 Task: Create a function for solving the fractional knapsack problem using greedy algorithms.
Action: Mouse moved to (59, 257)
Screenshot: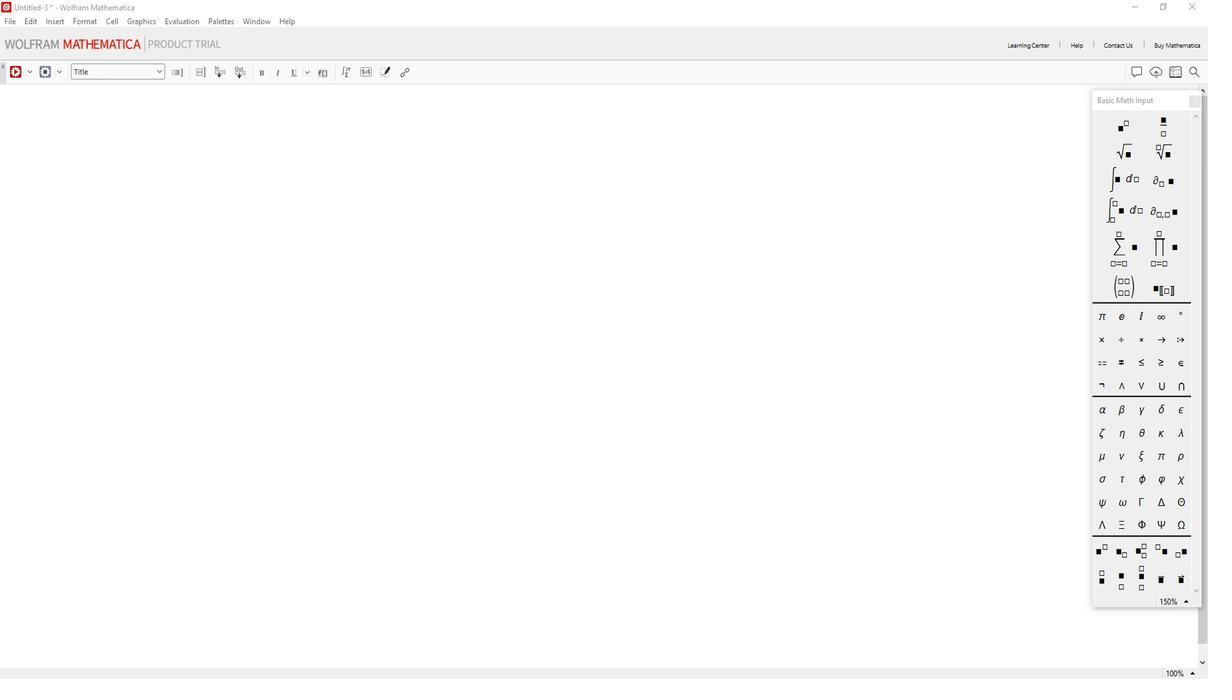 
Action: Mouse pressed left at (59, 257)
Screenshot: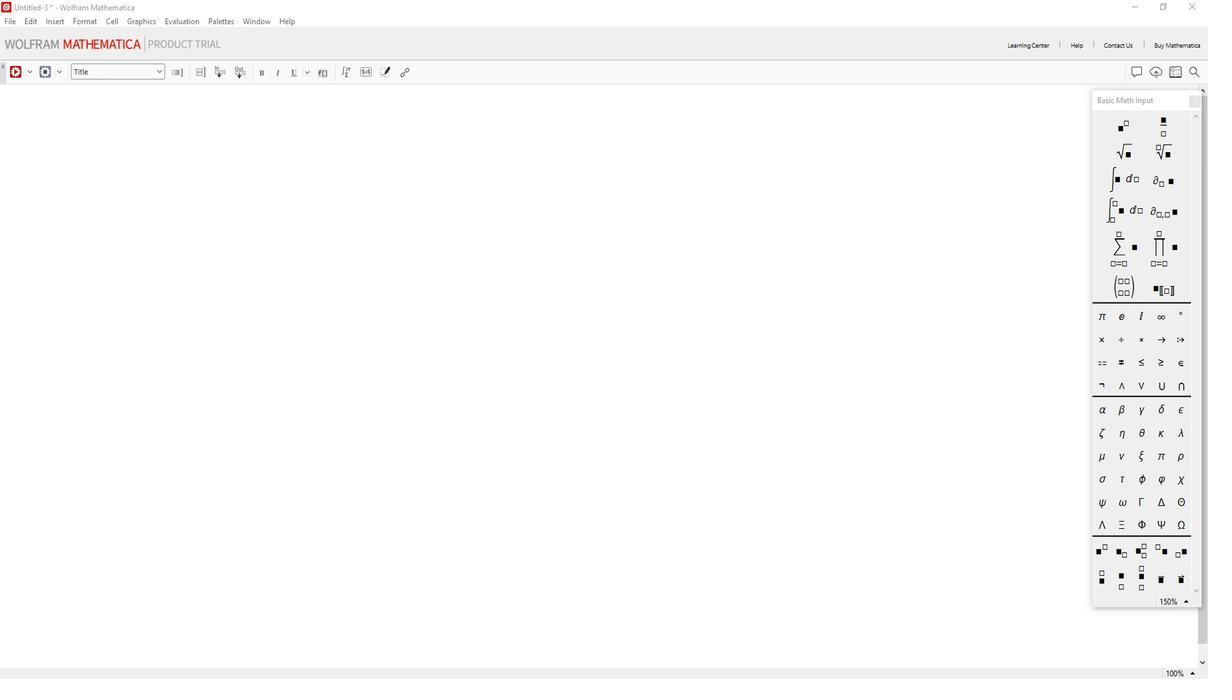 
Action: Mouse moved to (111, 108)
Screenshot: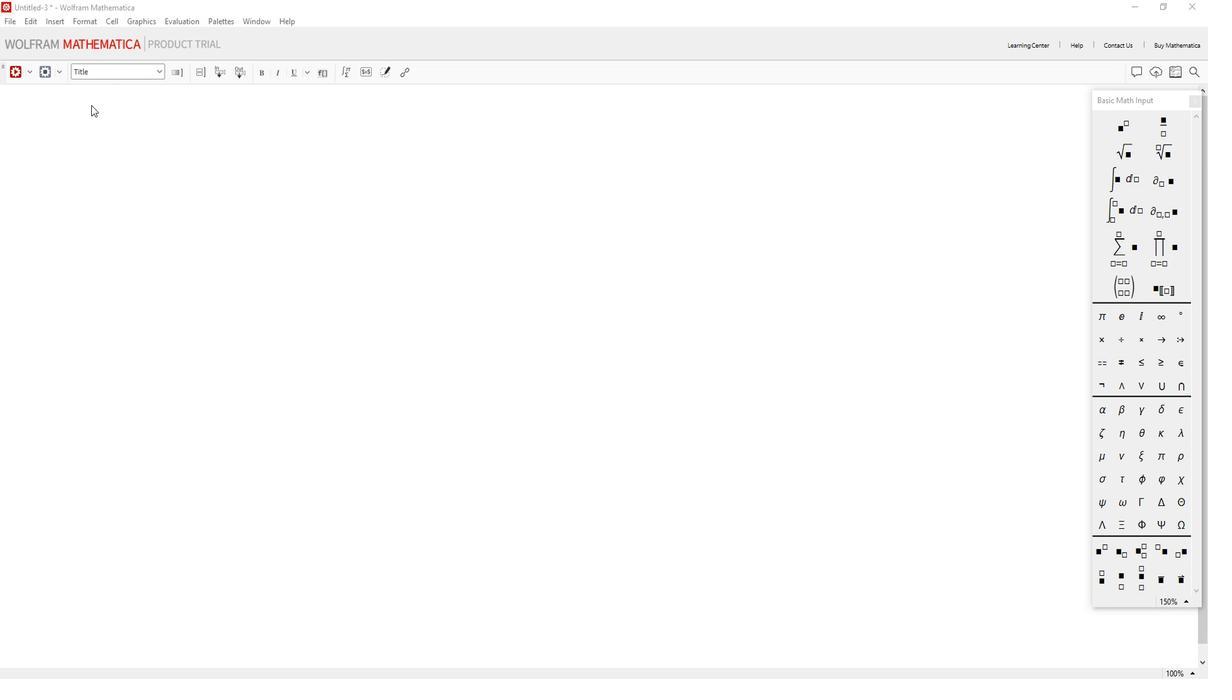 
Action: Mouse pressed left at (111, 108)
Screenshot: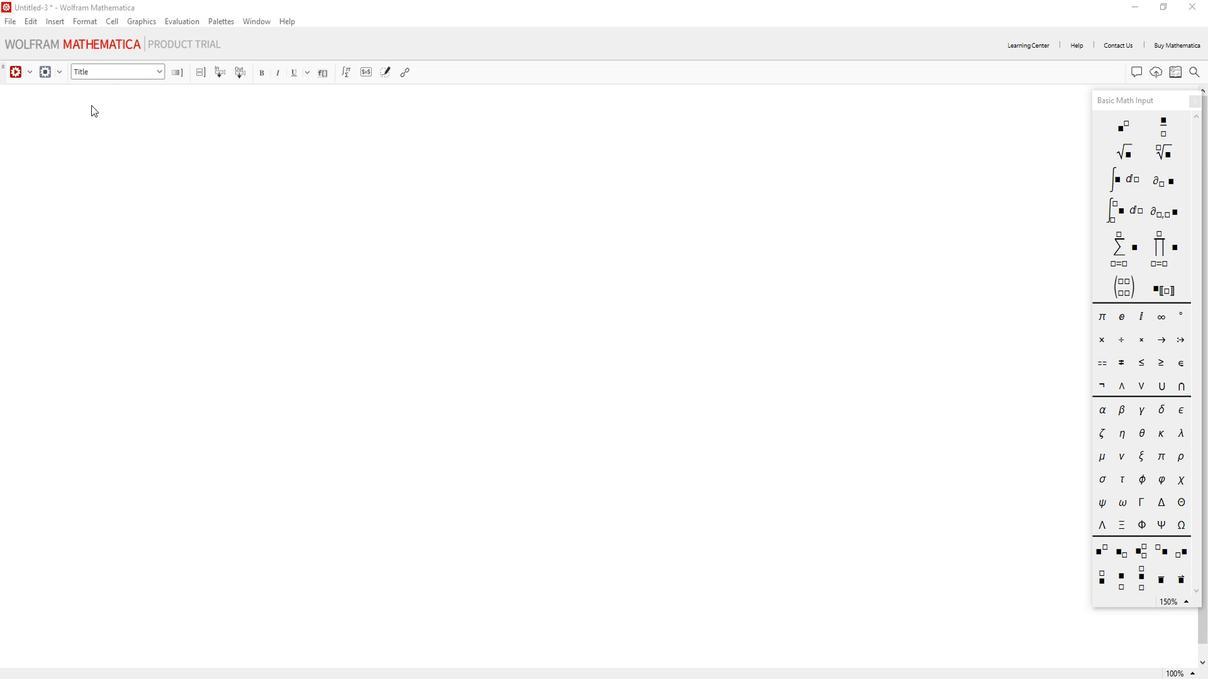 
Action: Mouse moved to (120, 71)
Screenshot: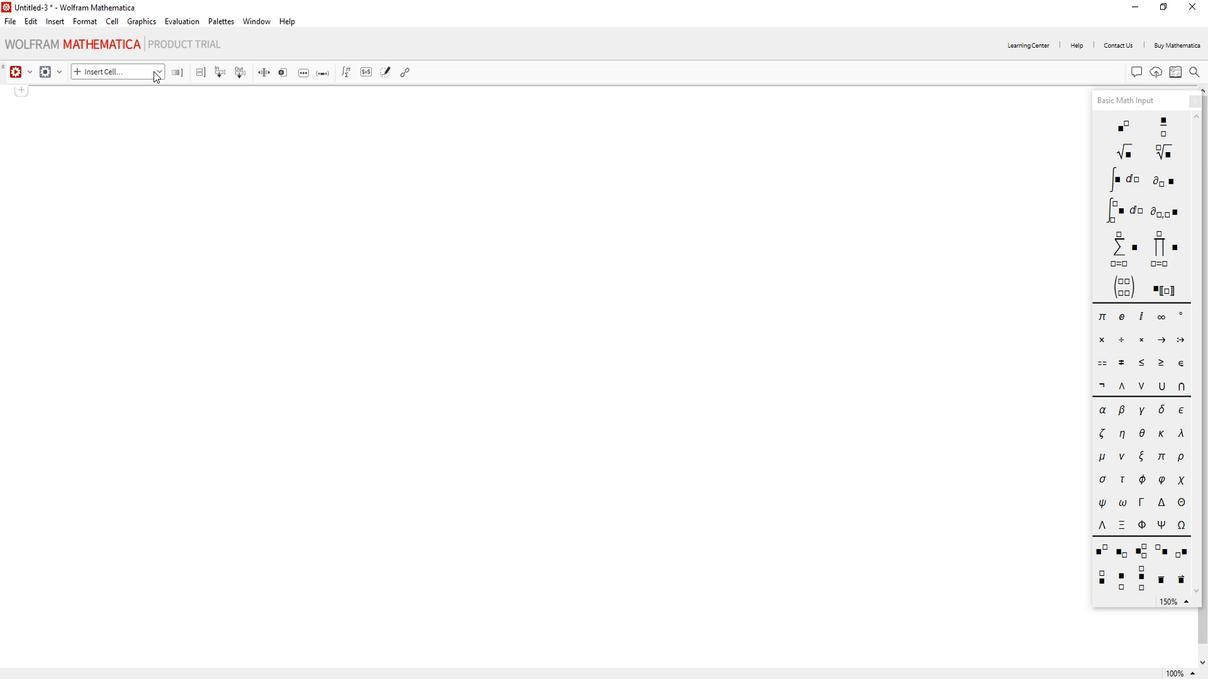 
Action: Mouse pressed left at (120, 71)
Screenshot: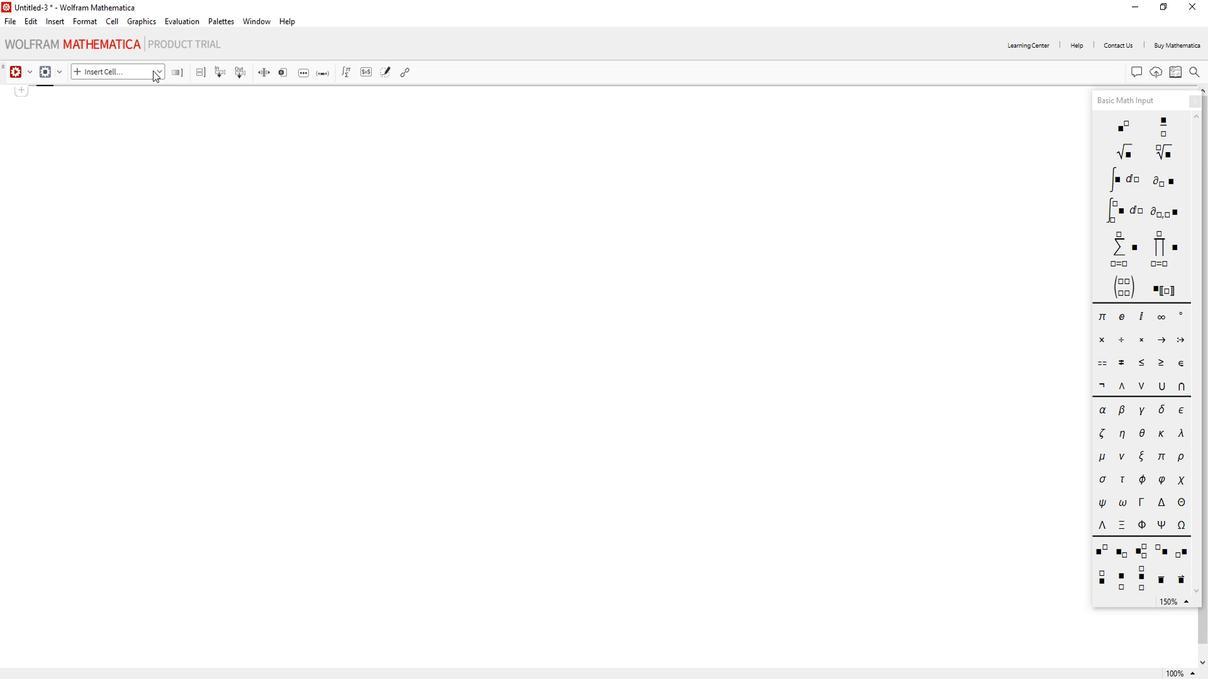 
Action: Mouse moved to (117, 99)
Screenshot: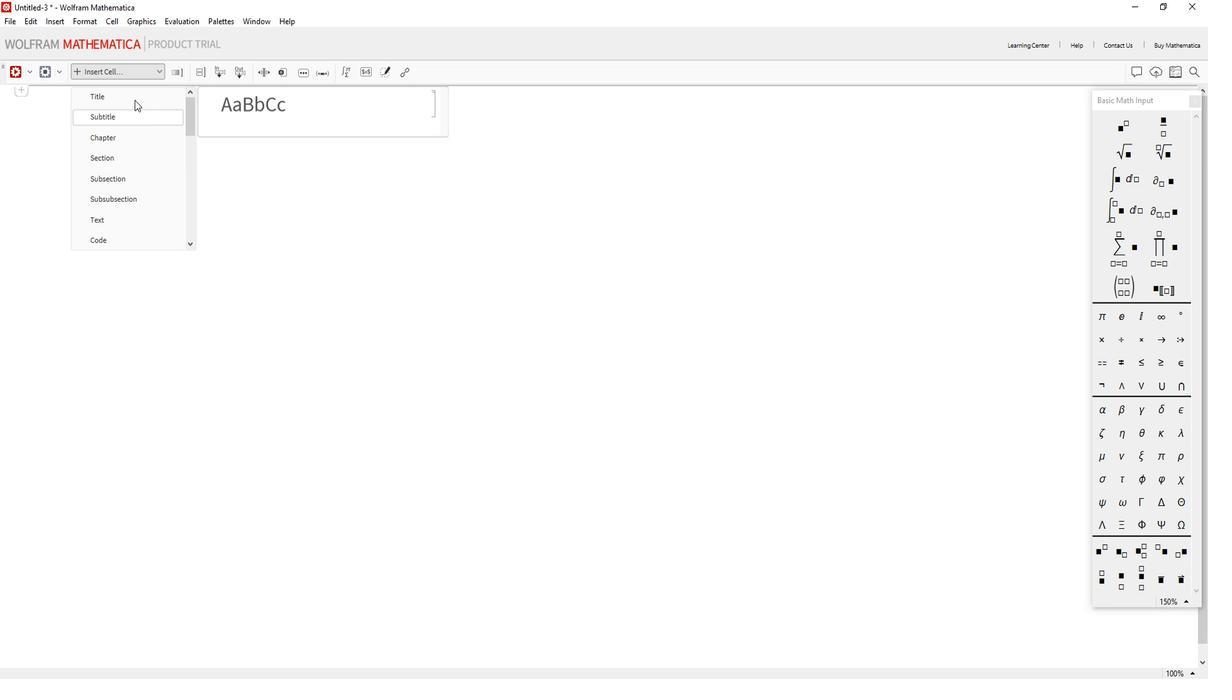 
Action: Mouse pressed left at (117, 99)
Screenshot: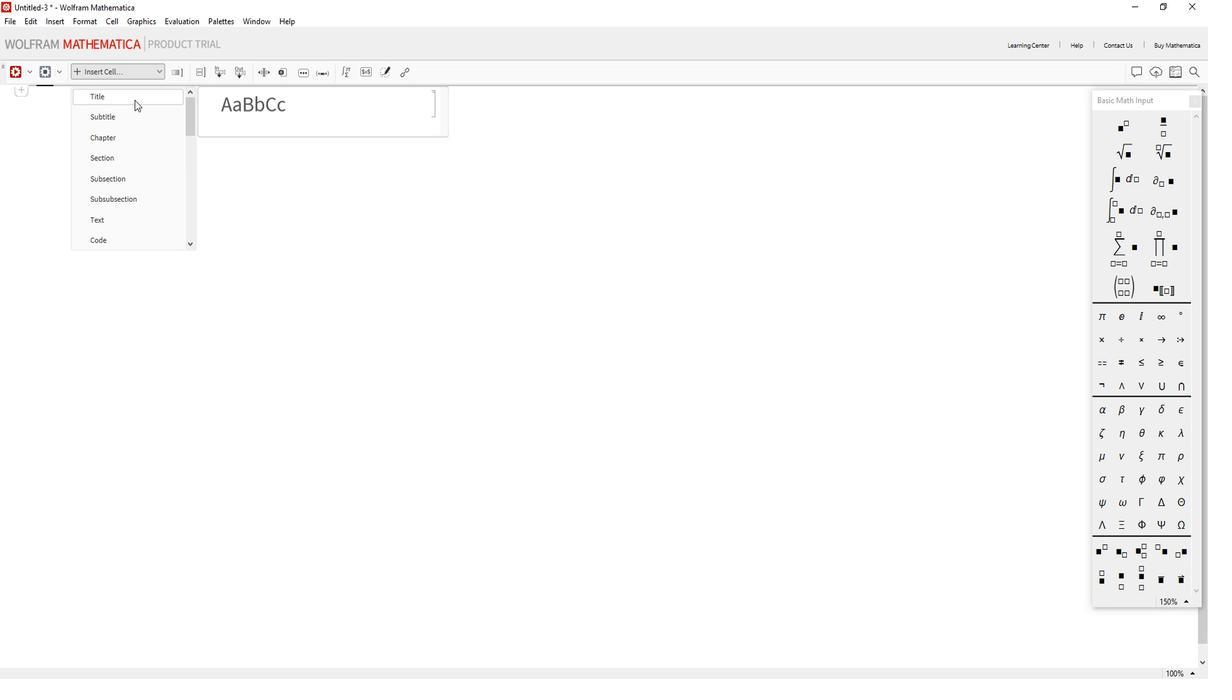 
Action: Mouse moved to (118, 142)
Screenshot: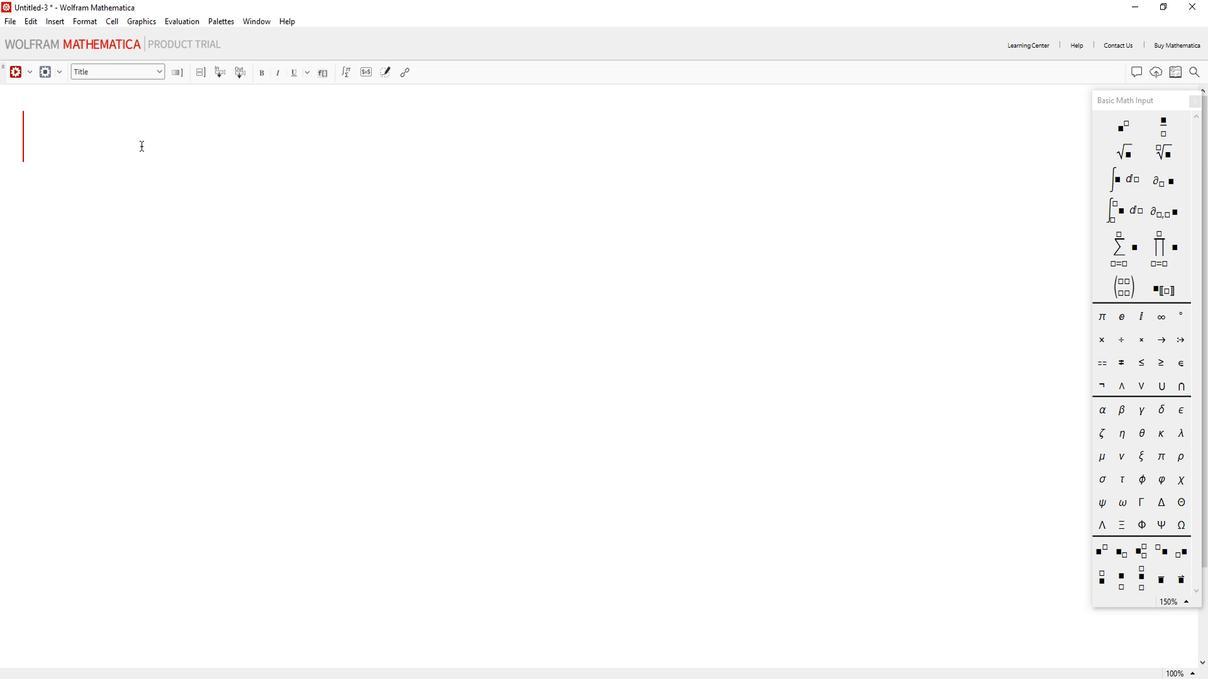 
Action: Key pressed <Key.shift>Solve<Key.space><Key.shift>The<Key.space><Key.shift>Fractional<Key.space>
Screenshot: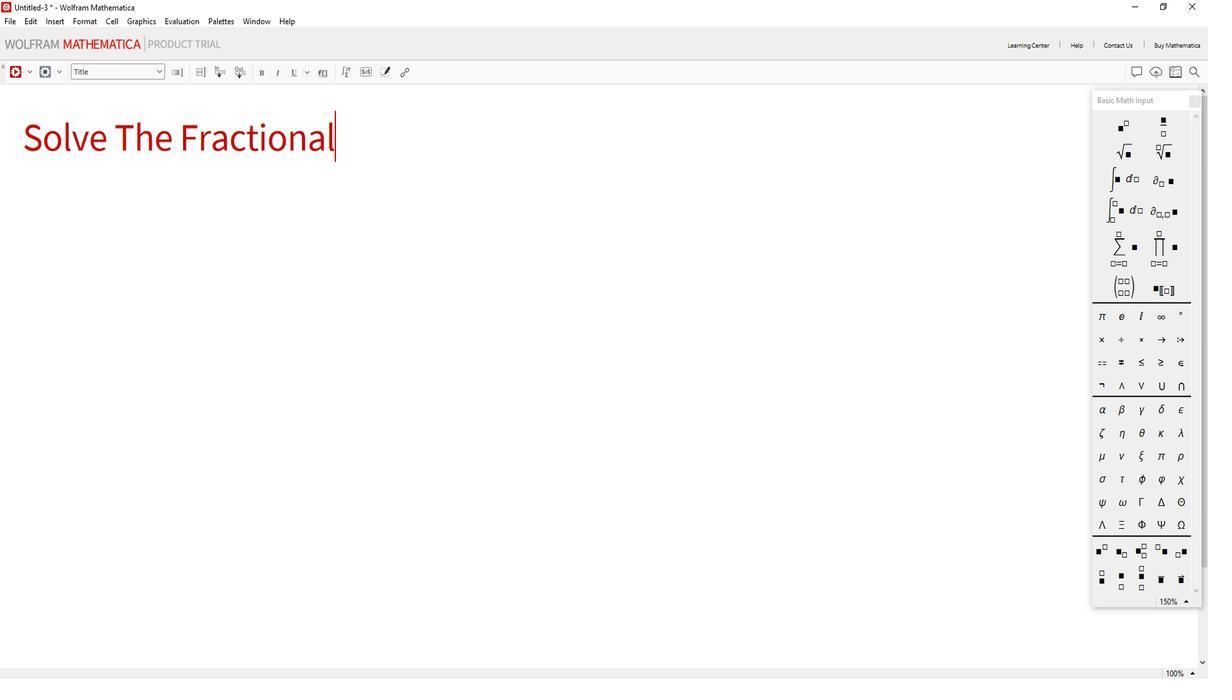 
Action: Mouse moved to (144, 144)
Screenshot: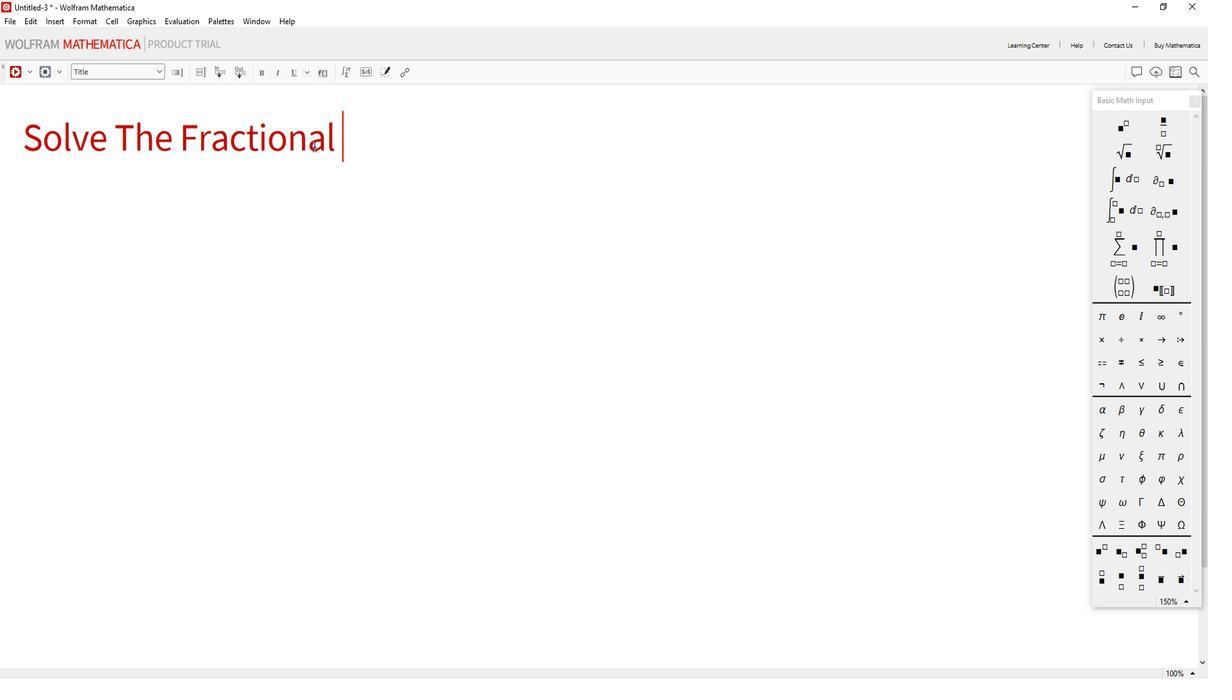 
Action: Key pressed <Key.shift>Knapsack<Key.space><Key.shift>Problem
Screenshot: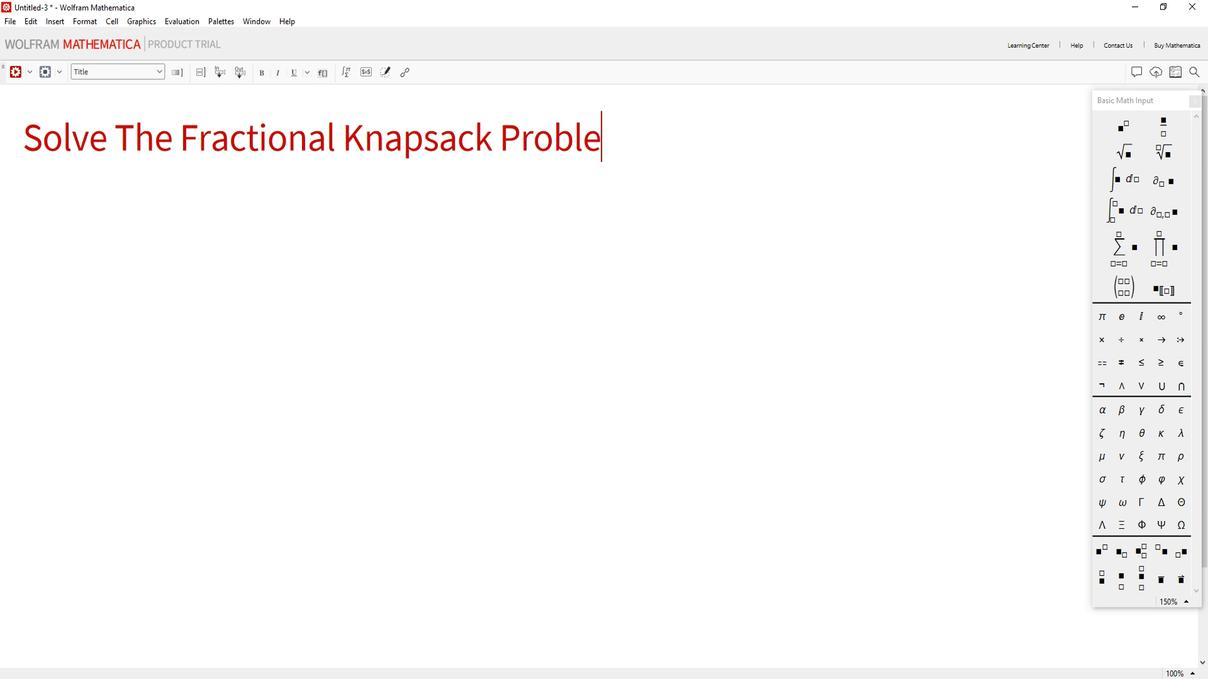 
Action: Mouse moved to (115, 214)
Screenshot: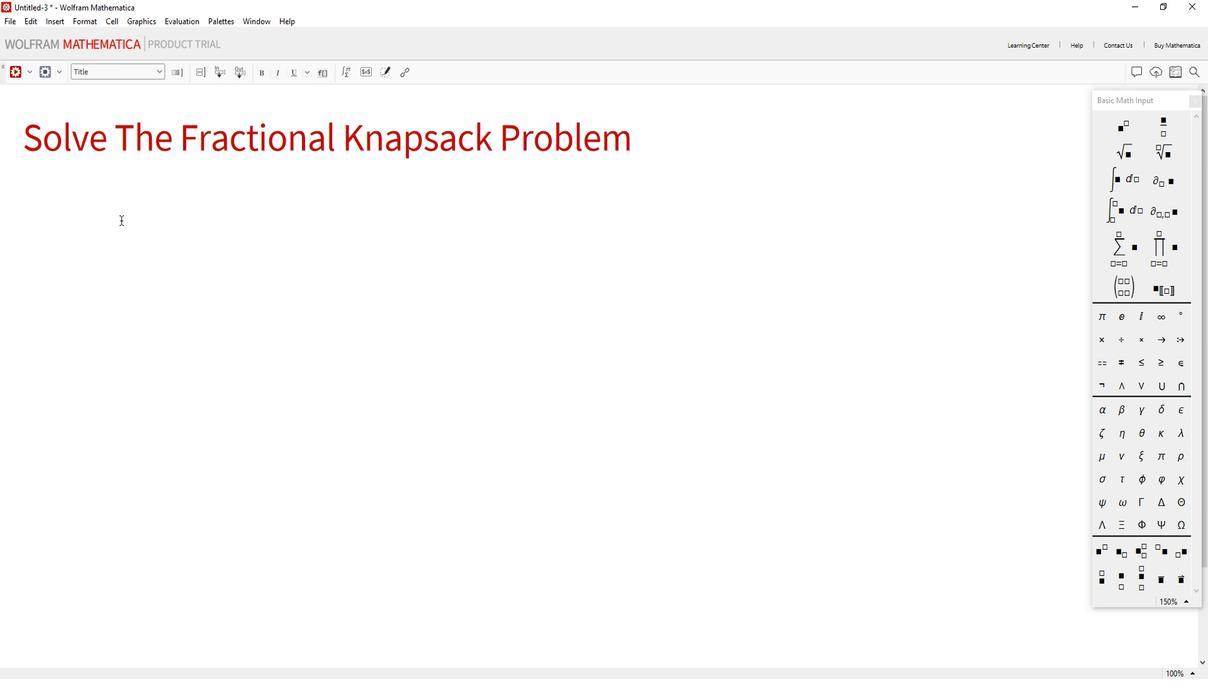 
Action: Mouse pressed left at (115, 214)
Screenshot: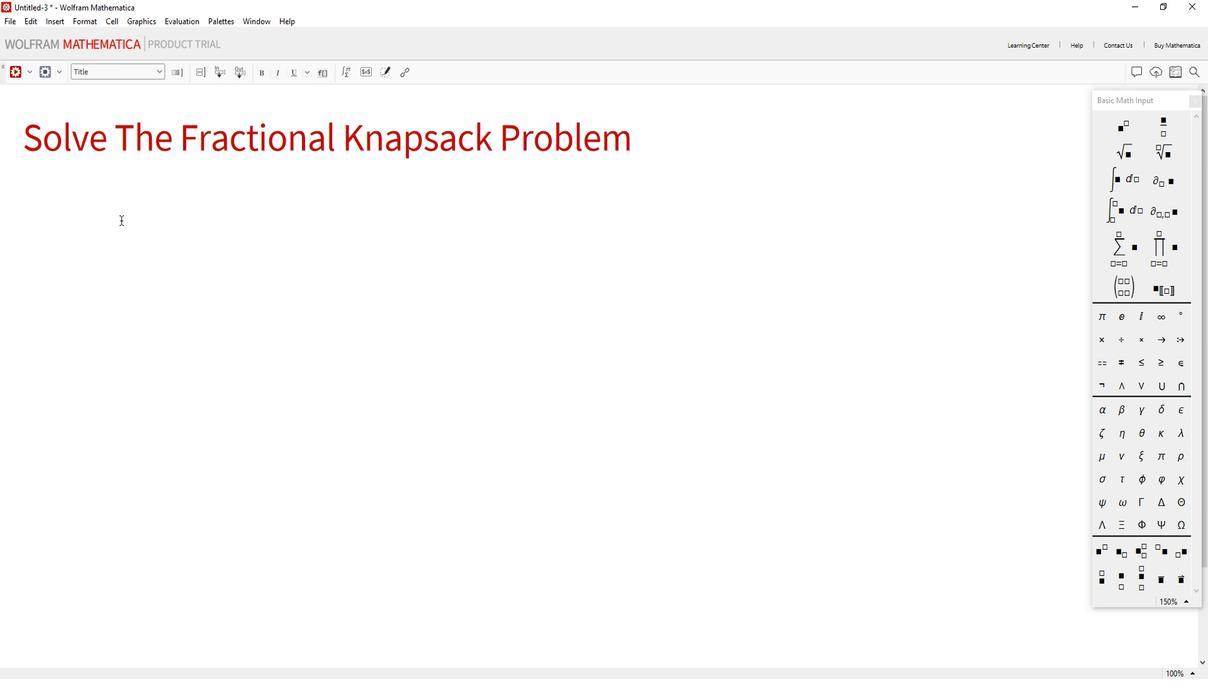 
Action: Mouse moved to (191, 144)
Screenshot: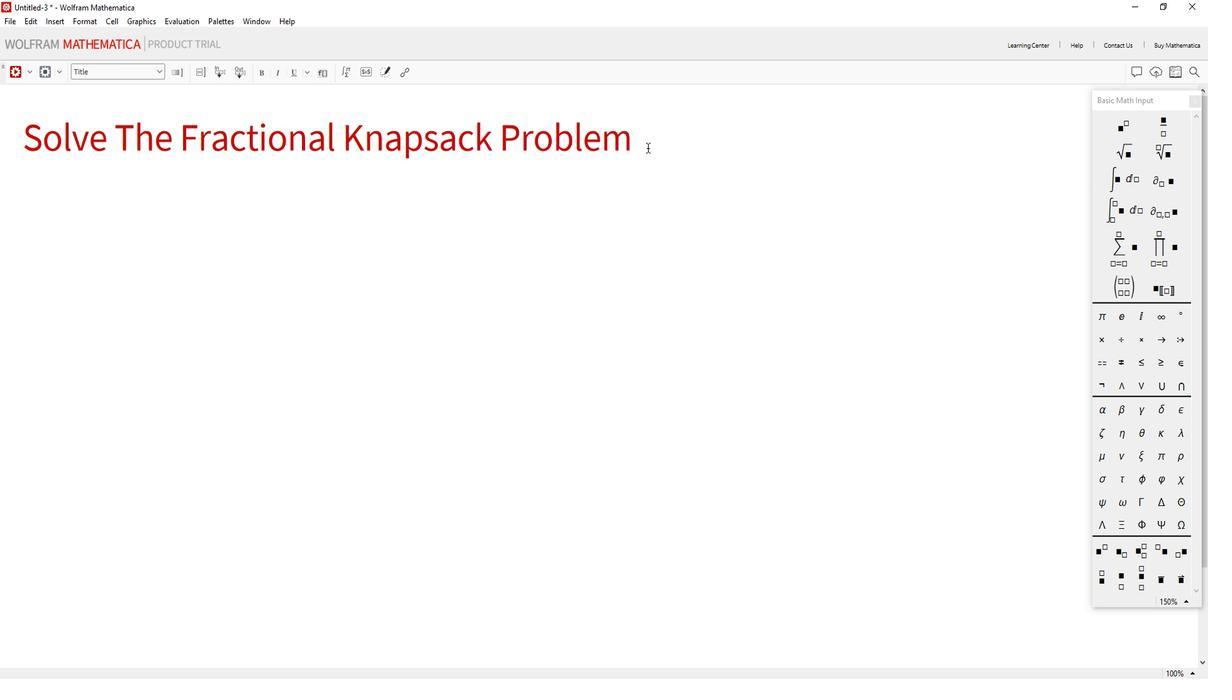 
Action: Mouse pressed left at (191, 144)
Screenshot: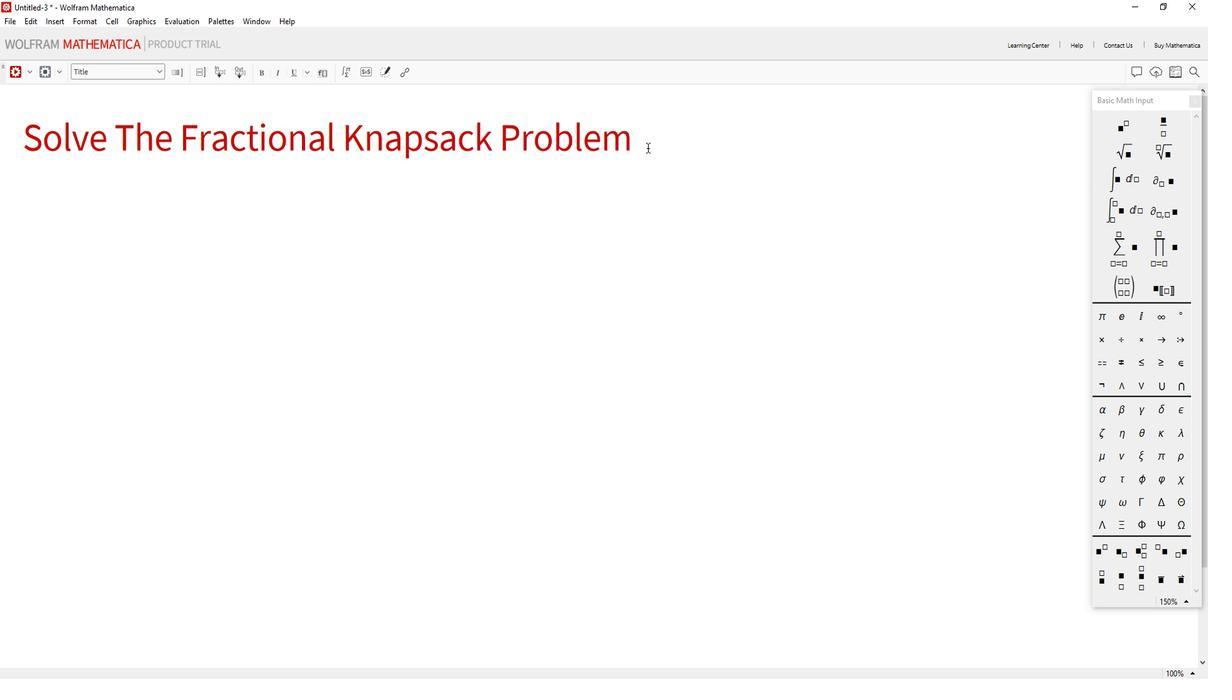 
Action: Mouse moved to (115, 190)
Screenshot: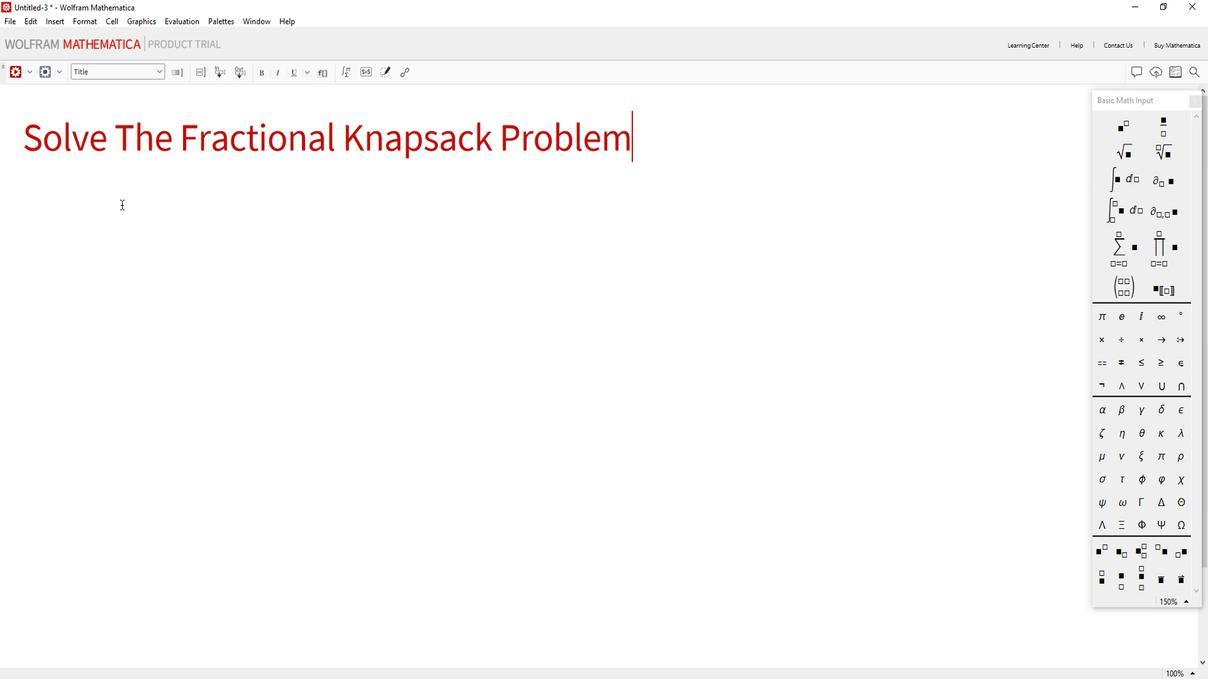 
Action: Mouse pressed left at (115, 190)
Screenshot: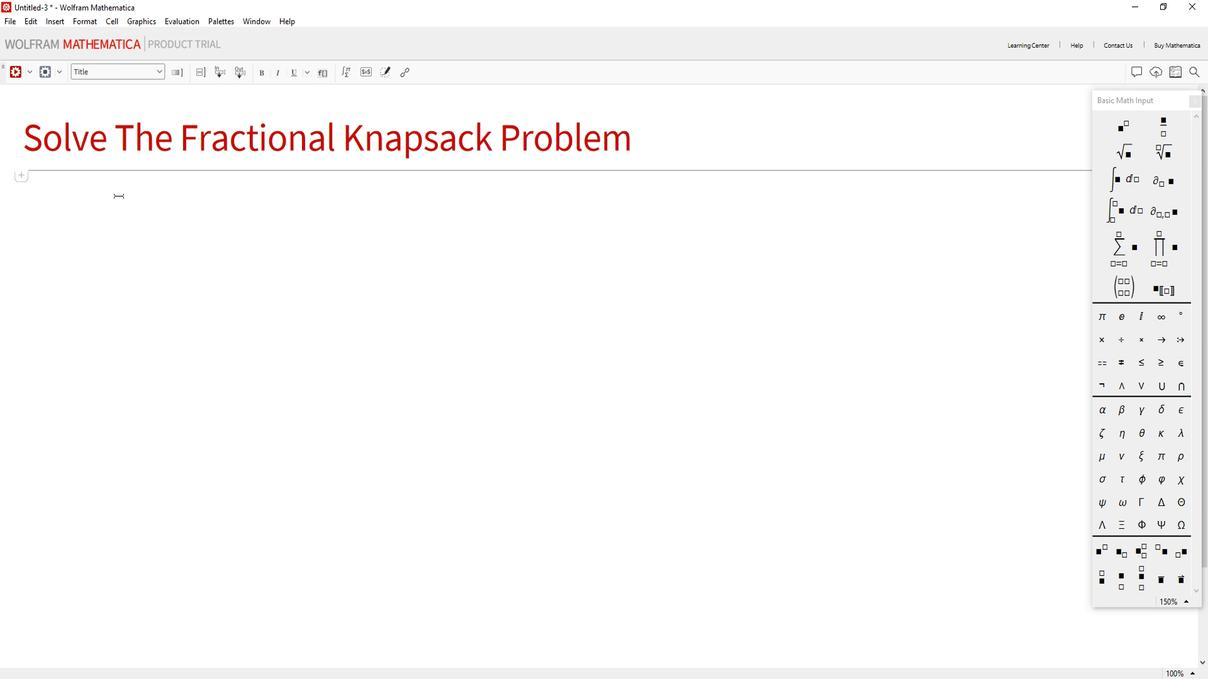 
Action: Mouse moved to (114, 70)
Screenshot: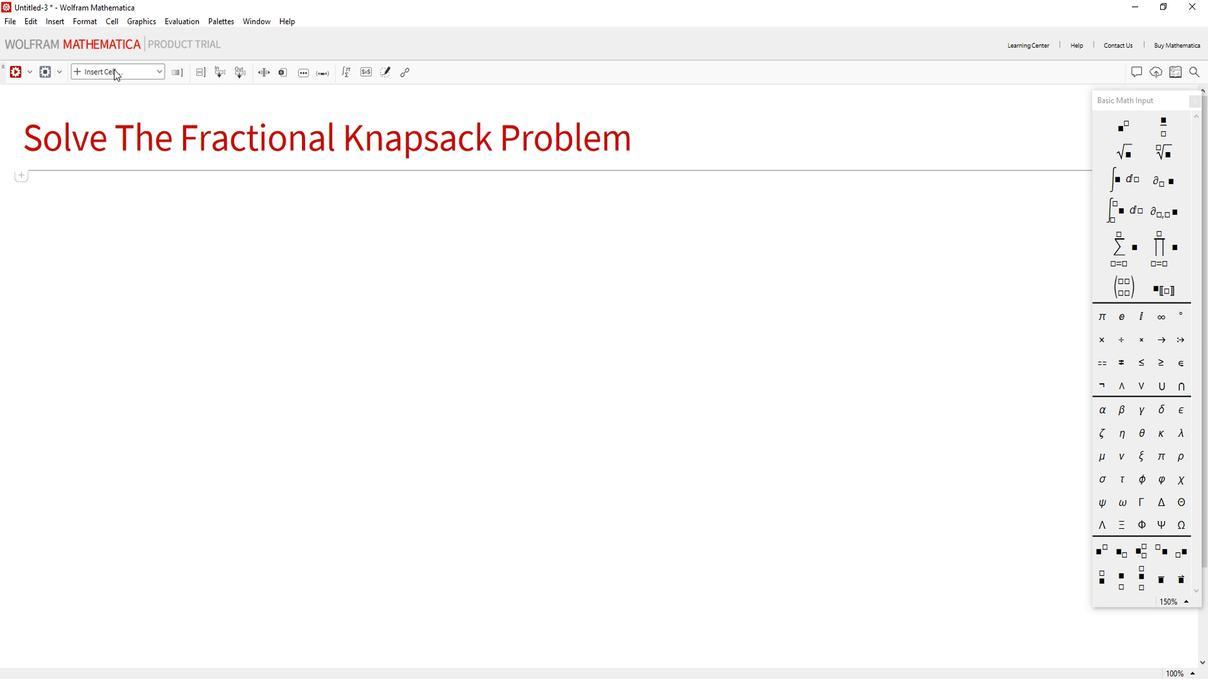 
Action: Mouse pressed left at (114, 70)
Screenshot: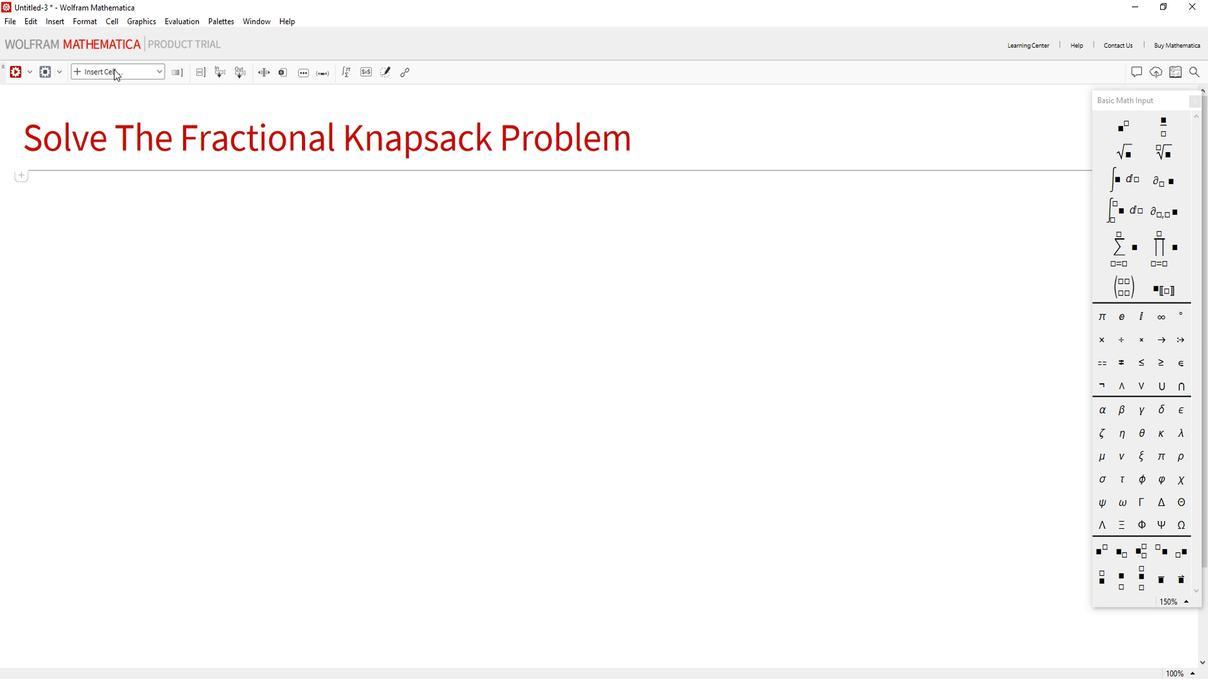 
Action: Mouse moved to (115, 230)
Screenshot: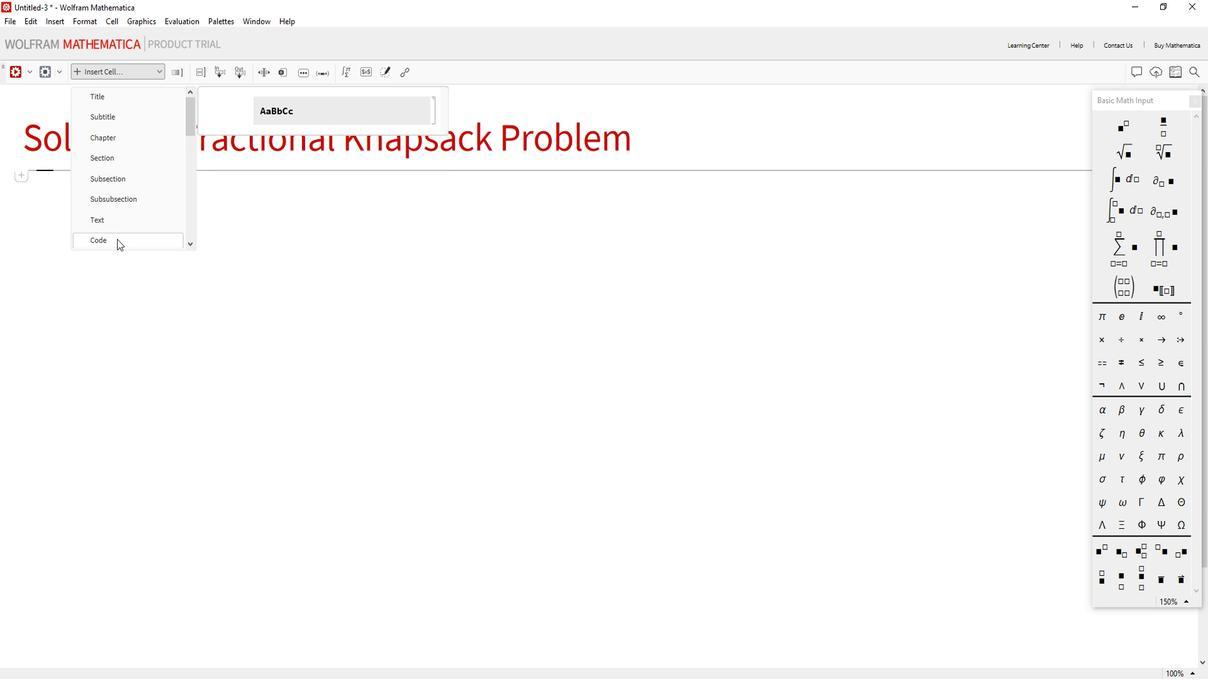
Action: Mouse pressed left at (115, 230)
Screenshot: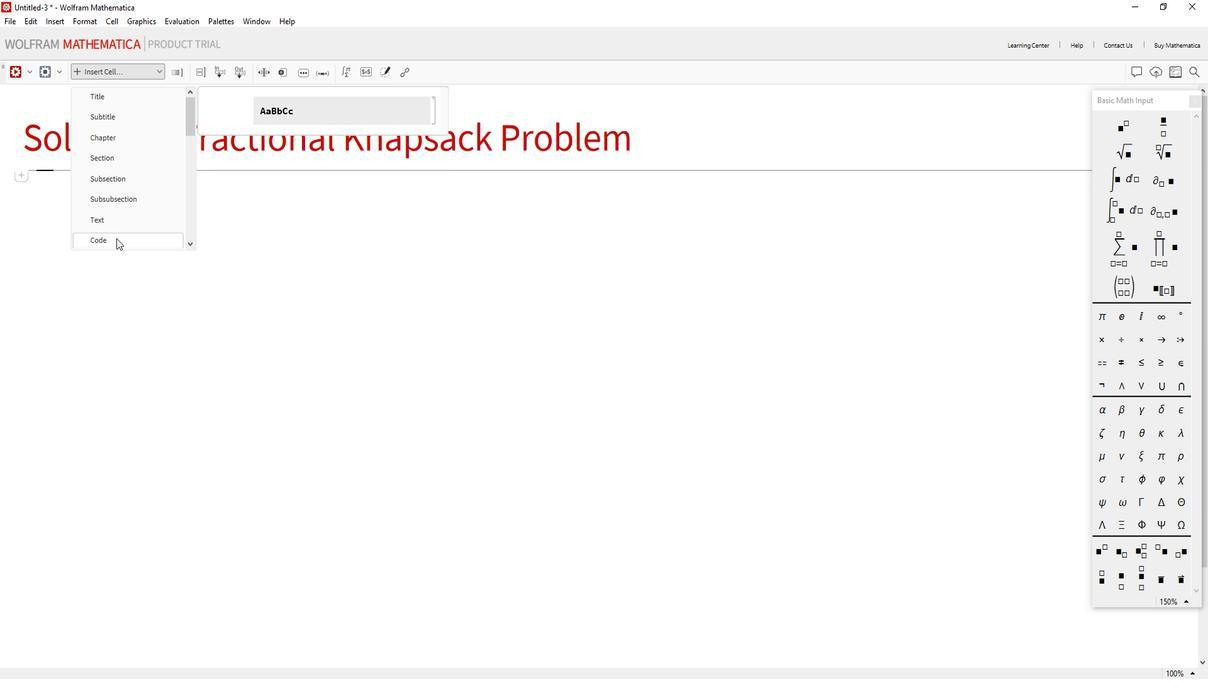 
Action: Mouse moved to (119, 186)
Screenshot: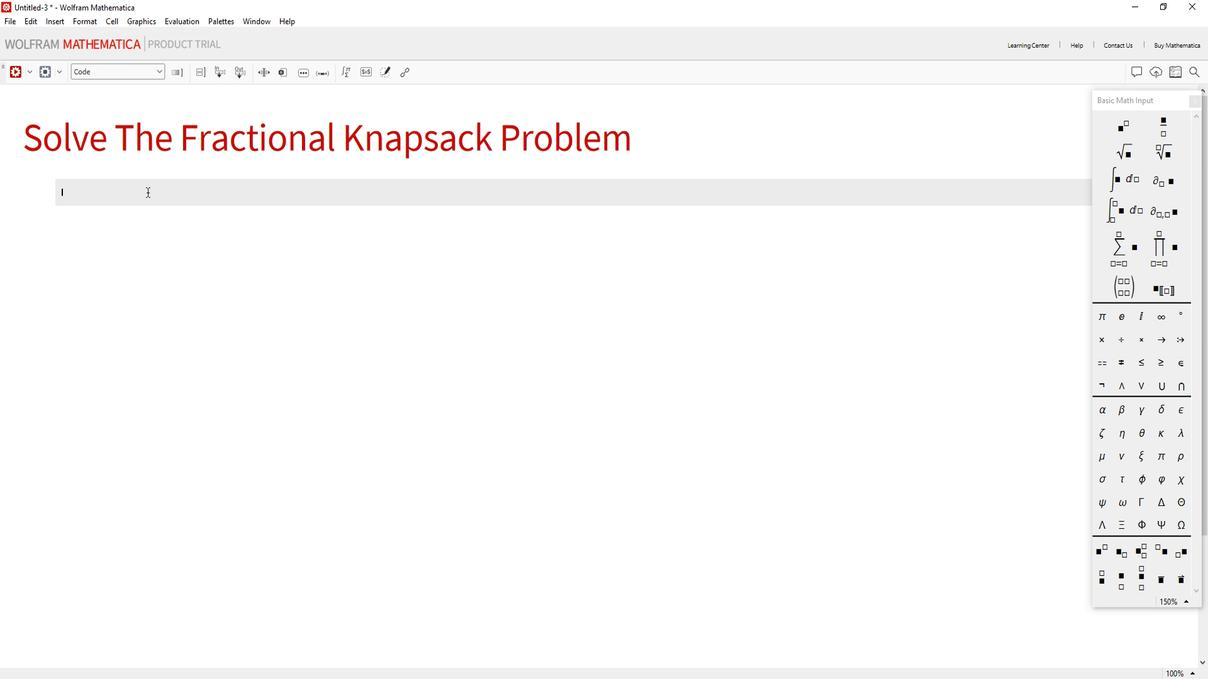 
Action: Mouse pressed left at (119, 186)
Screenshot: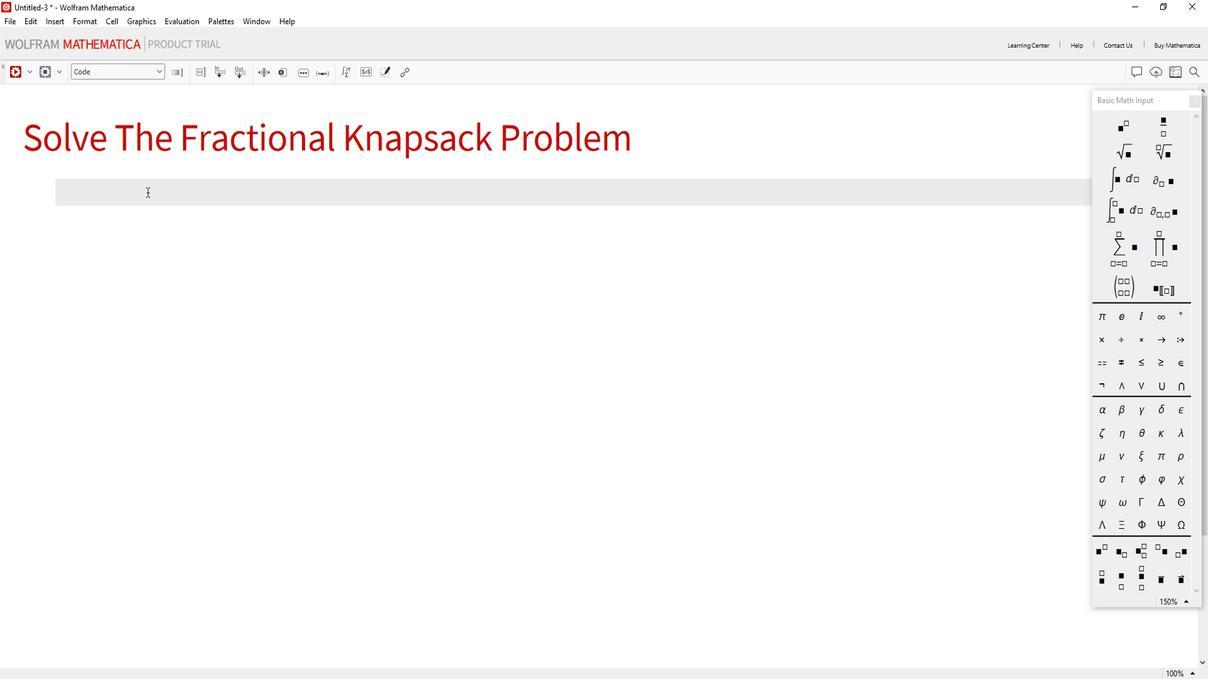 
Action: Key pressed fractional<Key.shift><Key.shift>K<Key.enter>[item<Key.enter><Key.shift>_,<Key.space>knap<Key.enter><Key.shift>_<Key.right><Key.space><Key.shift>:=<Key.space><Key.shift>Module<Key.enter><Key.shift><Key.shift>{<Key.backspace>[<Key.shift_r>{<Key.right><Key.right><Key.backspace><Key.backspace>sor<Key.enter>,<Key.space>kn<Key.down><Key.enter>,<Key.space>remaining<Key.shift>C<Key.enter>,<Key.space>total<Key.shift>V<Key.enter><Key.shift_r>},<Key.enter><Key.enter><Key.tab>sort<Key.enter>=<Key.backspace><Key.space>=<Key.space><Key.shift>Sort<Key.shift>By<Key.enter>[item<Key.enter>,<Key.space><Key.shift><Key.shift><Key.shift><Key.shift><Key.shift><Key.shift><Key.shift><Key.shift><Key.shift><Key.shift><Key.shift><Key.shift><Key.shift><Key.shift><Key.shift><Key.shift><Key.shift><Key.shift><Key.shift><Key.shift><Key.shift><Key.shift><Key.shift><Key.shift><Key.shift><Key.shift><Key.shift>#[[2]]/<Key.shift>#[[3]]<Key.space><Key.shift>&][[<Key.shift>Orderi<Key.enter>[<Key.shift><Key.shift><Key.shift><Key.shift><Key.shift><Key.shift><Key.shift><Key.shift><Key.shift><Key.shift><Key.shift><Key.shift><Key.shift><Key.shift><Key.shift><Key.shift><Key.shift><Key.shift><Key.shift><Key.shift><Key.shift><Key.shift><Key.shift><Key.shift><Key.shift><Key.shift><Key.shift>#[[2]]/<Key.shift><Key.shift><Key.shift><Key.shift><Key.shift><Key.shift><Key.shift><Key.shift><Key.shift><Key.shift><Key.shift><Key.shift><Key.shift><Key.shift>#[[3]]<Key.space><Key.shift><Key.shift><Key.shift><Key.shift><Key.shift><Key.shift><Key.shift><Key.shift><Key.shift><Key.shift><Key.shift><Key.shift><Key.shift><Key.shift><Key.shift><Key.shift><Key.shift>&<Key.space>/<Key.shift>@<Key.space>ite<Key.enter>,<Key.space><Key.shift>All]]]]<Key.backspace>;<Key.enter><Key.enter>knap<Key.down><Key.enter><Key.space>=<Key.space><Key.shift_r>{{<Key.backspace><Key.shift_r>};<Key.enter>tota<Key.enter><Key.space>=<Key.space>0;<Key.enter><Key.enter>remain<Key.enter><Key.space>=<Key.space>knap<Key.enter>;<Key.enter><Key.enter><Key.shift>Do[<Key.enter><Key.tab><Key.shift>If<Key.enter>[remai<Key.enter><Key.space>
Screenshot: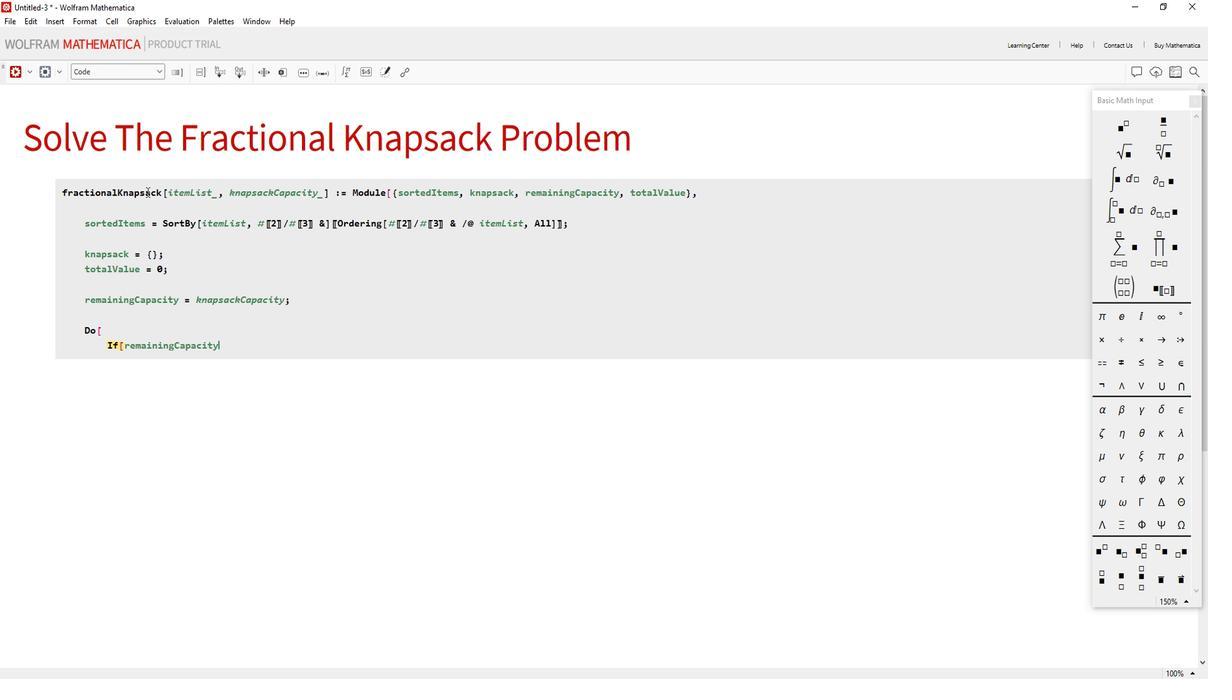 
Action: Mouse moved to (265, 342)
Screenshot: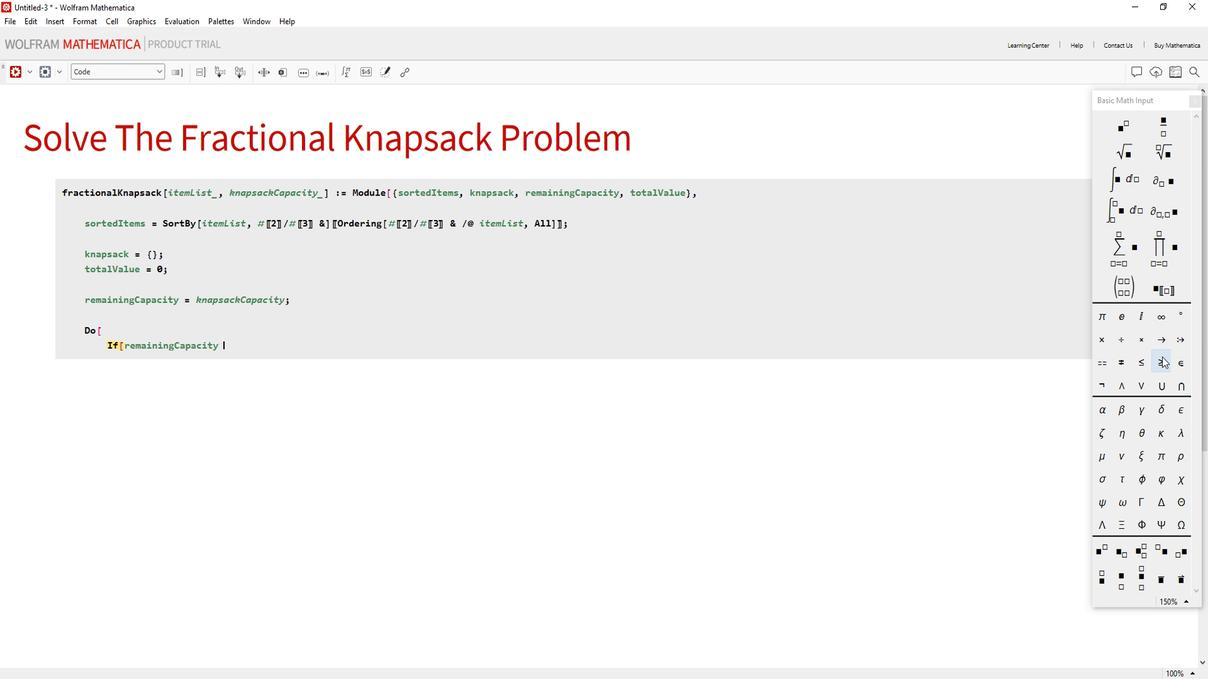 
Action: Mouse pressed left at (265, 342)
Screenshot: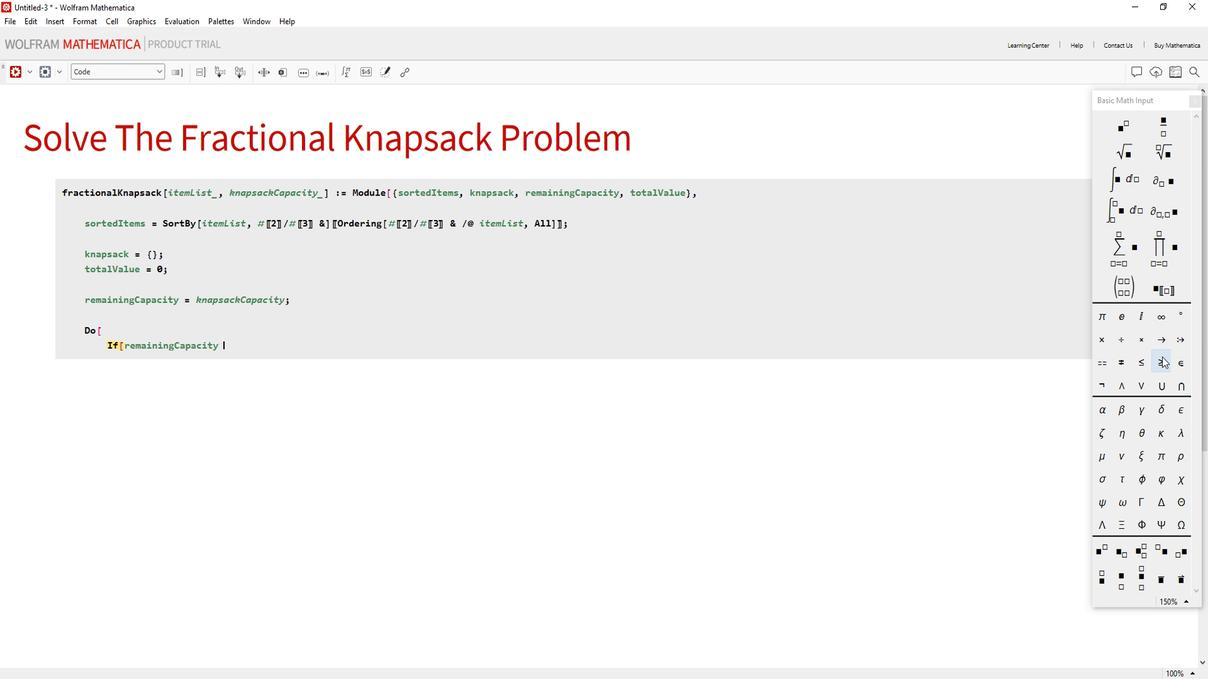 
Action: Mouse moved to (134, 334)
Screenshot: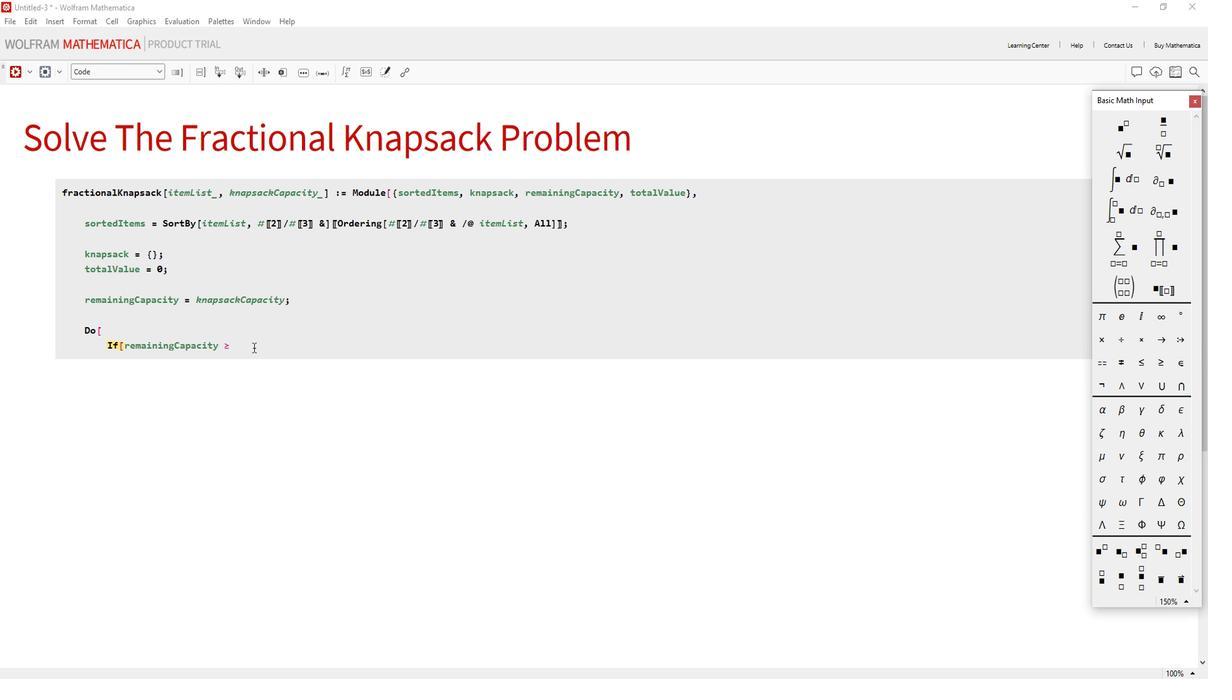 
Action: Mouse pressed left at (134, 334)
Screenshot: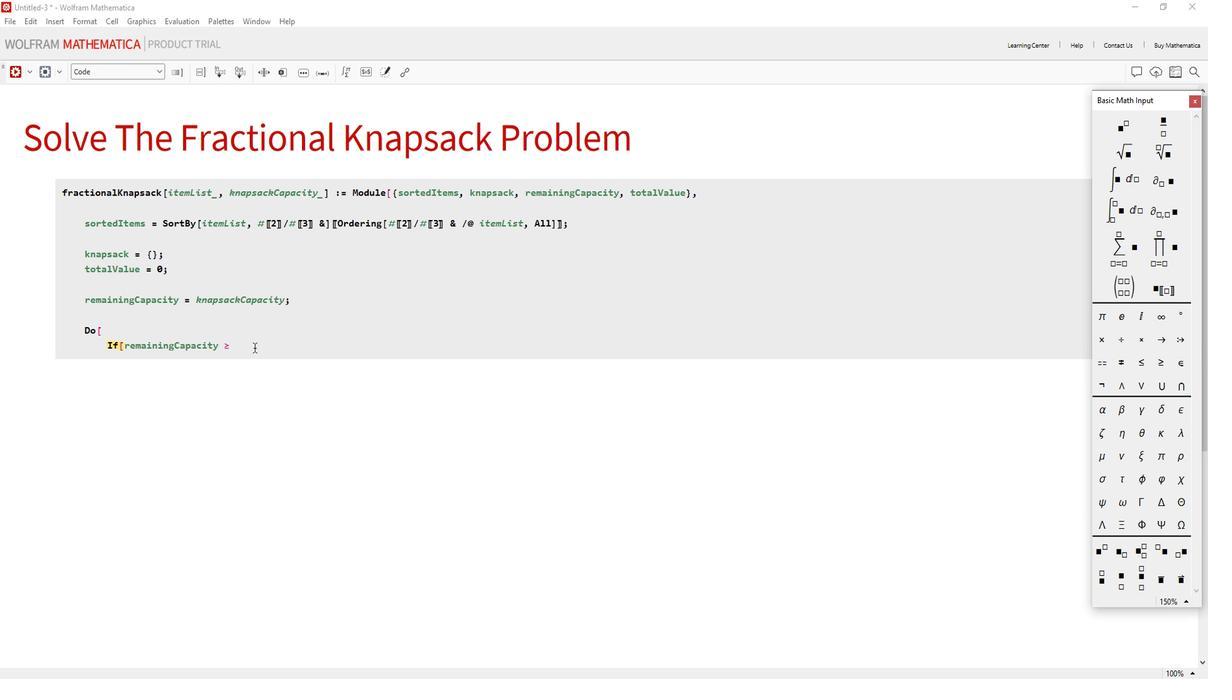 
Action: Key pressed <Key.space>item[[3]],<Key.enter><Key.enter><Key.shift>Appe<Key.enter>[knap<Key.down><Key.enter>,<Key.space>item];<Key.enter>tot<Key.enter><Key.space><Key.shift>+=<Key.space>item[[2]];<Key.enter>remaining<Key.enter><Key.space>-==<Key.backspace><Key.space>item[[3]],<Key.enter>
Screenshot: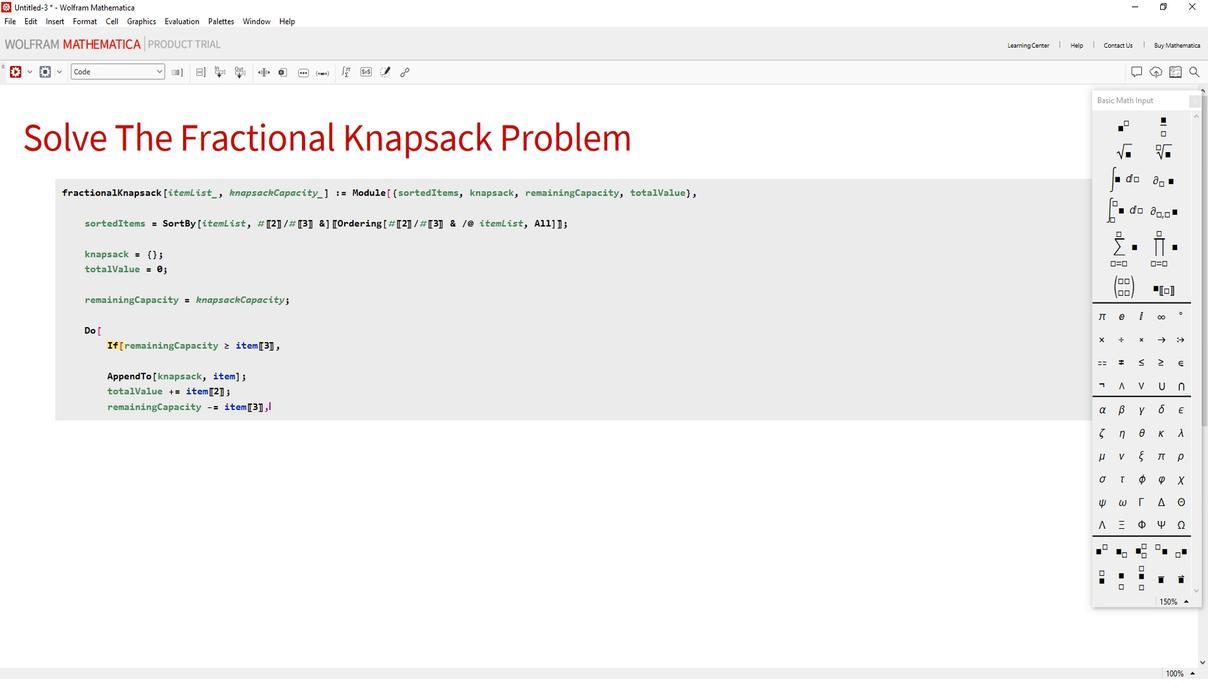 
Action: Mouse moved to (55, 455)
Screenshot: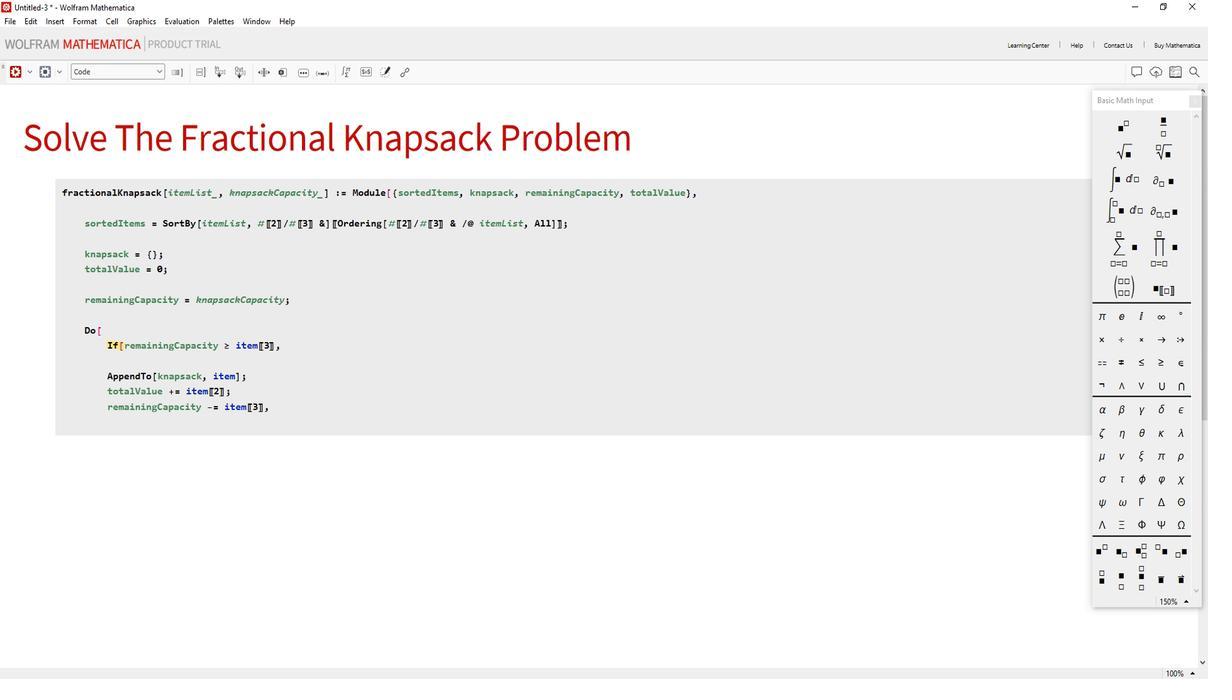 
Action: Mouse scrolled (55, 455) with delta (0, 0)
Screenshot: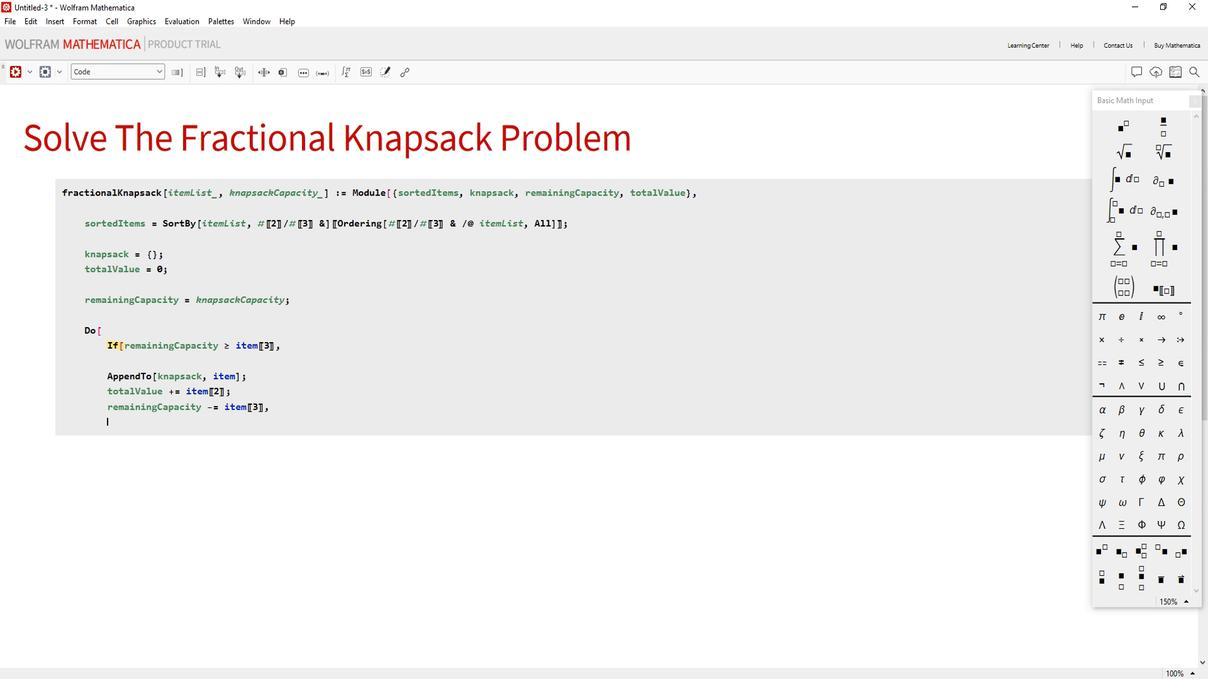 
Action: Mouse scrolled (55, 455) with delta (0, 0)
Screenshot: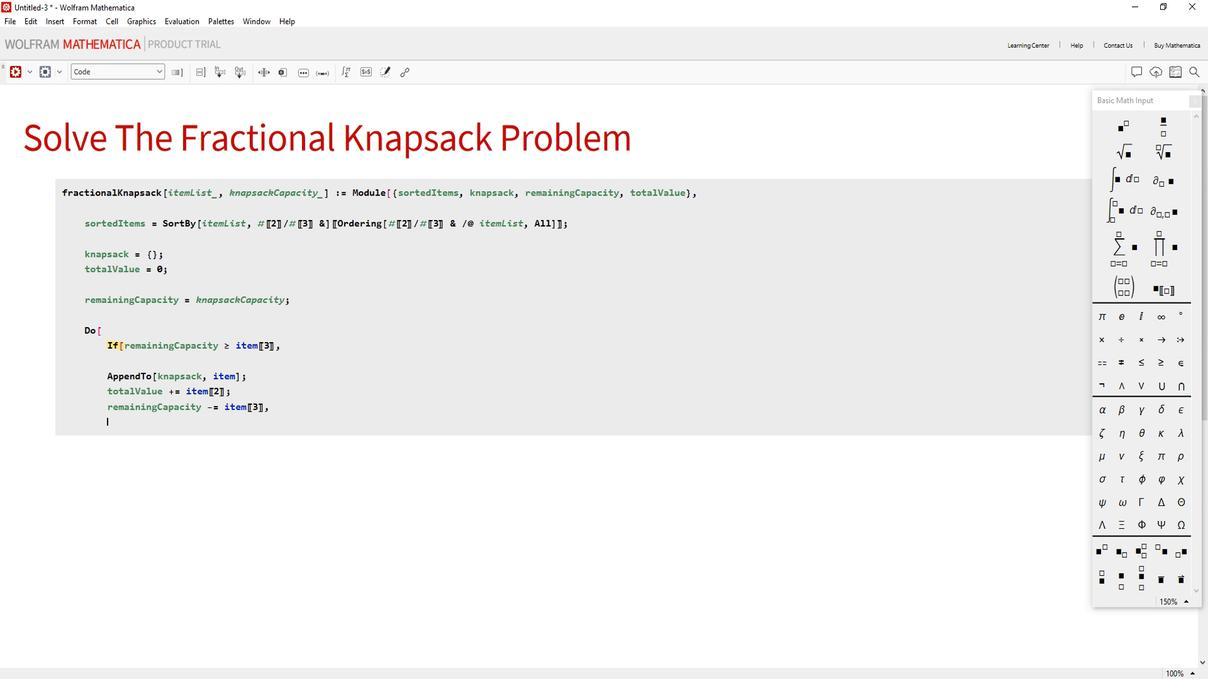 
Action: Mouse moved to (55, 444)
Screenshot: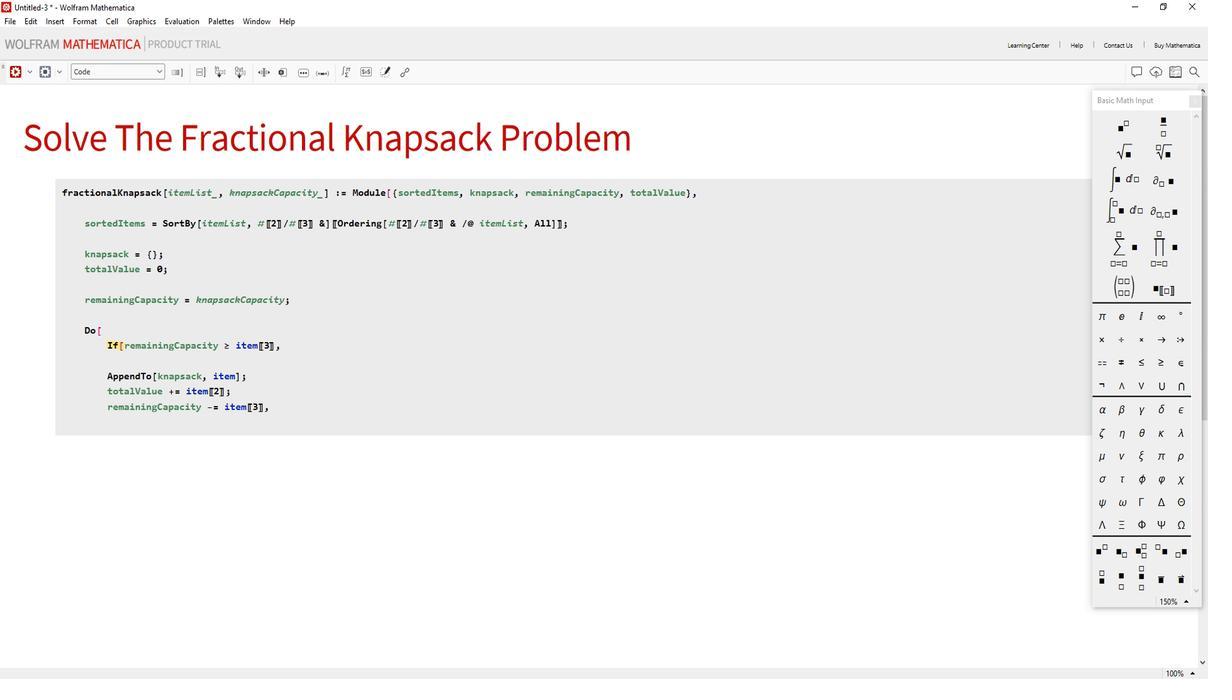 
Action: Mouse scrolled (55, 443) with delta (0, 0)
Screenshot: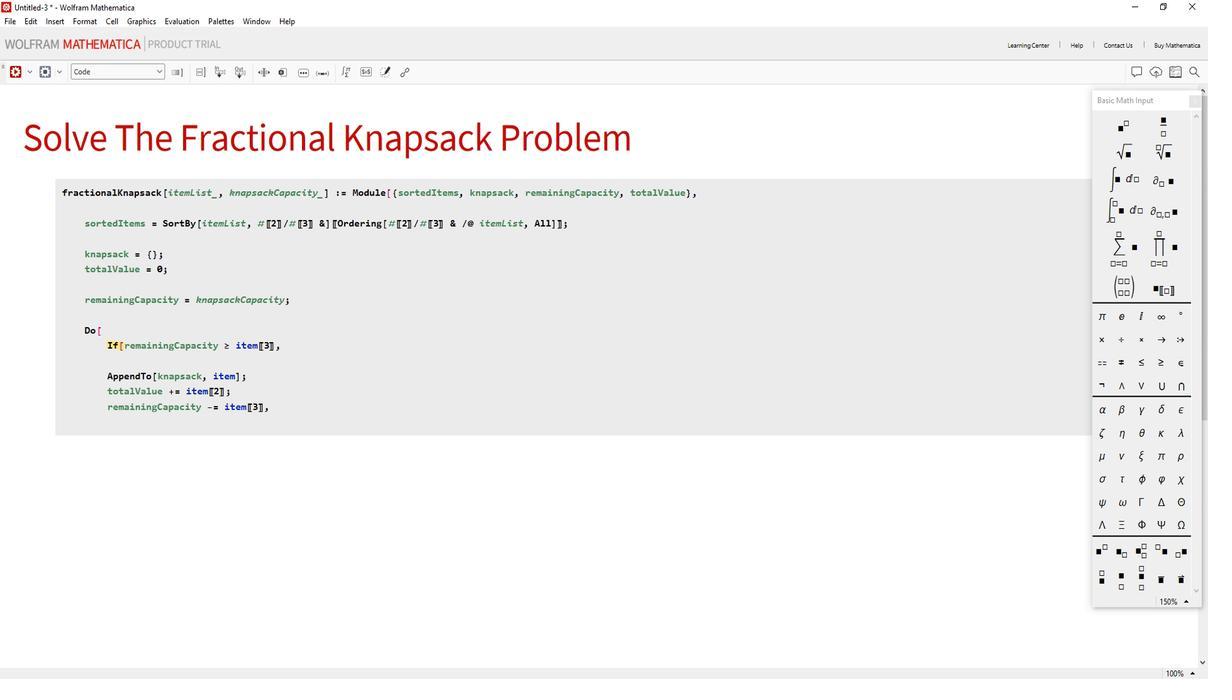 
Action: Mouse moved to (114, 404)
Screenshot: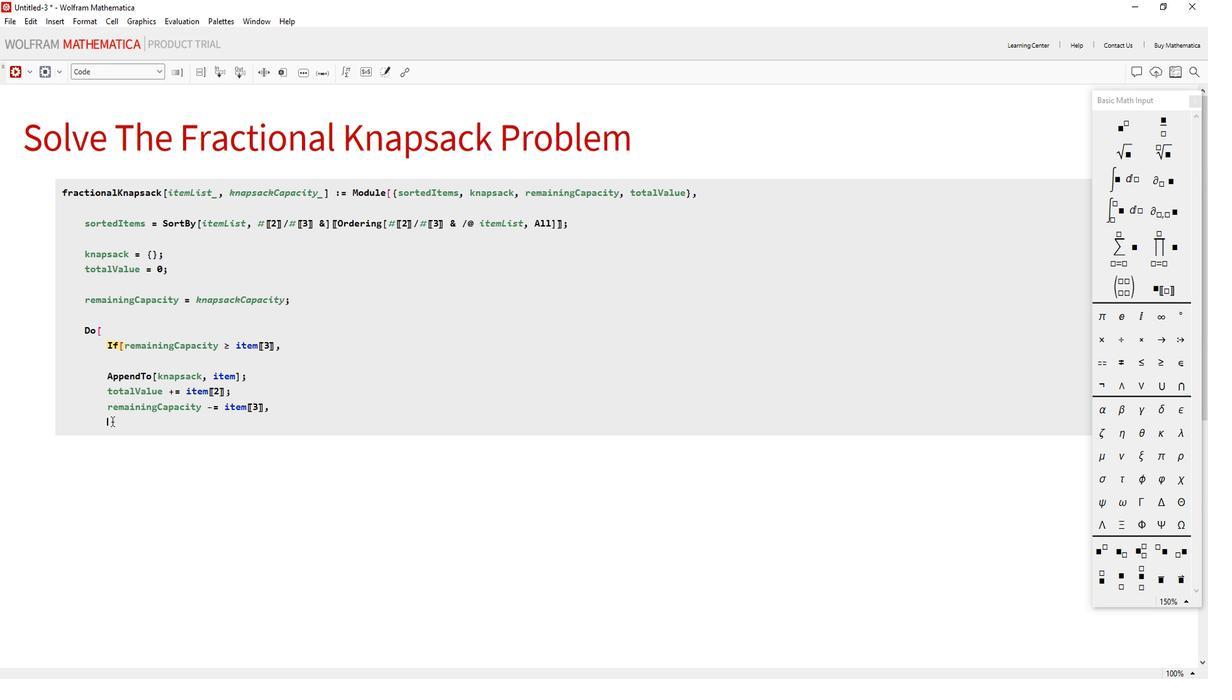 
Action: Key pressed <Key.backspace><Key.shift>tot<Key.enter><Key.space><Key.shift>+==<Key.backspace><Key.space><Key.shift_r><Key.shift_r><Key.shift_r>(remain<Key.enter>/item<Key.down><Key.enter>[[3]]<Key.shift_r><Key.shift_r><Key.shift_r><Key.shift_r><Key.shift_r><Key.shift_r><Key.shift_r><Key.shift_r><Key.shift_r><Key.shift_r>)<Key.space><Key.shift><Key.shift><Key.shift><Key.shift><Key.shift><Key.shift><Key.shift><Key.shift><Key.shift><Key.shift>*<Key.space>ite<Key.down><Key.enter>[[2]];<Key.enter><Key.shift>Break[]<Key.shift_r>:<Key.backspace>;<Key.enter>],<Key.enter><Key.shift_r>{item,<Key.space>sort<Key.enter><Key.shift_r>}<Key.enter>];<Key.enter><Key.enter><Key.shift_r>{knap<Key.down><Key.enter>,<Key.space>tota<Key.enter><Key.shift_r>}<Key.enter><Key.backspace>]<Key.enter>
Screenshot: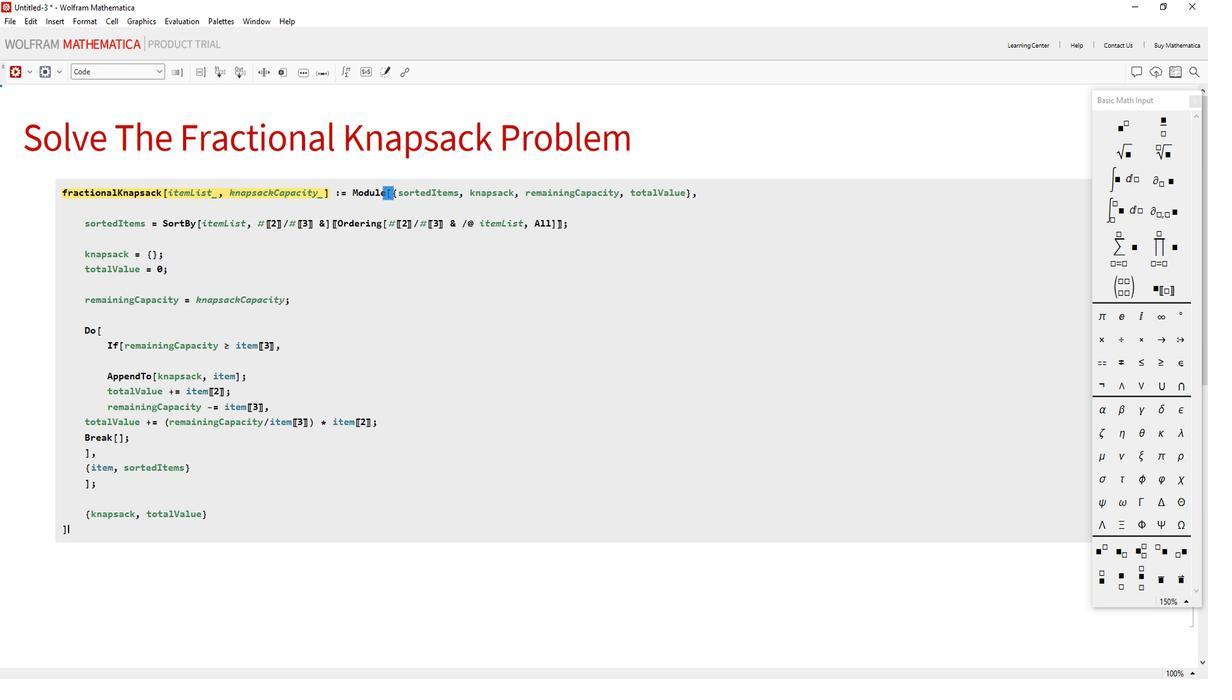
Action: Mouse moved to (28, 508)
Screenshot: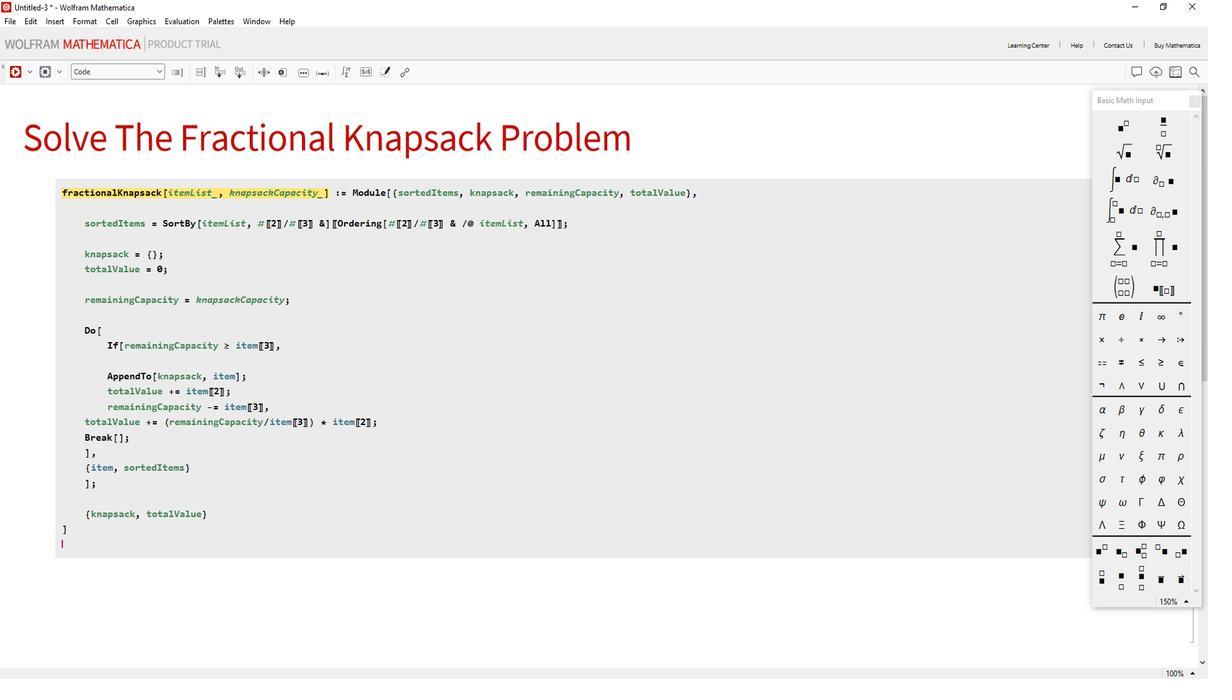
Action: Mouse scrolled (28, 508) with delta (0, 0)
Screenshot: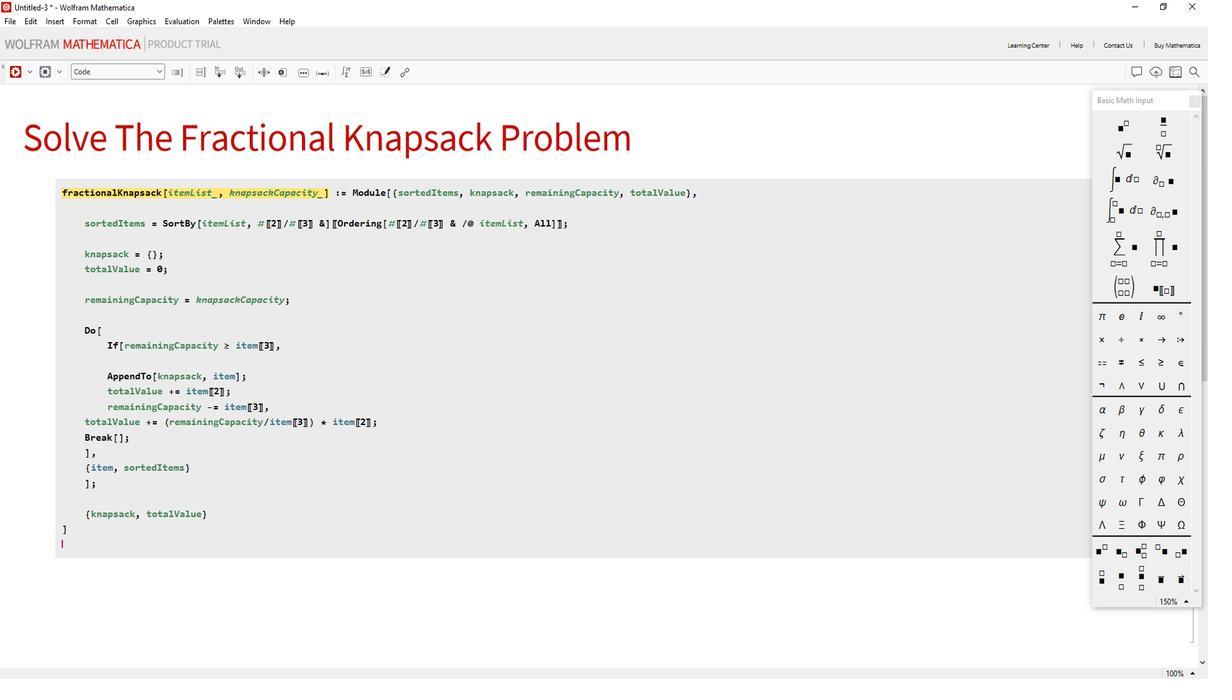 
Action: Mouse moved to (28, 505)
Screenshot: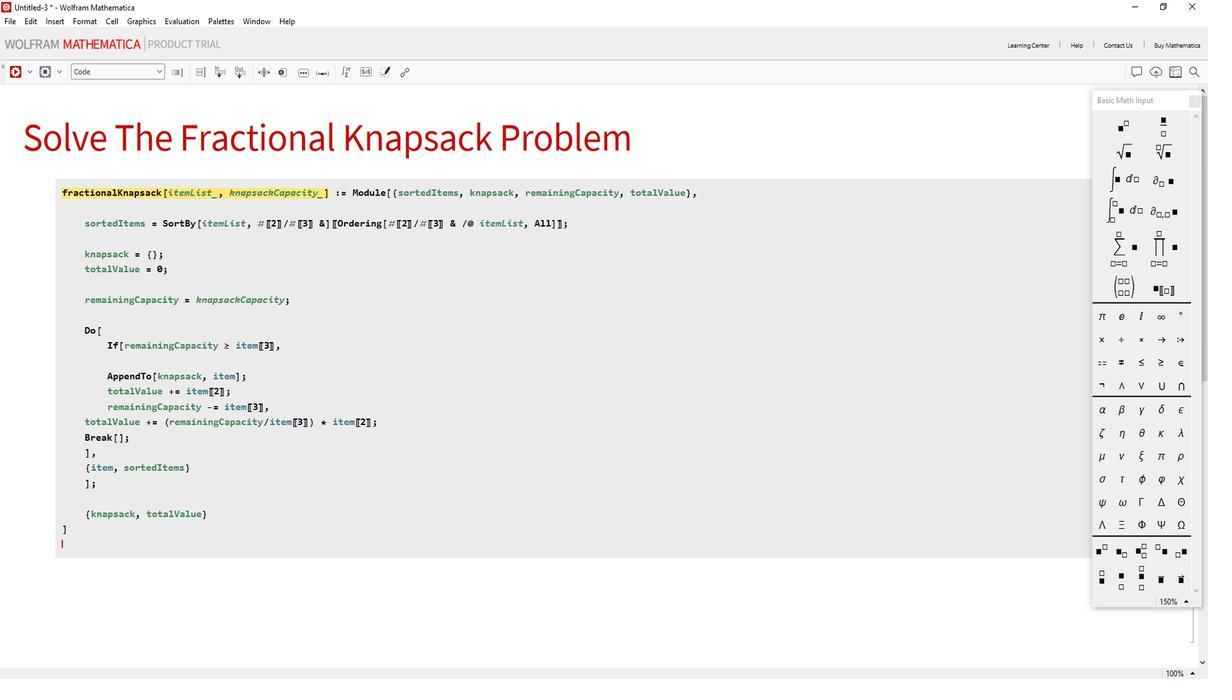 
Action: Mouse scrolled (28, 504) with delta (0, 0)
Screenshot: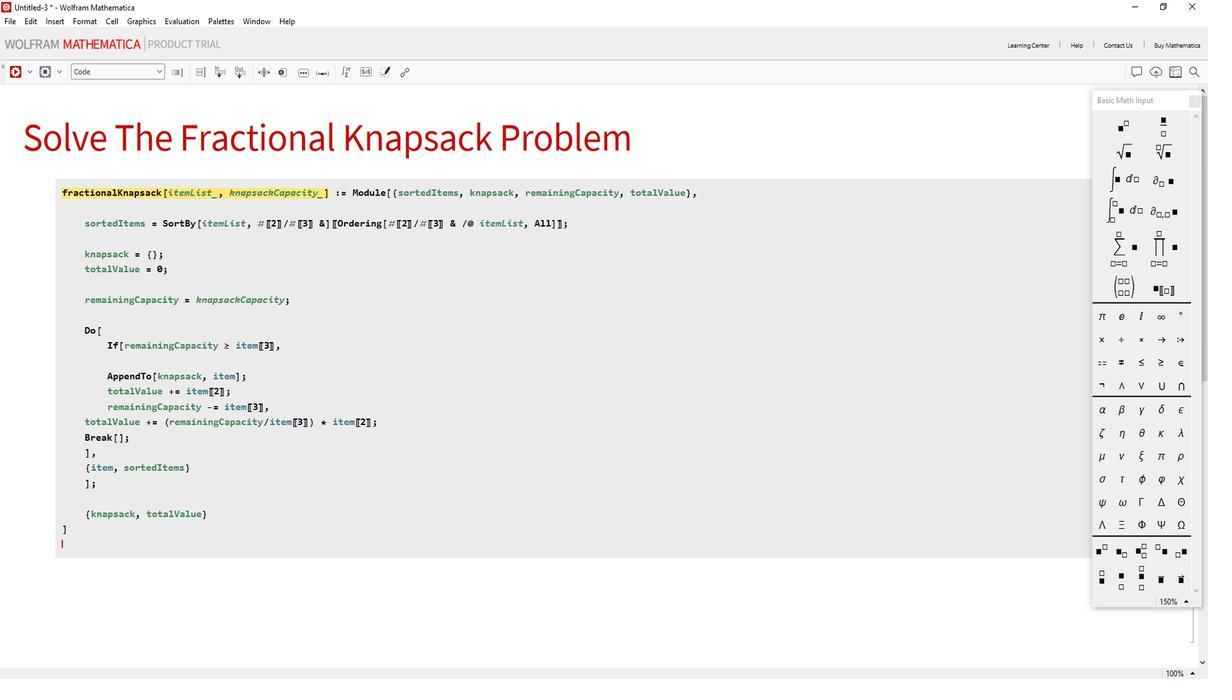 
Action: Mouse moved to (27, 487)
Screenshot: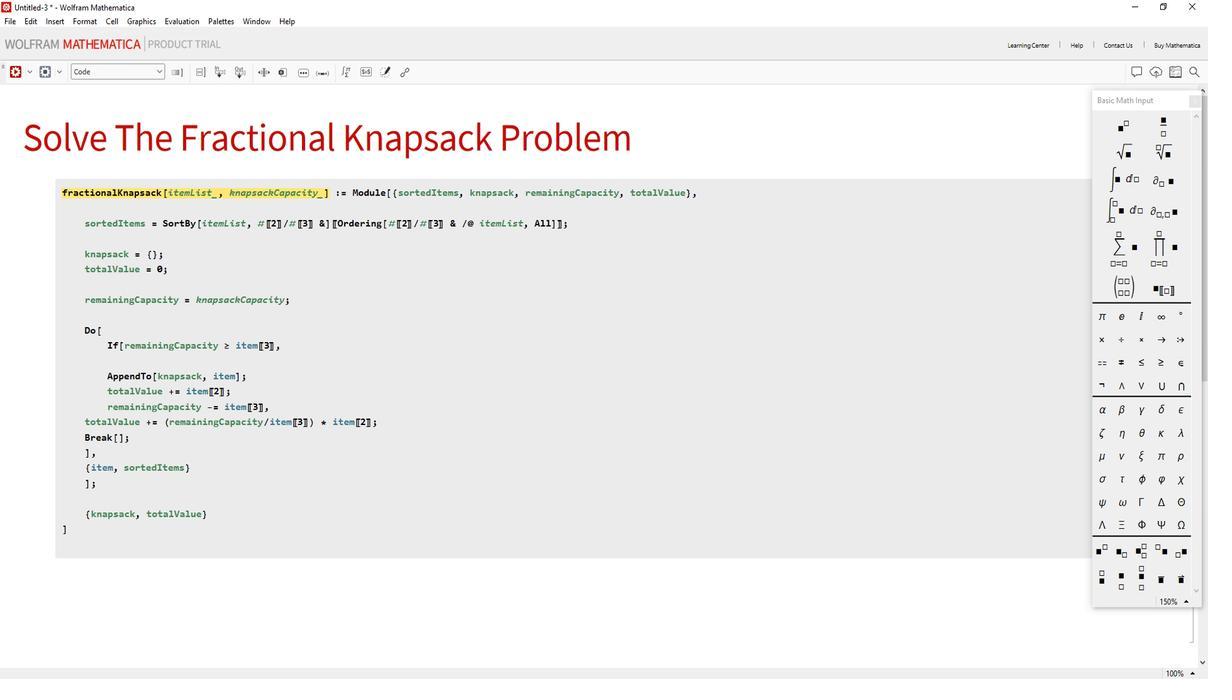 
Action: Mouse scrolled (27, 486) with delta (0, 0)
Screenshot: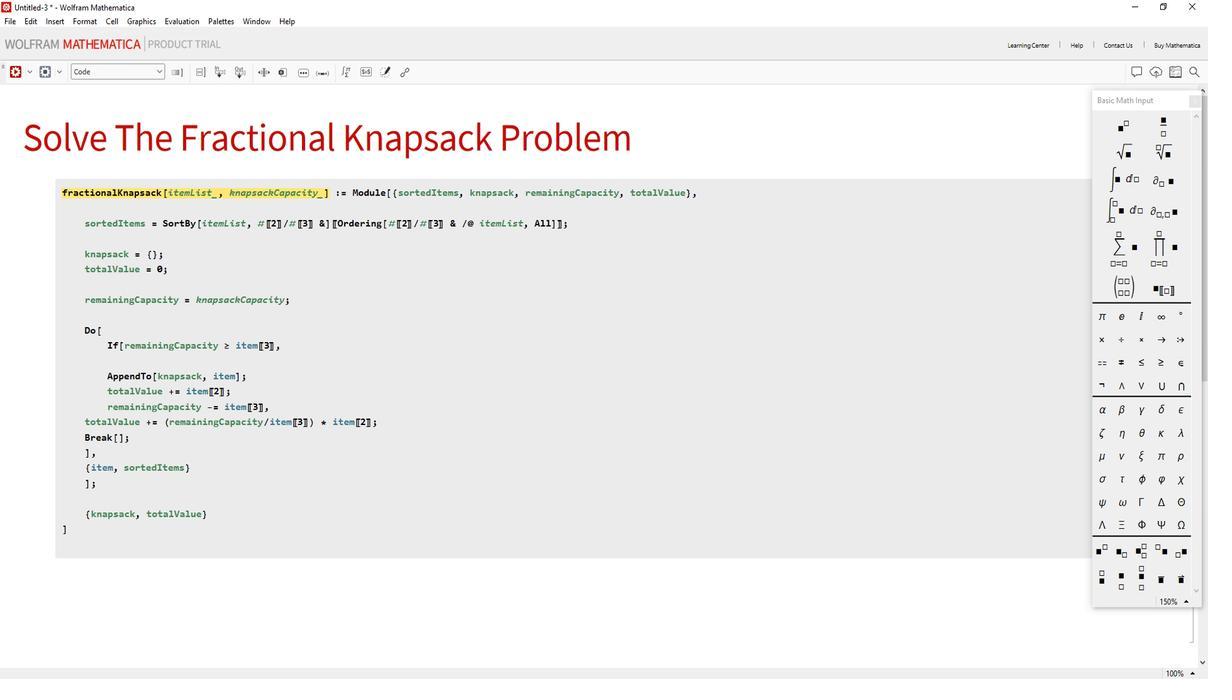 
Action: Mouse scrolled (27, 486) with delta (0, 0)
Screenshot: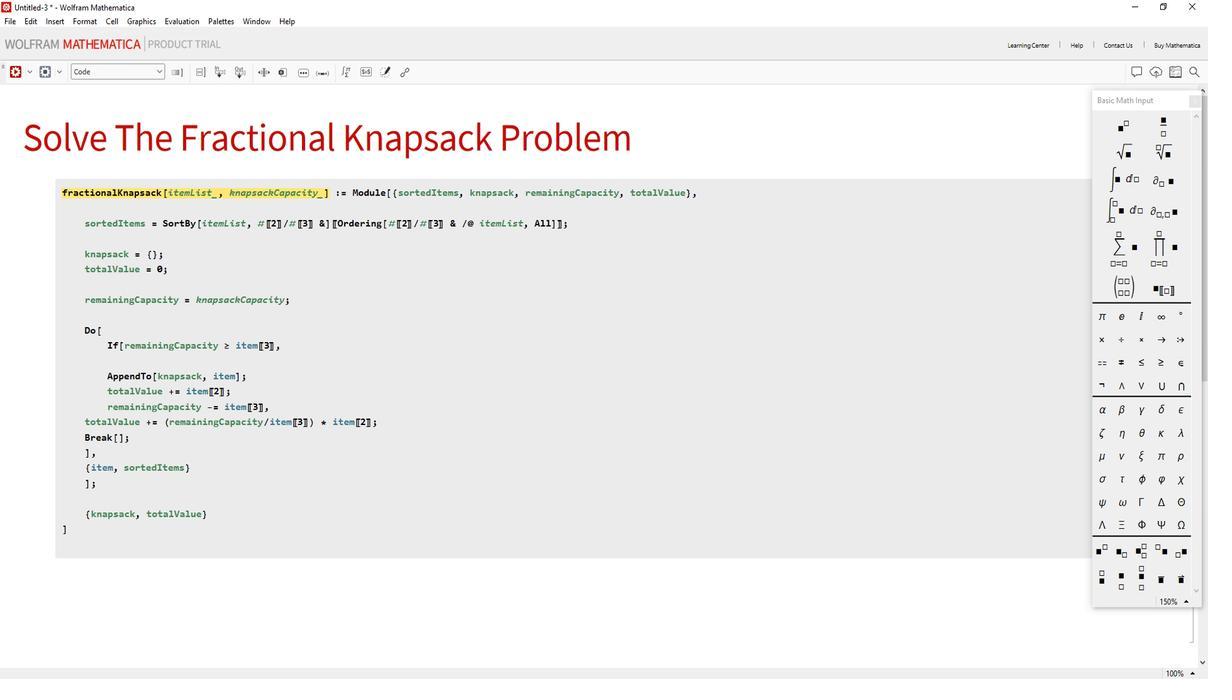 
Action: Mouse moved to (111, 535)
Screenshot: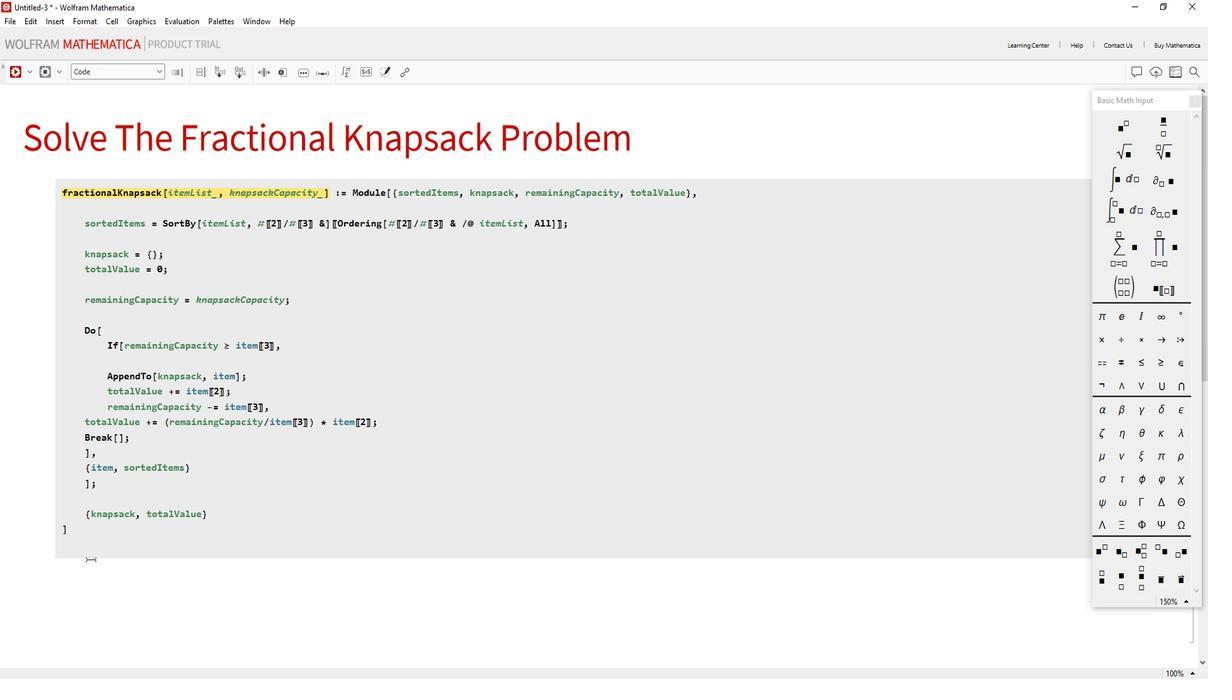 
Action: Key pressed <Key.enter>item<Key.enter><Key.space>=<Key.space><Key.shift_r>{{<Key.right><Key.backspace><Key.right><Key.backspace>1,<Key.space>60,<Key.space>10<Key.shift_r>},<Key.space><Key.shift_r>{2,<Key.space>100,<Key.space>
Screenshot: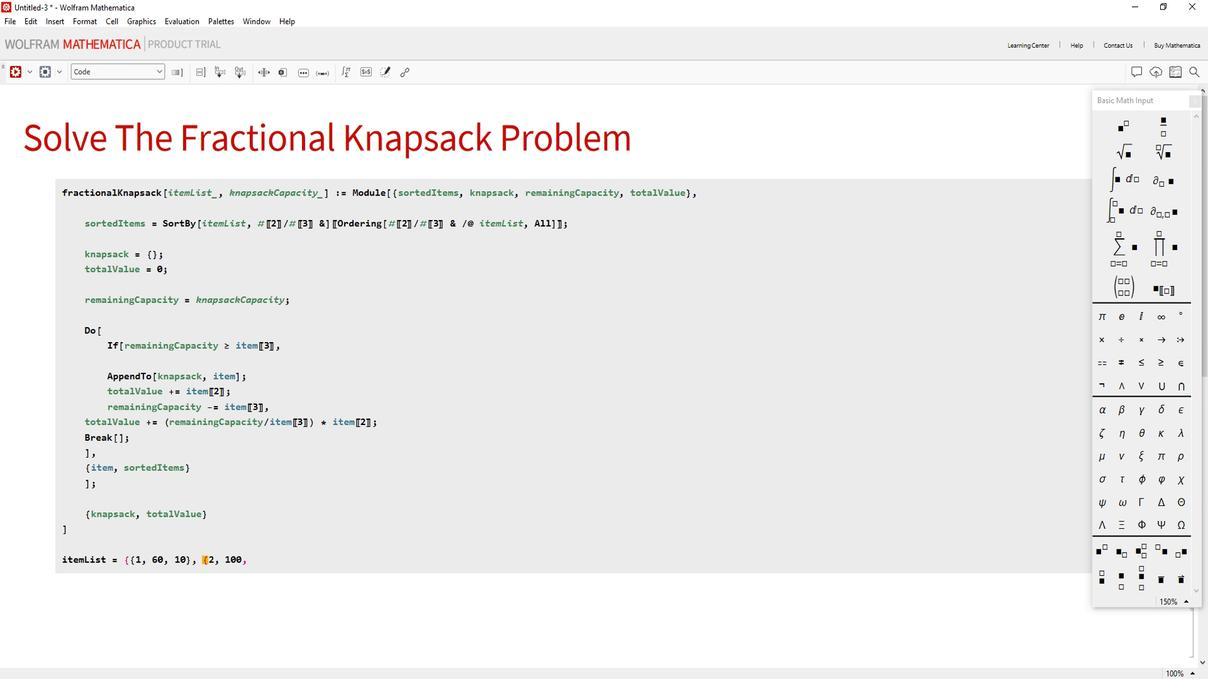 
Action: Mouse moved to (31, 611)
Screenshot: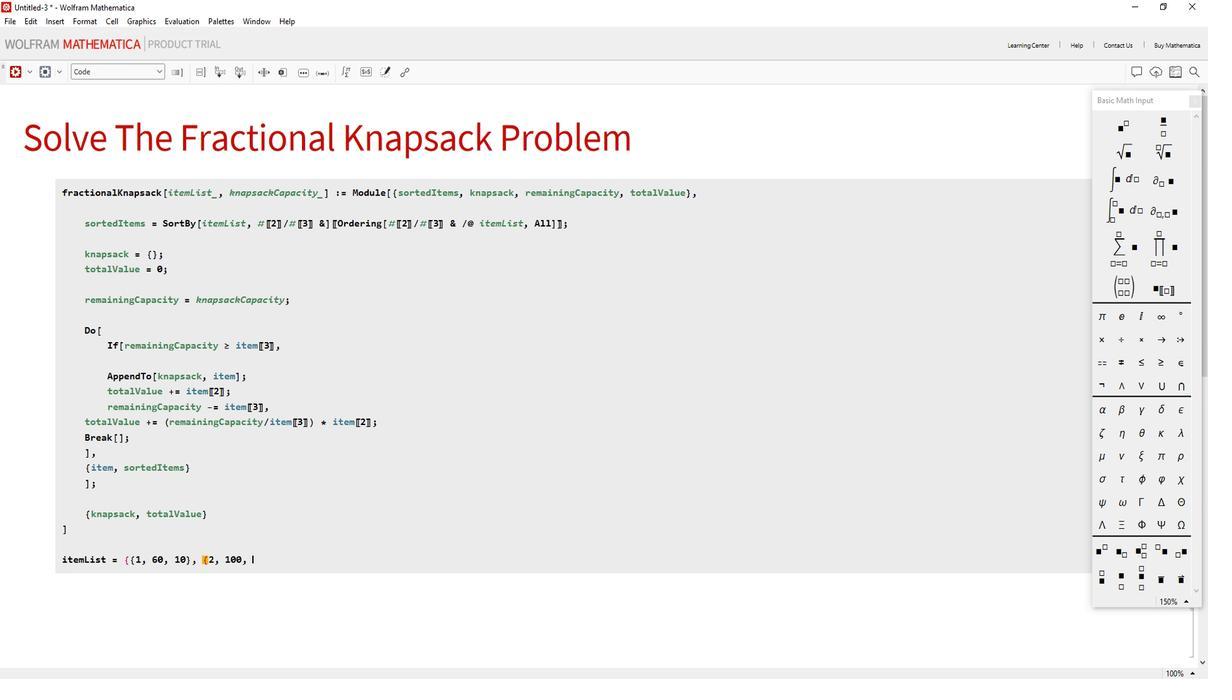 
Action: Key pressed 20<Key.shift_r>},<Key.space><Key.shift_r>{3,<Key.space>120,<Key.space>30<Key.shift_r>}};<Key.enter>knap<Key.enter><Key.space>=<Key.space>50;<Key.enter><Key.enter>resu<Key.enter><Key.space>=<Key.space>fract<Key.enter>[it<Key.enter>,<Key.space>kn<Key.enter><Key.right>;<Key.enter><Key.shift_r>Prin<Key.enter>[<Key.shift_r><Key.shift_r><Key.shift_r><Key.shift_r><Key.shift_r><Key.shift_r><Key.shift_r><Key.shift_r><Key.shift_r><Key.shift_r><Key.shift_r>"<Key.shift>Selected<Key.space>items<Key.shift_r>:<Key.right>,<Key.space>result<Key.shift_r><Key.shift_r><Key.shift_r><Key.shift_r>{<Key.backspace>[[2<Key.right><Key.right><Key.right>;<Key.enter><Key.shift_r>Print<Key.enter>[<Key.shift_r>"<Key.shift>Total<Key.space>vlu<Key.backspace><Key.backspace>alue<Key.shift_r>:<Key.space><Key.right>,<Key.space>result[[2<Key.right><Key.right><Key.right>;<Key.enter>
Screenshot: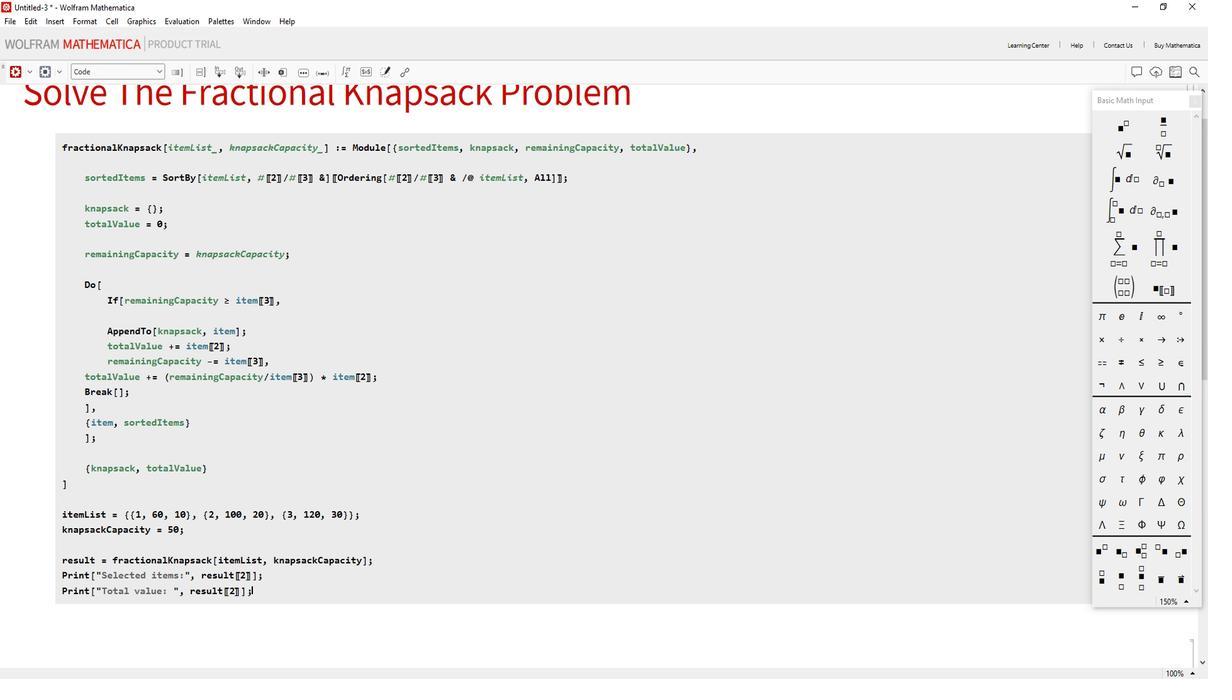 
Action: Mouse moved to (100, 71)
Screenshot: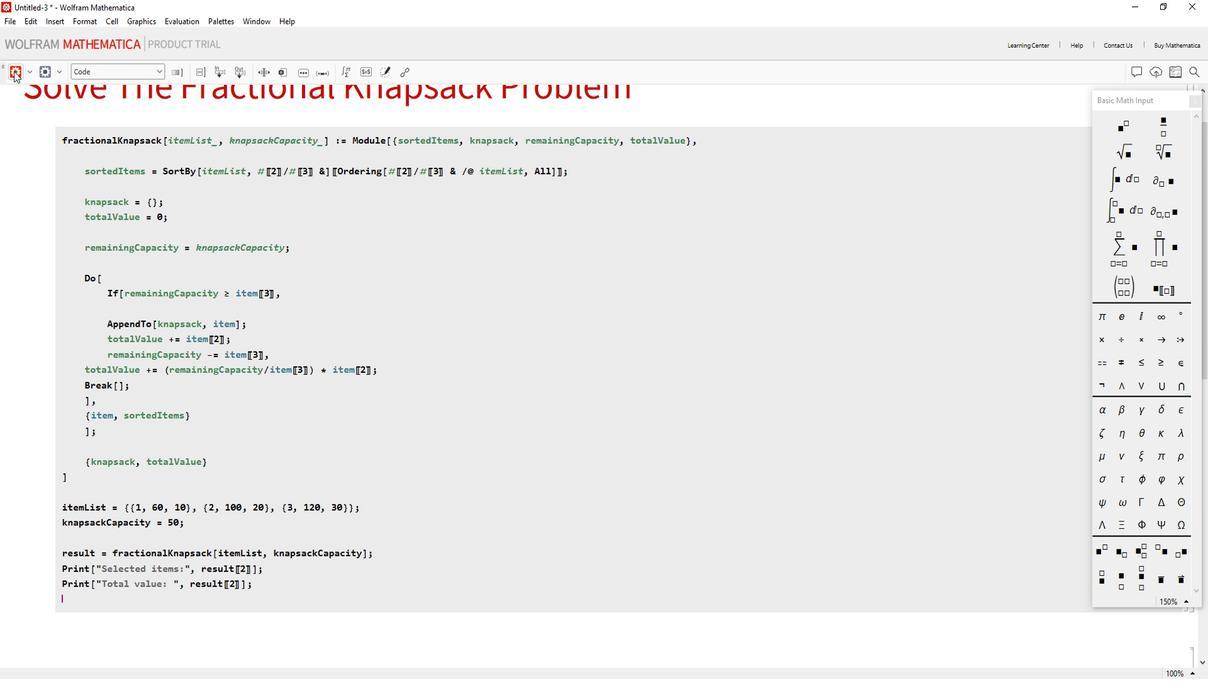 
Action: Mouse pressed left at (100, 71)
Screenshot: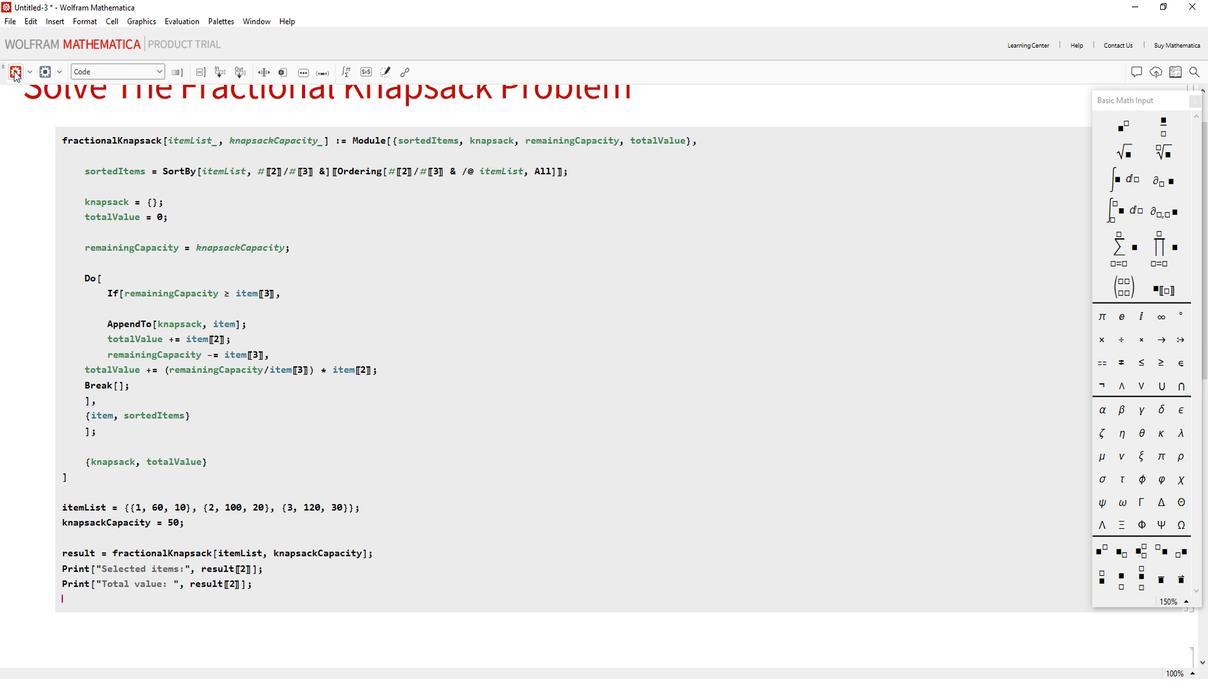 
Action: Mouse moved to (180, 344)
Screenshot: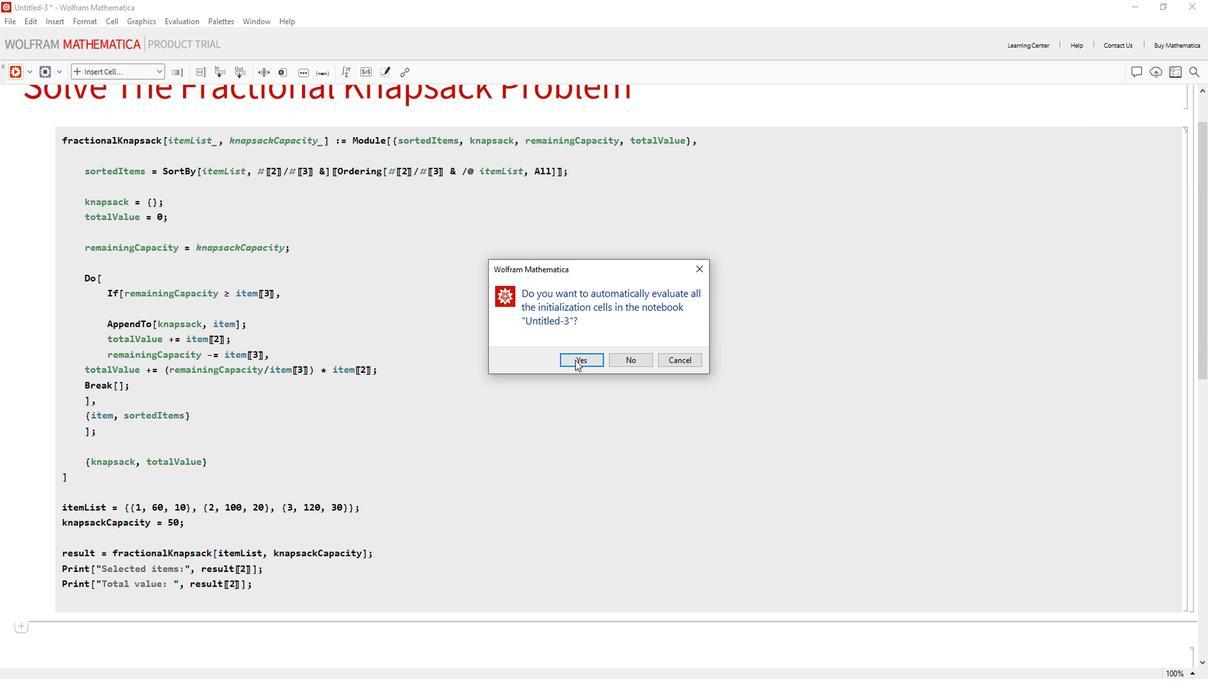 
Action: Mouse pressed left at (180, 344)
Screenshot: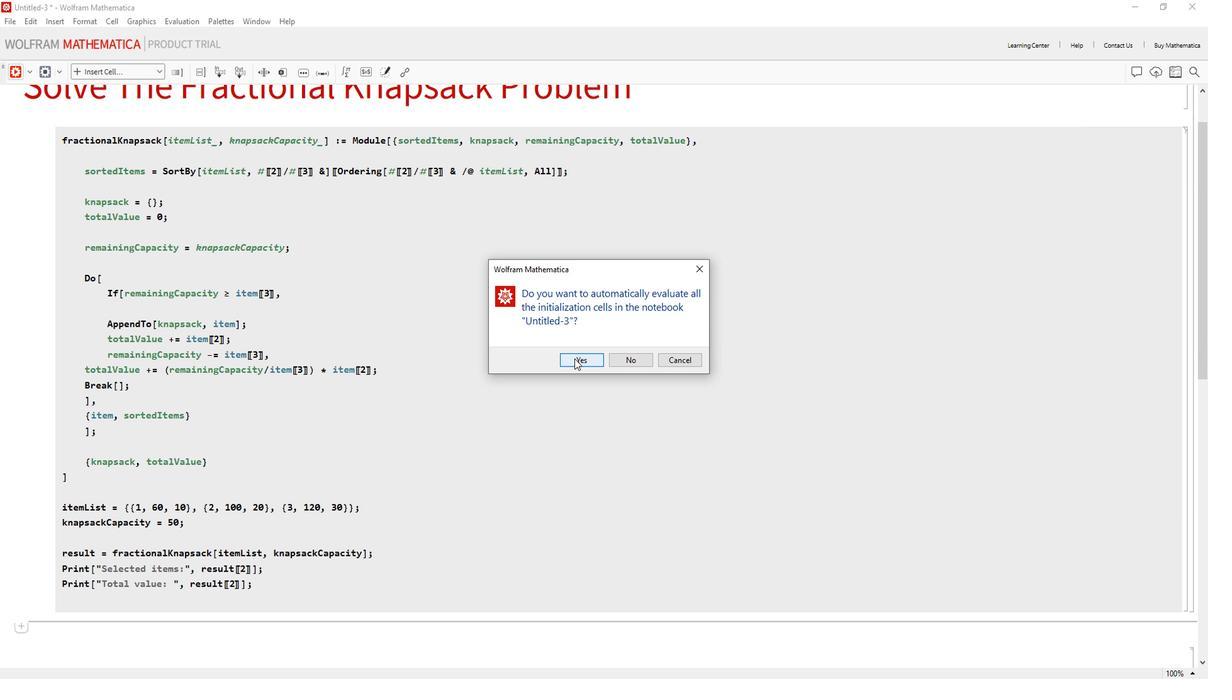 
Action: Mouse moved to (179, 439)
Screenshot: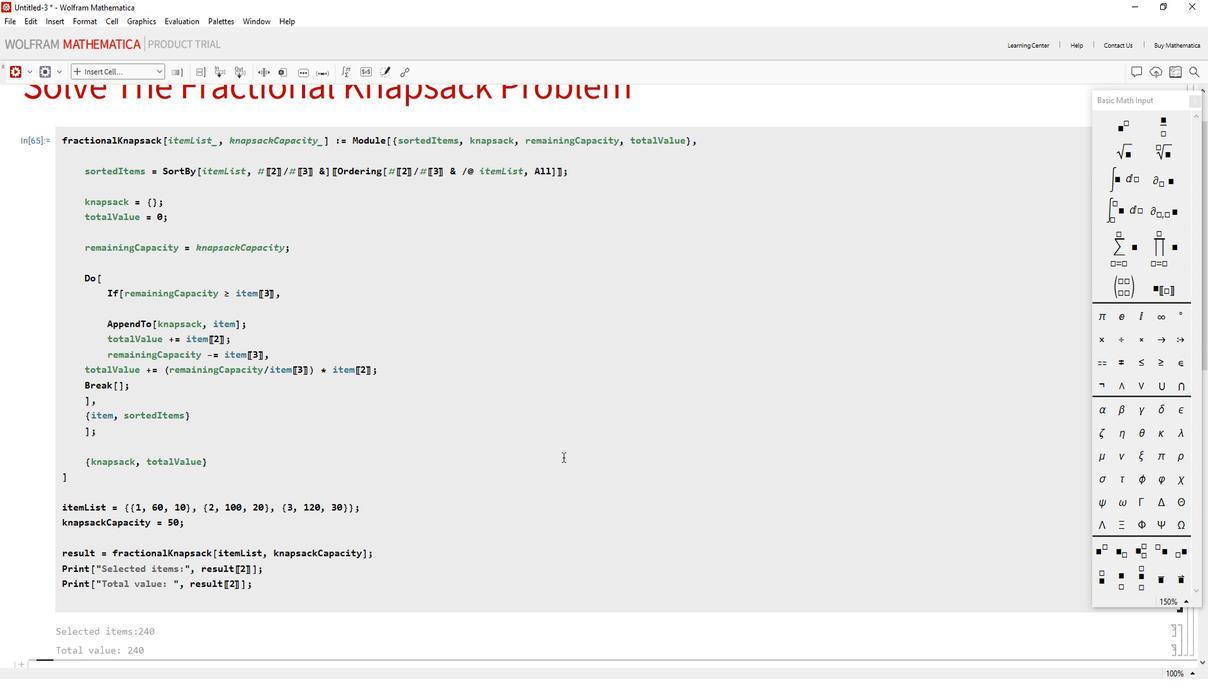 
Action: Mouse scrolled (179, 438) with delta (0, 0)
Screenshot: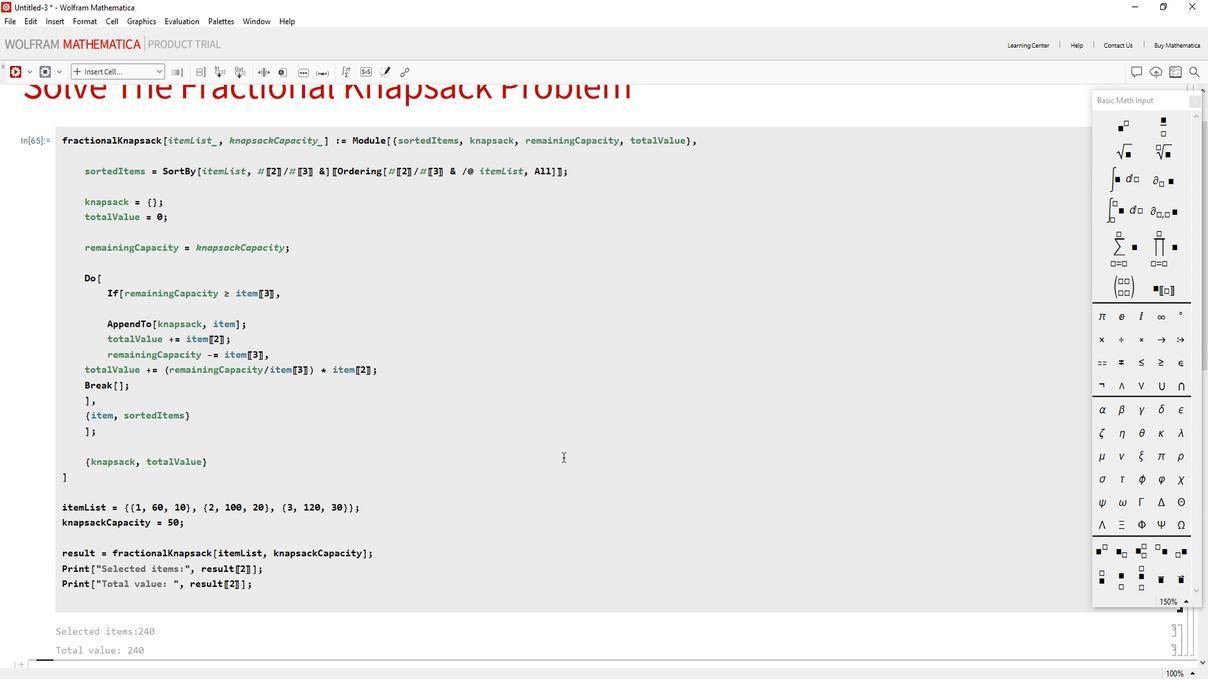 
Action: Mouse scrolled (179, 438) with delta (0, 0)
Screenshot: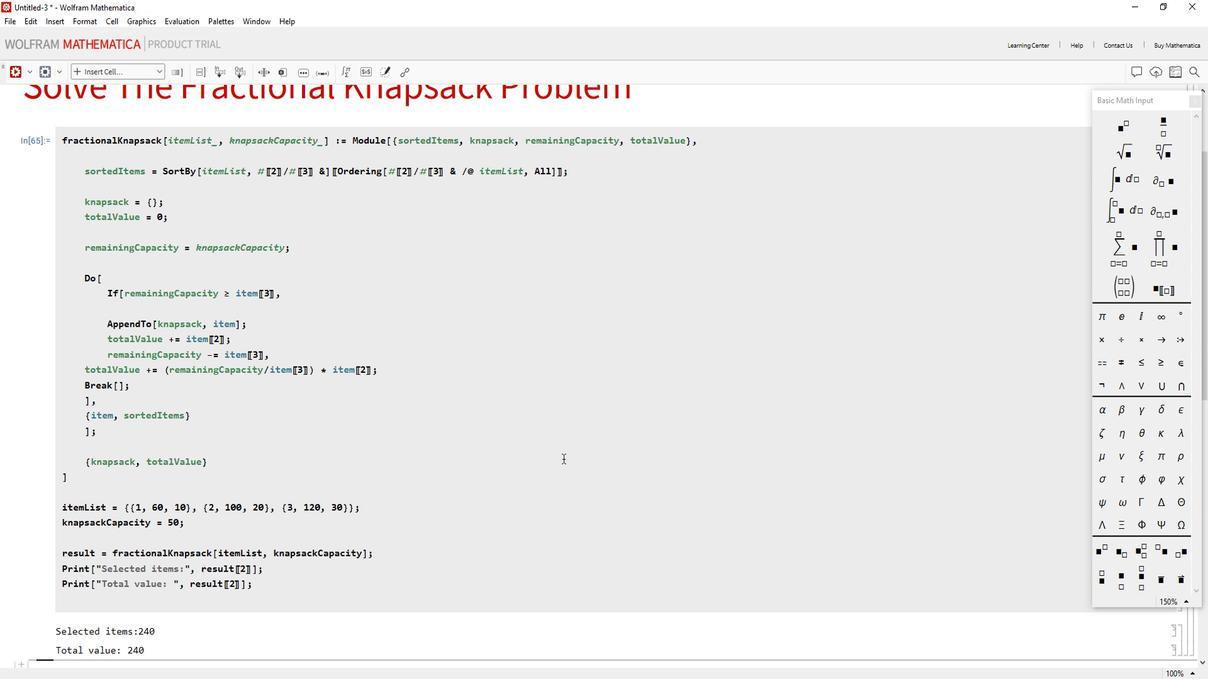 
Action: Mouse scrolled (179, 440) with delta (0, 0)
Screenshot: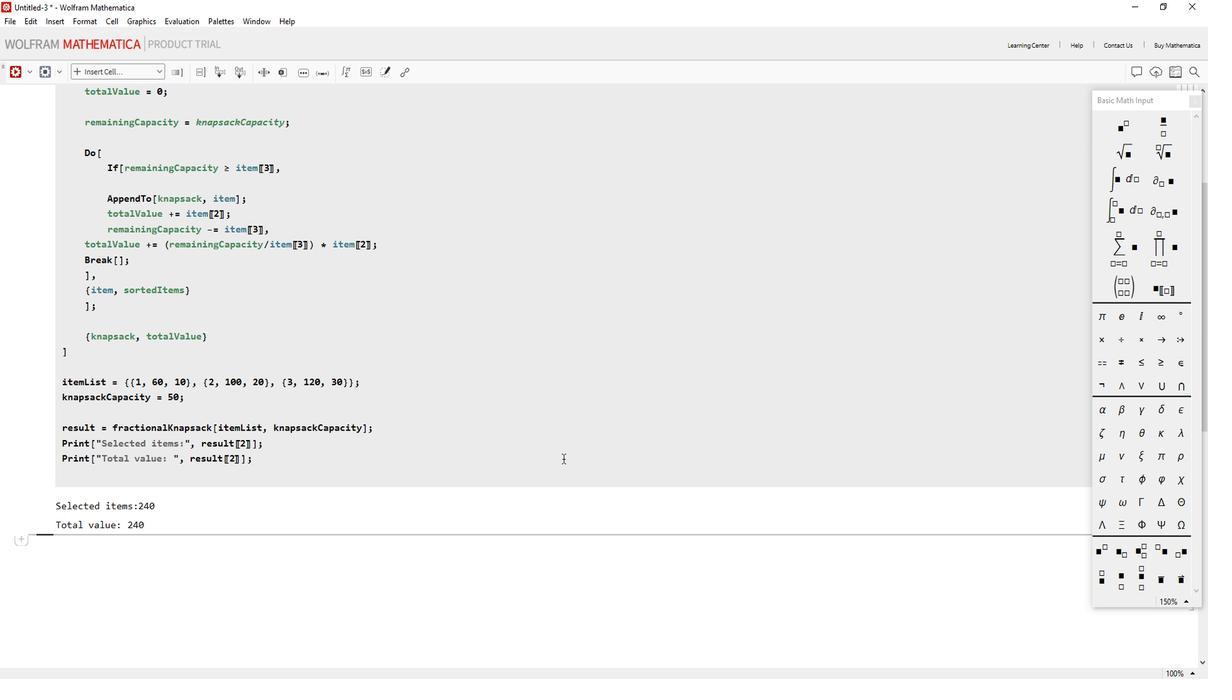 
Action: Mouse moved to (179, 441)
Screenshot: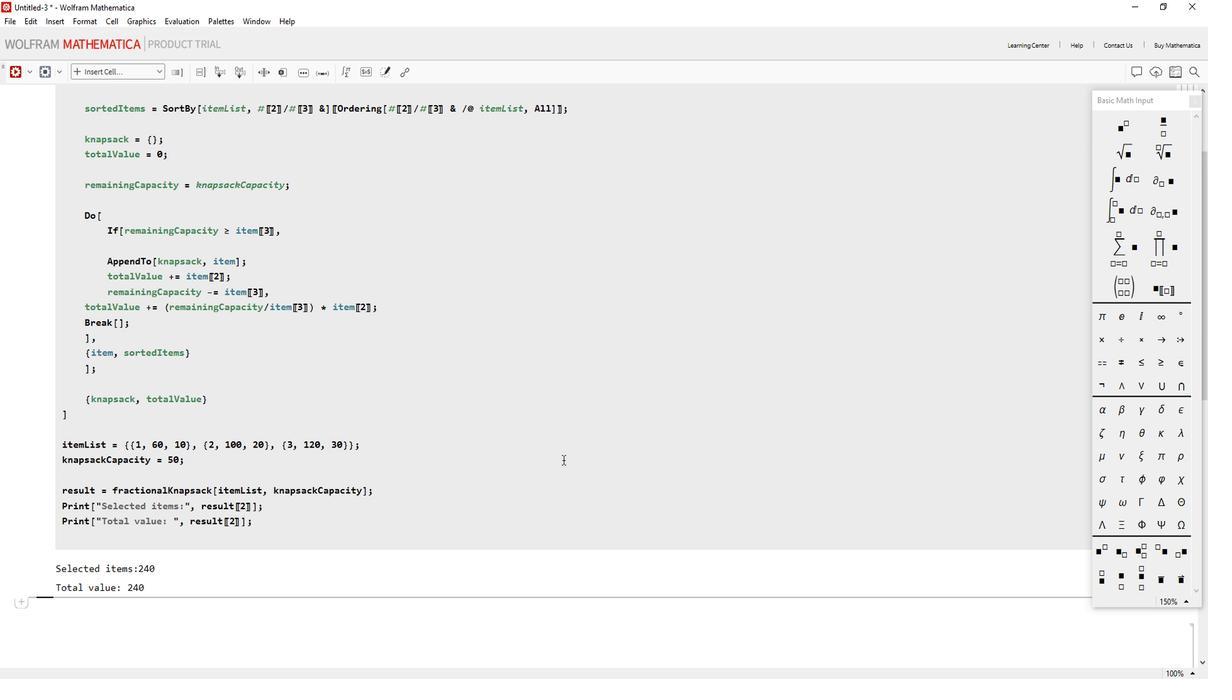 
Action: Mouse scrolled (179, 441) with delta (0, 0)
Screenshot: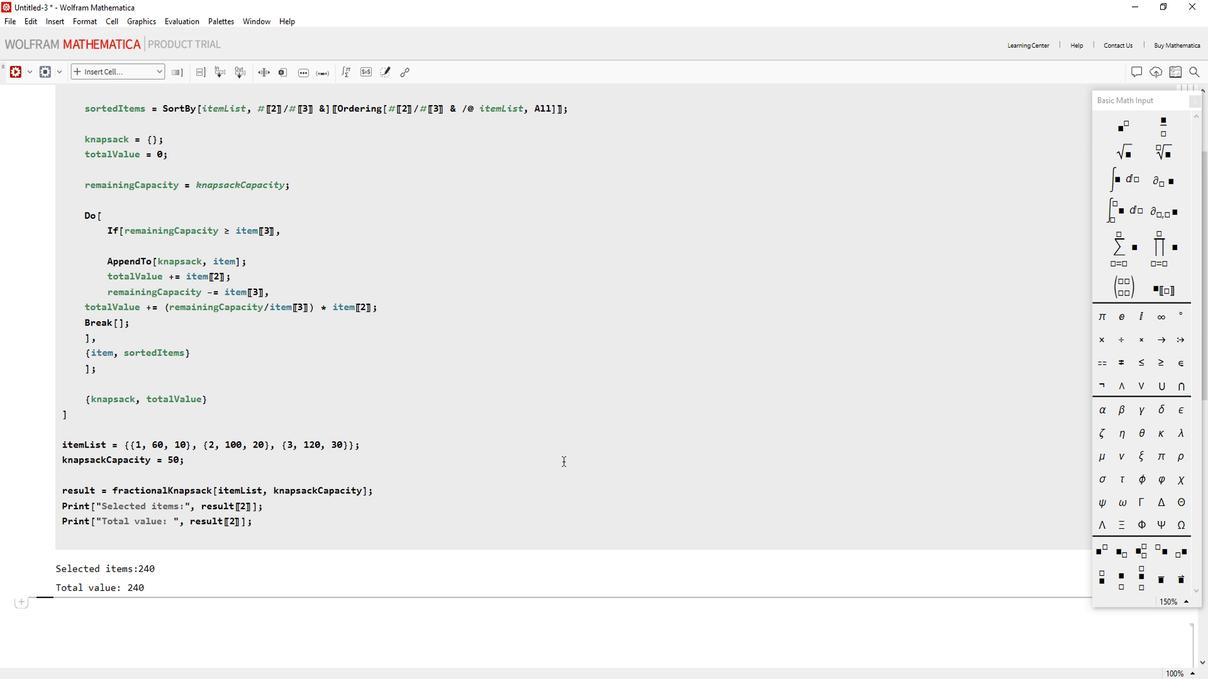 
Action: Mouse moved to (179, 443)
Screenshot: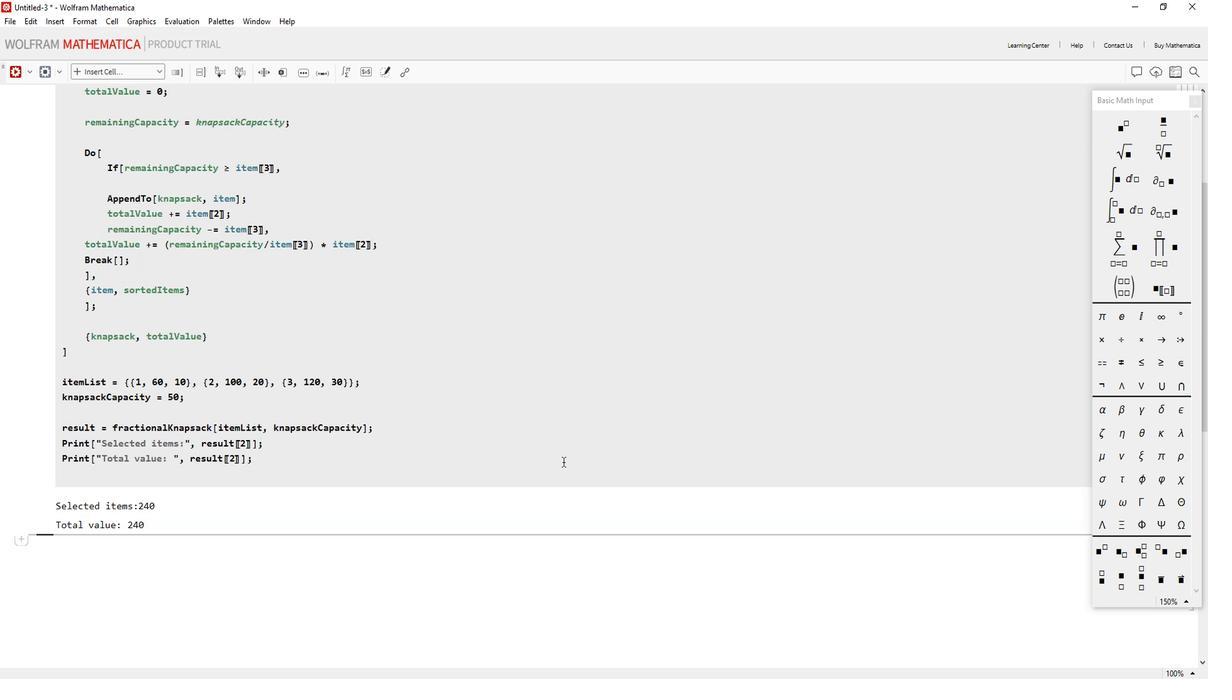 
Action: Mouse scrolled (179, 442) with delta (0, 0)
Screenshot: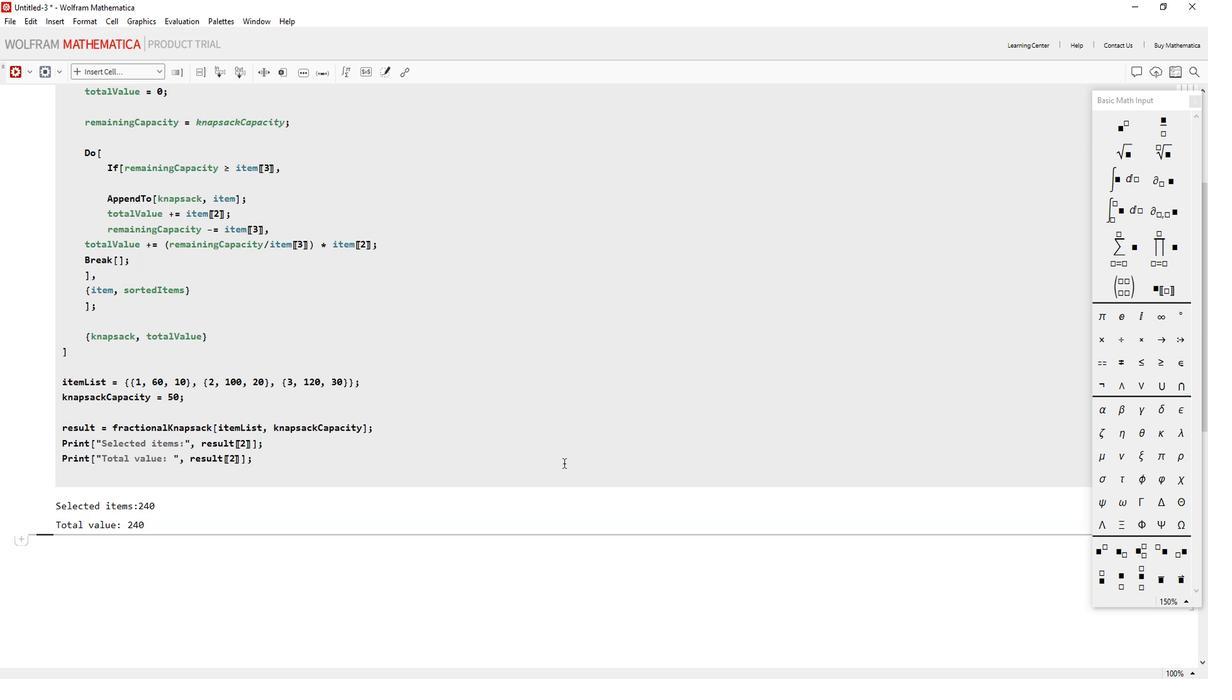 
Action: Mouse moved to (179, 444)
Screenshot: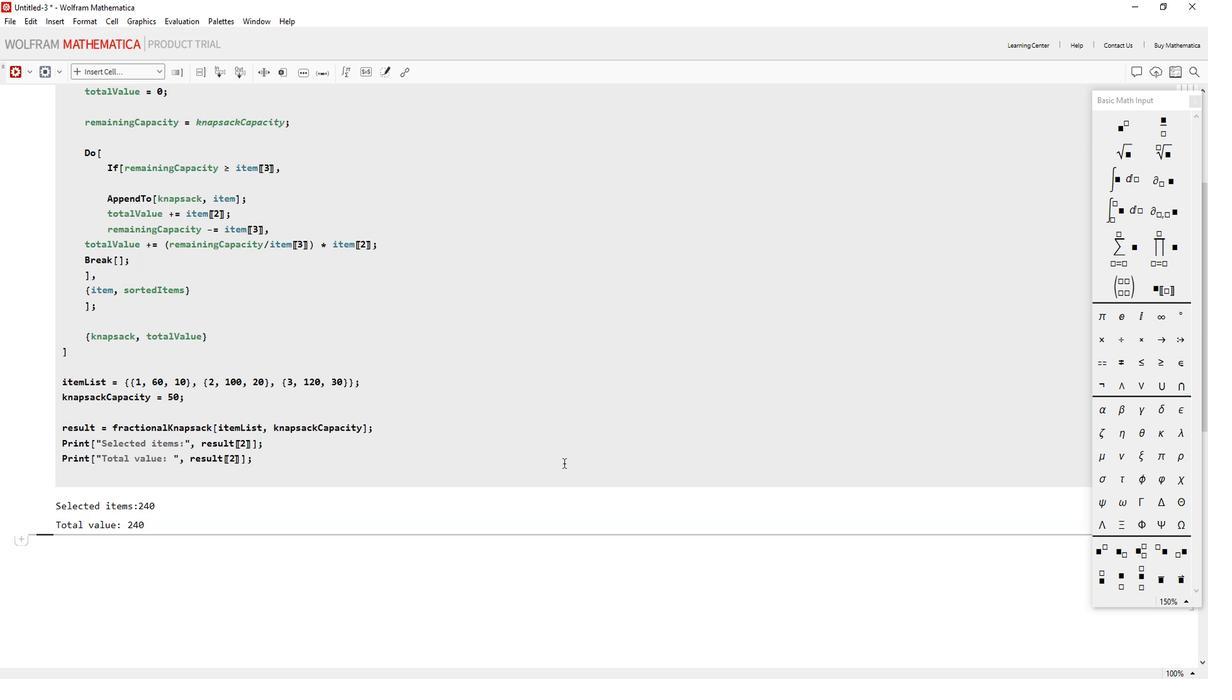 
Action: Mouse scrolled (179, 443) with delta (0, 0)
Screenshot: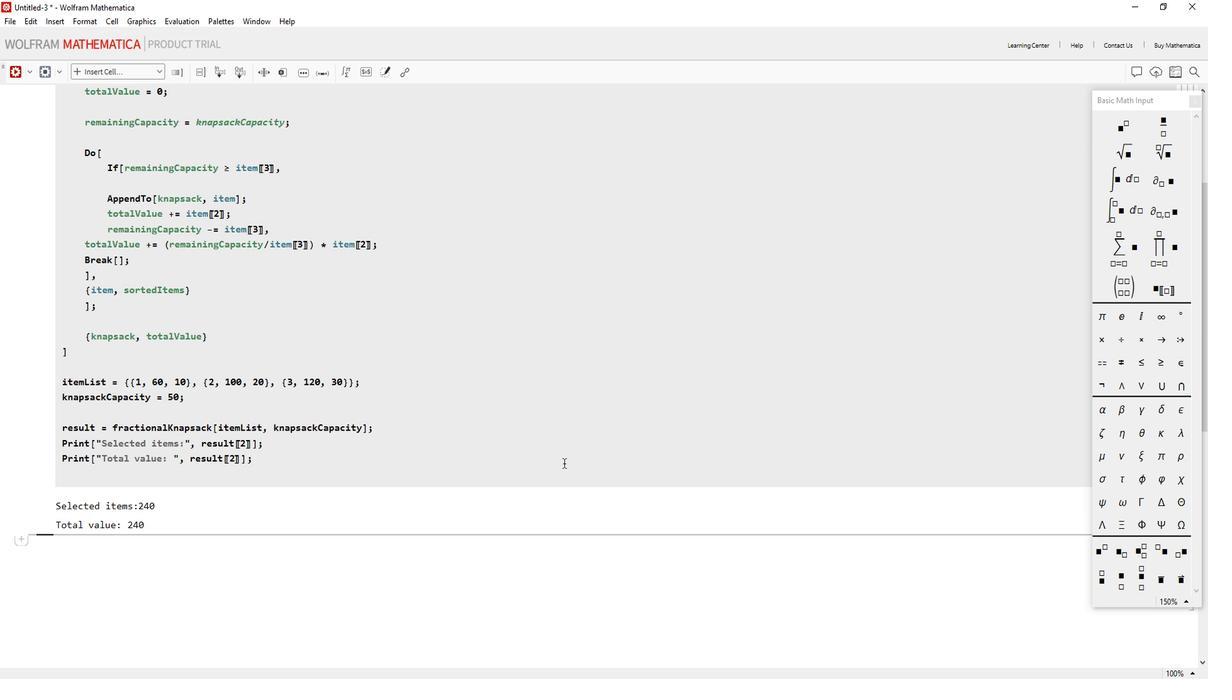 
Action: Mouse moved to (179, 445)
Screenshot: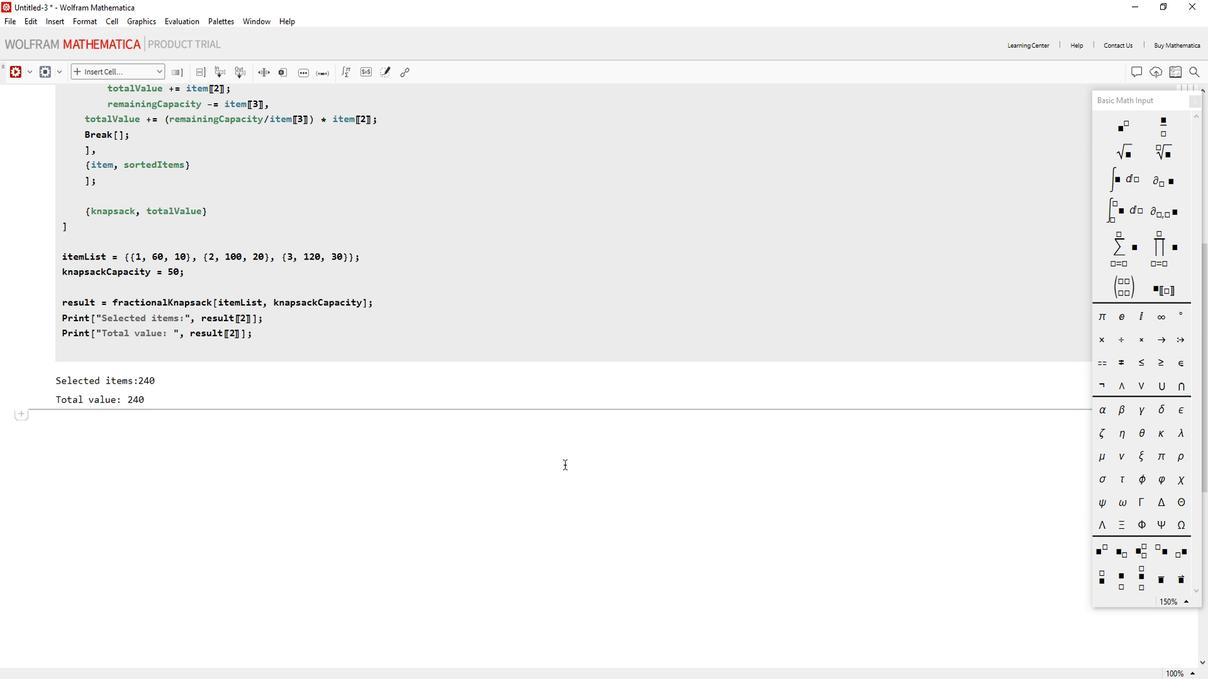 
Action: Mouse scrolled (179, 445) with delta (0, 0)
Screenshot: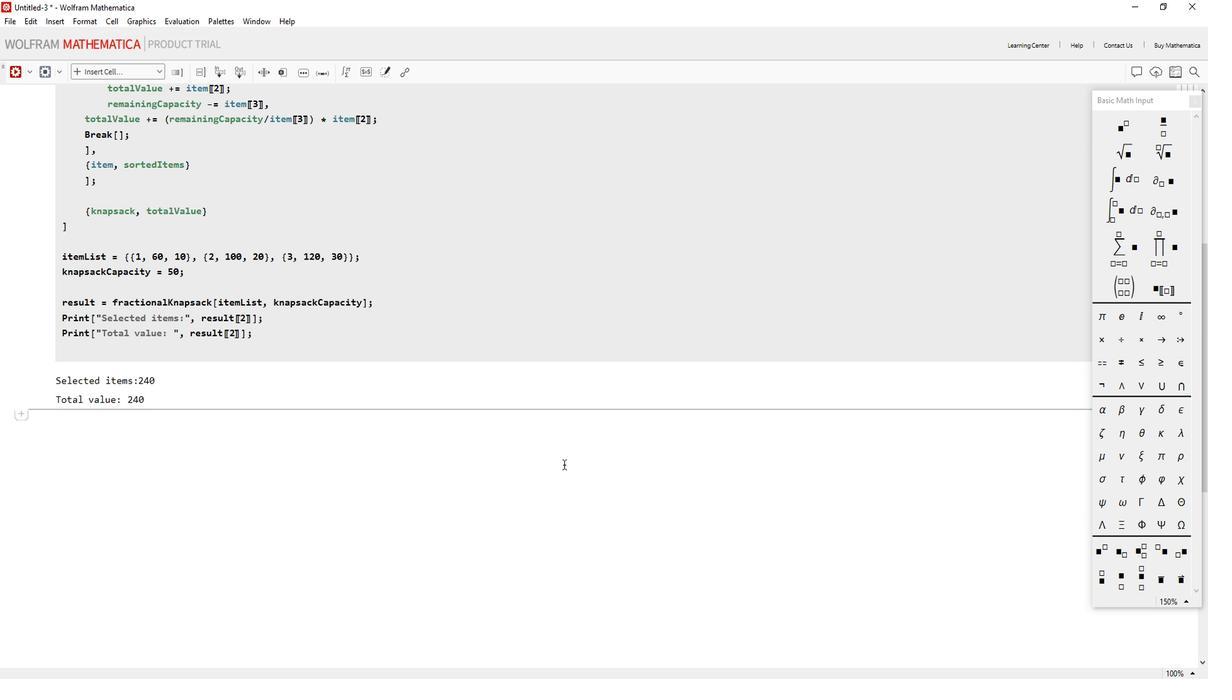 
Action: Mouse scrolled (179, 445) with delta (0, 0)
Screenshot: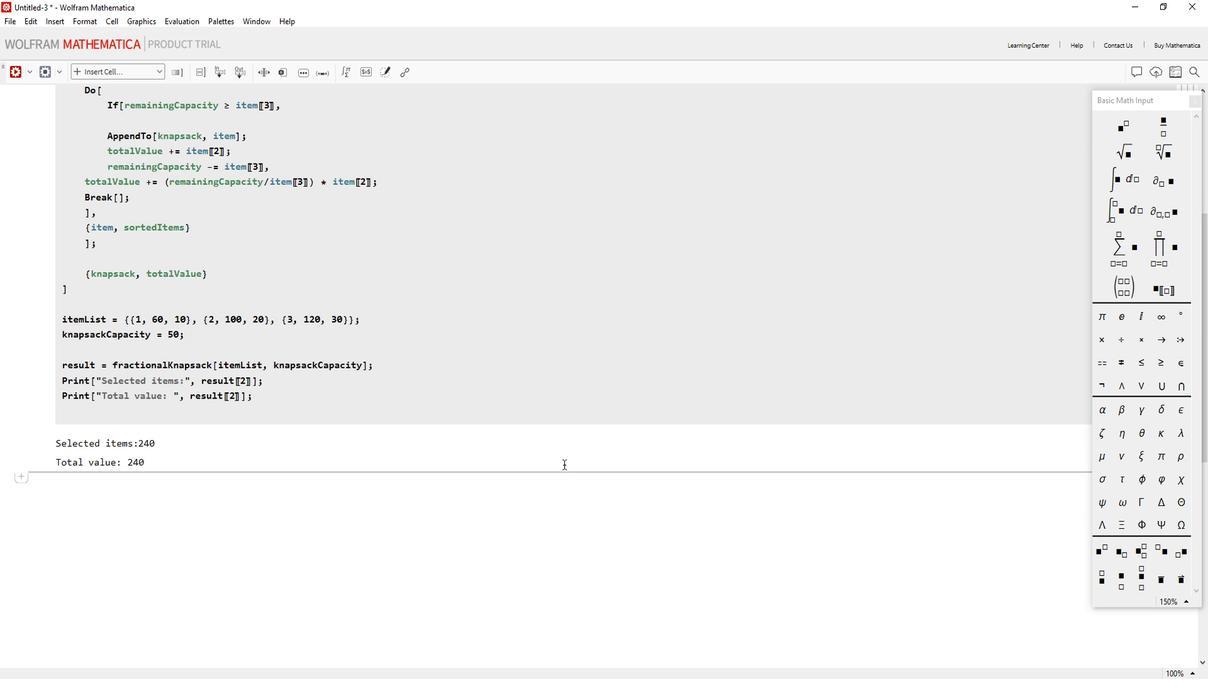 
Action: Mouse scrolled (179, 445) with delta (0, 0)
Screenshot: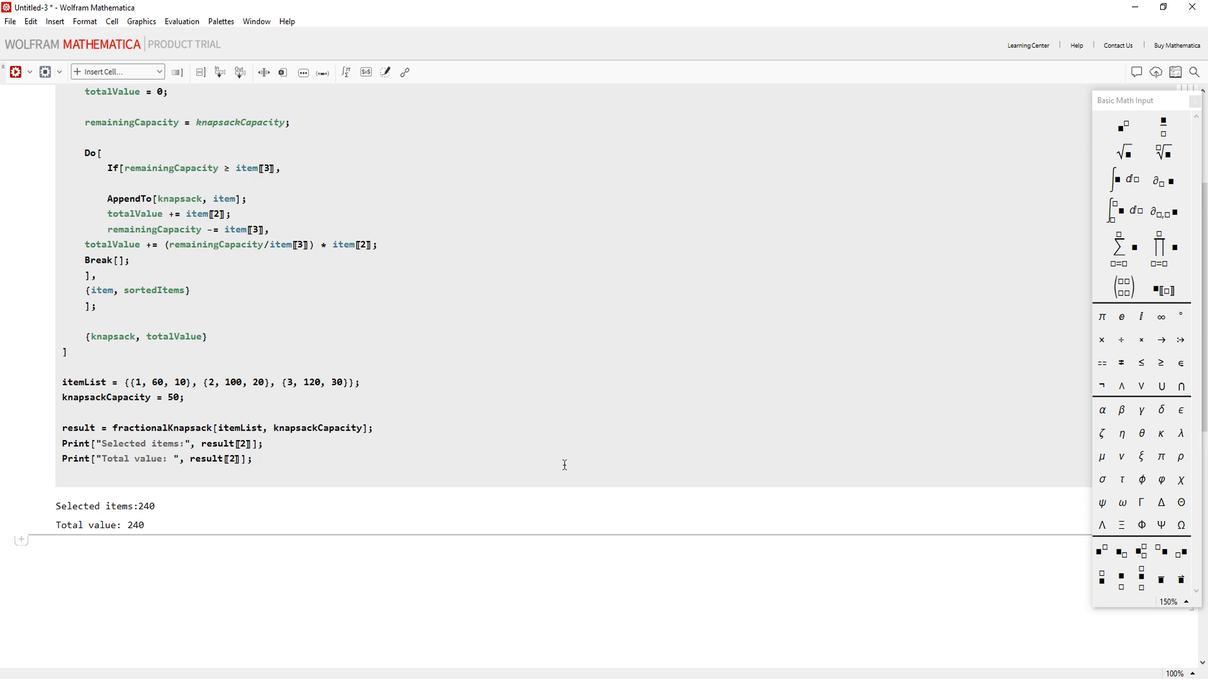 
Action: Mouse scrolled (179, 445) with delta (0, 0)
Screenshot: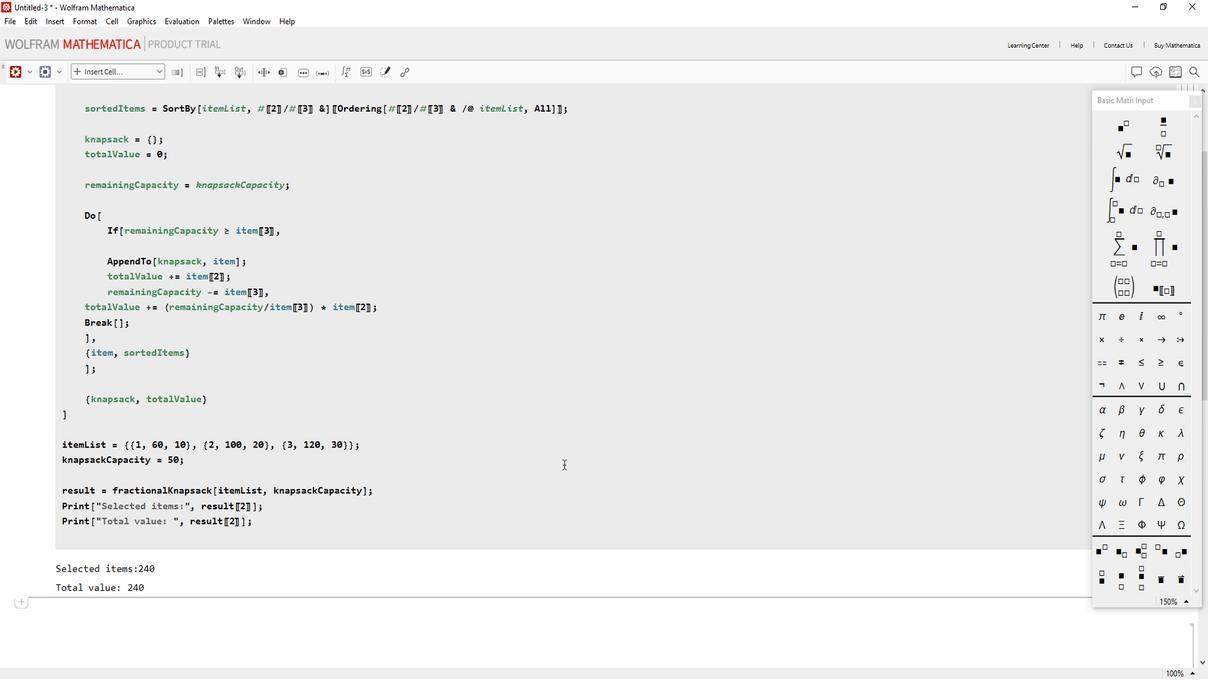 
Action: Mouse scrolled (179, 445) with delta (0, 0)
Screenshot: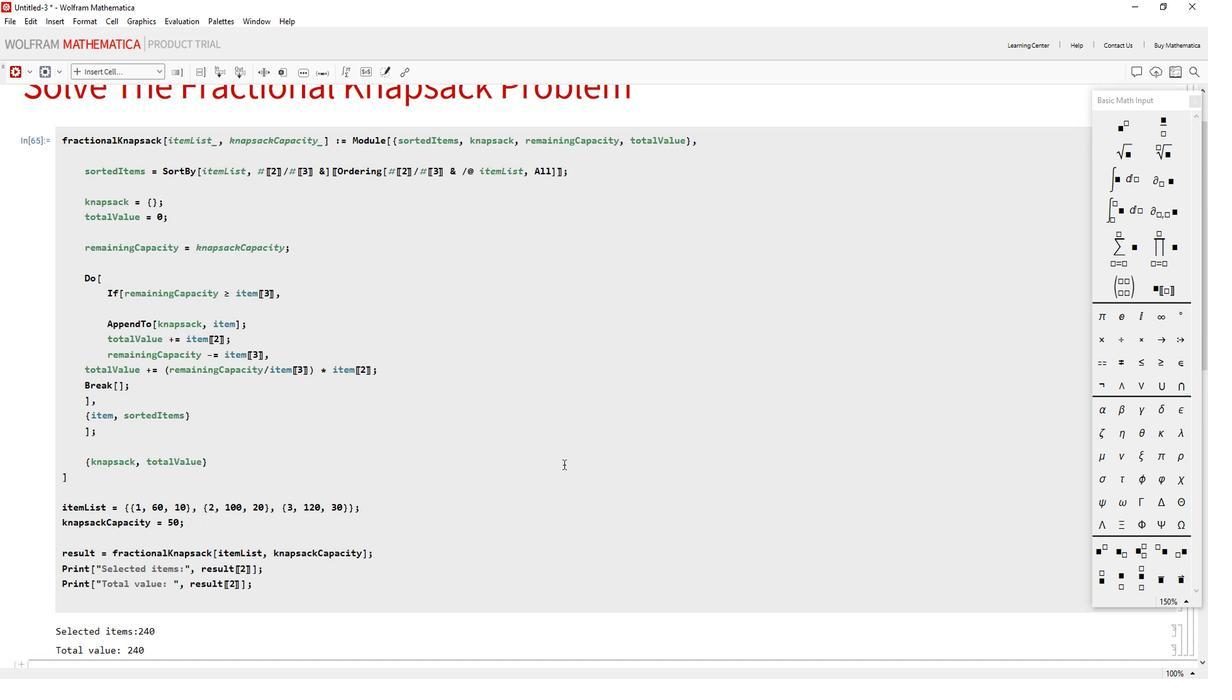 
Action: Mouse scrolled (179, 445) with delta (0, 0)
Screenshot: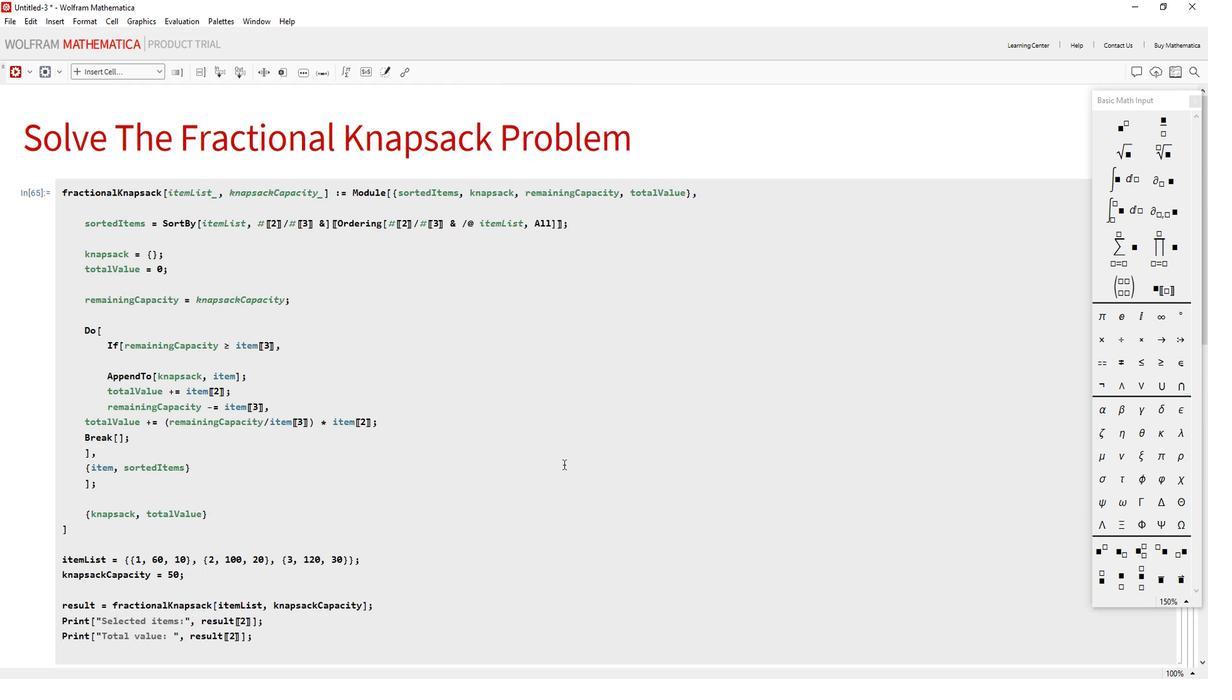 
Action: Mouse moved to (37, 404)
Screenshot: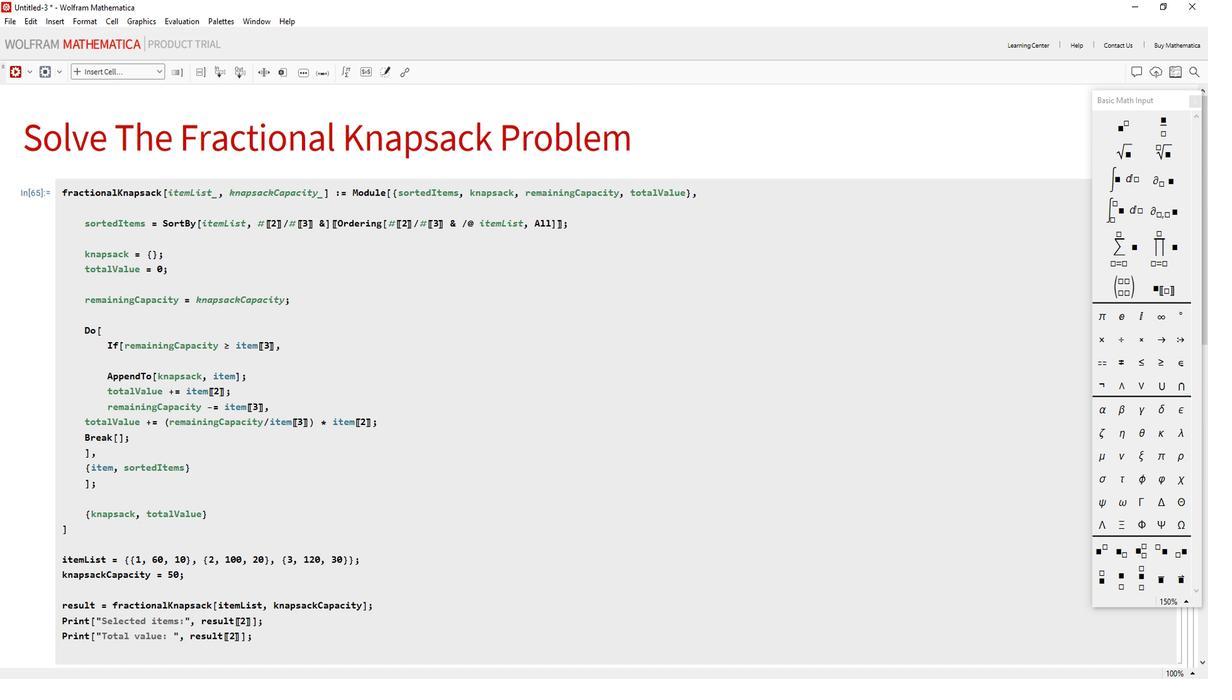 
Action: Mouse scrolled (37, 404) with delta (0, 0)
Screenshot: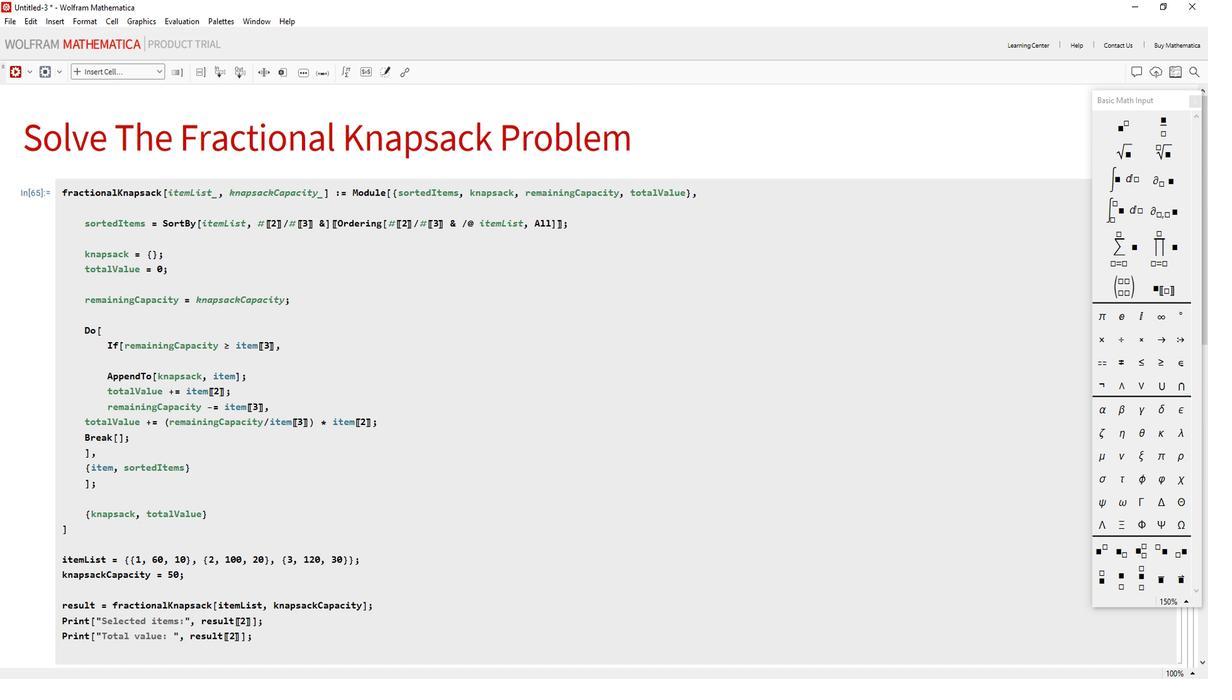 
Action: Mouse moved to (37, 401)
Screenshot: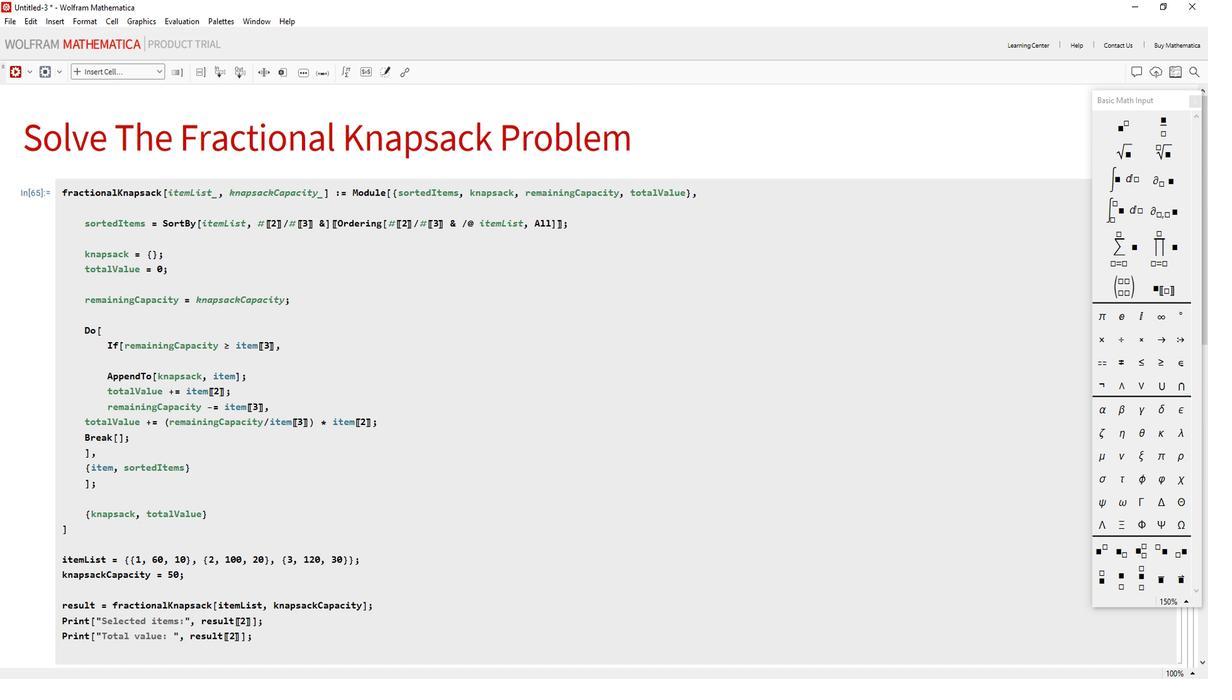 
Action: Mouse scrolled (37, 402) with delta (0, 0)
Screenshot: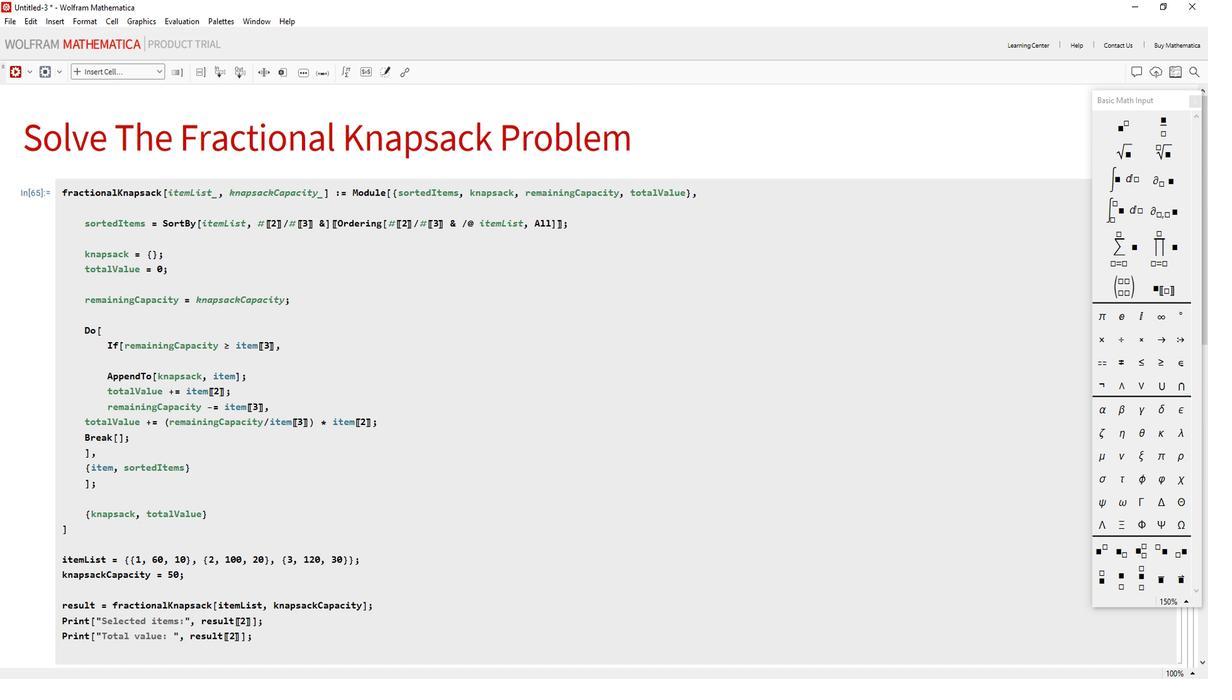 
Action: Mouse moved to (37, 399)
Screenshot: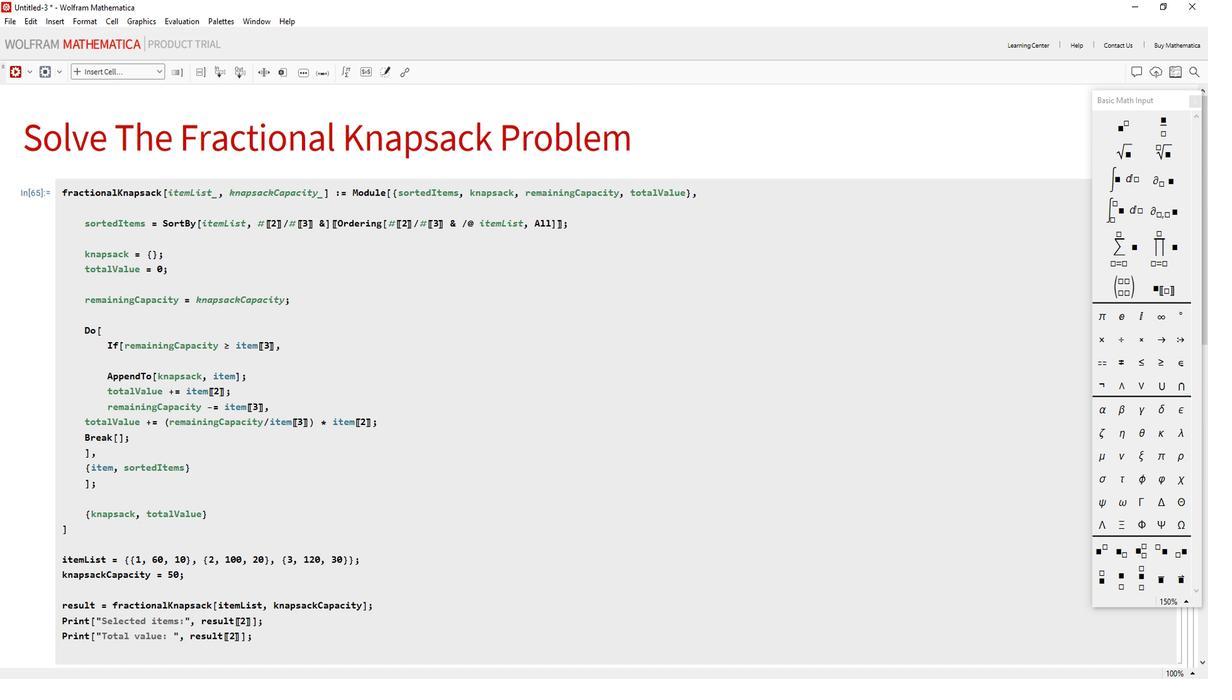 
Action: Mouse scrolled (37, 400) with delta (0, 0)
Screenshot: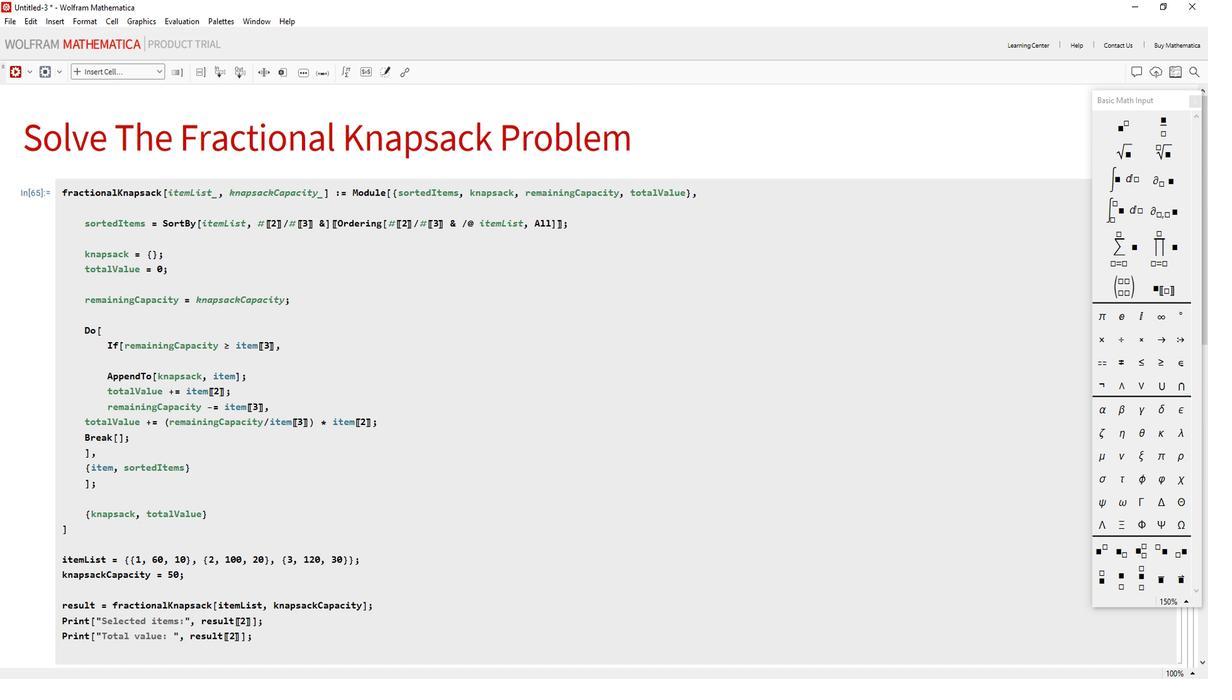 
Action: Mouse moved to (37, 398)
Screenshot: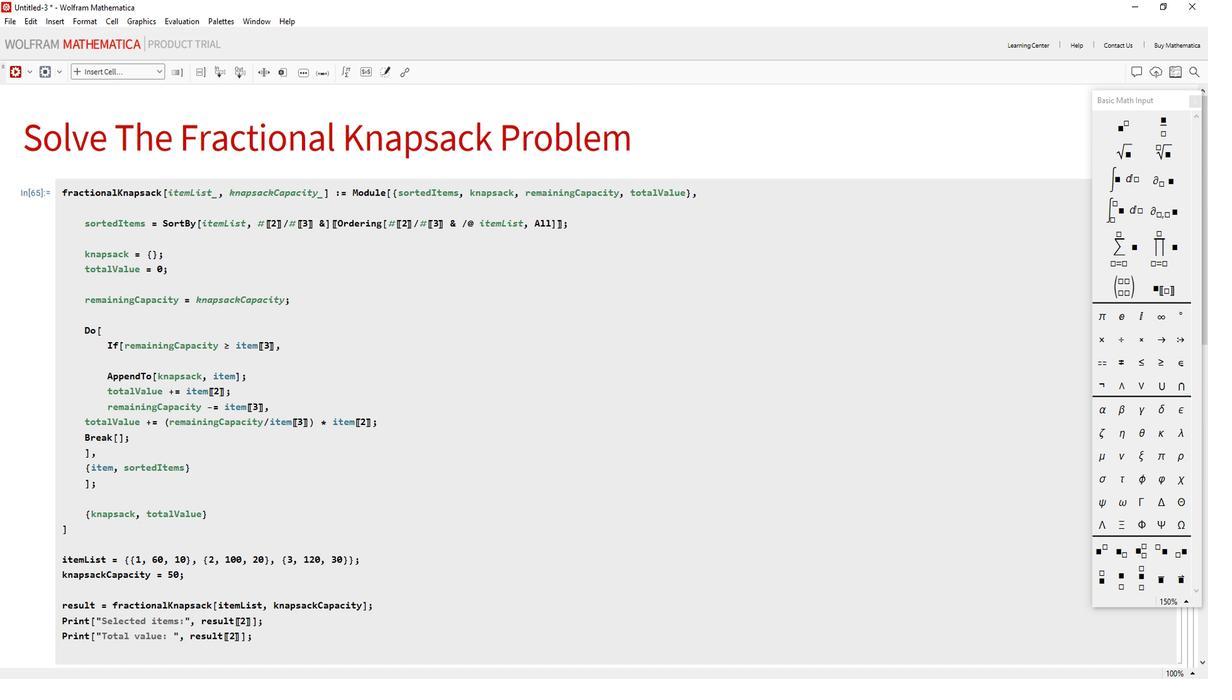 
Action: Mouse scrolled (37, 399) with delta (0, 0)
Screenshot: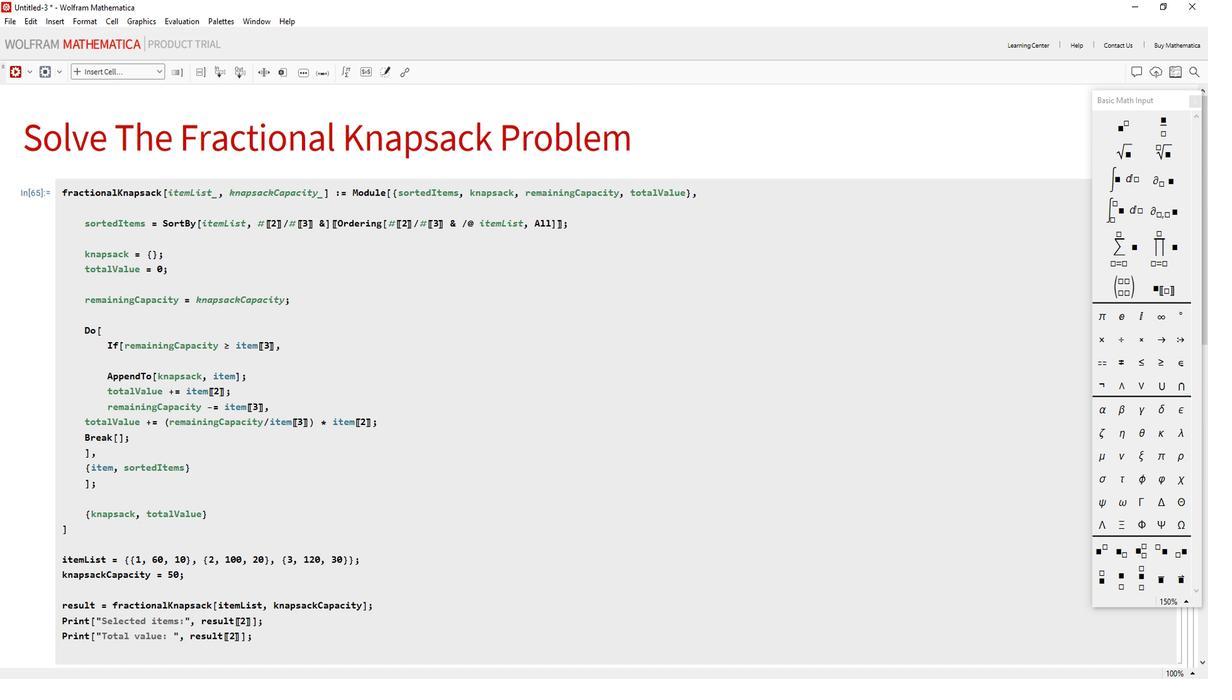 
Action: Mouse moved to (37, 396)
Screenshot: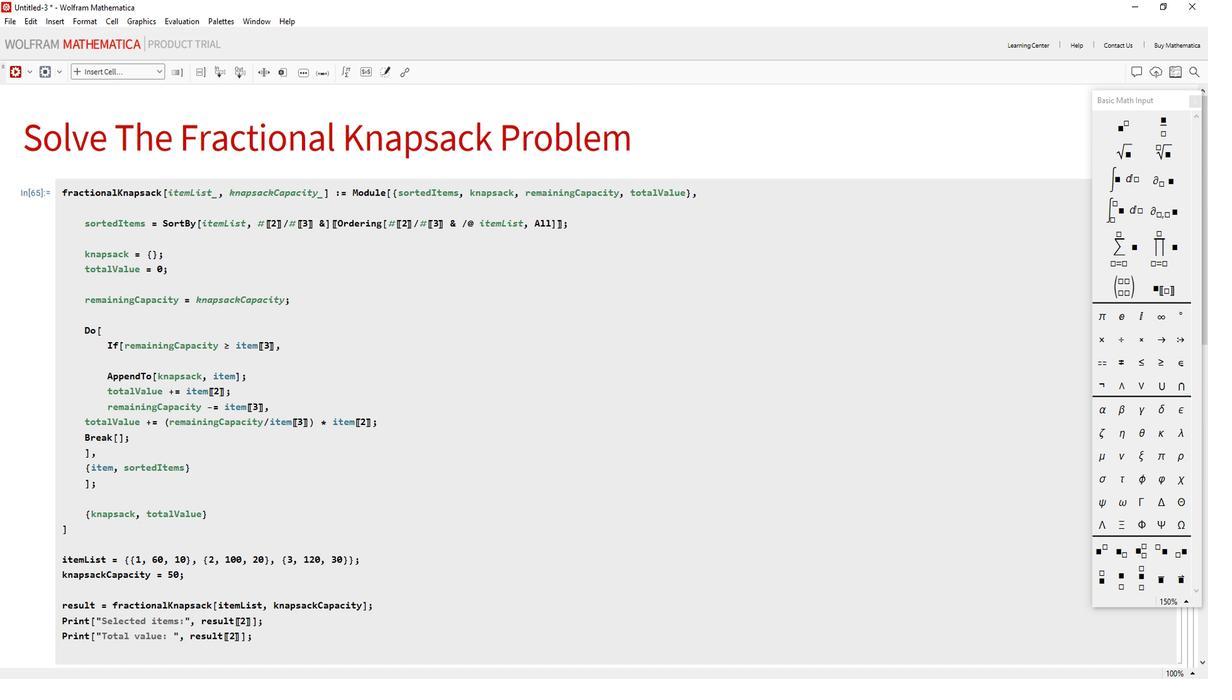 
Action: Mouse scrolled (37, 397) with delta (0, 0)
Screenshot: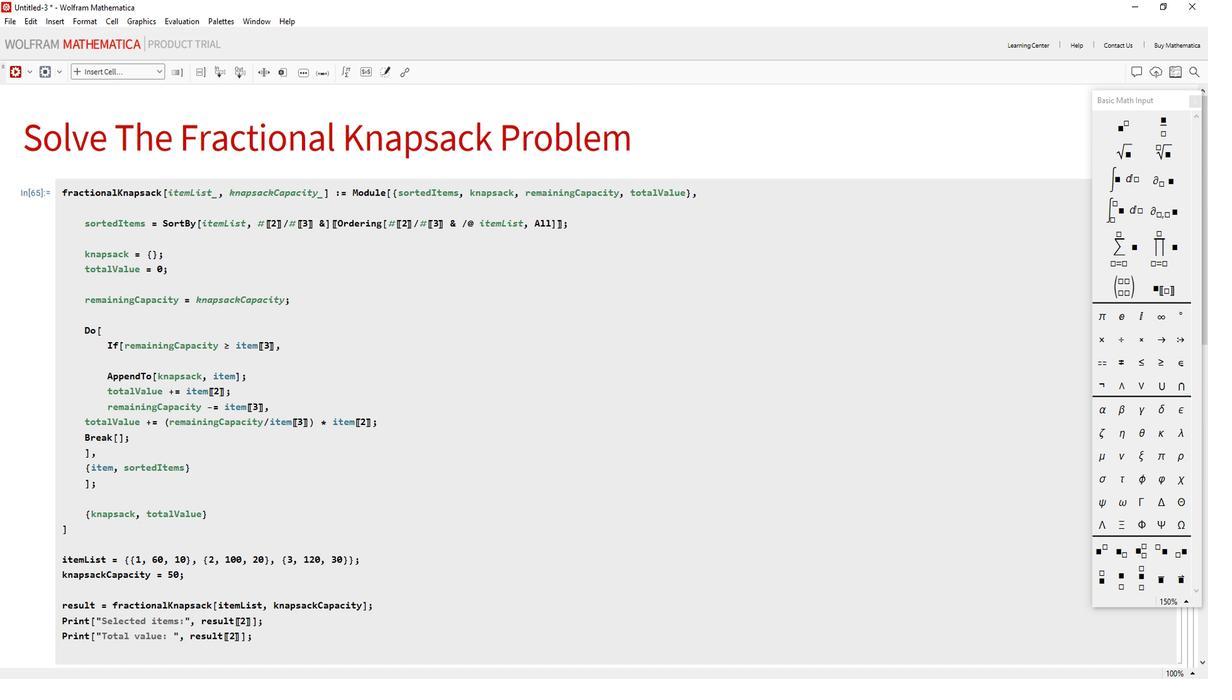 
Action: Mouse moved to (37, 394)
Screenshot: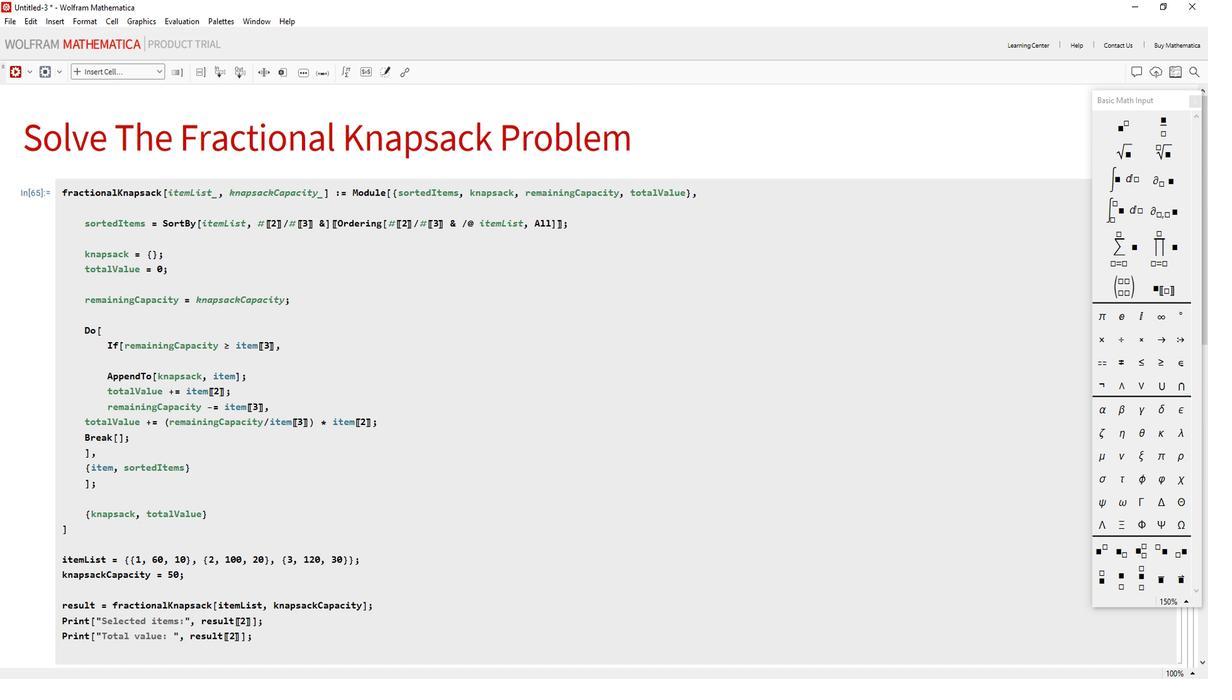 
Action: Mouse scrolled (37, 394) with delta (0, 0)
Screenshot: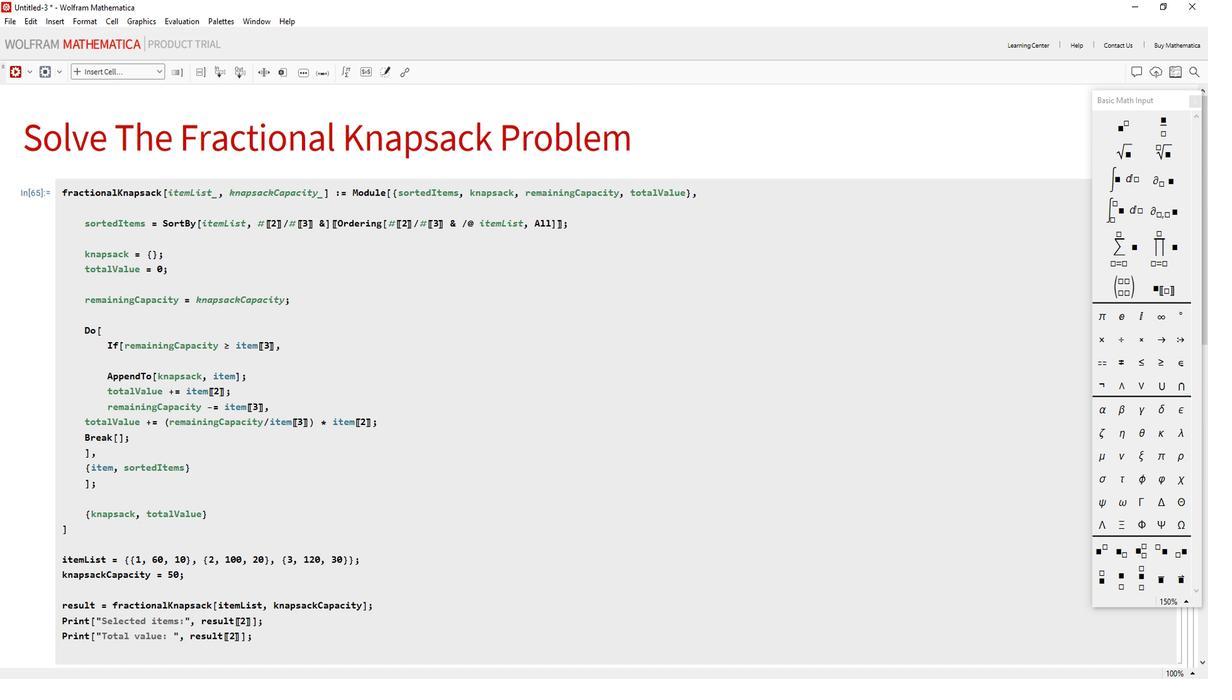 
Action: Mouse scrolled (37, 394) with delta (0, 0)
Screenshot: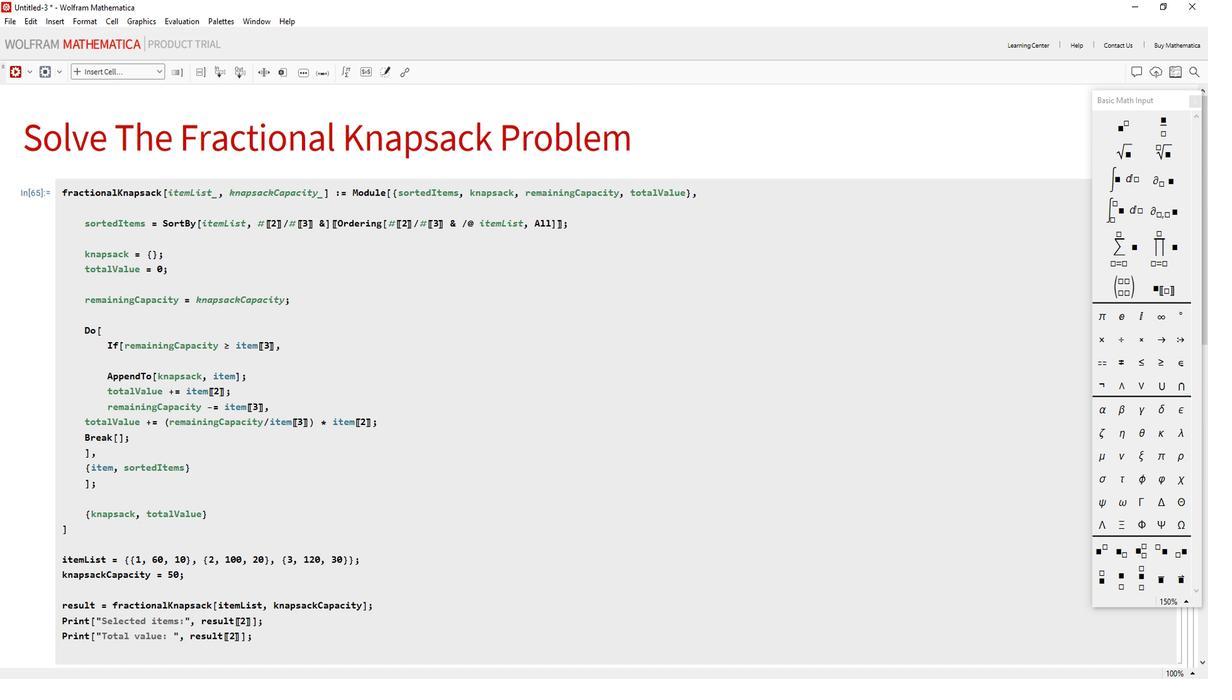 
Action: Mouse scrolled (37, 394) with delta (0, 0)
Screenshot: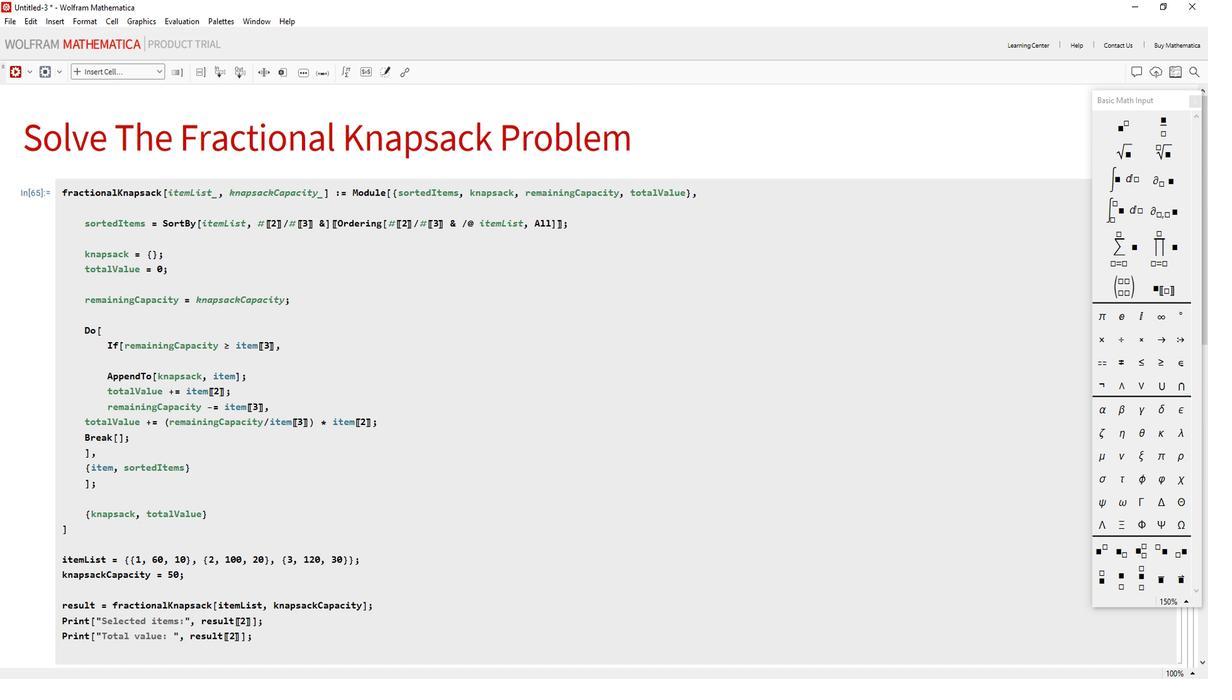 
Action: Mouse scrolled (37, 394) with delta (0, 0)
Screenshot: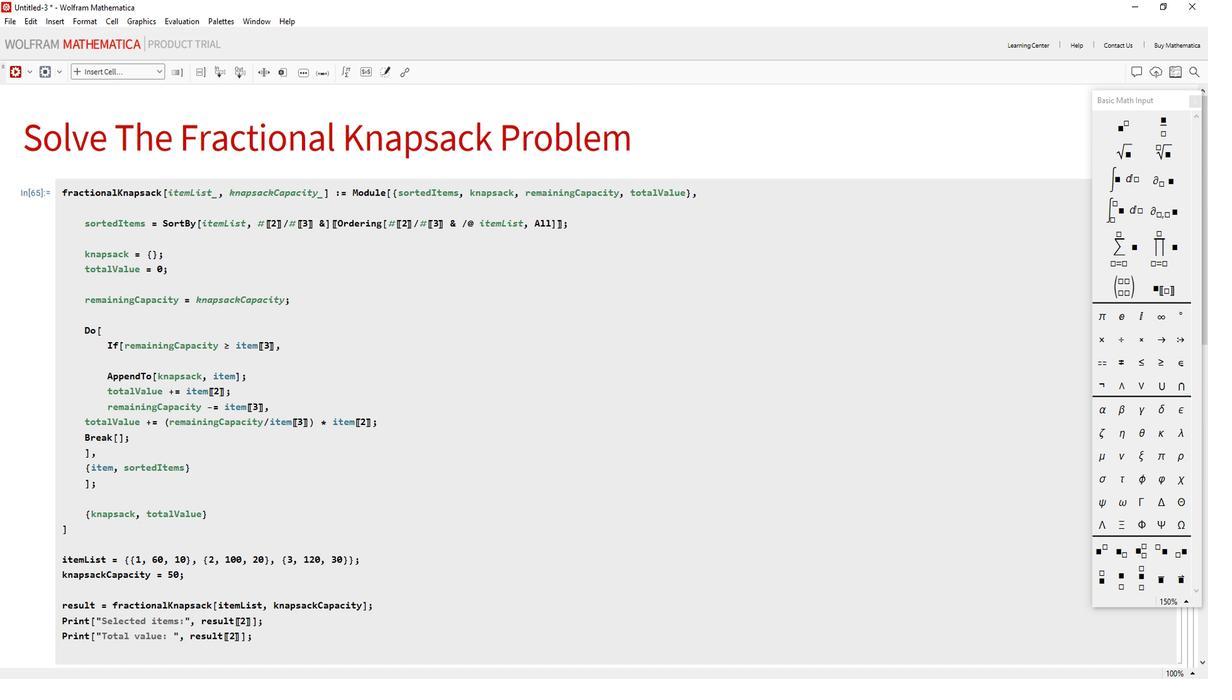 
Action: Mouse moved to (37, 394)
Screenshot: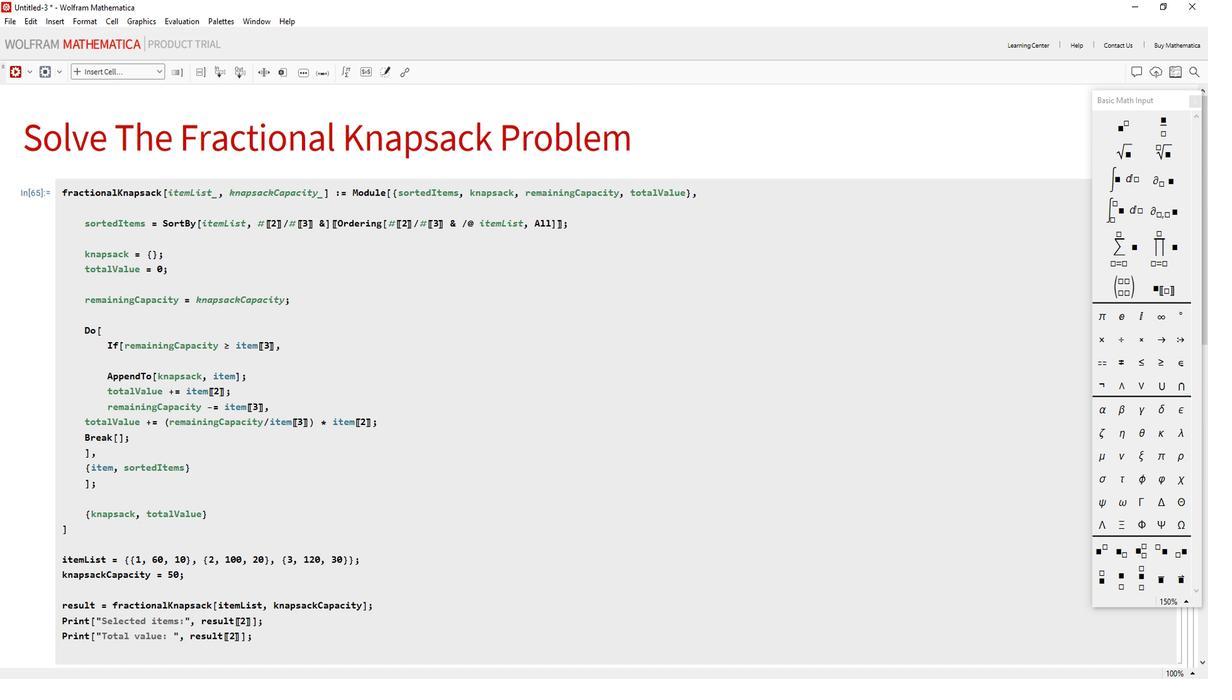 
Action: Mouse scrolled (37, 394) with delta (0, 0)
Screenshot: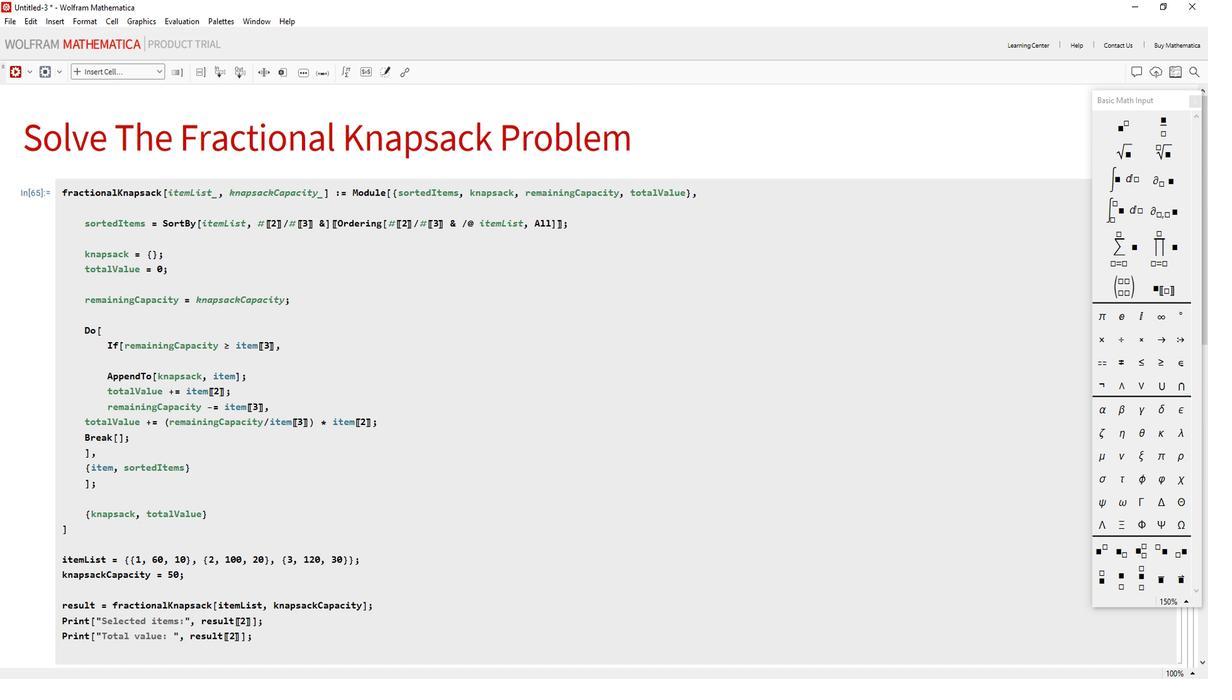 
Action: Mouse moved to (156, 382)
Screenshot: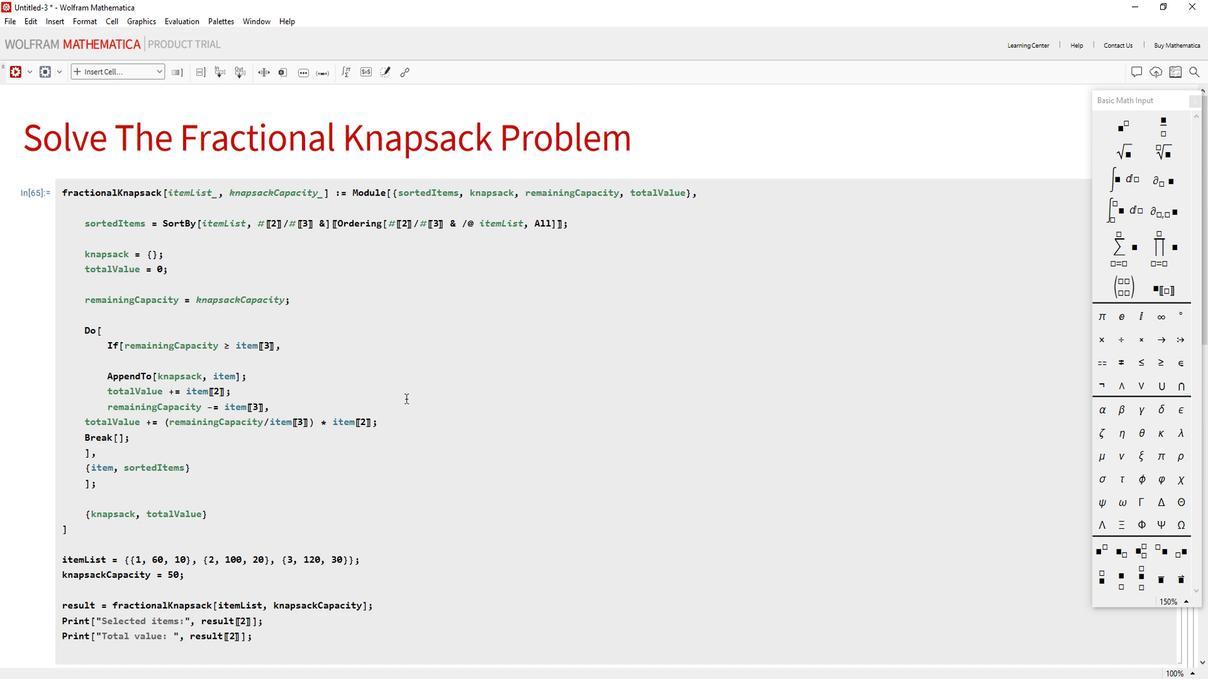 
Action: Mouse pressed left at (156, 382)
Screenshot: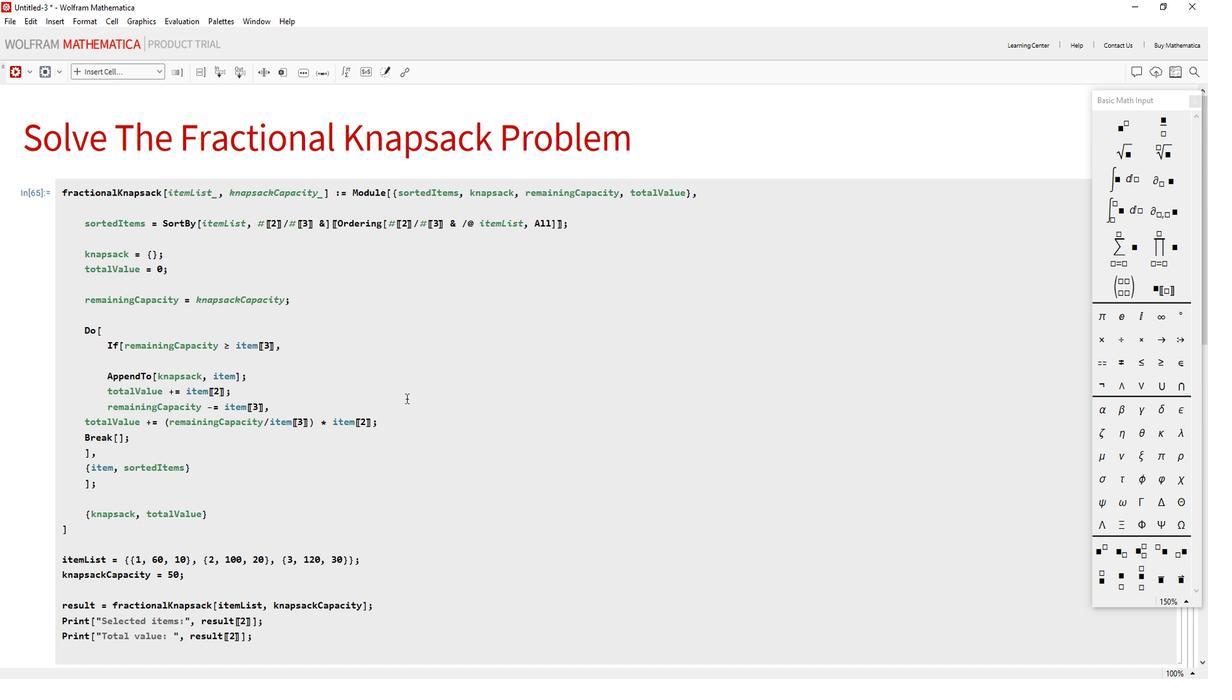 
Action: Mouse moved to (157, 382)
Screenshot: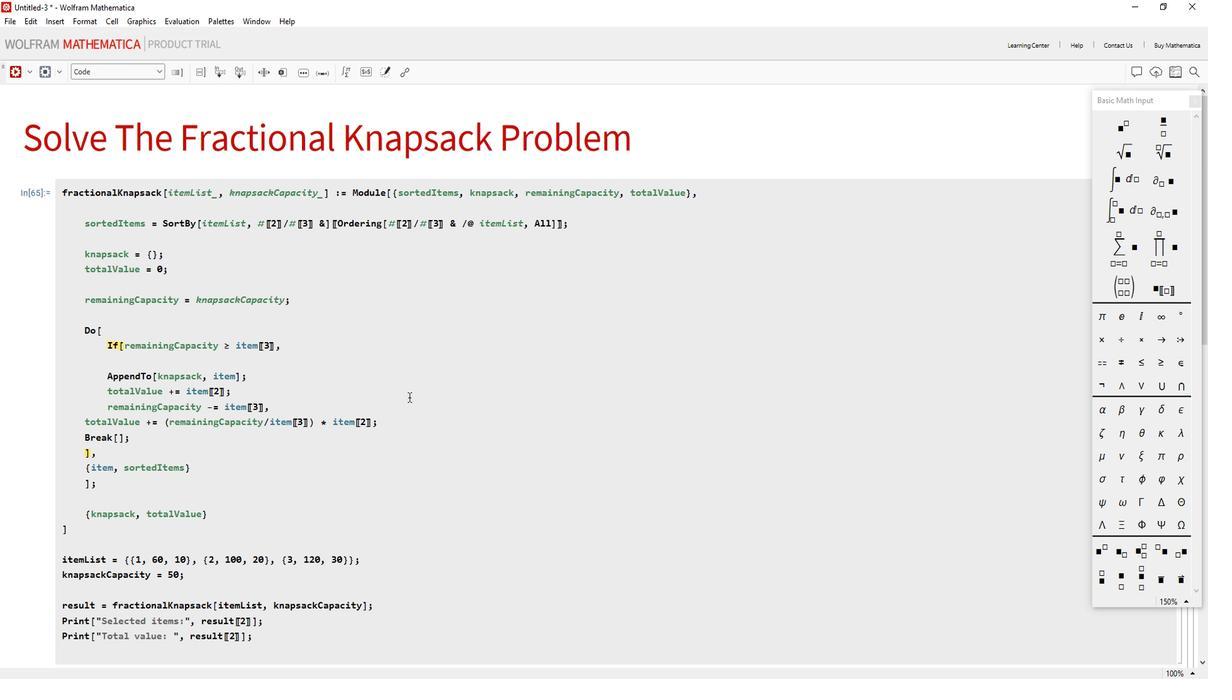 
Action: Mouse scrolled (157, 381) with delta (0, 0)
Screenshot: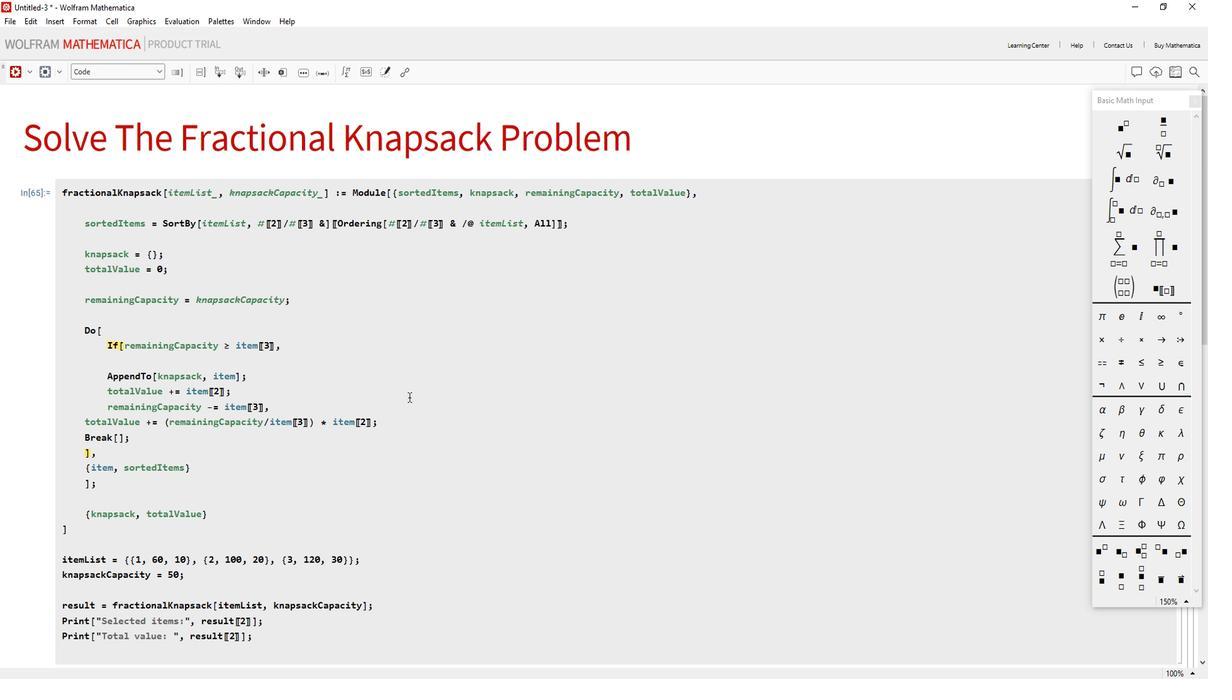 
Action: Mouse scrolled (157, 381) with delta (0, 0)
Screenshot: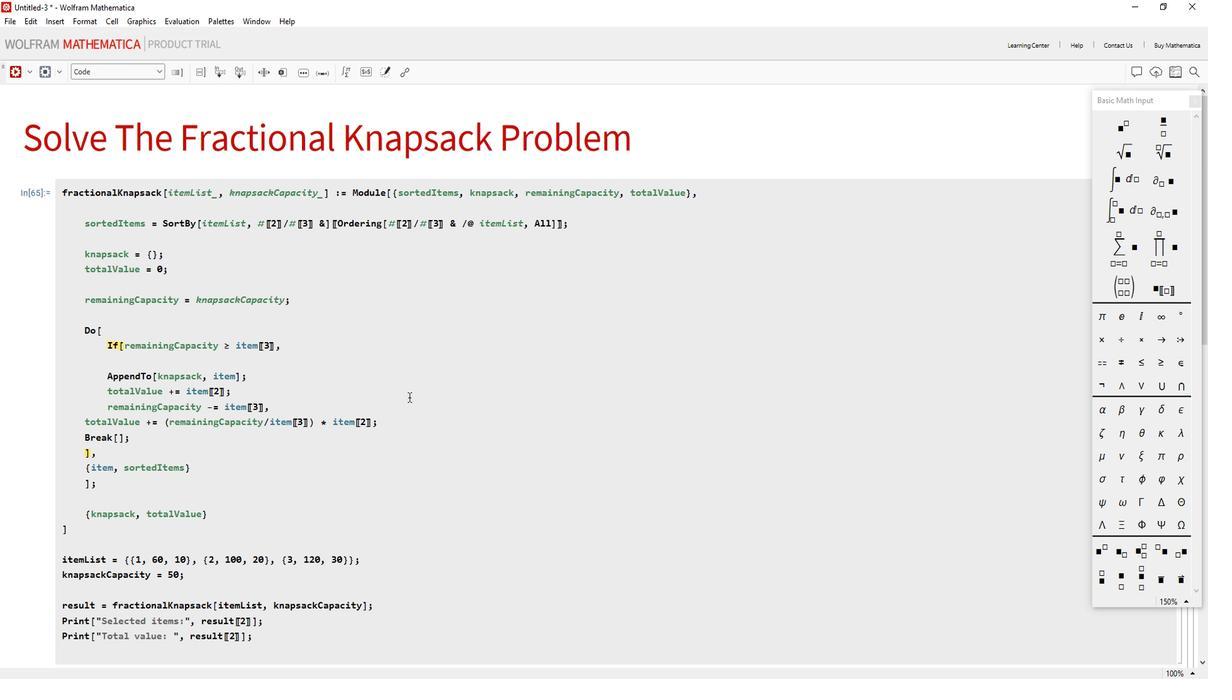 
Action: Mouse scrolled (157, 381) with delta (0, 0)
Screenshot: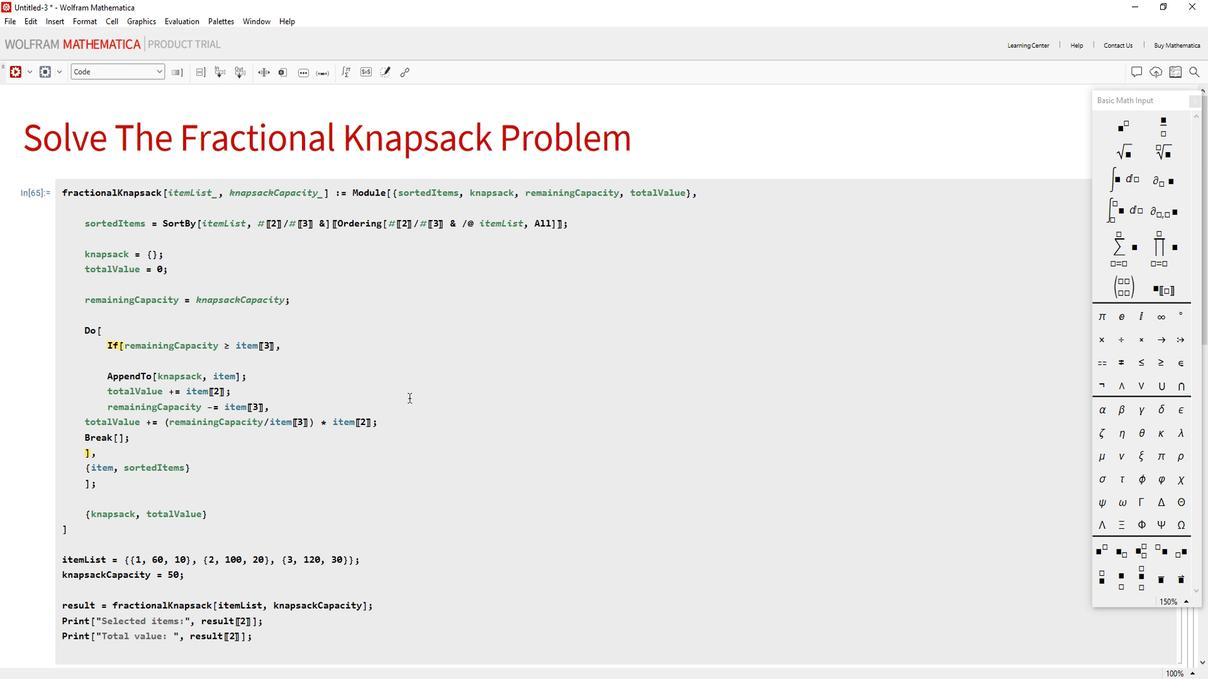 
Action: Mouse scrolled (157, 381) with delta (0, 0)
Screenshot: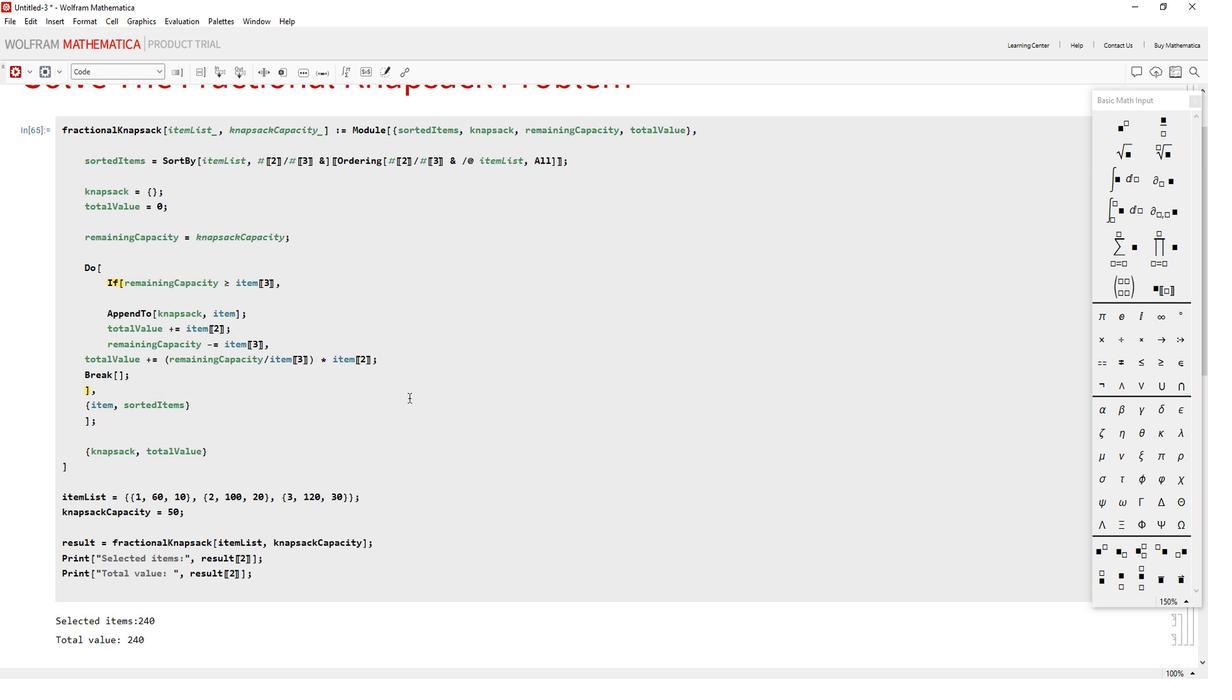 
Action: Mouse moved to (157, 382)
Screenshot: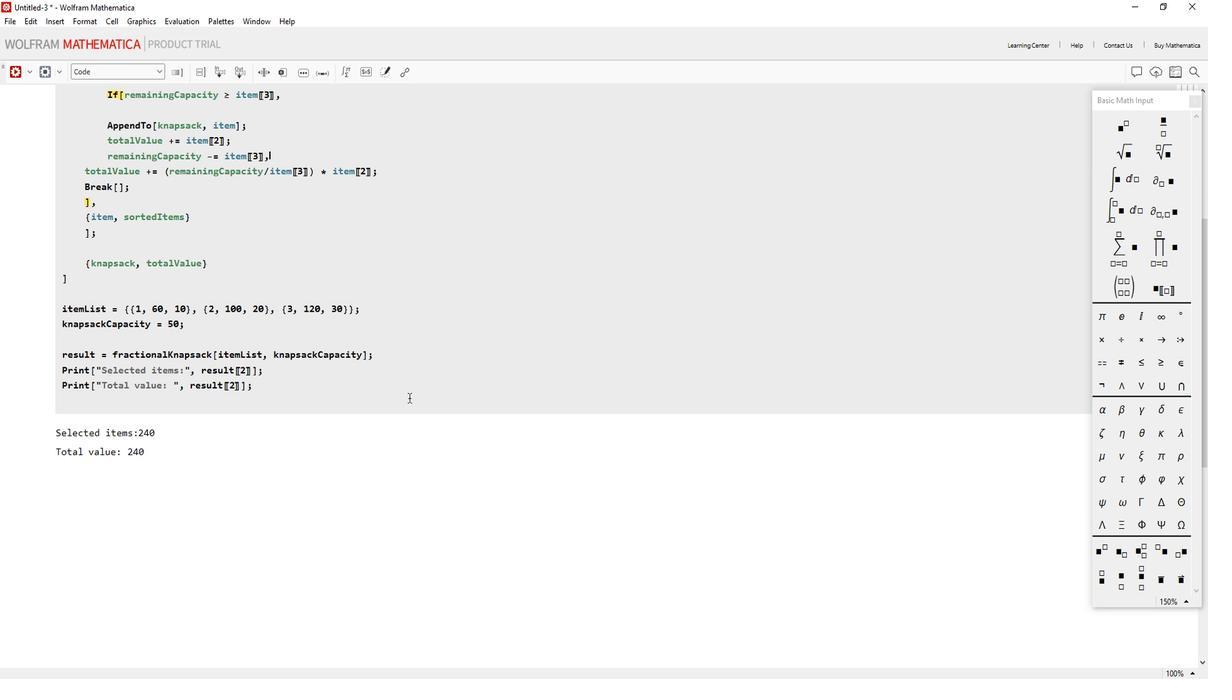 
Action: Mouse scrolled (157, 381) with delta (0, 0)
Screenshot: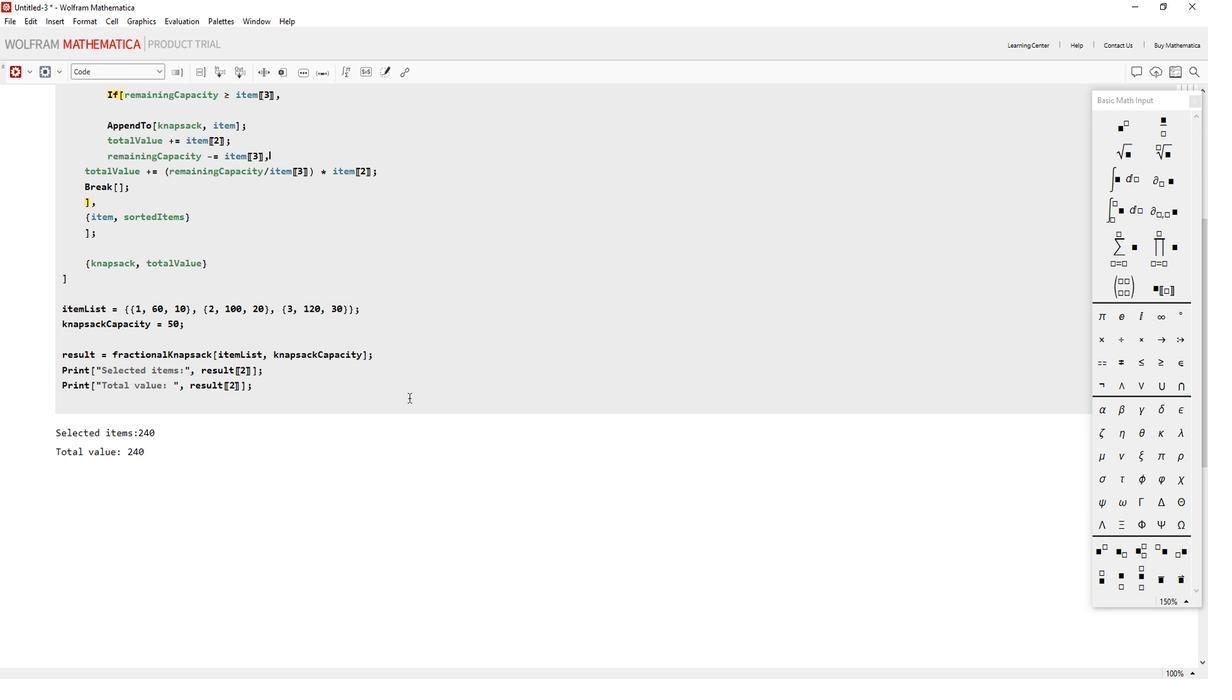 
Action: Mouse scrolled (157, 382) with delta (0, 0)
Screenshot: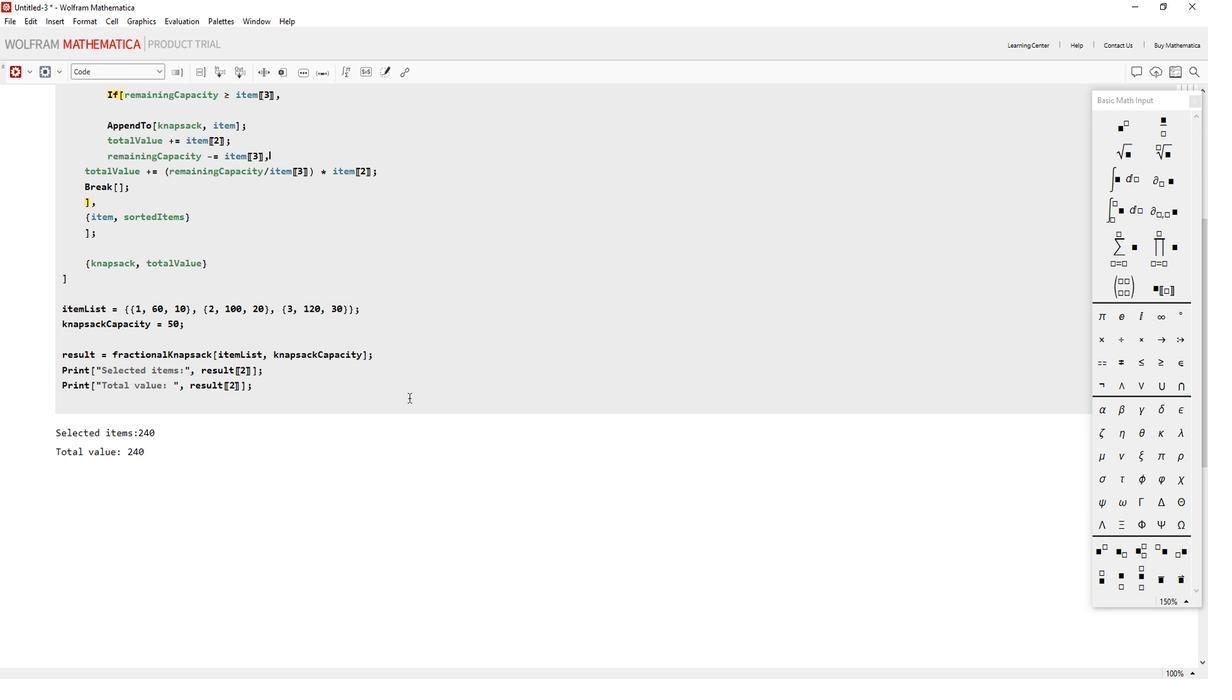 
Action: Mouse scrolled (157, 382) with delta (0, 0)
Screenshot: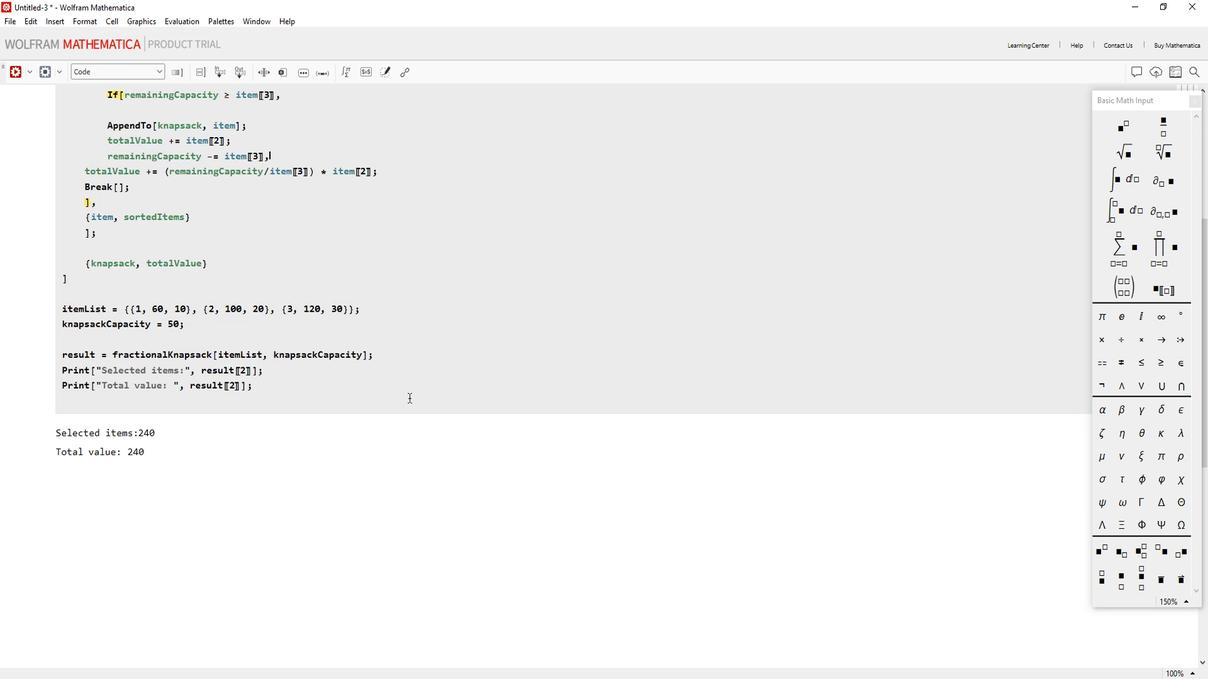 
Action: Mouse scrolled (157, 382) with delta (0, 0)
Screenshot: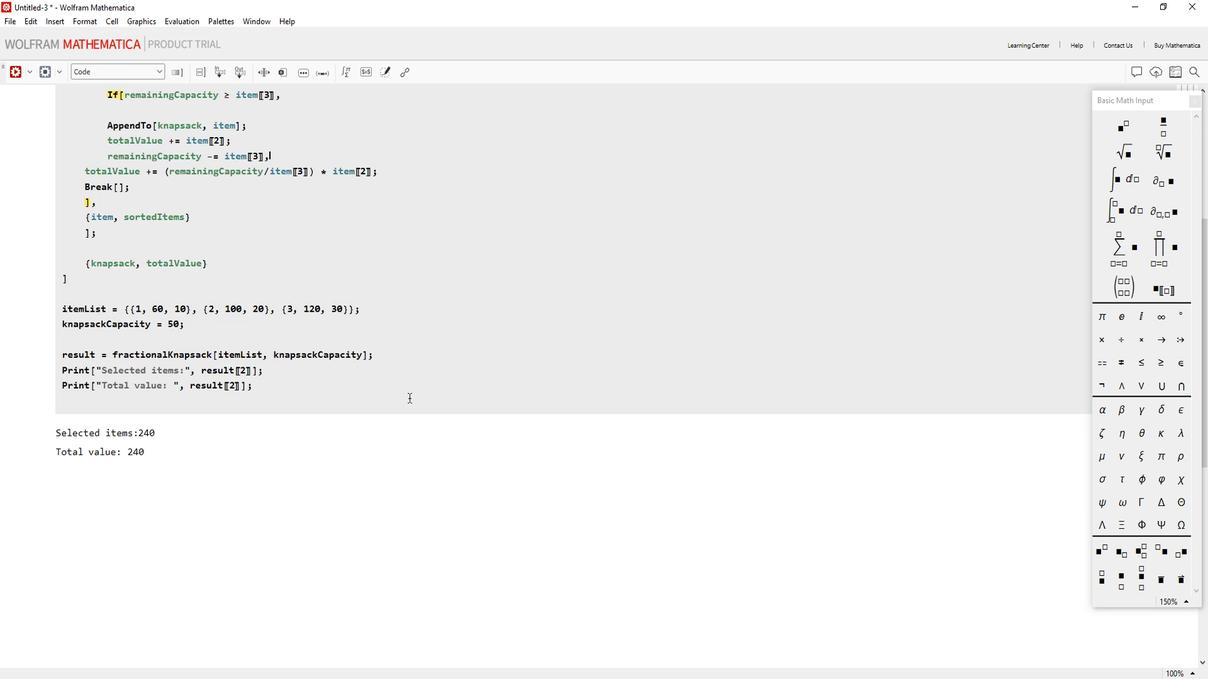 
Action: Mouse scrolled (157, 382) with delta (0, 0)
Screenshot: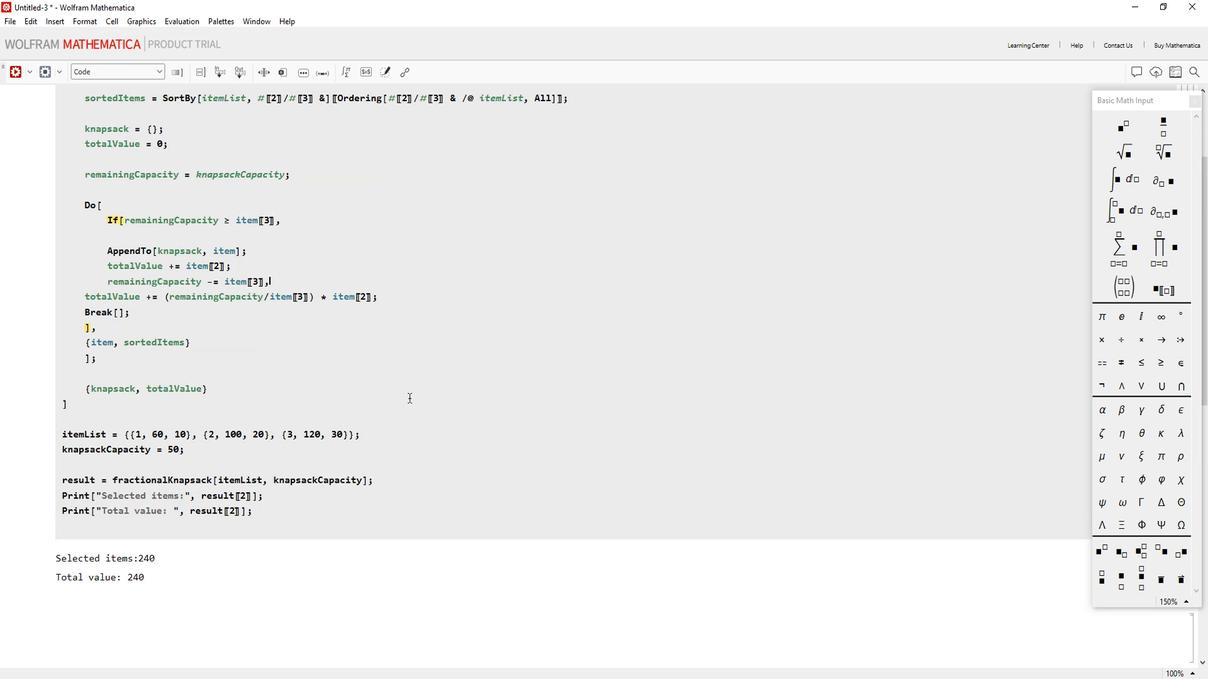 
Action: Mouse moved to (135, 229)
Screenshot: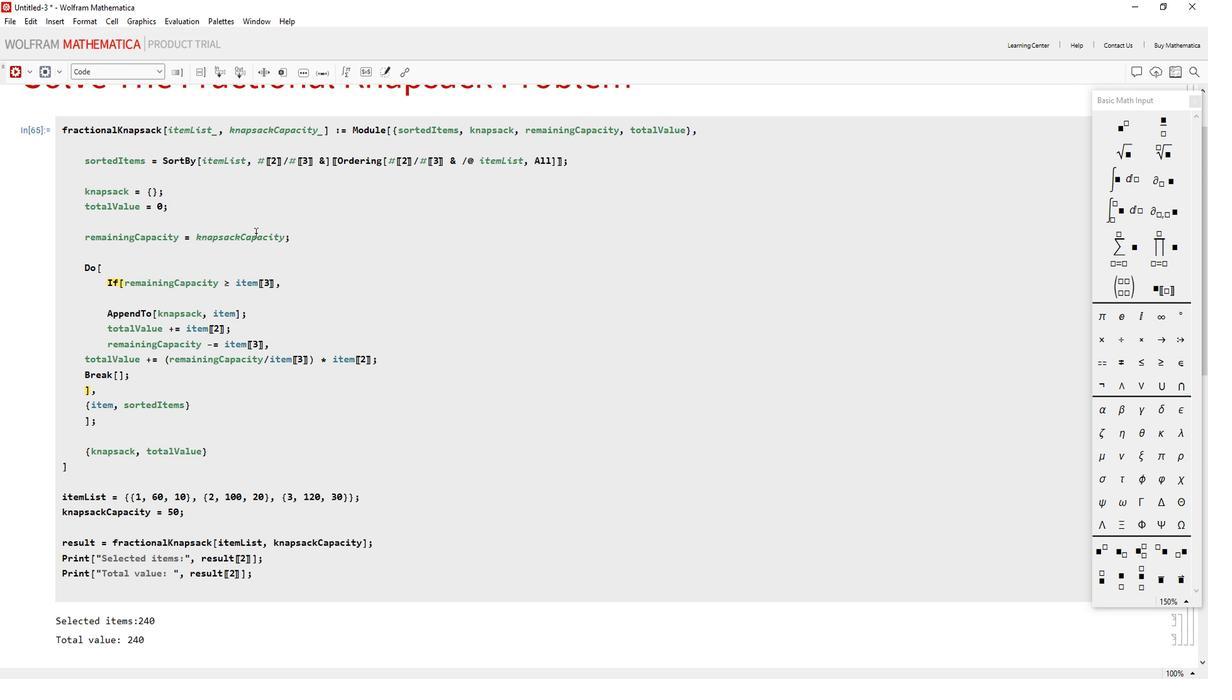 
Action: Mouse scrolled (135, 229) with delta (0, 0)
Screenshot: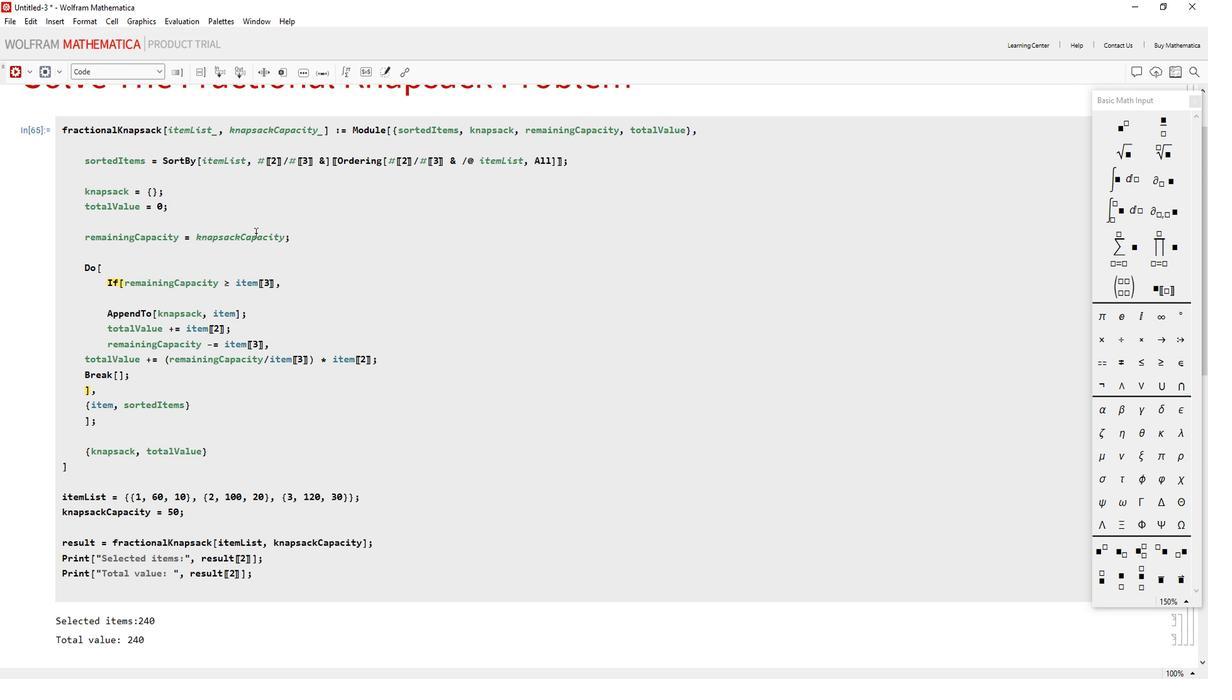 
Action: Mouse moved to (135, 229)
Screenshot: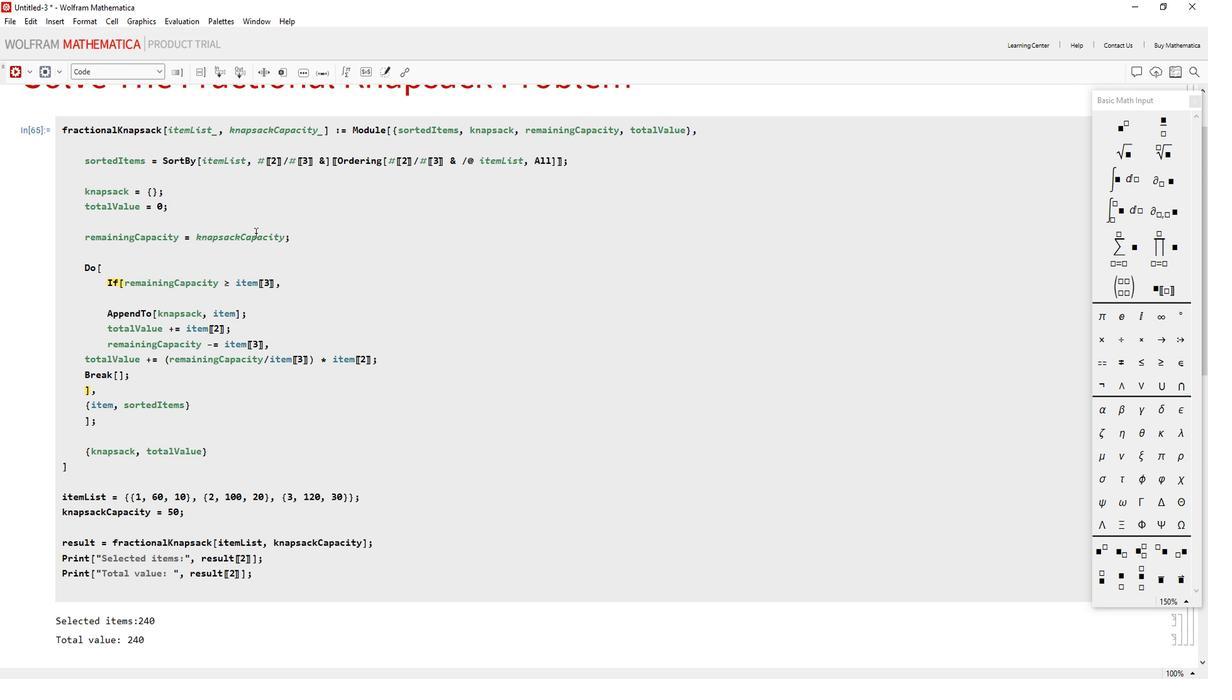 
Action: Mouse scrolled (135, 229) with delta (0, 0)
Screenshot: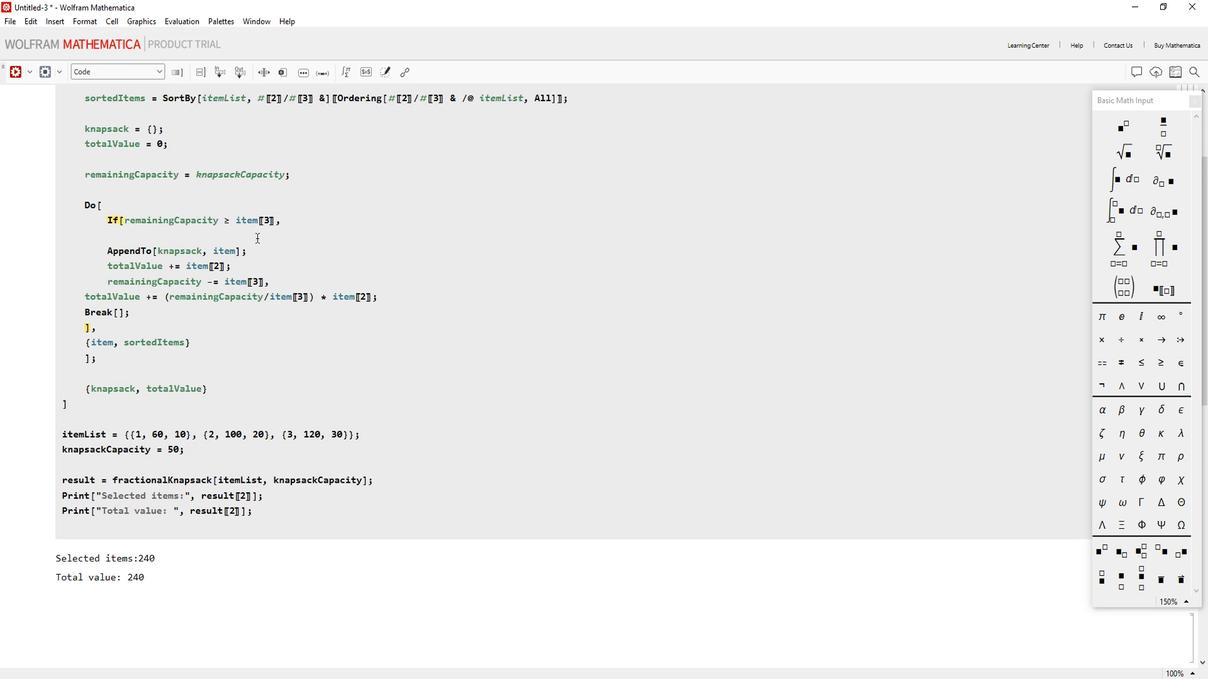 
Action: Mouse moved to (135, 228)
Screenshot: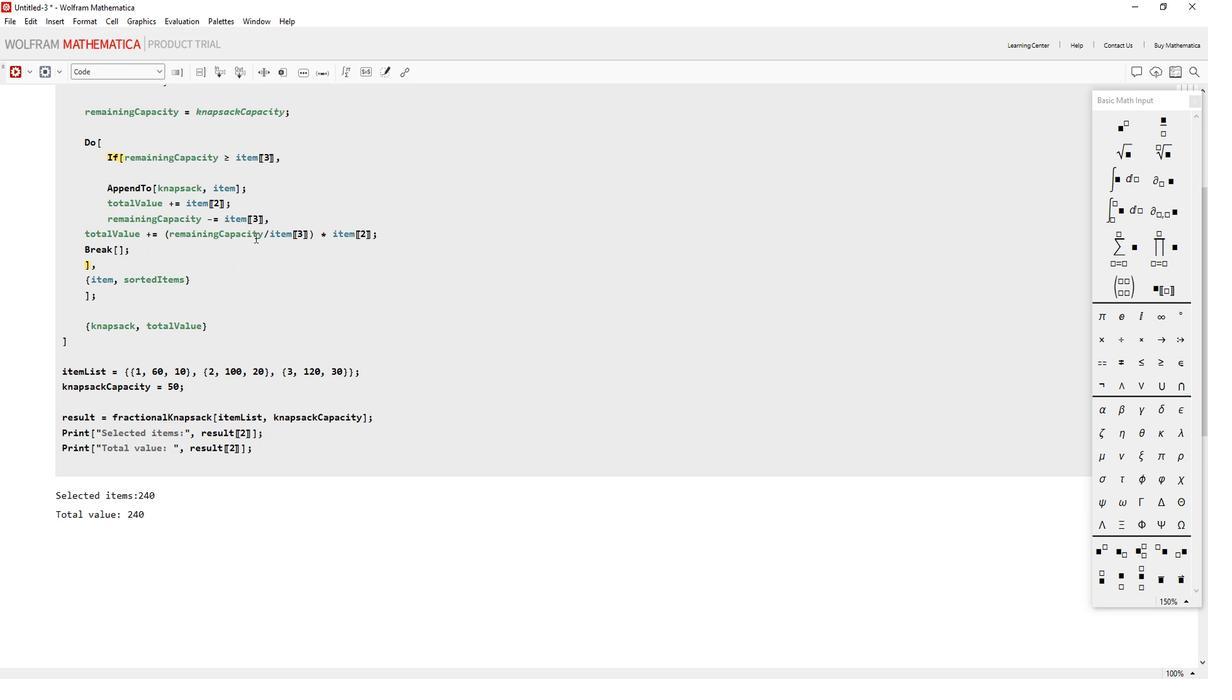 
Action: Mouse scrolled (135, 229) with delta (0, 0)
Screenshot: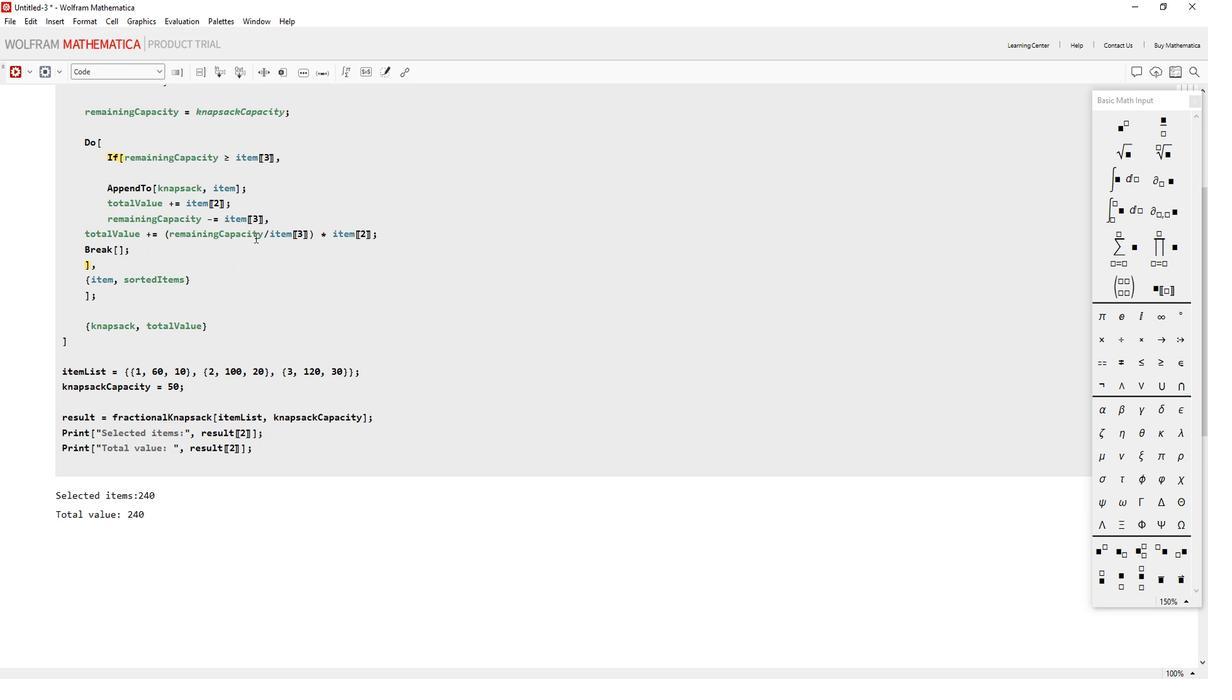 
Action: Mouse moved to (135, 228)
Screenshot: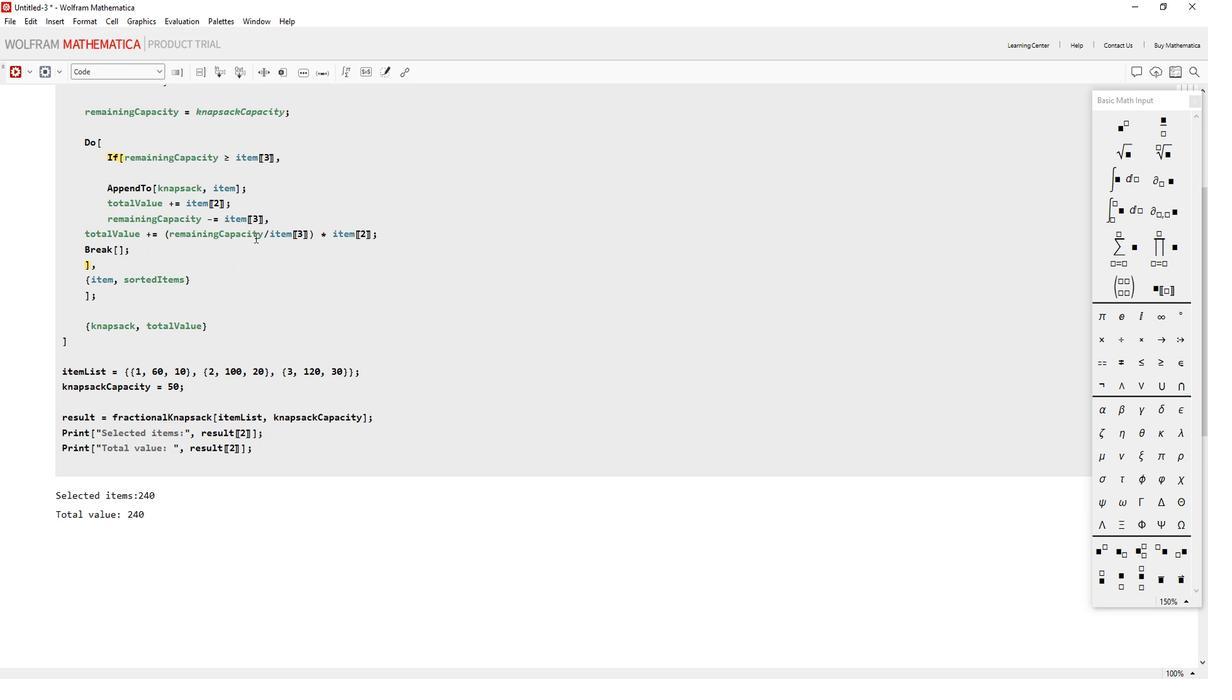 
Action: Mouse scrolled (135, 229) with delta (0, 0)
Screenshot: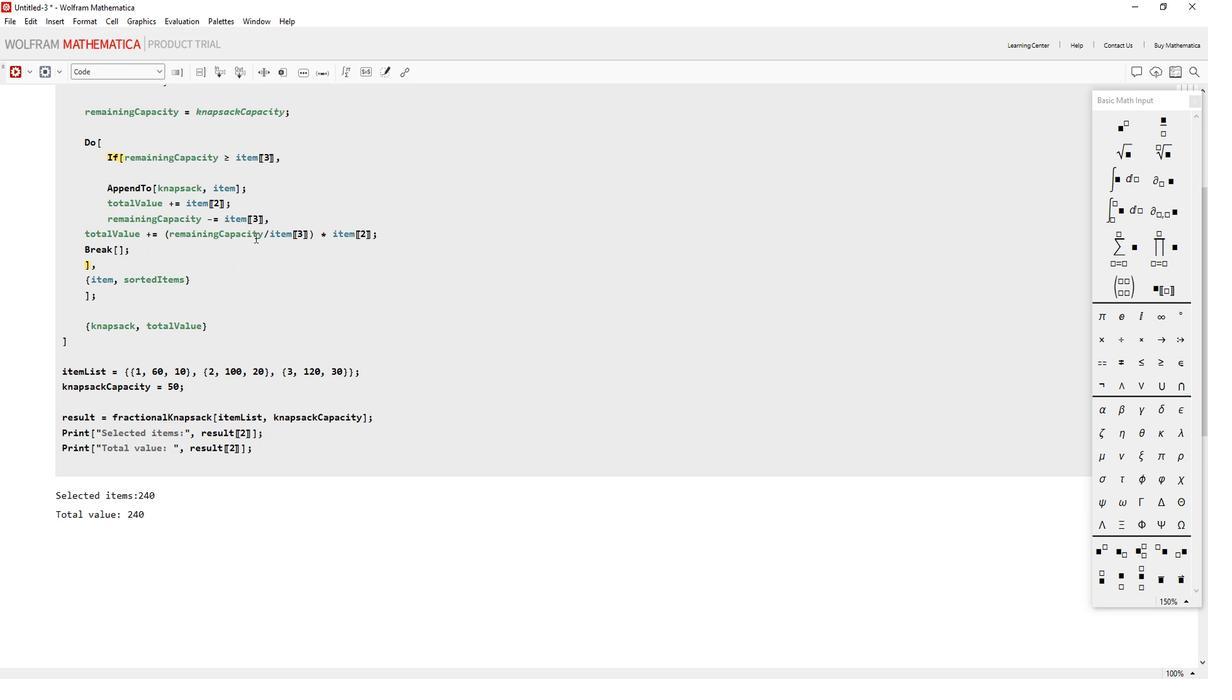
Action: Mouse scrolled (135, 229) with delta (0, 0)
Screenshot: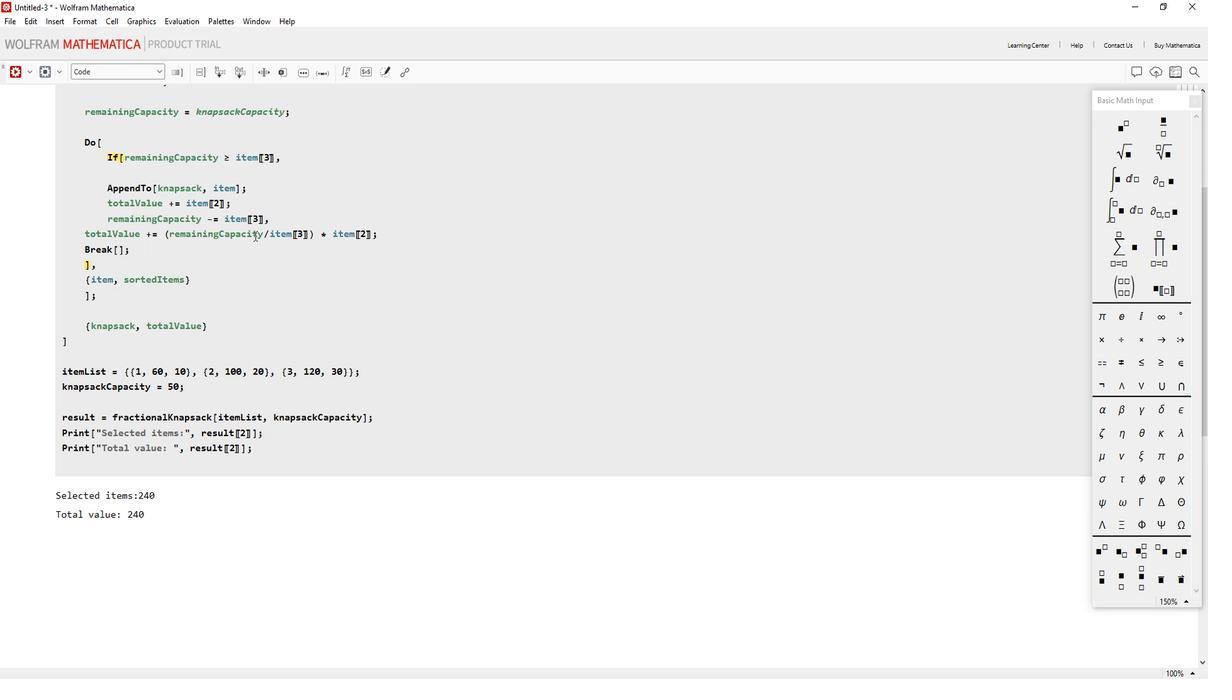 
Action: Mouse moved to (174, 344)
Screenshot: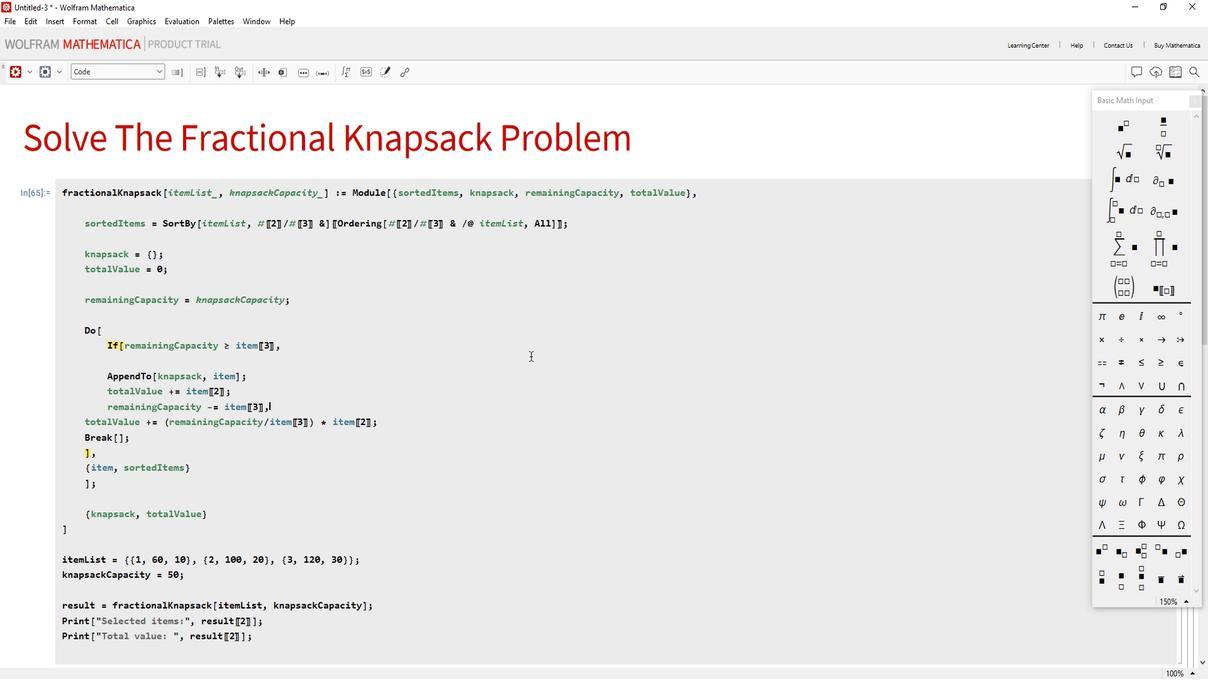 
Action: Mouse scrolled (174, 344) with delta (0, 0)
Screenshot: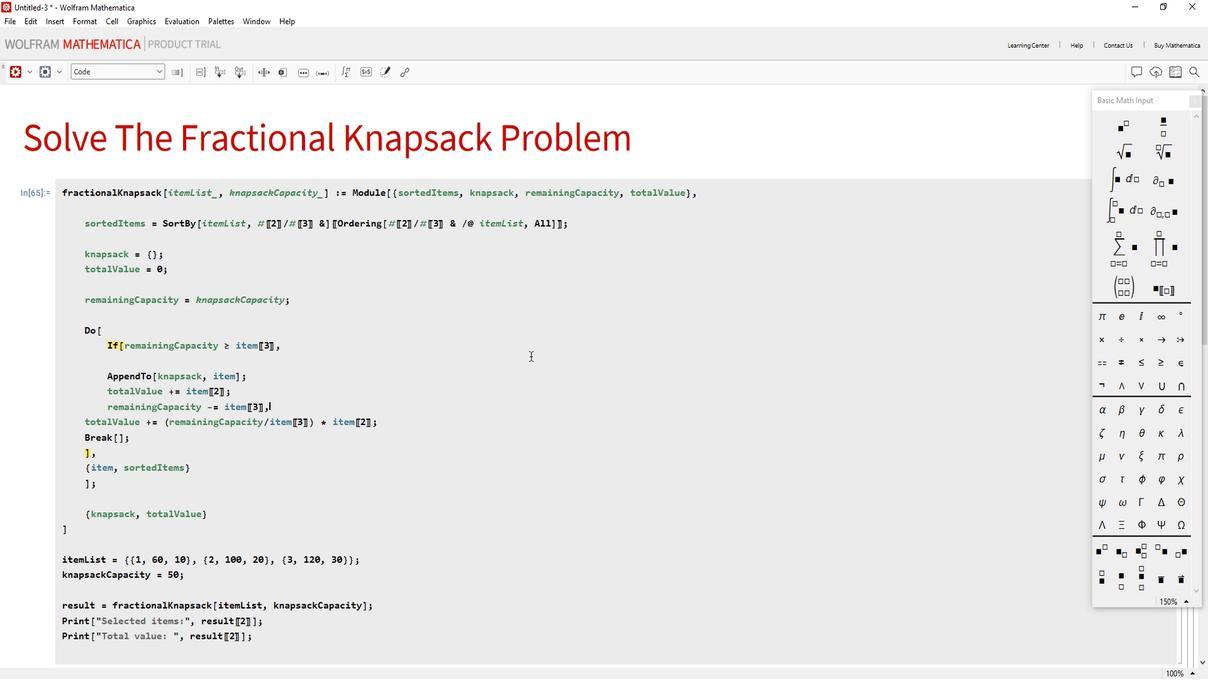
Action: Mouse moved to (174, 345)
Screenshot: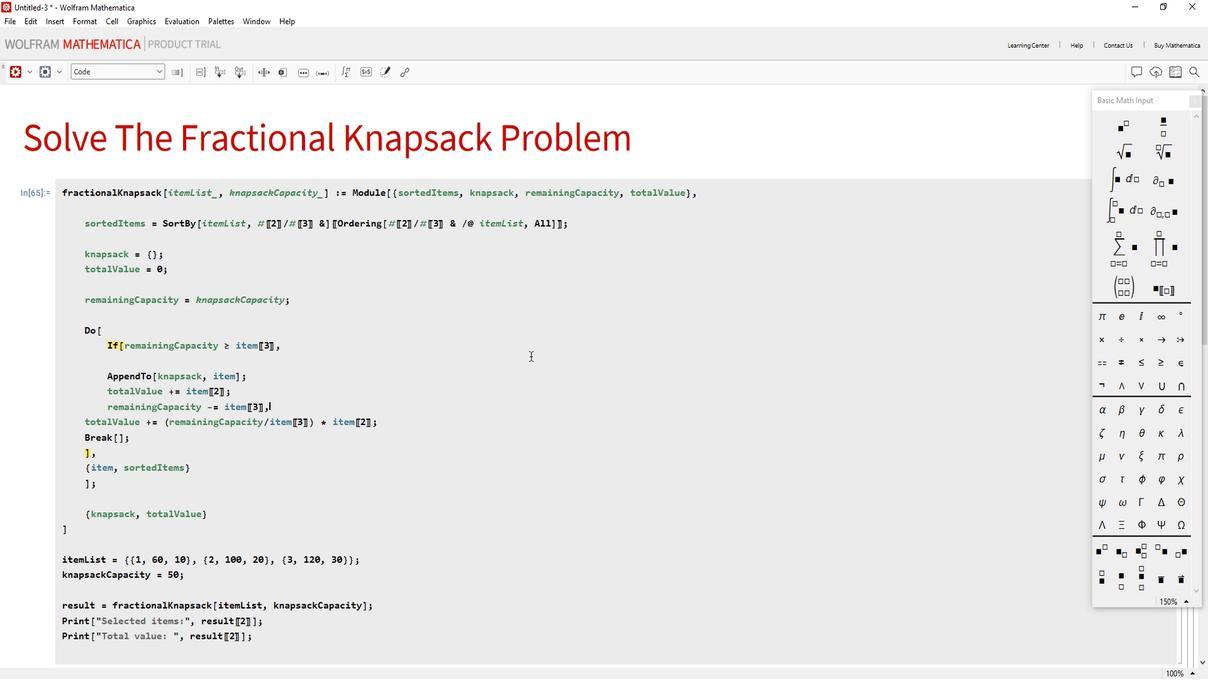 
Action: Mouse scrolled (174, 344) with delta (0, 0)
Screenshot: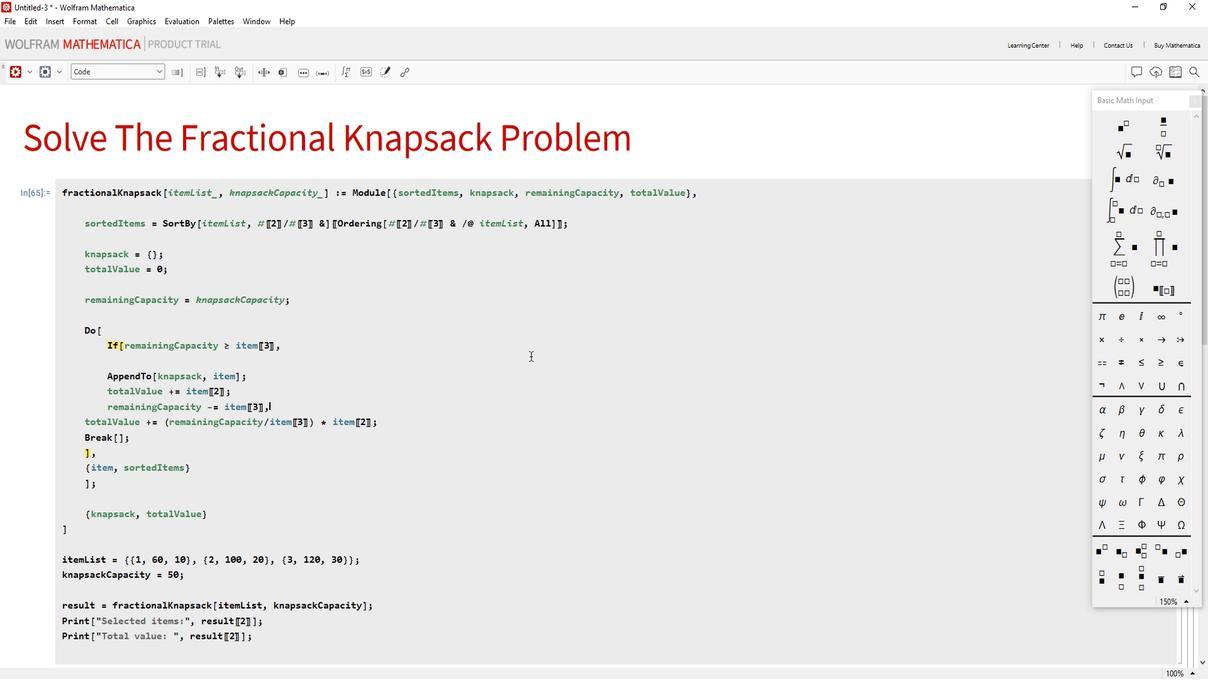 
Action: Mouse scrolled (174, 346) with delta (0, 0)
Screenshot: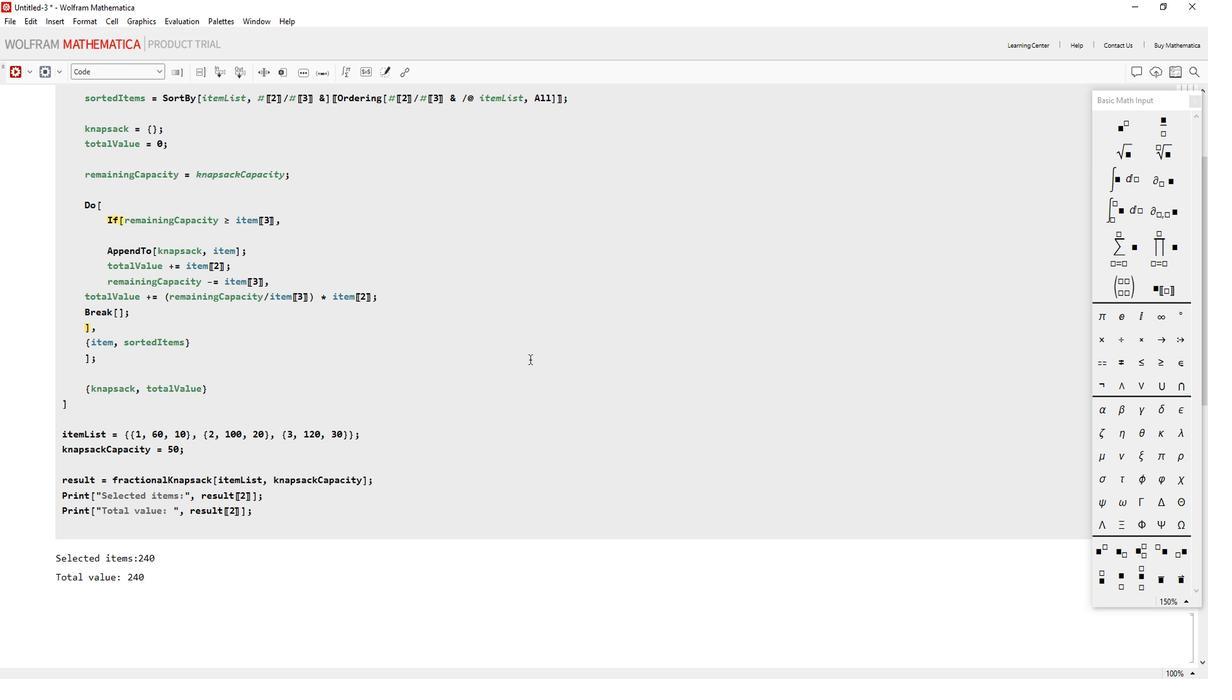 
Action: Mouse scrolled (174, 346) with delta (0, 0)
Screenshot: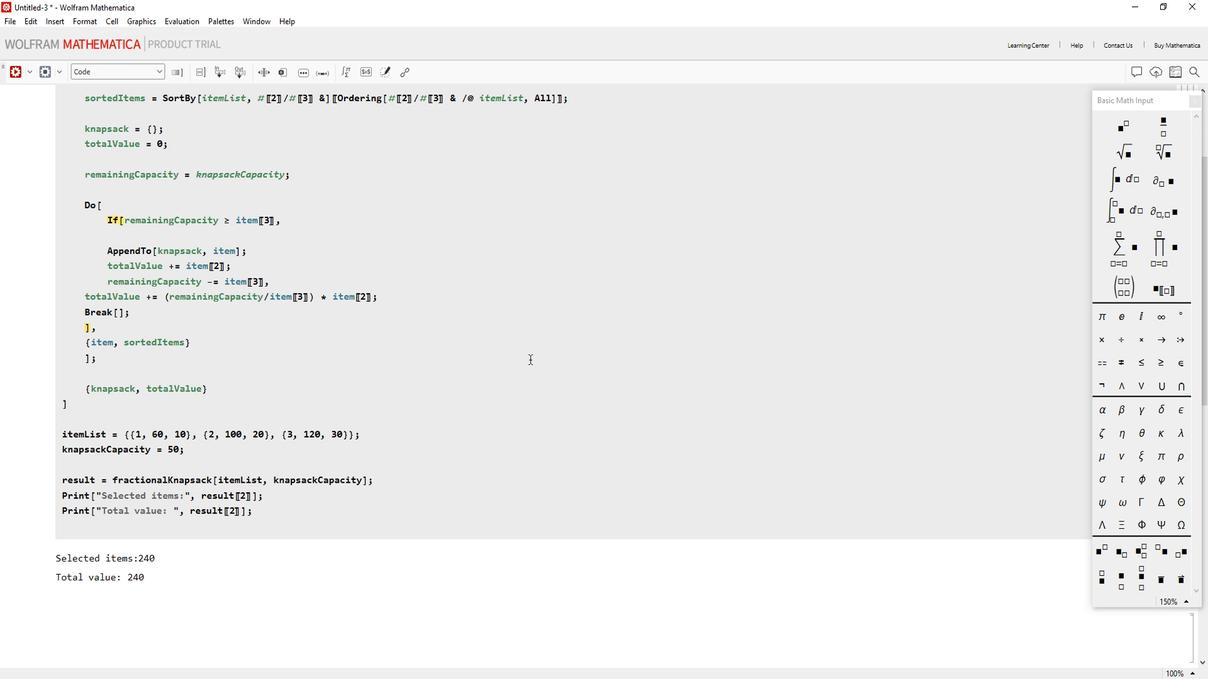 
Action: Mouse moved to (138, 324)
Screenshot: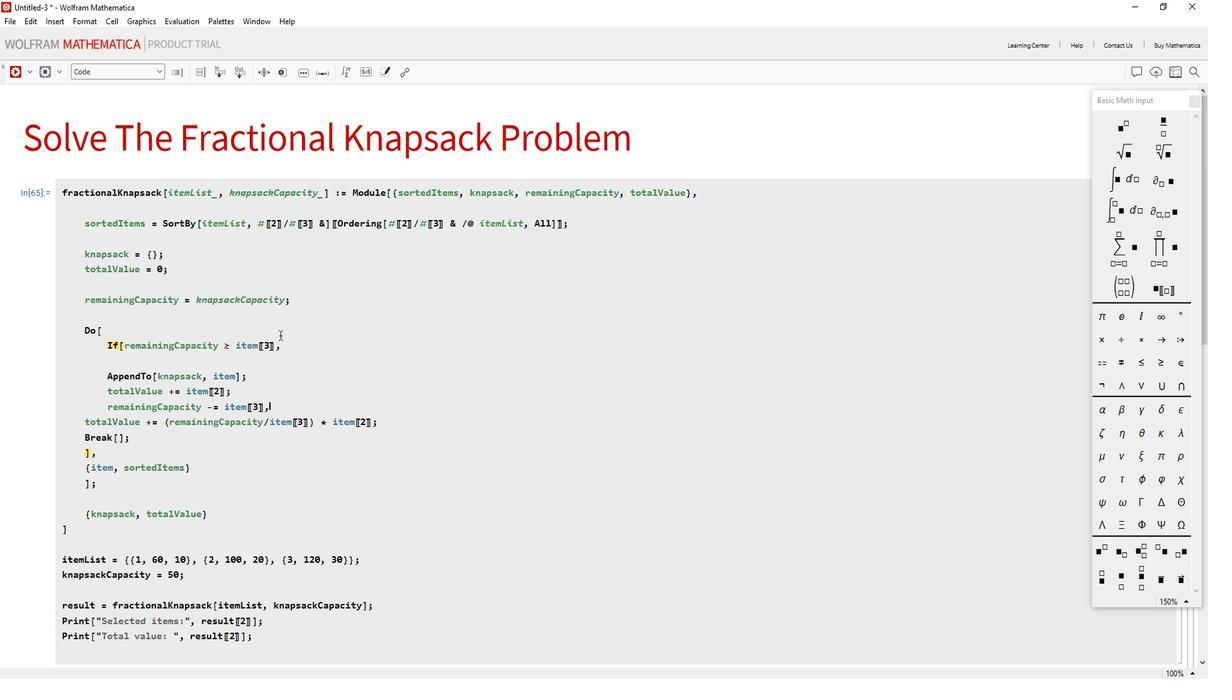 
Action: Mouse scrolled (138, 323) with delta (0, 0)
Screenshot: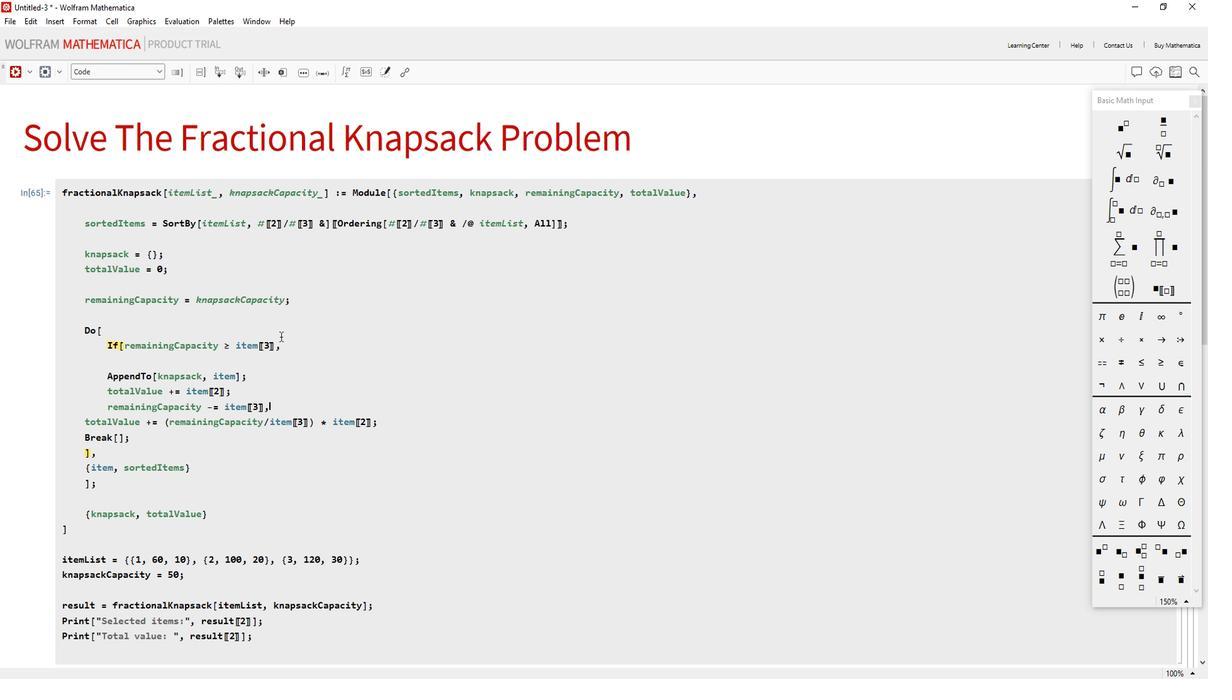 
Action: Mouse moved to (47, 403)
Screenshot: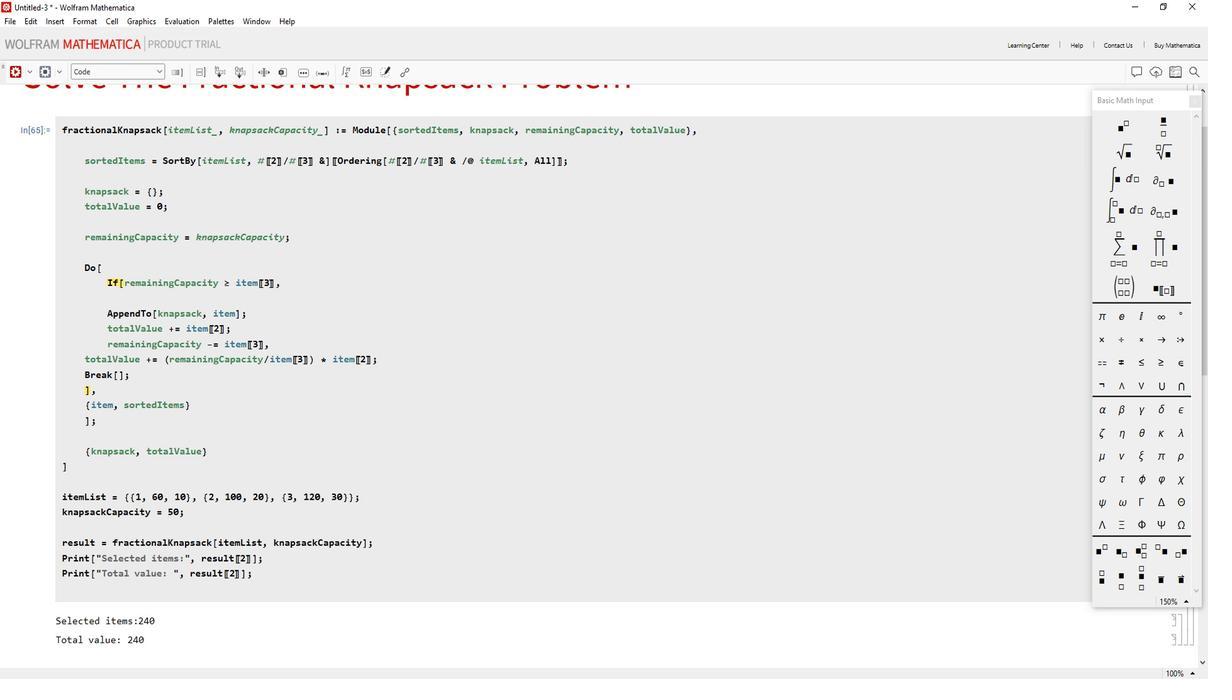 
Action: Mouse scrolled (47, 402) with delta (0, 0)
Screenshot: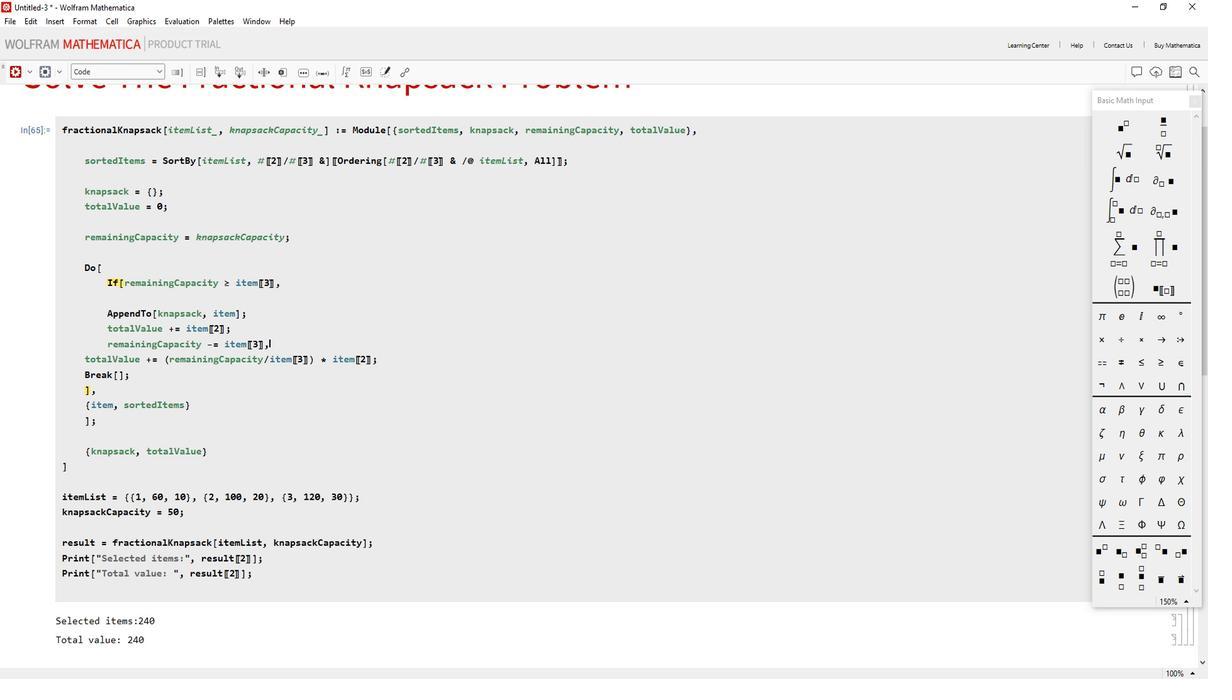 
Action: Mouse moved to (47, 403)
Screenshot: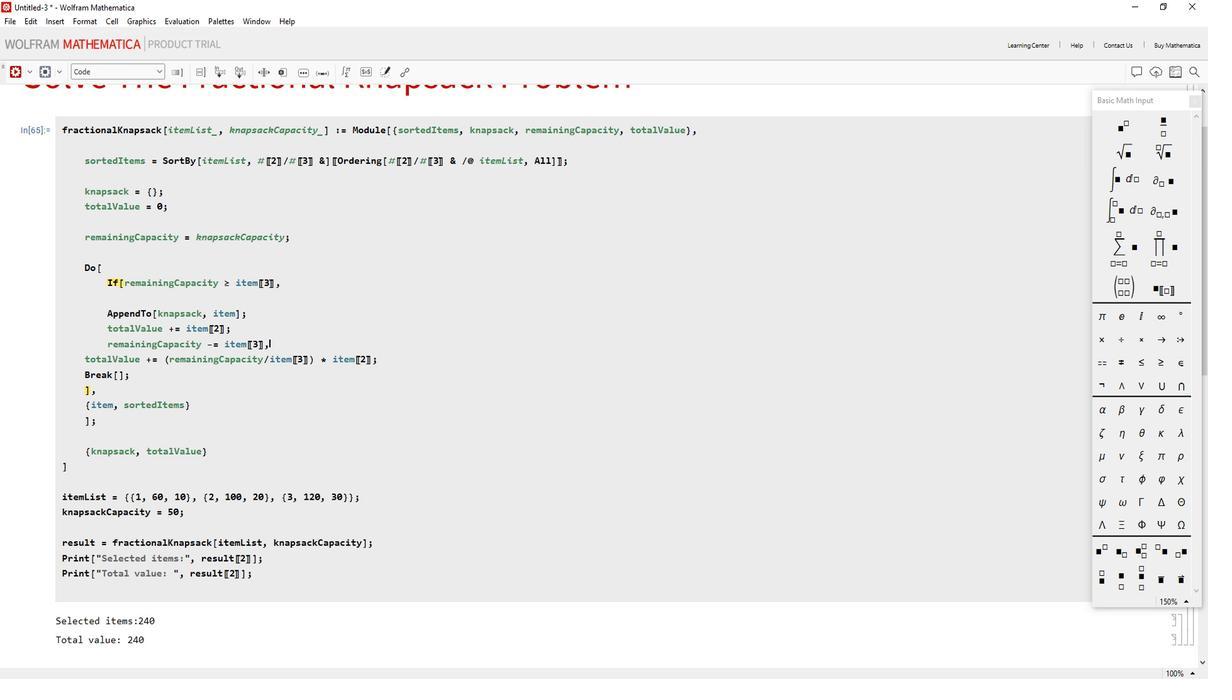
Action: Mouse scrolled (47, 402) with delta (0, 0)
Screenshot: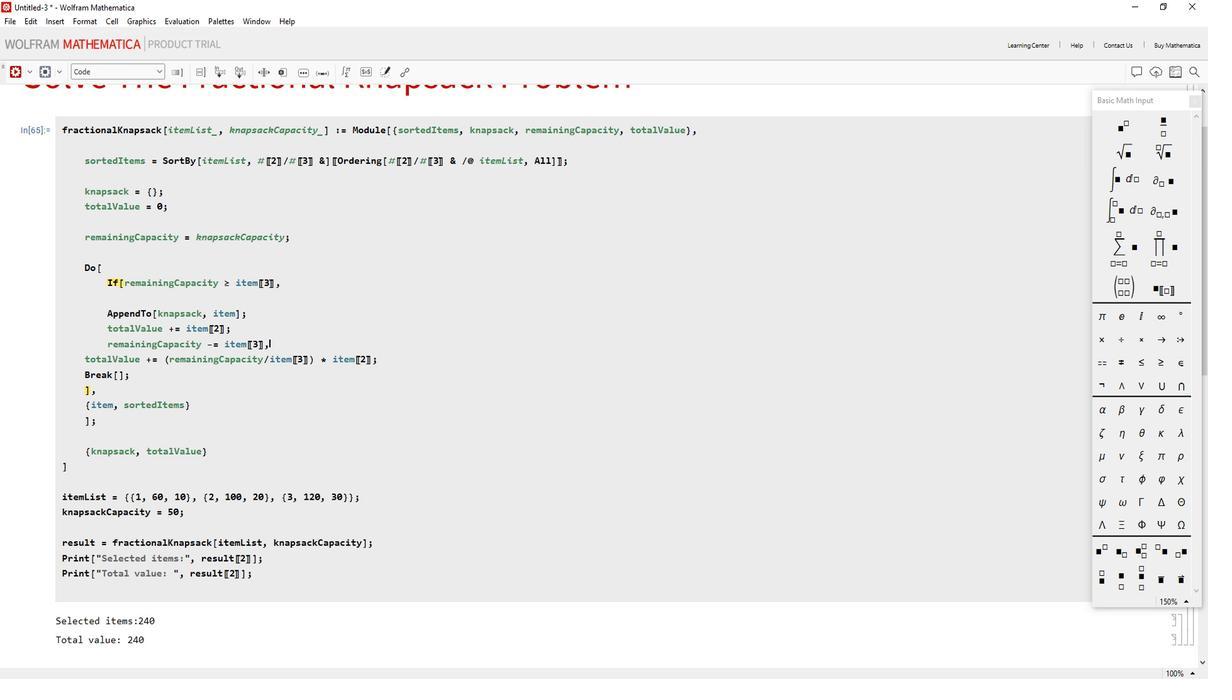 
Action: Mouse moved to (47, 403)
Screenshot: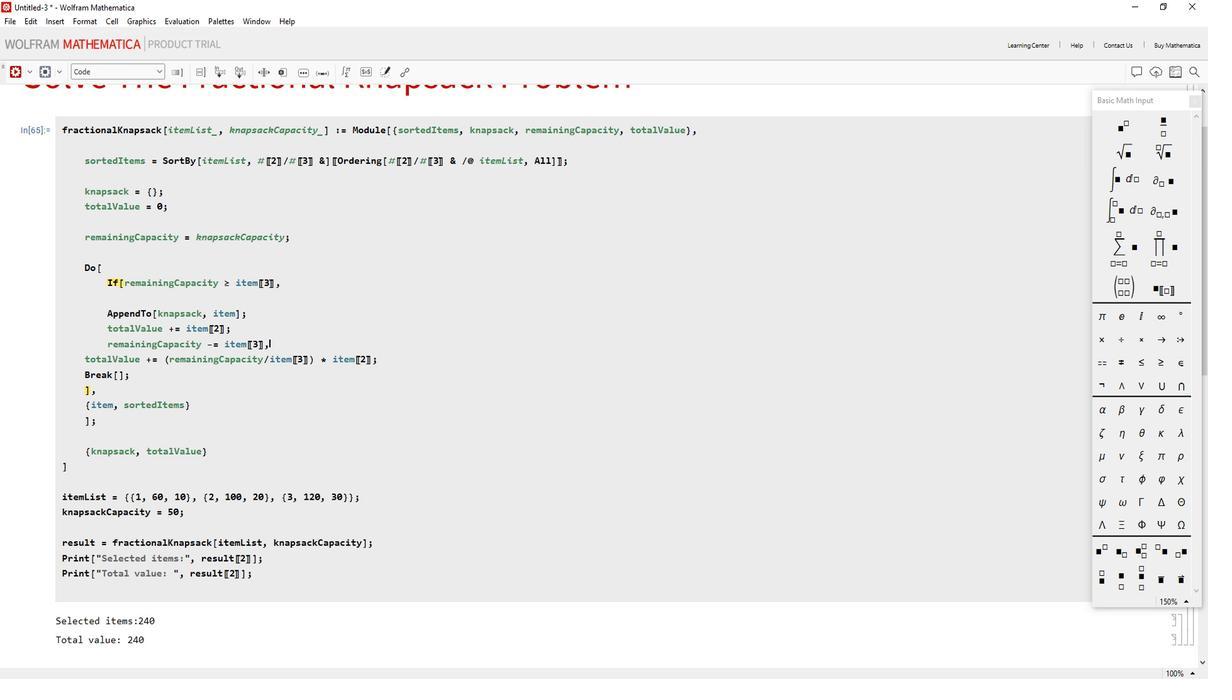 
Action: Mouse scrolled (47, 402) with delta (0, 0)
Screenshot: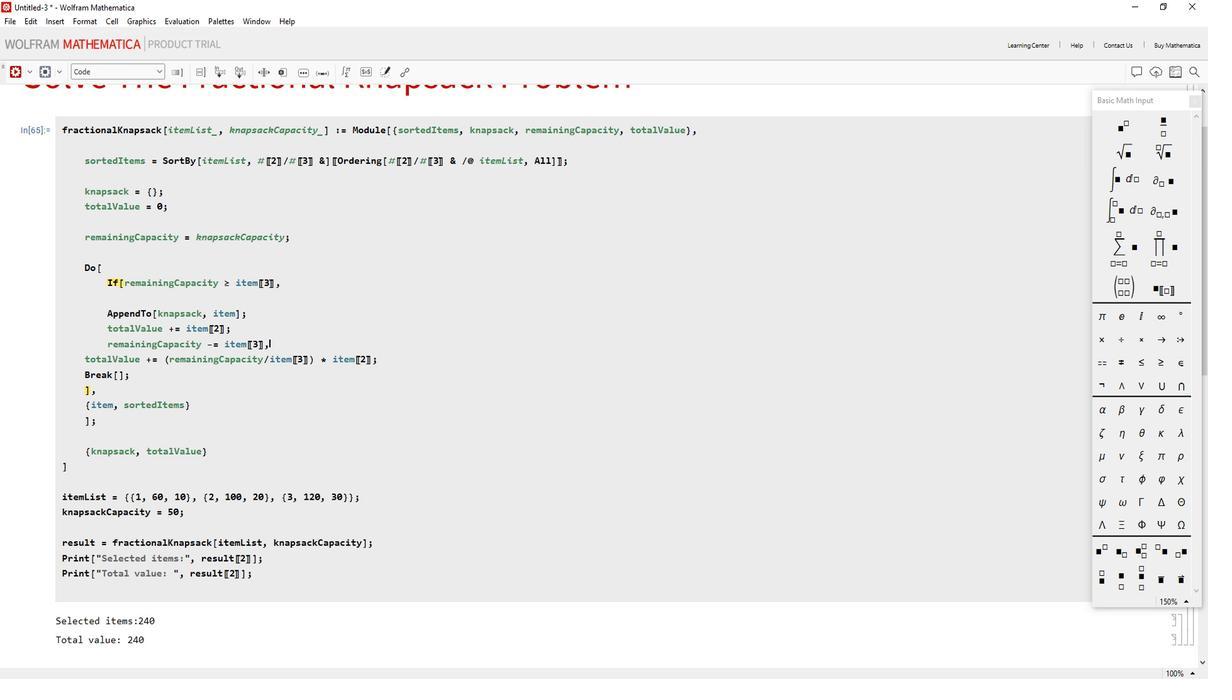 
Action: Mouse moved to (48, 400)
Screenshot: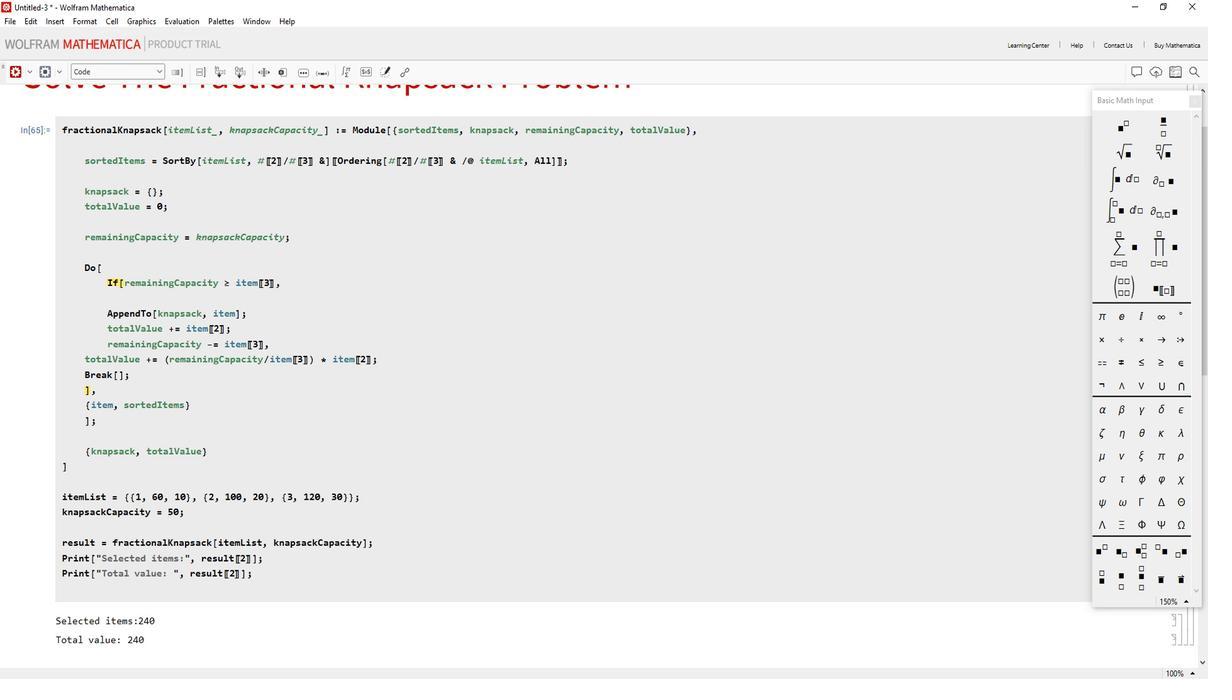
Action: Mouse scrolled (48, 399) with delta (0, 0)
Screenshot: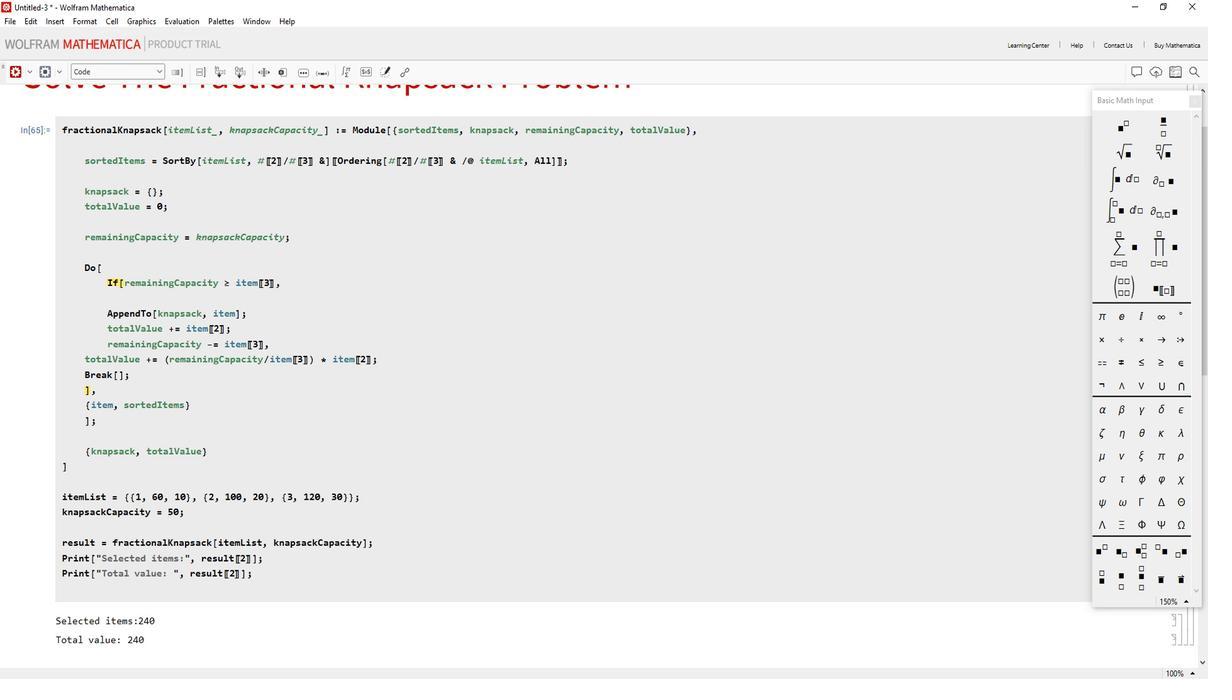 
Action: Mouse moved to (132, 310)
Screenshot: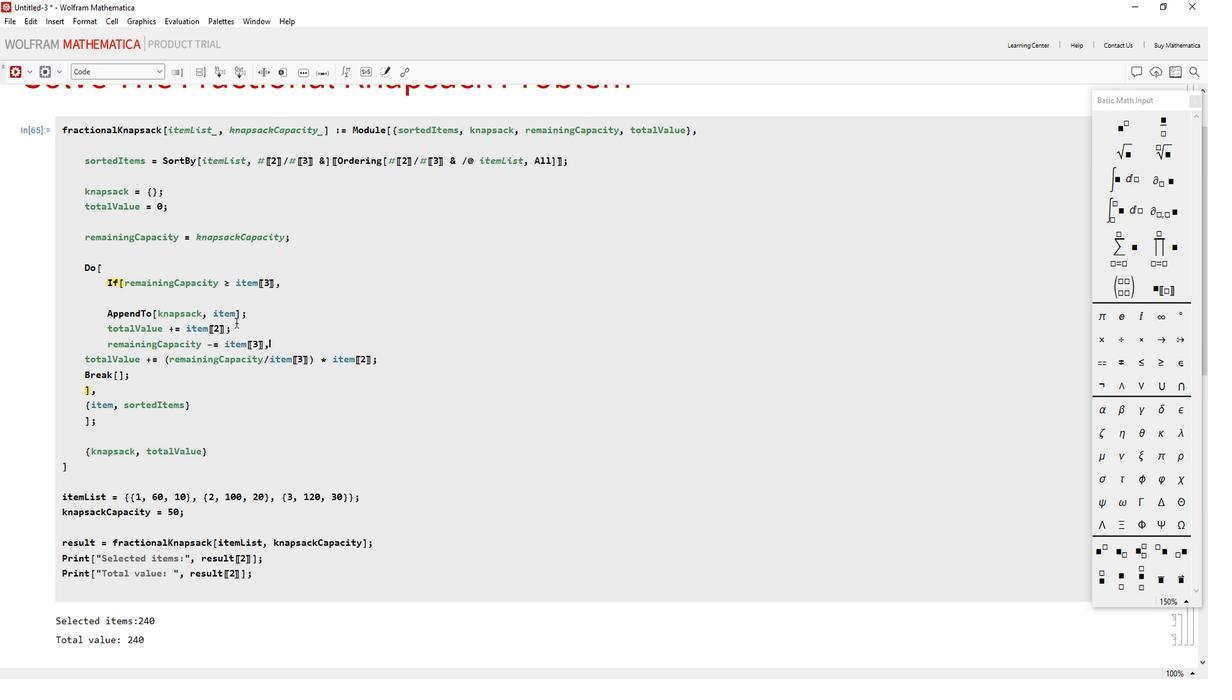 
Action: Mouse pressed left at (132, 310)
Screenshot: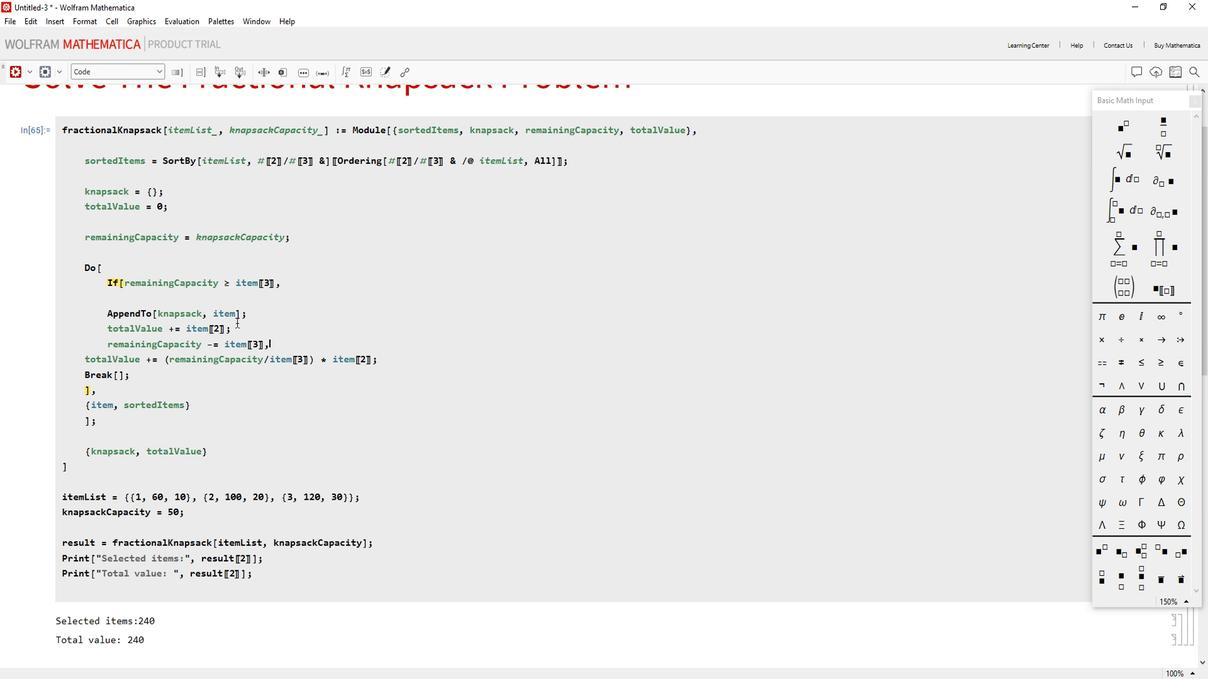
Action: Mouse moved to (129, 330)
Screenshot: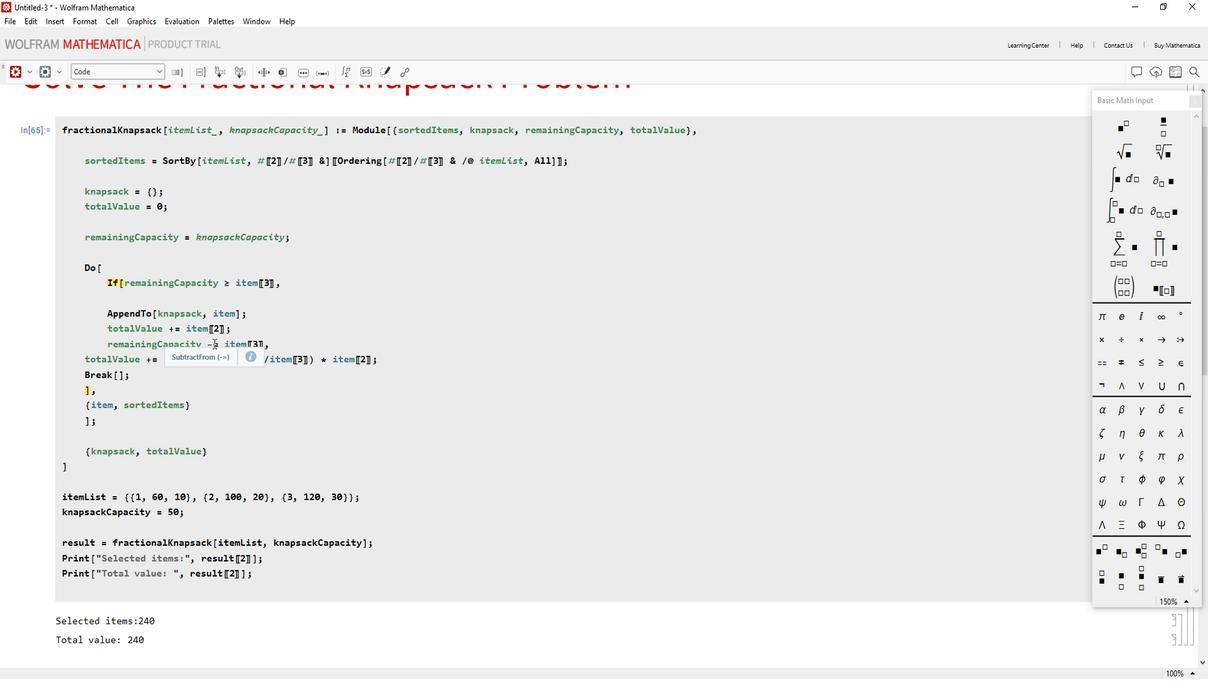 
Action: Mouse scrolled (129, 329) with delta (0, 0)
Screenshot: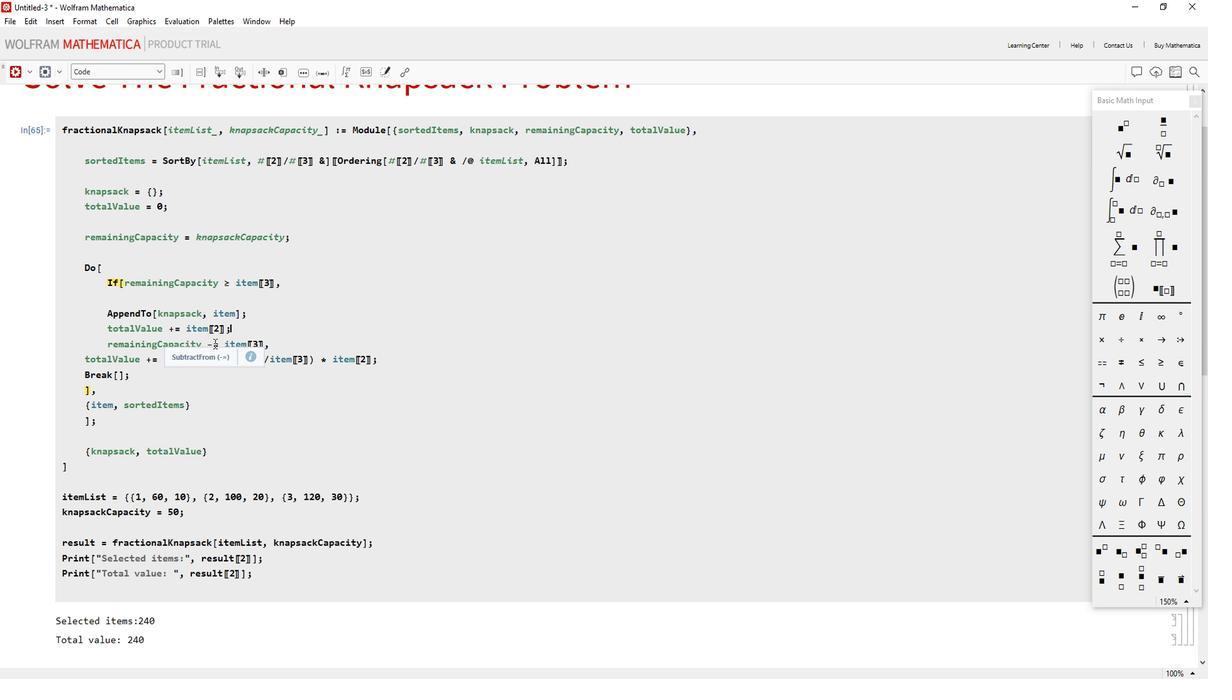 
Action: Mouse moved to (129, 330)
Screenshot: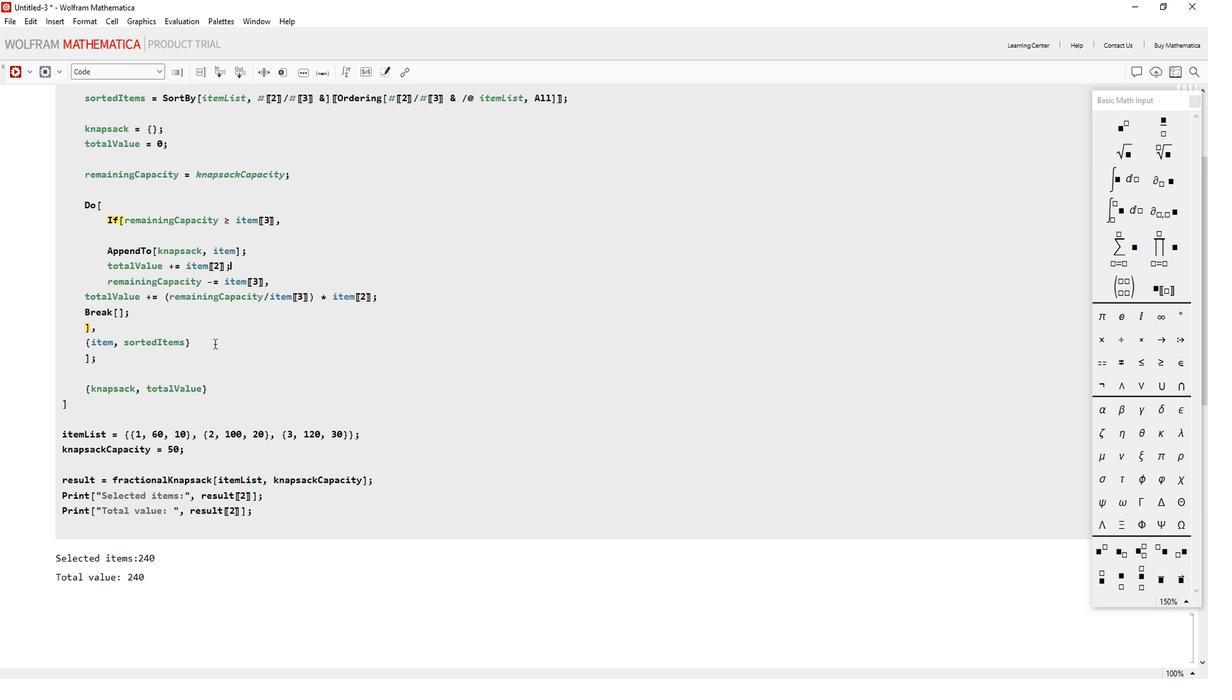 
Action: Mouse scrolled (129, 331) with delta (0, 0)
Screenshot: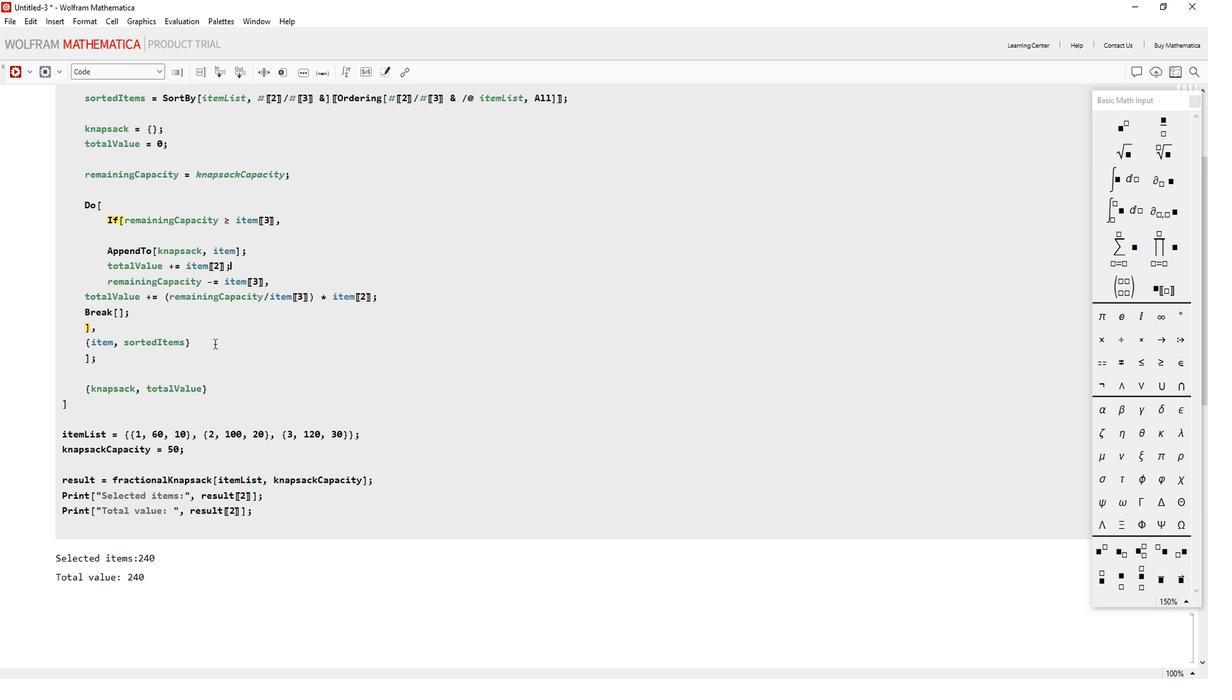 
Action: Mouse moved to (137, 400)
Screenshot: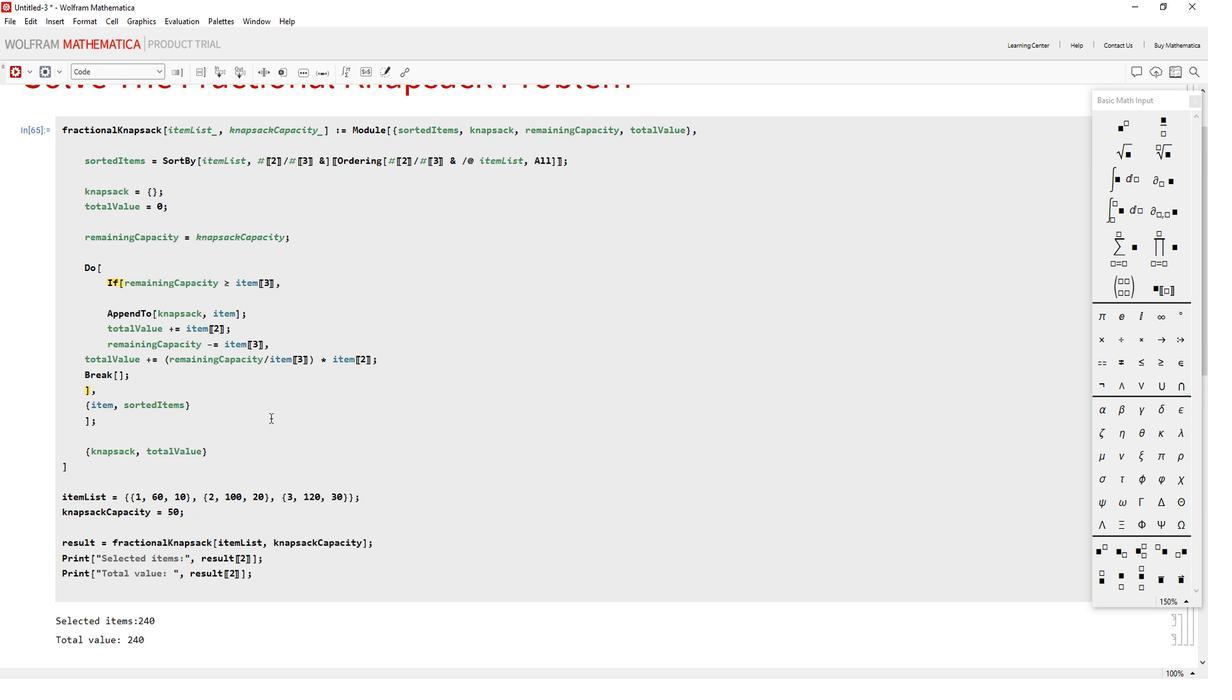 
Action: Mouse scrolled (137, 400) with delta (0, 0)
Screenshot: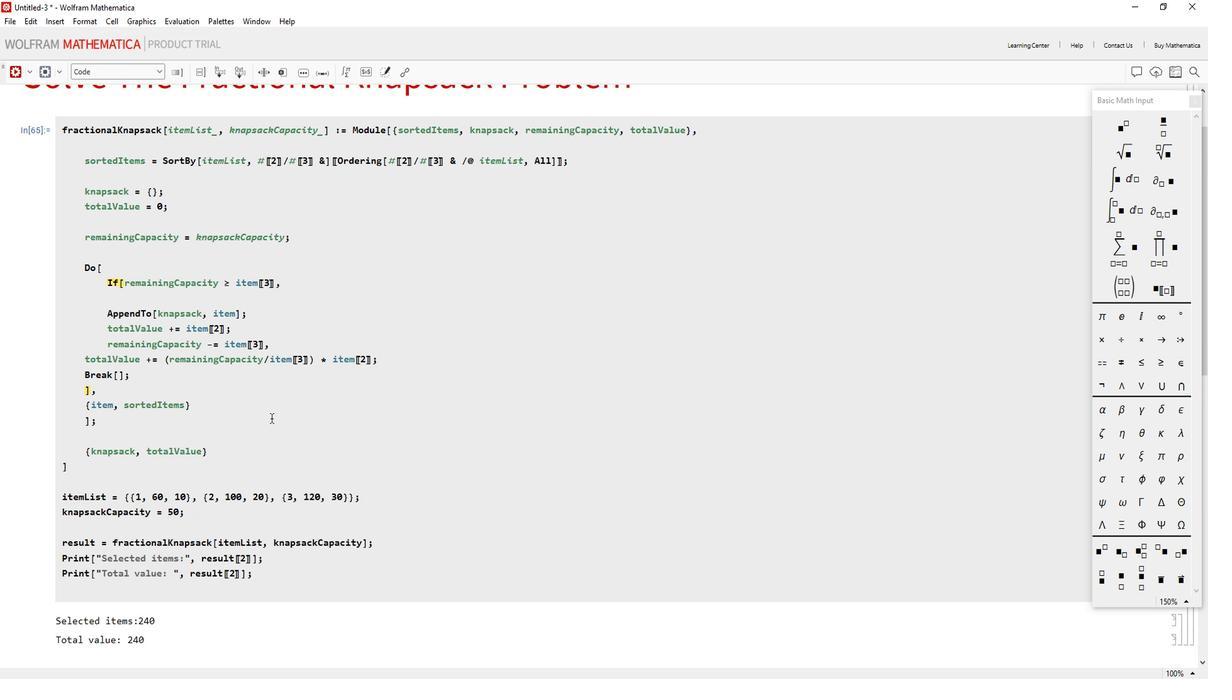
Action: Mouse moved to (137, 385)
Screenshot: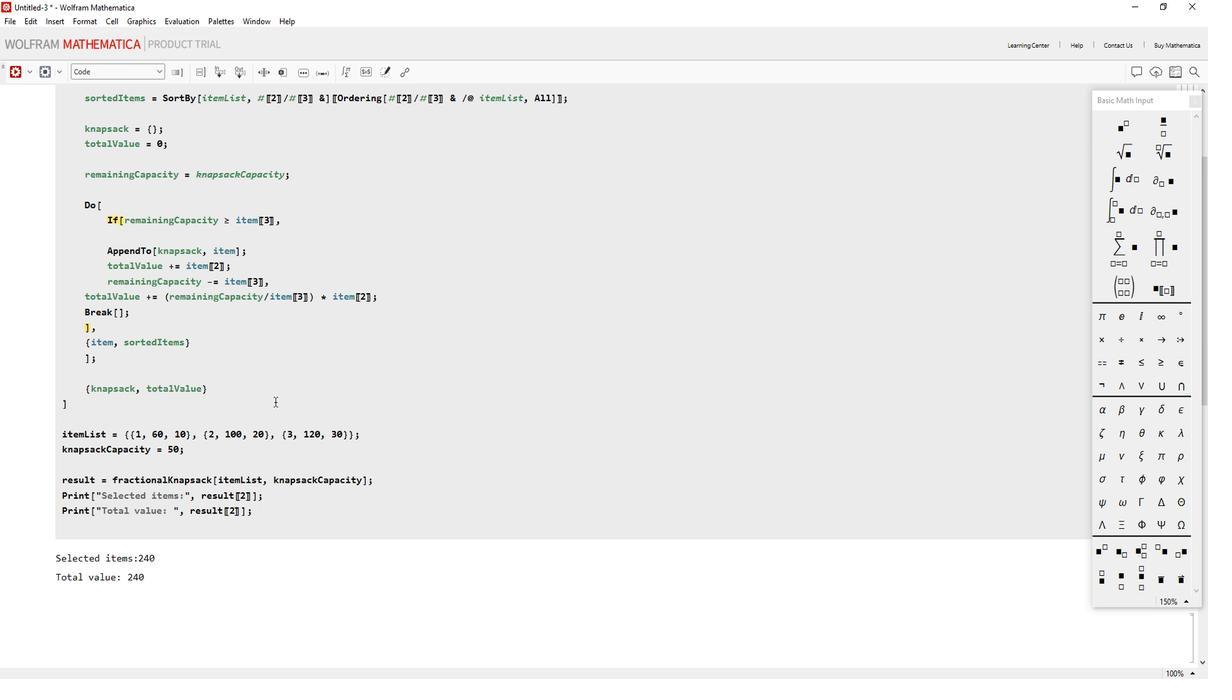 
Action: Mouse scrolled (137, 385) with delta (0, 0)
Screenshot: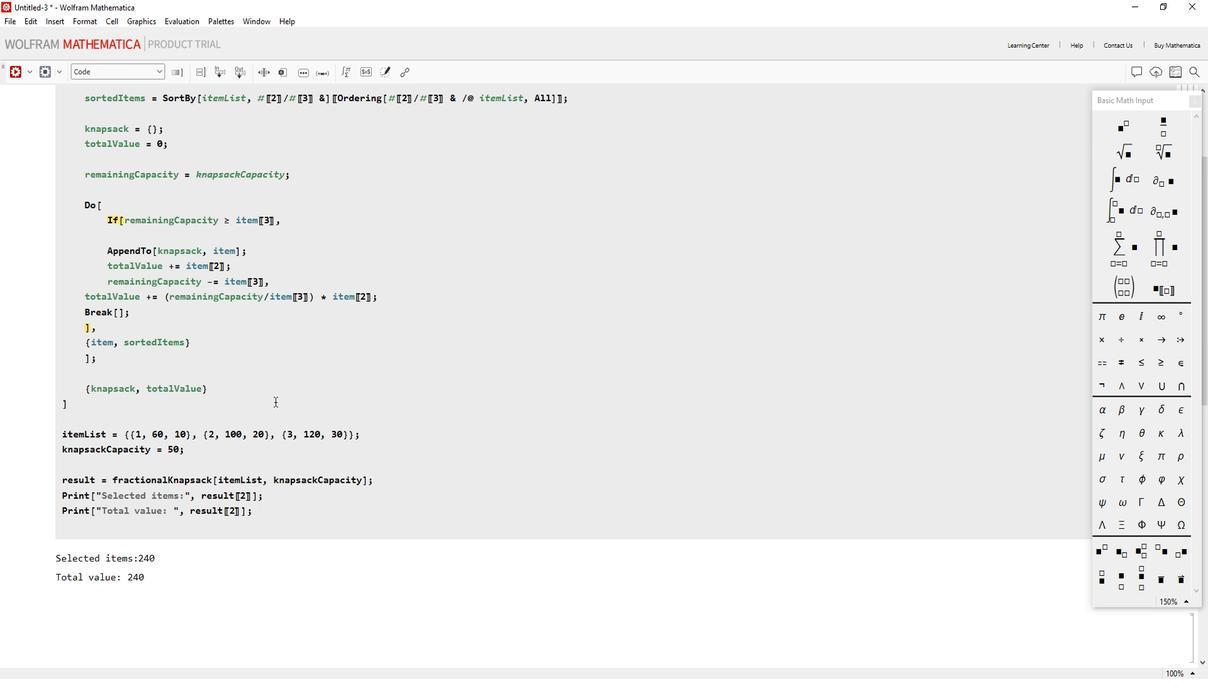 
Action: Mouse moved to (50, 383)
Screenshot: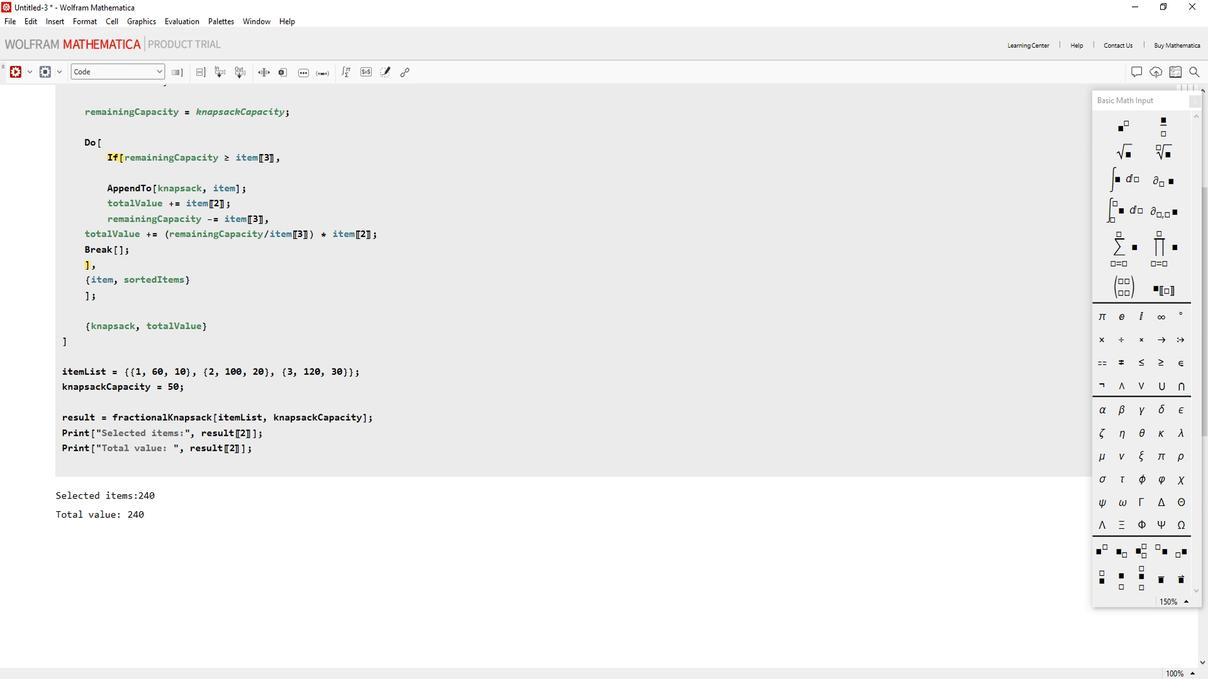 
Action: Mouse scrolled (50, 382) with delta (0, 0)
Screenshot: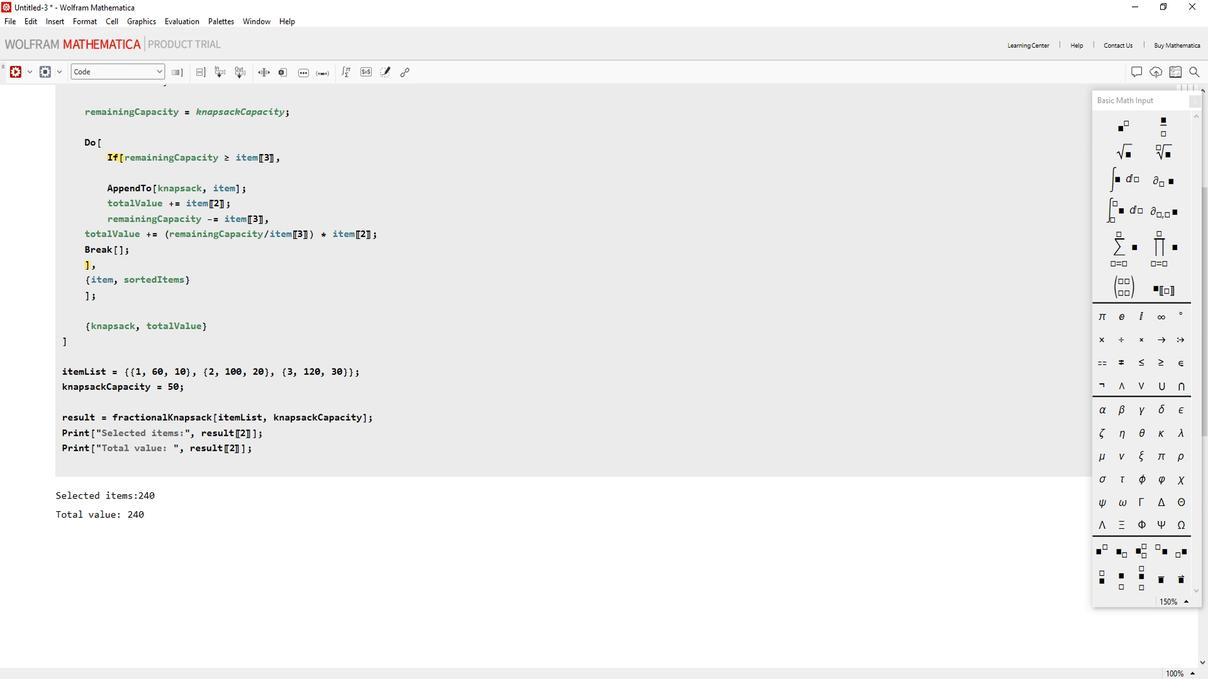 
Action: Mouse moved to (51, 382)
Screenshot: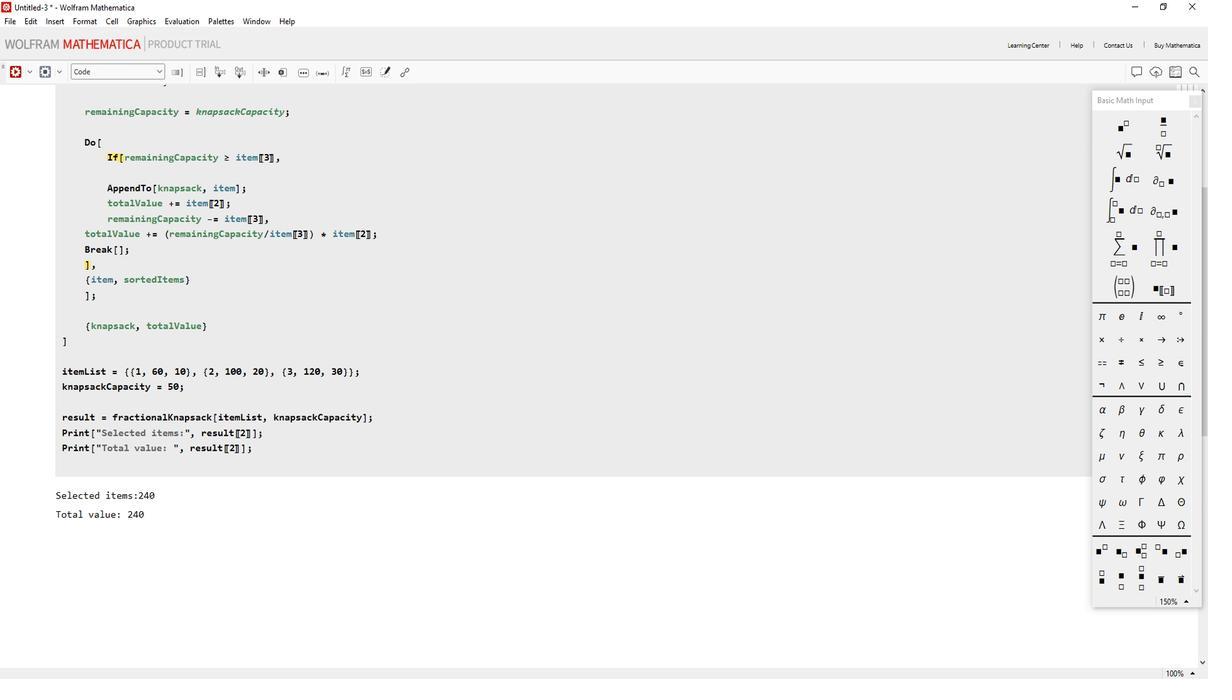 
Action: Mouse scrolled (51, 382) with delta (0, 0)
Screenshot: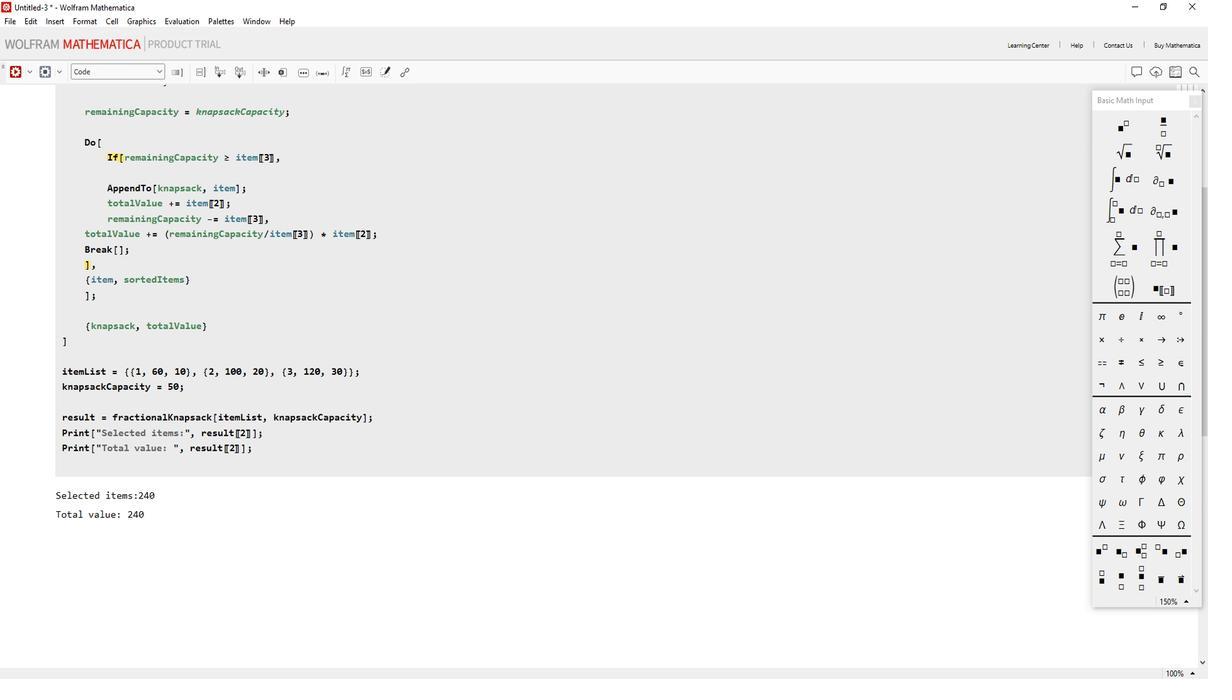 
Action: Mouse moved to (56, 439)
Screenshot: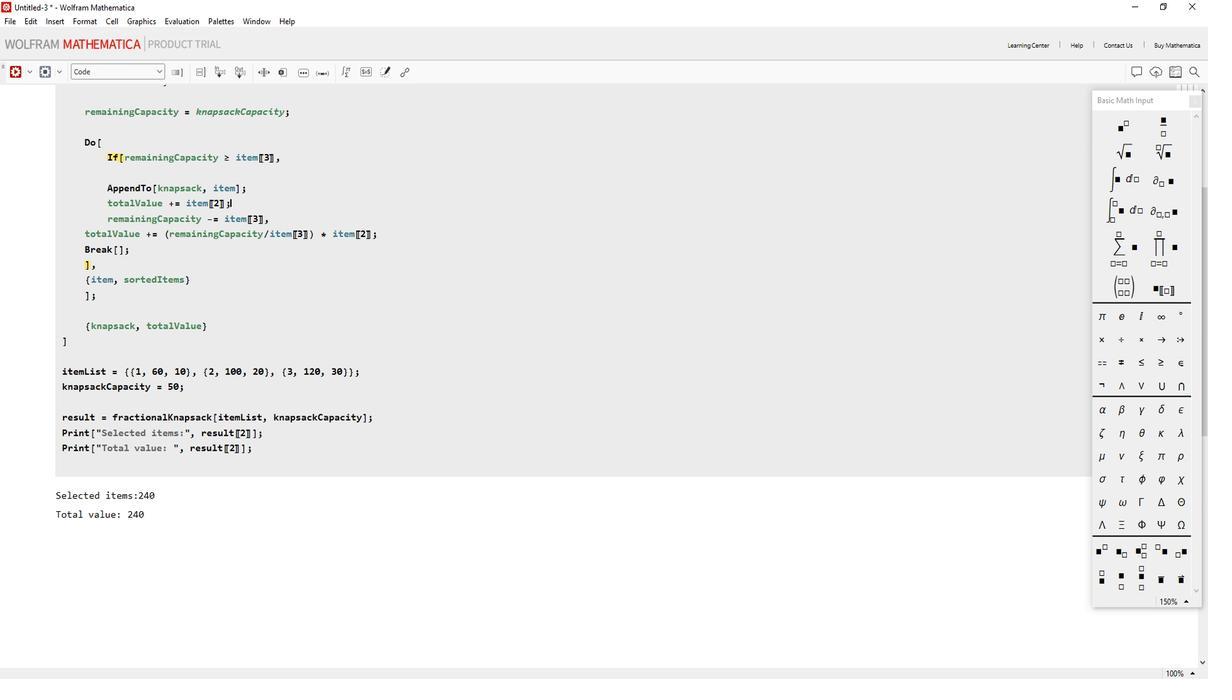 
Action: Mouse scrolled (56, 438) with delta (0, 0)
Screenshot: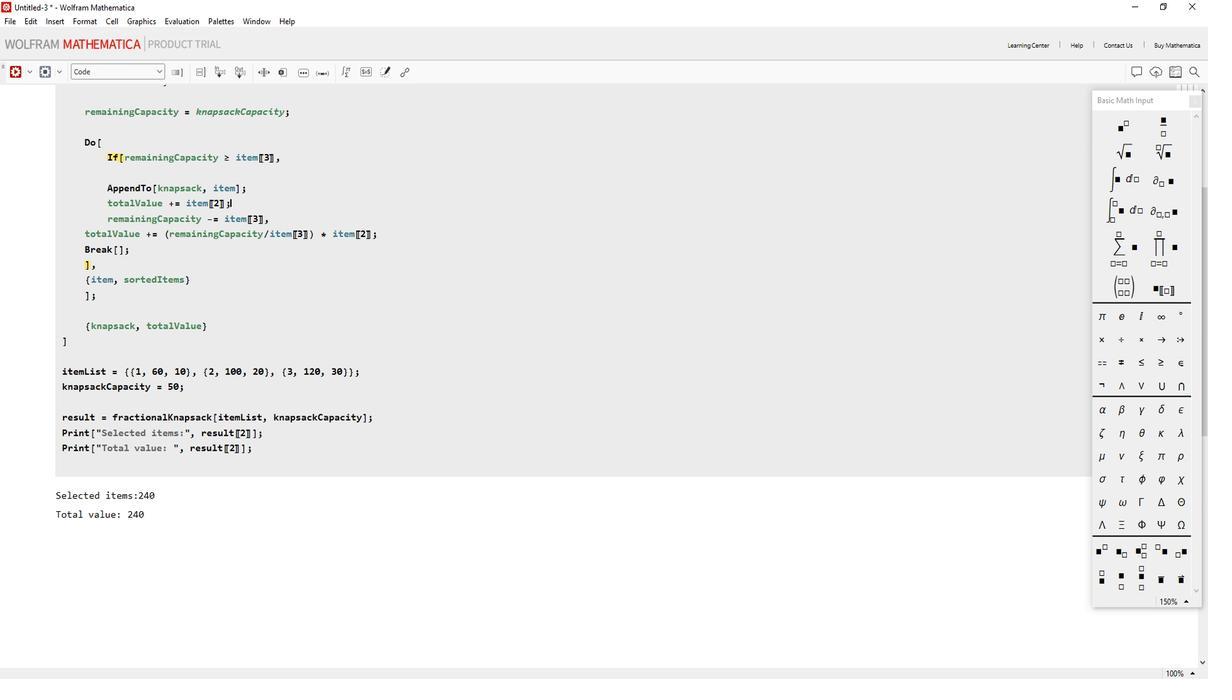 
Action: Mouse moved to (133, 435)
Screenshot: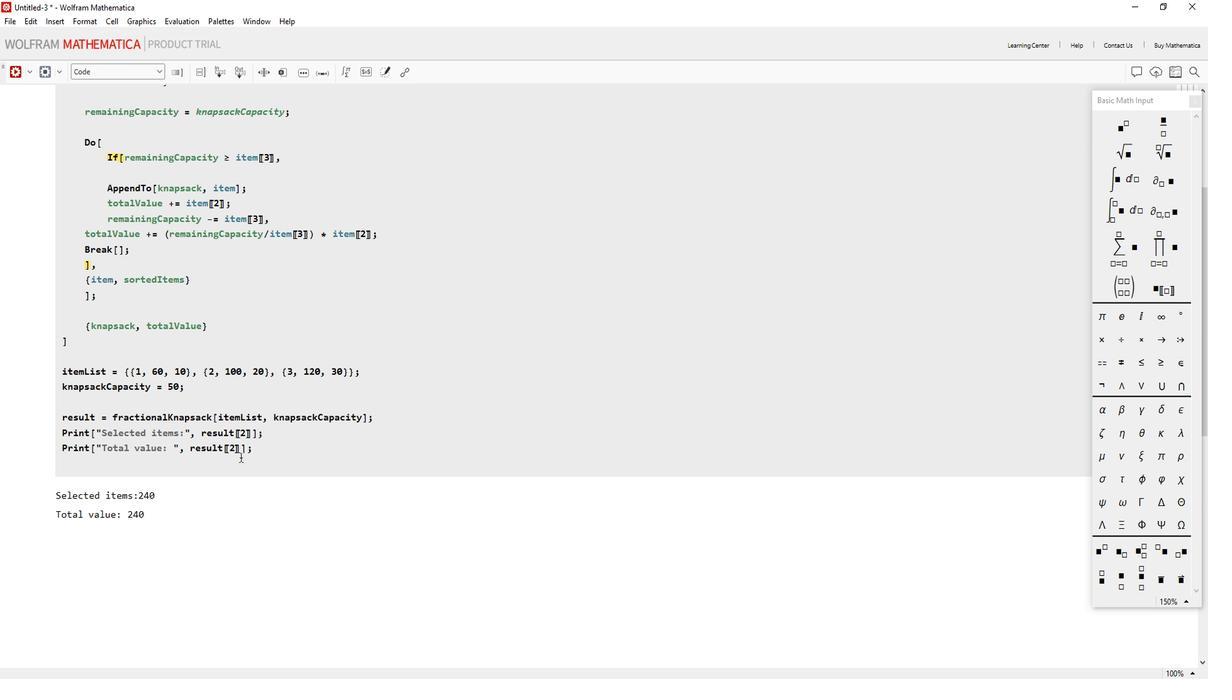 
Action: Mouse scrolled (133, 436) with delta (0, 0)
Screenshot: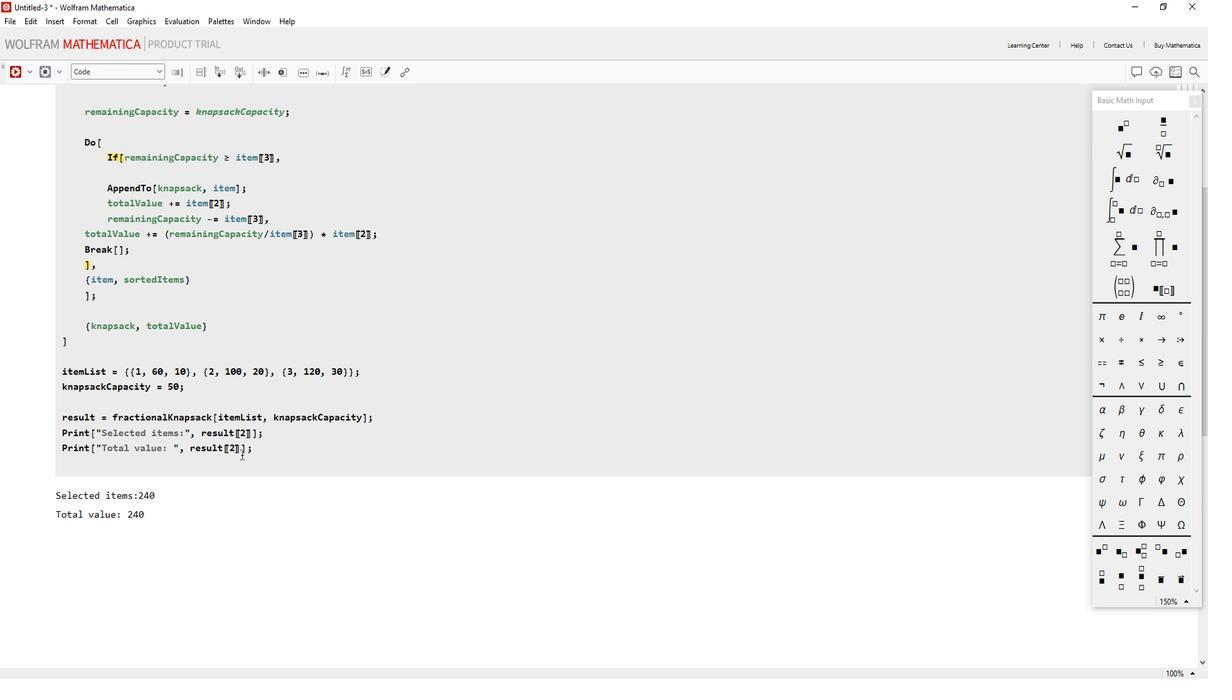 
Action: Mouse moved to (133, 431)
Screenshot: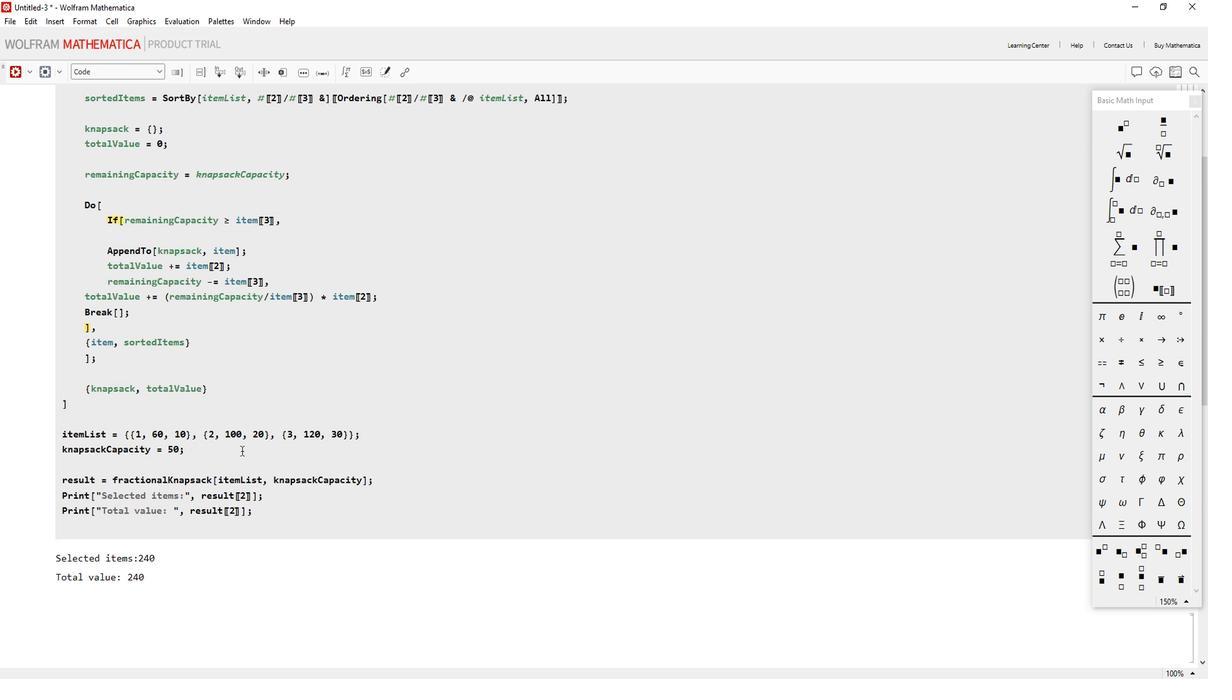 
Action: Mouse scrolled (133, 431) with delta (0, 0)
Screenshot: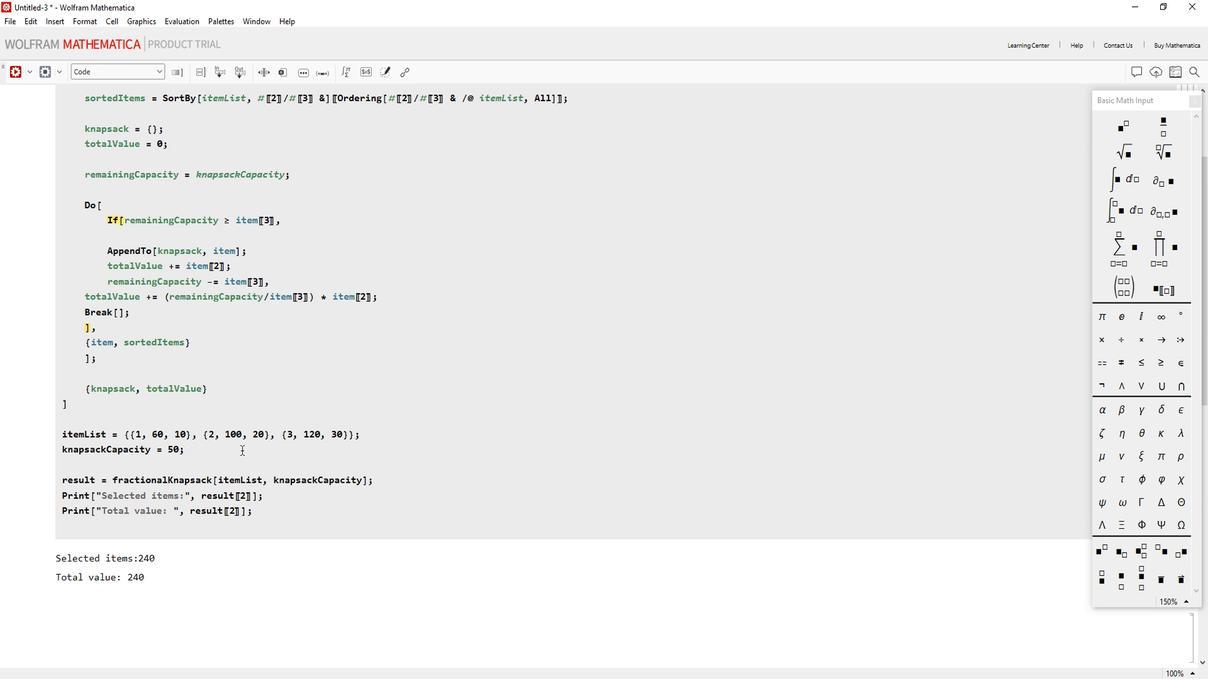 
Action: Mouse moved to (133, 421)
Screenshot: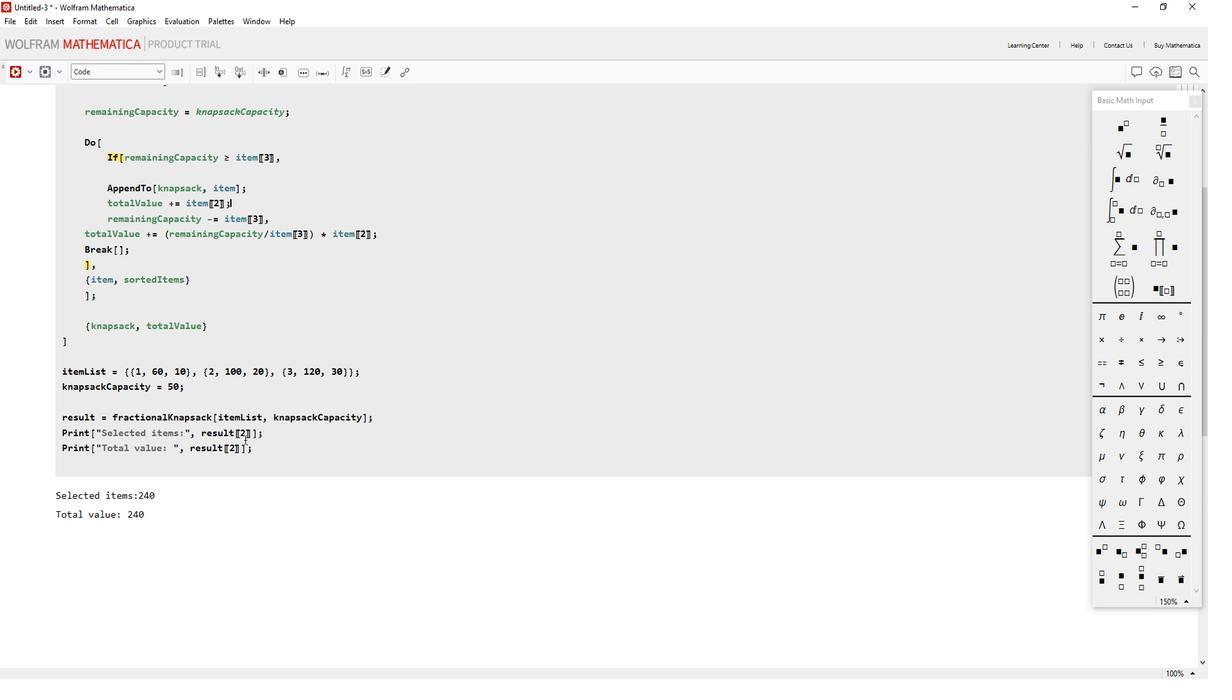 
Action: Mouse pressed left at (133, 421)
Screenshot: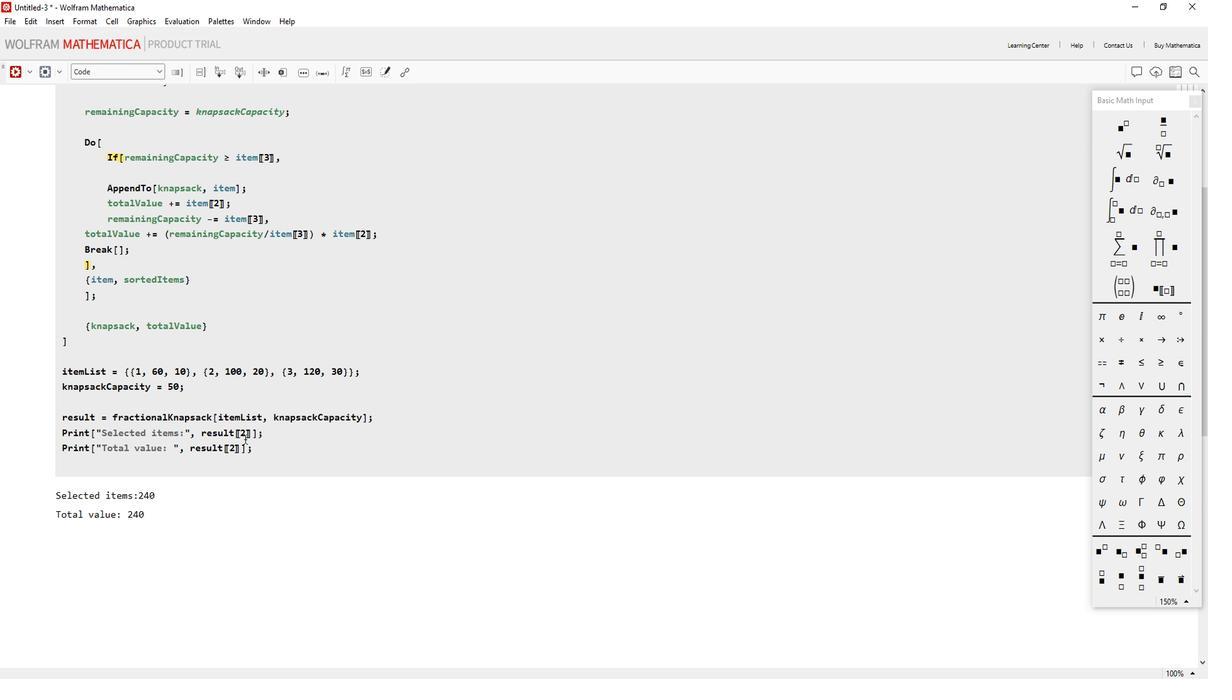 
Action: Mouse moved to (133, 419)
Screenshot: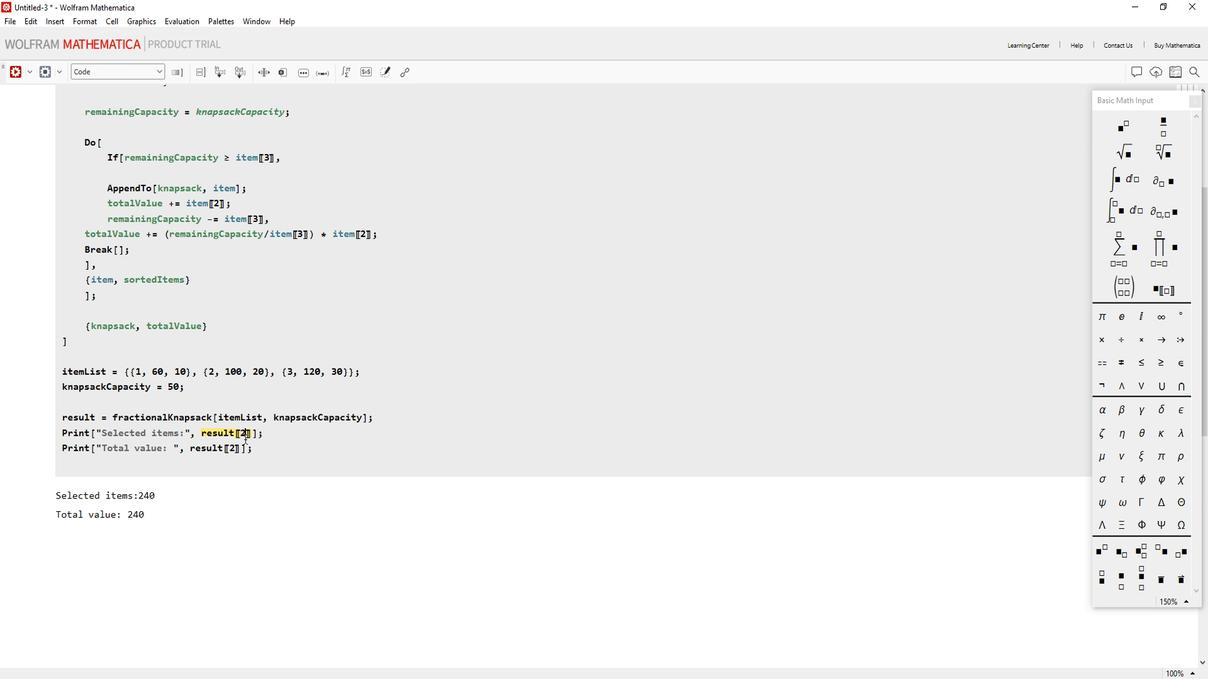 
Action: Key pressed <Key.backspace>1
Screenshot: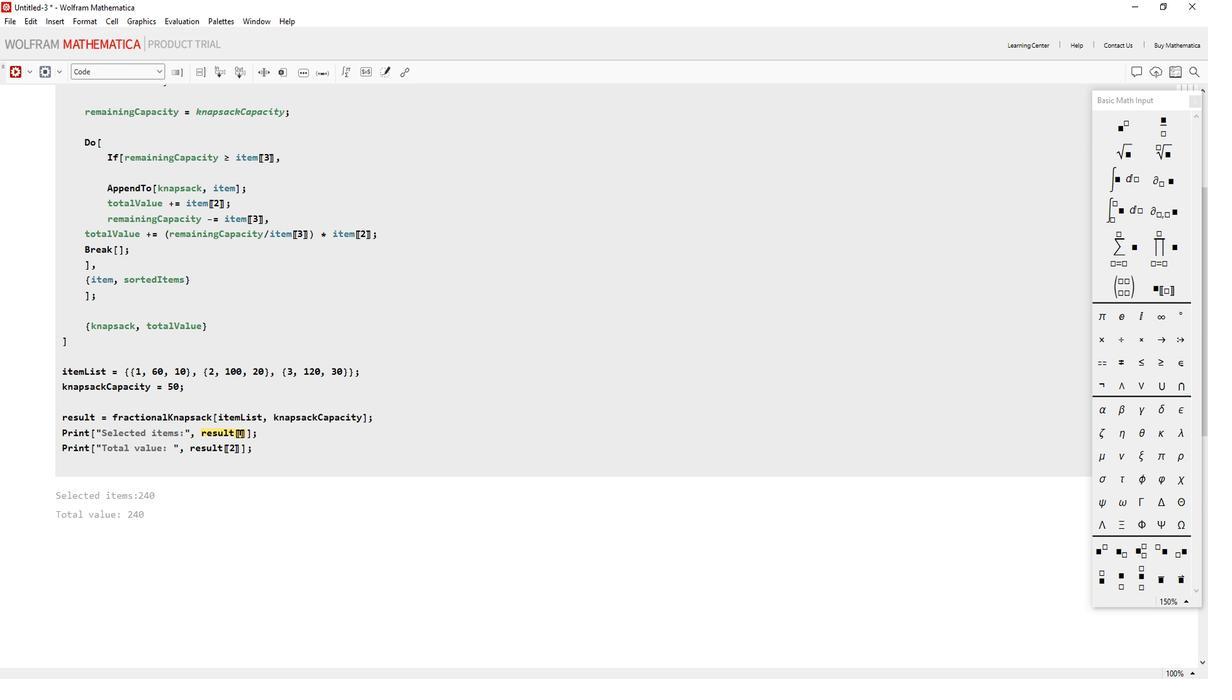 
Action: Mouse moved to (143, 452)
Screenshot: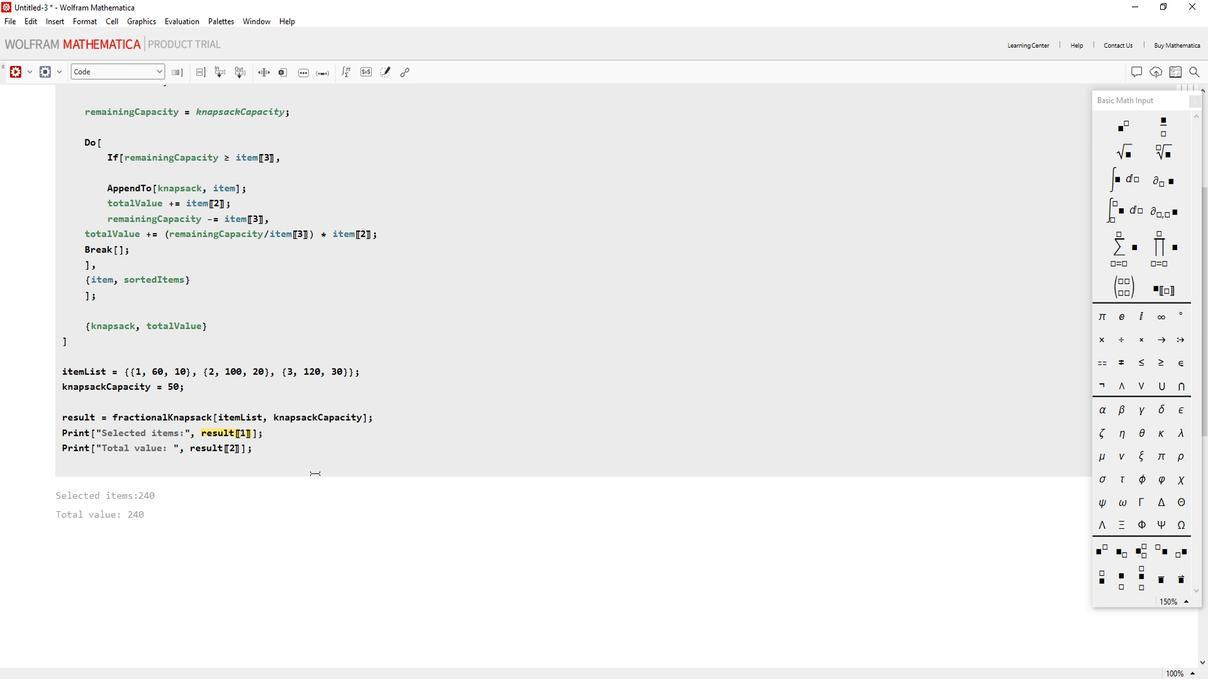
Action: Mouse pressed left at (143, 452)
Screenshot: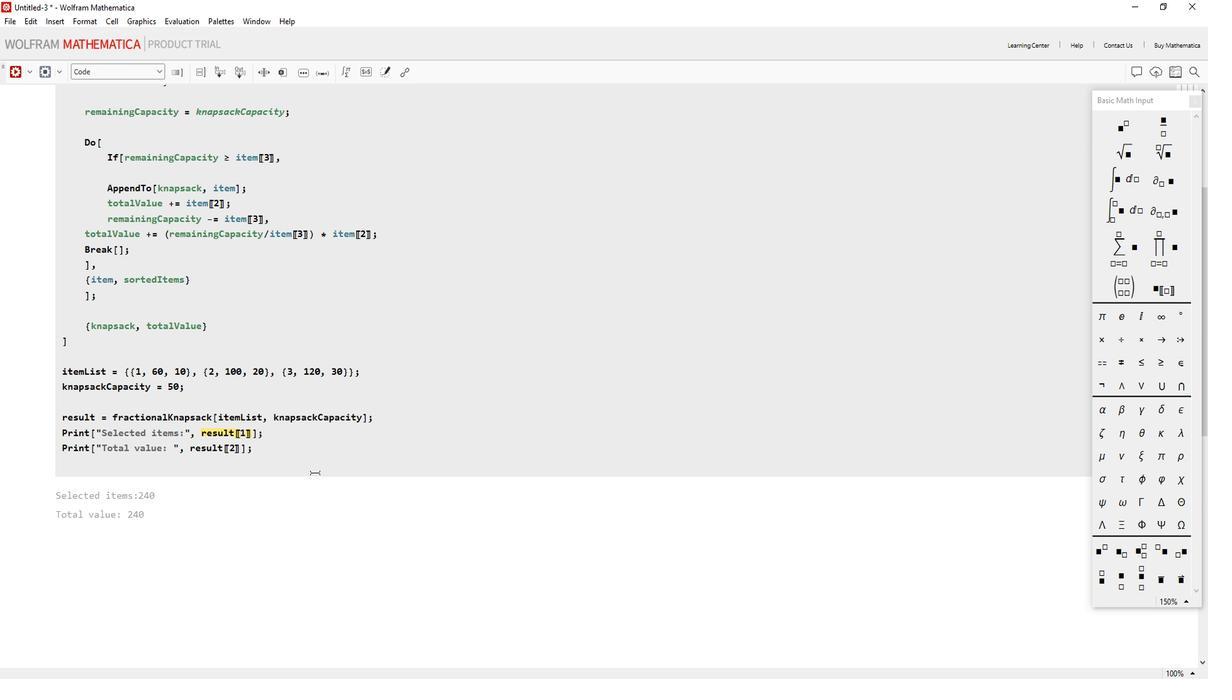 
Action: Mouse moved to (100, 77)
Screenshot: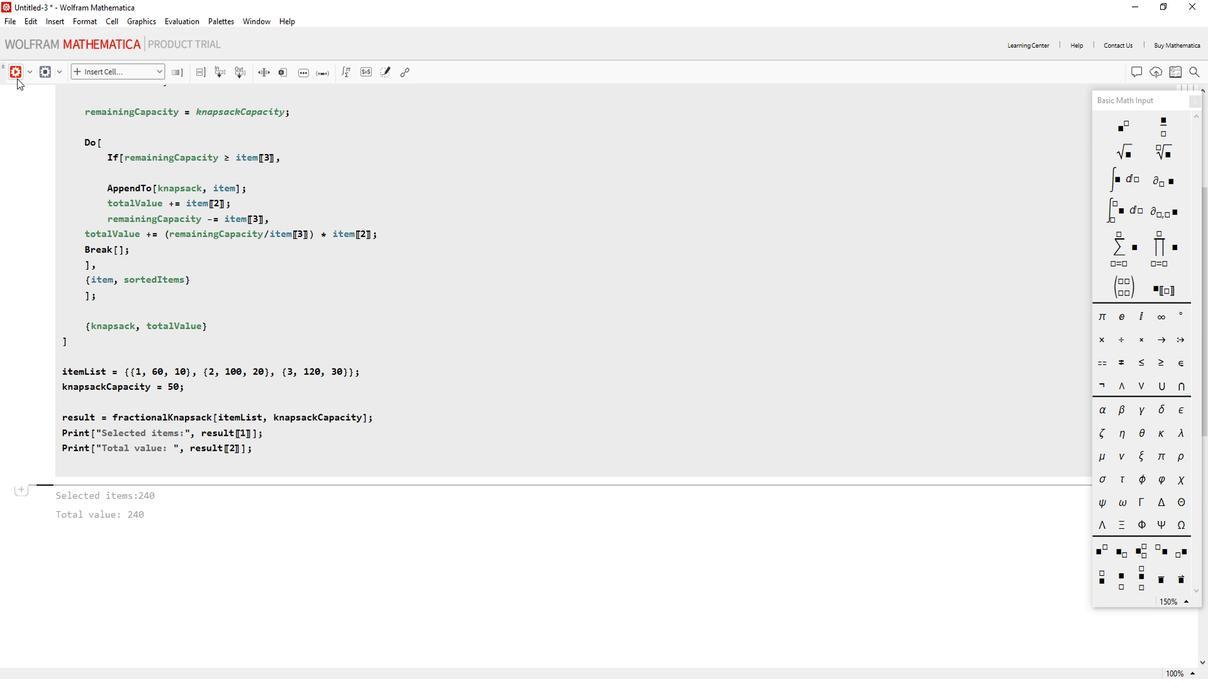 
Action: Mouse pressed left at (100, 77)
Screenshot: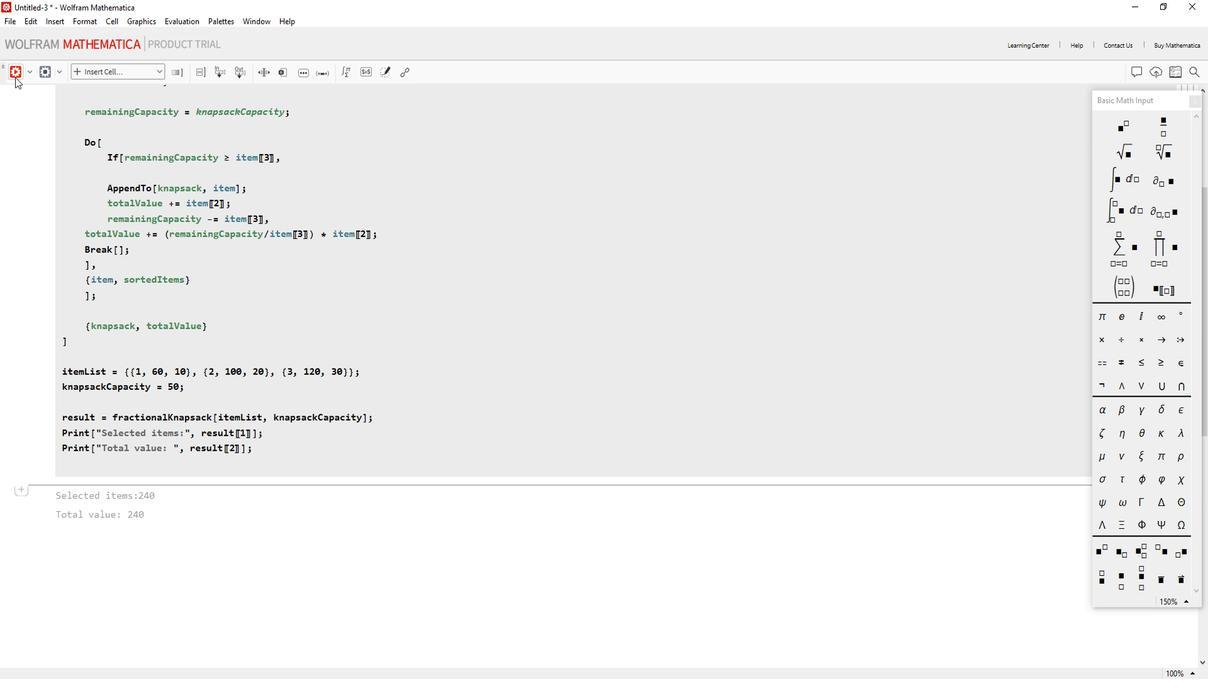
Action: Mouse moved to (144, 390)
Screenshot: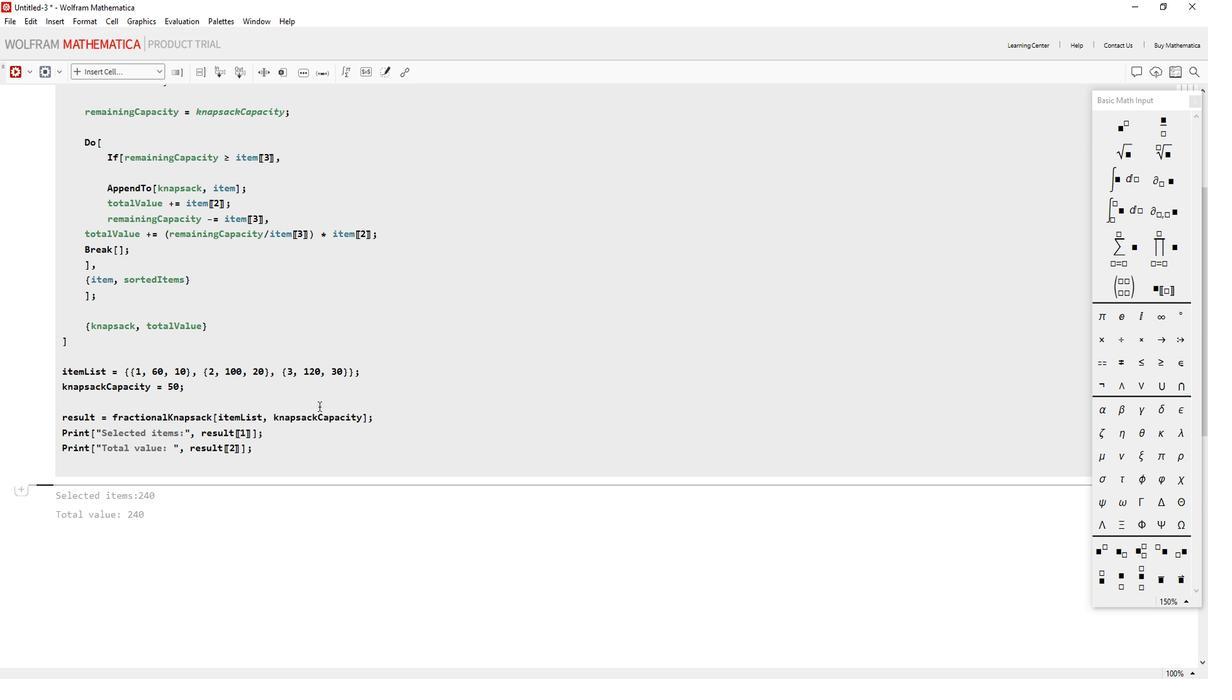 
Action: Mouse scrolled (144, 390) with delta (0, 0)
Screenshot: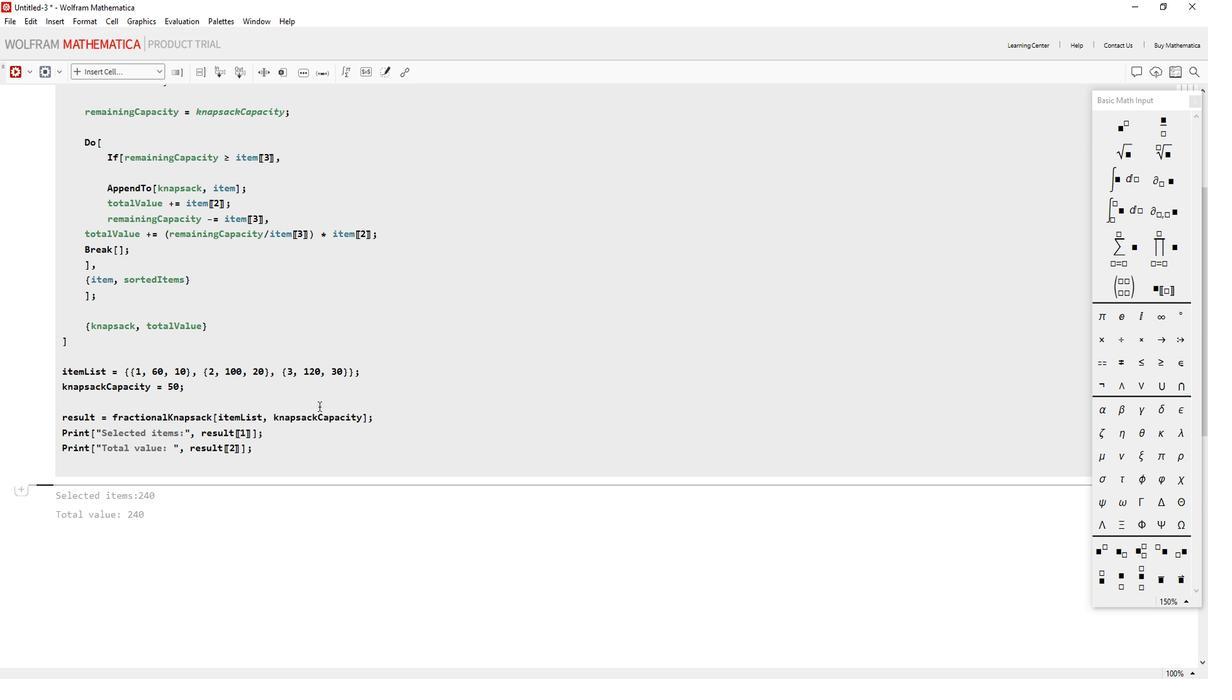 
Action: Mouse moved to (144, 389)
Screenshot: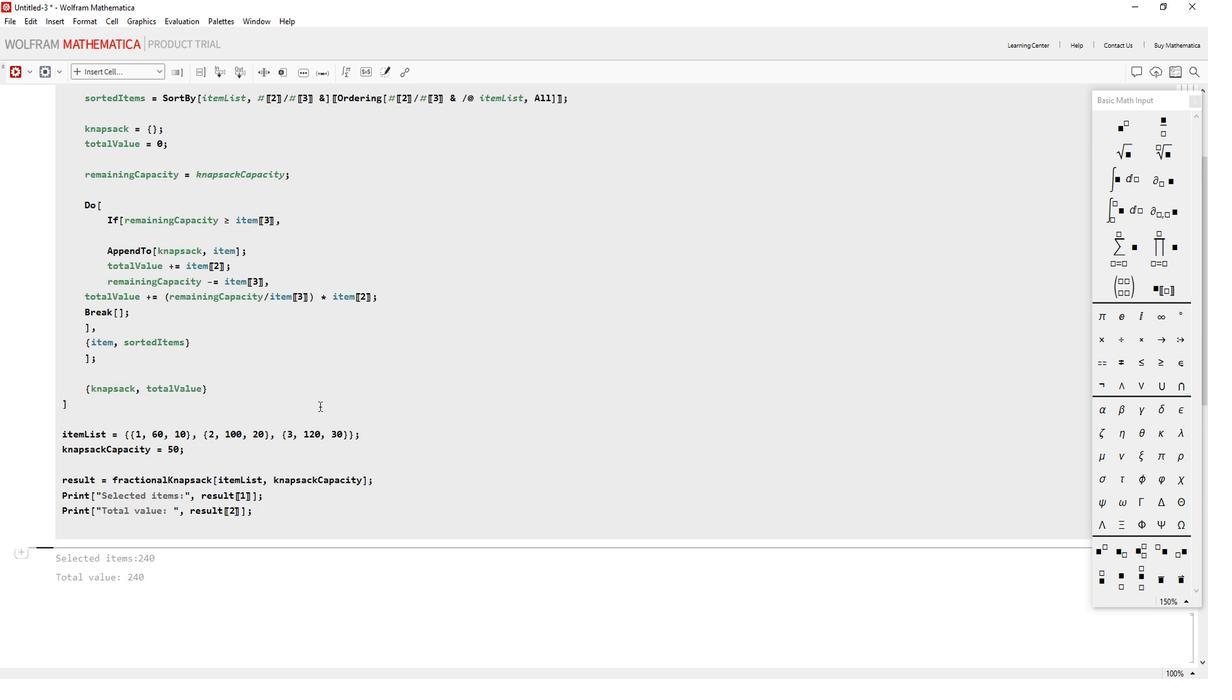 
Action: Mouse scrolled (144, 389) with delta (0, 0)
Screenshot: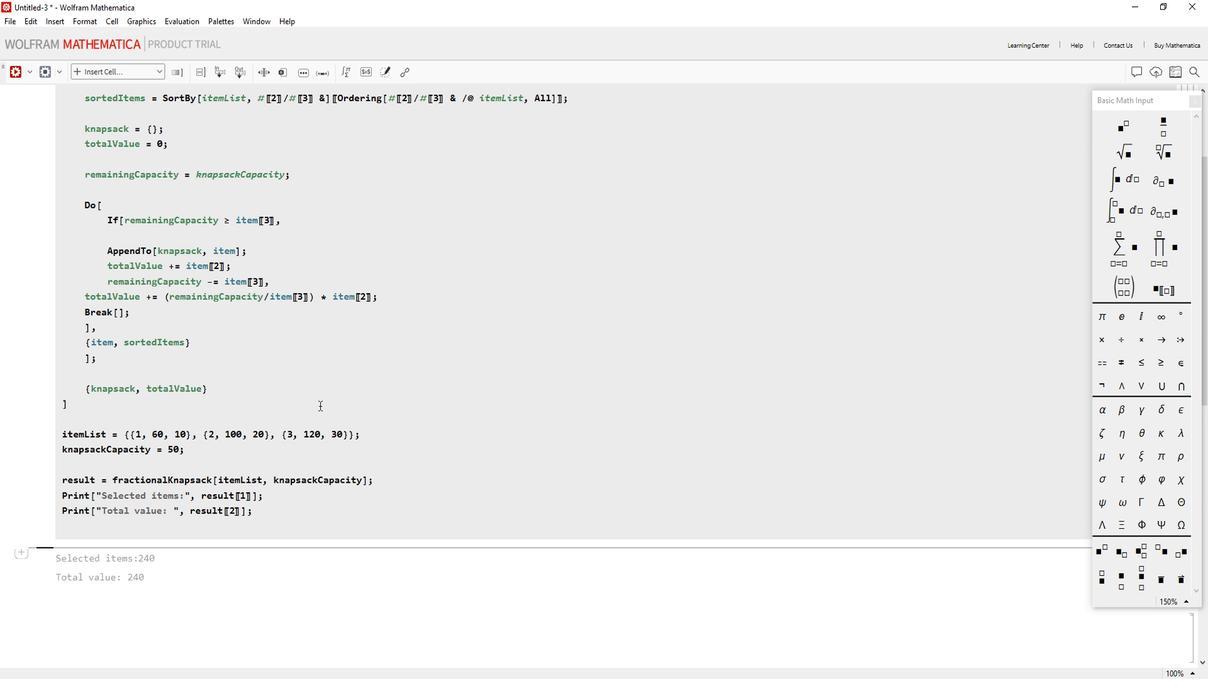 
Action: Mouse scrolled (144, 389) with delta (0, 0)
Screenshot: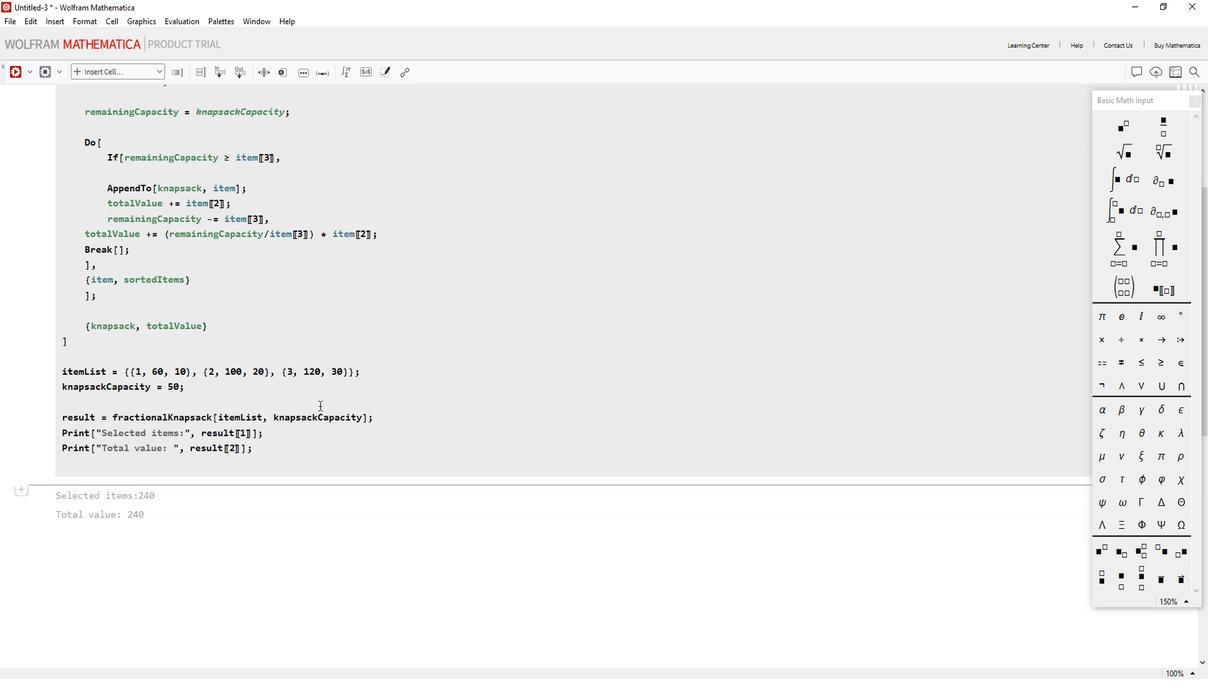 
Action: Mouse moved to (141, 384)
Screenshot: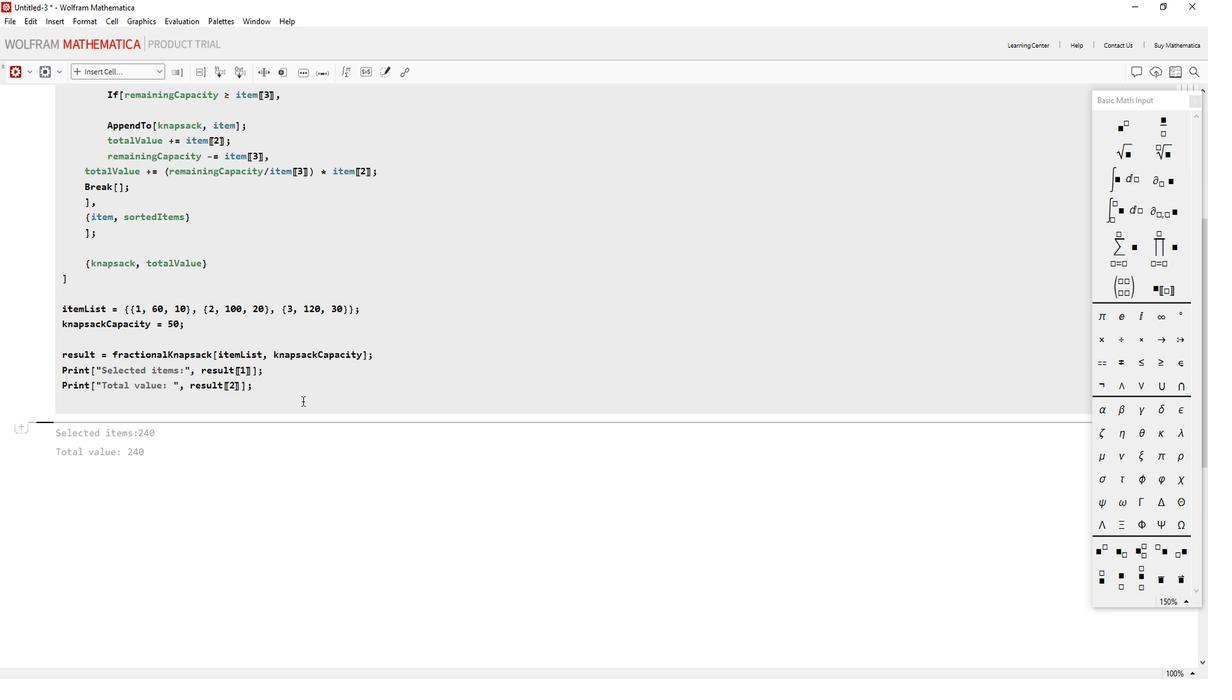 
Action: Mouse pressed left at (141, 384)
Screenshot: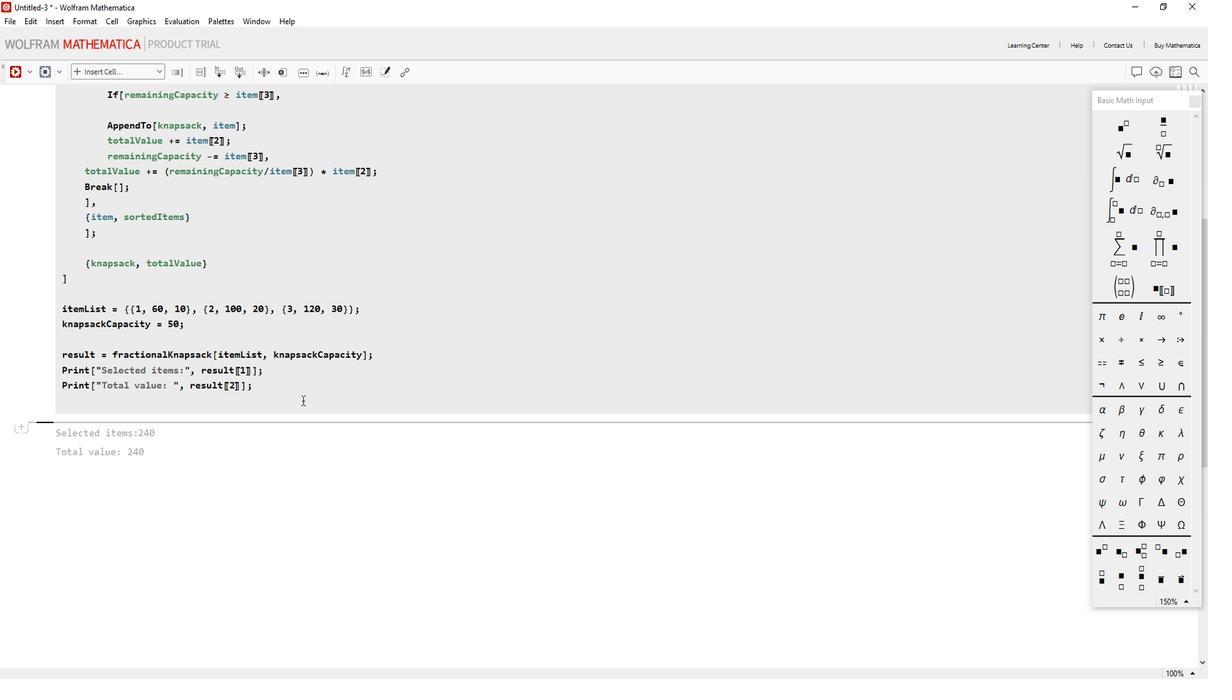 
Action: Key pressed <Key.shift_r><Key.shift_r><Key.shift_r><Key.shift_r><Key.enter>
Screenshot: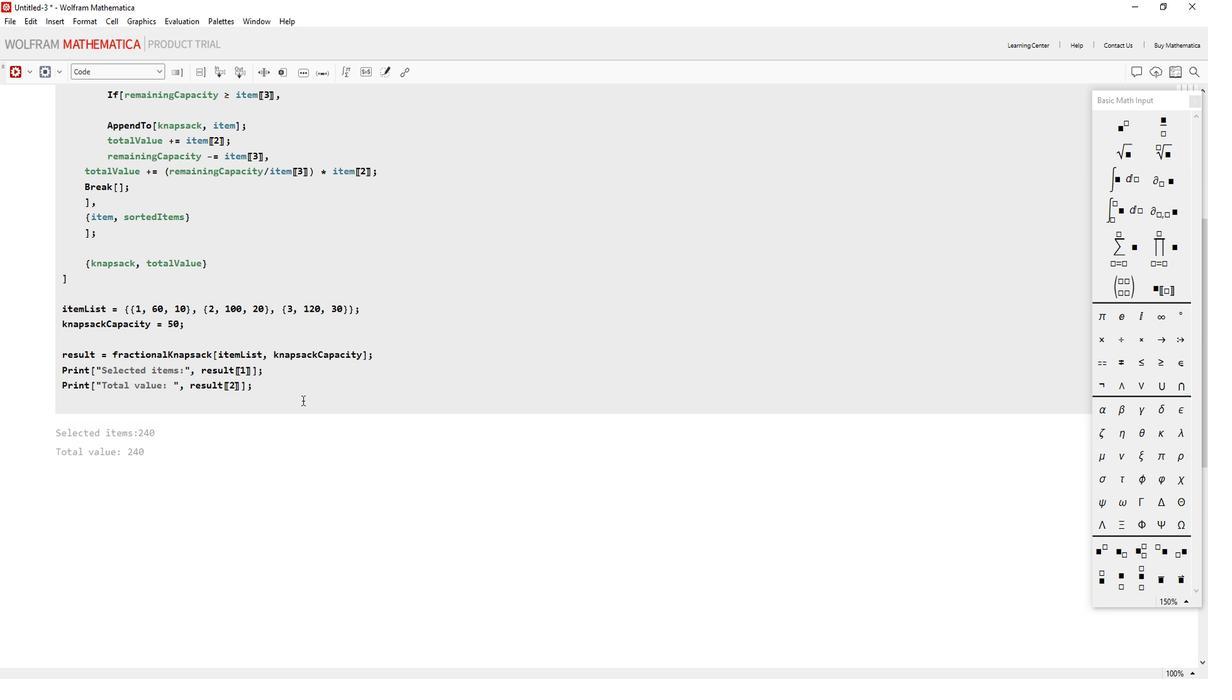 
Action: Mouse moved to (140, 376)
Screenshot: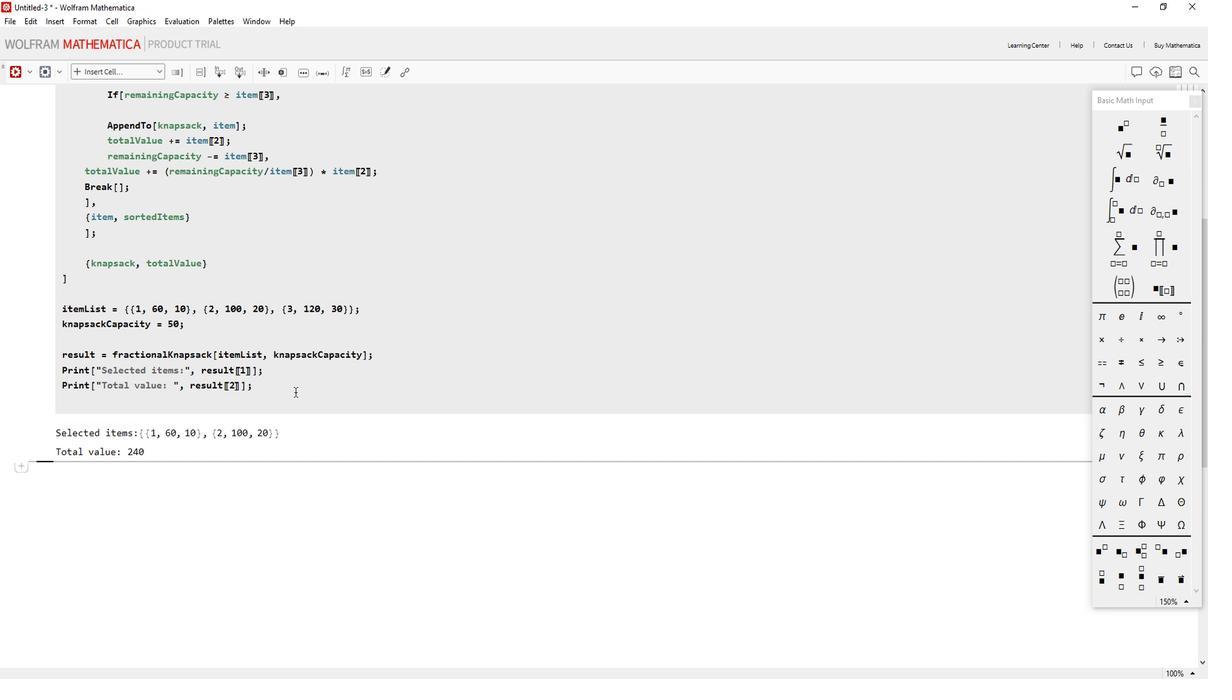 
Action: Mouse scrolled (140, 377) with delta (0, 0)
Screenshot: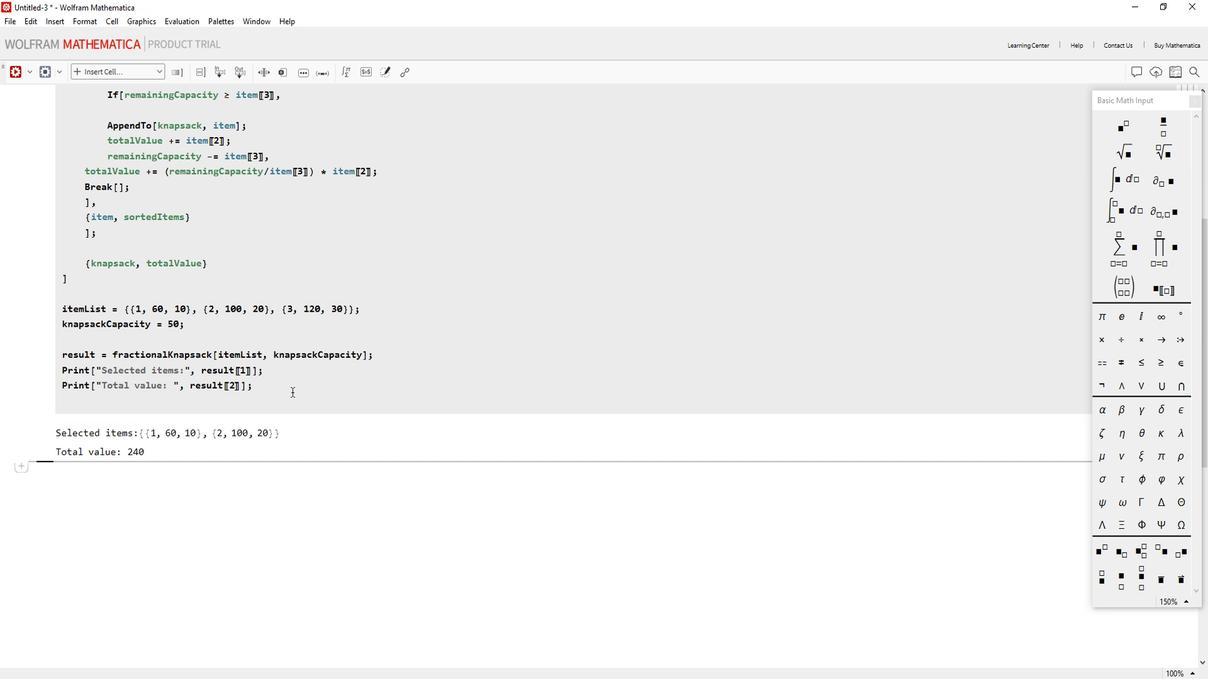 
Action: Mouse scrolled (140, 377) with delta (0, 0)
Screenshot: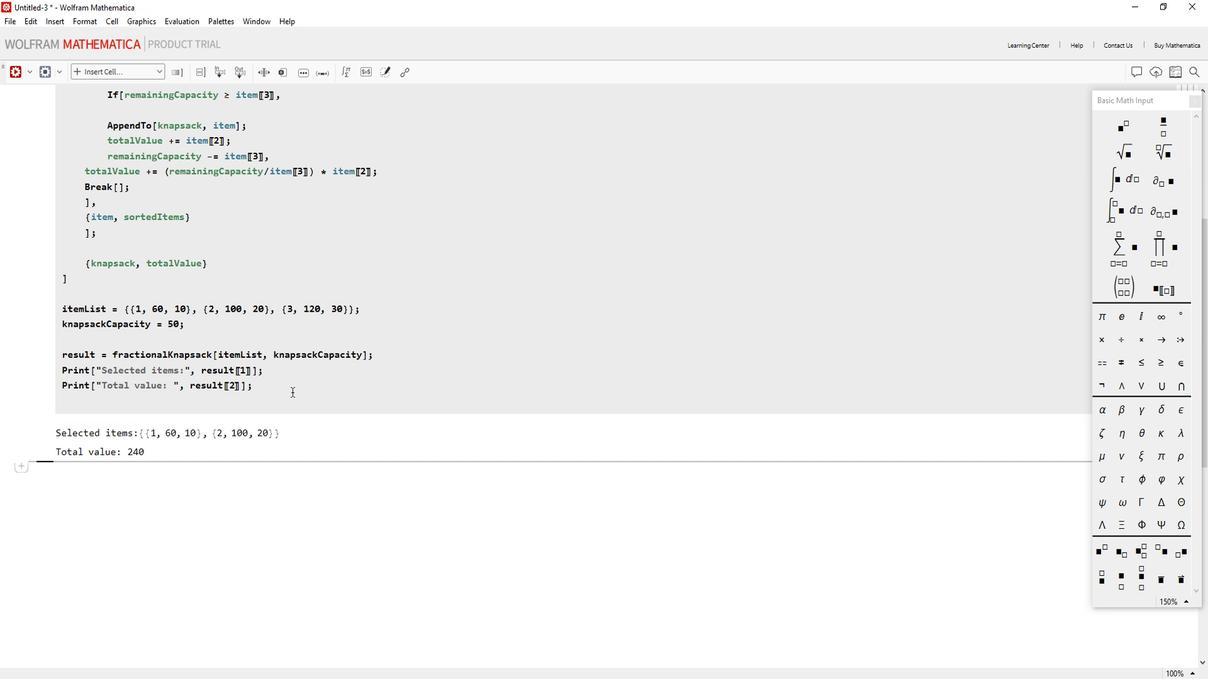
Action: Mouse scrolled (140, 377) with delta (0, 0)
Screenshot: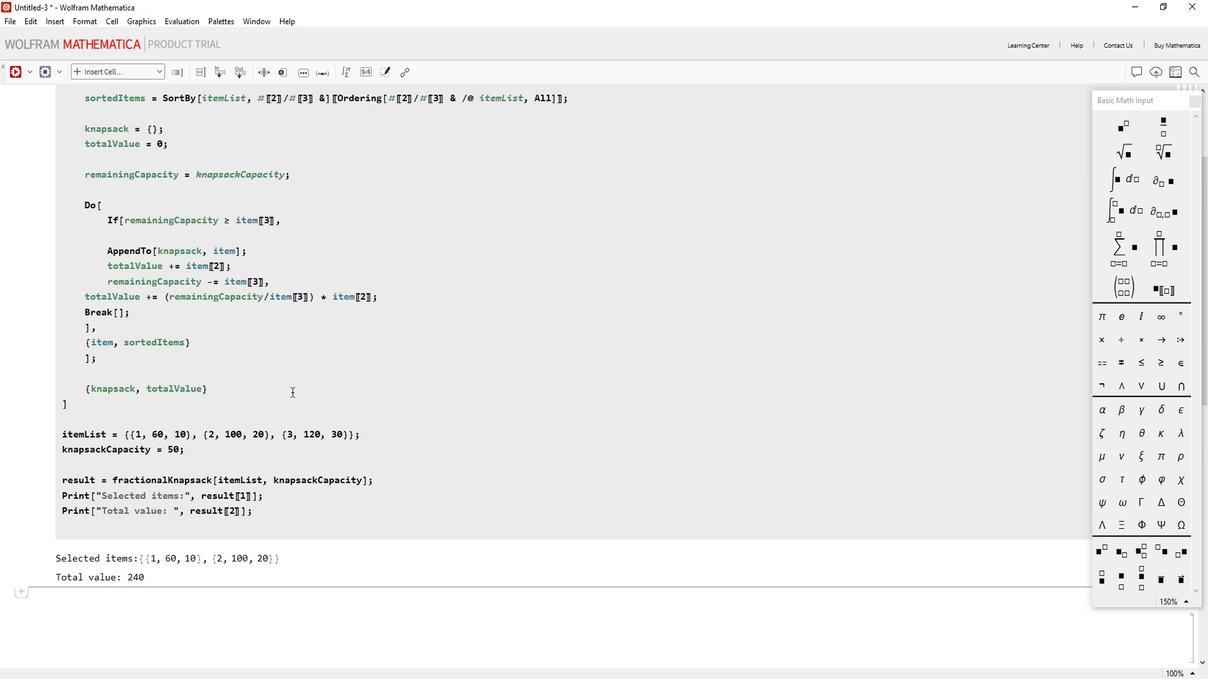 
Action: Mouse scrolled (140, 377) with delta (0, 0)
Screenshot: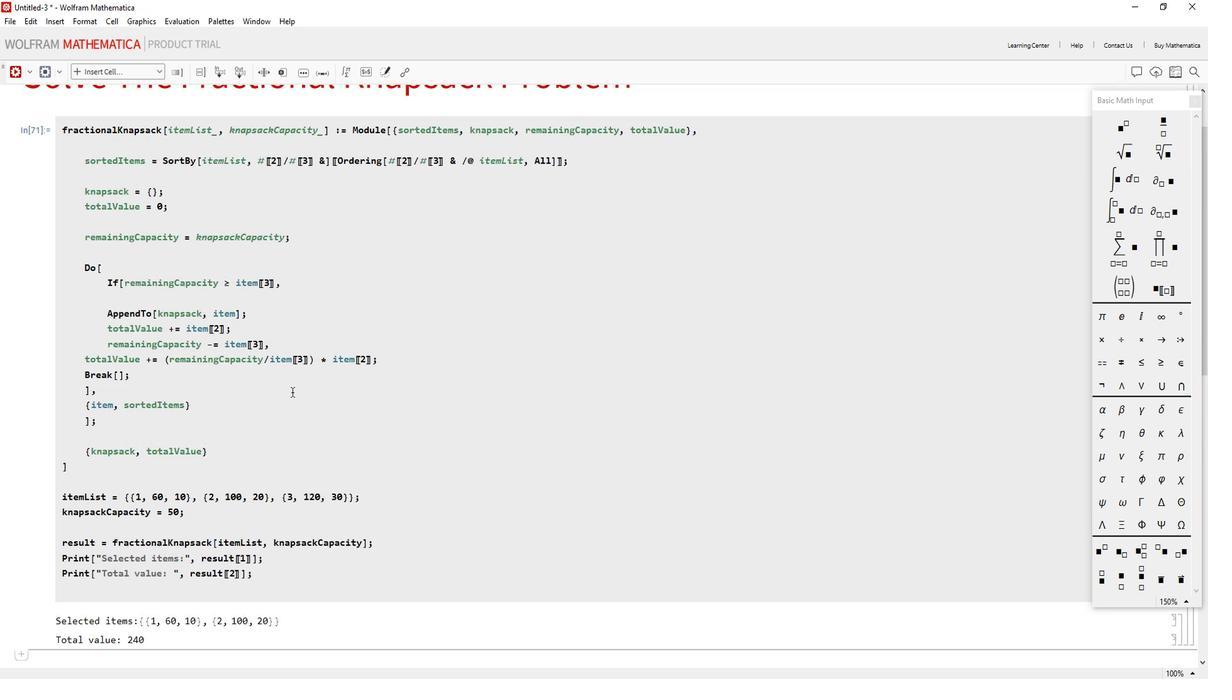 
Action: Mouse moved to (140, 373)
Screenshot: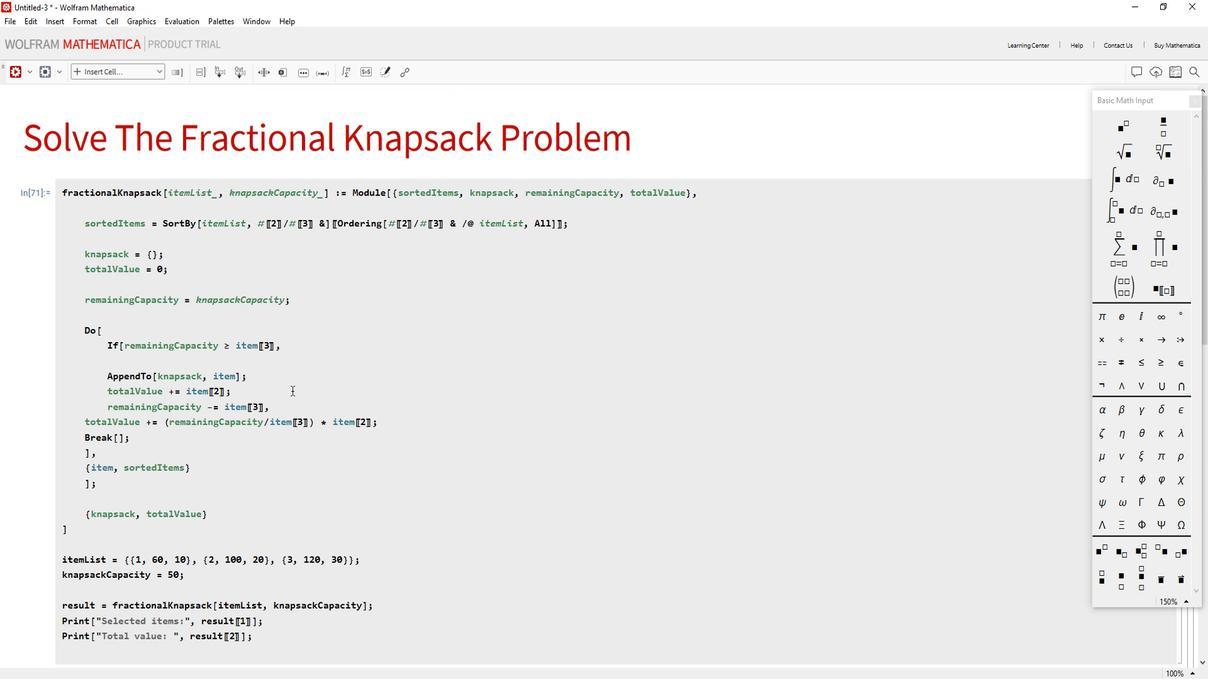 
Action: Mouse scrolled (140, 374) with delta (0, 0)
Screenshot: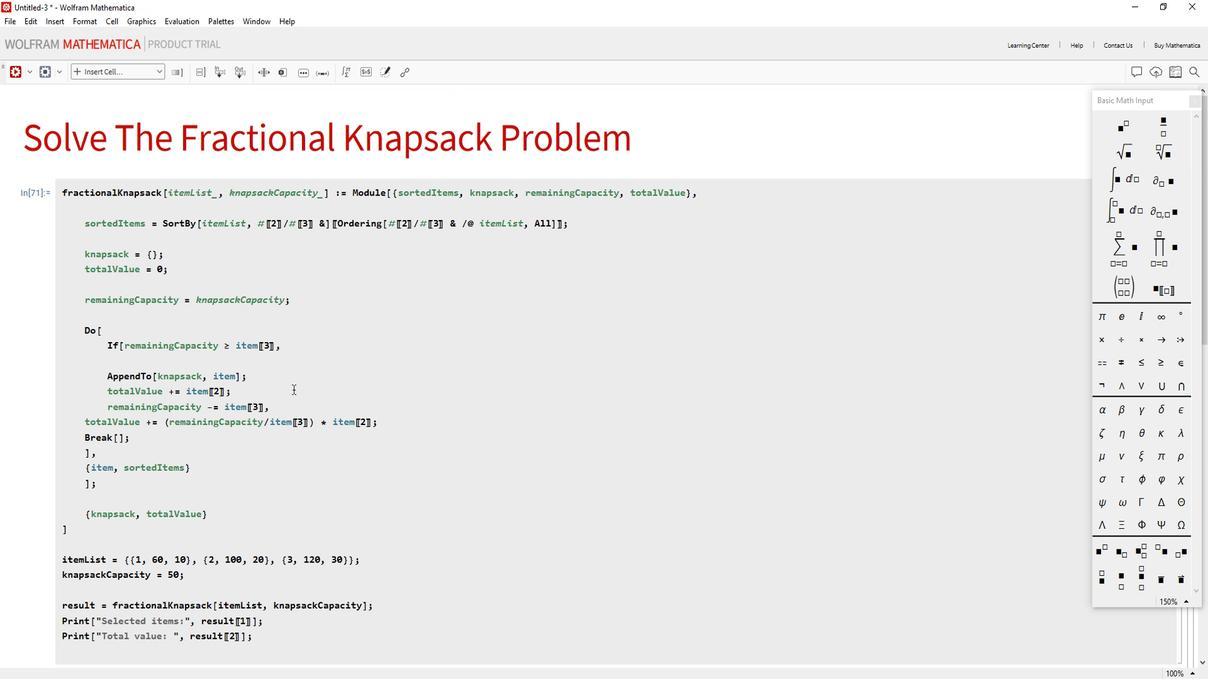 
Action: Mouse scrolled (140, 374) with delta (0, 0)
Screenshot: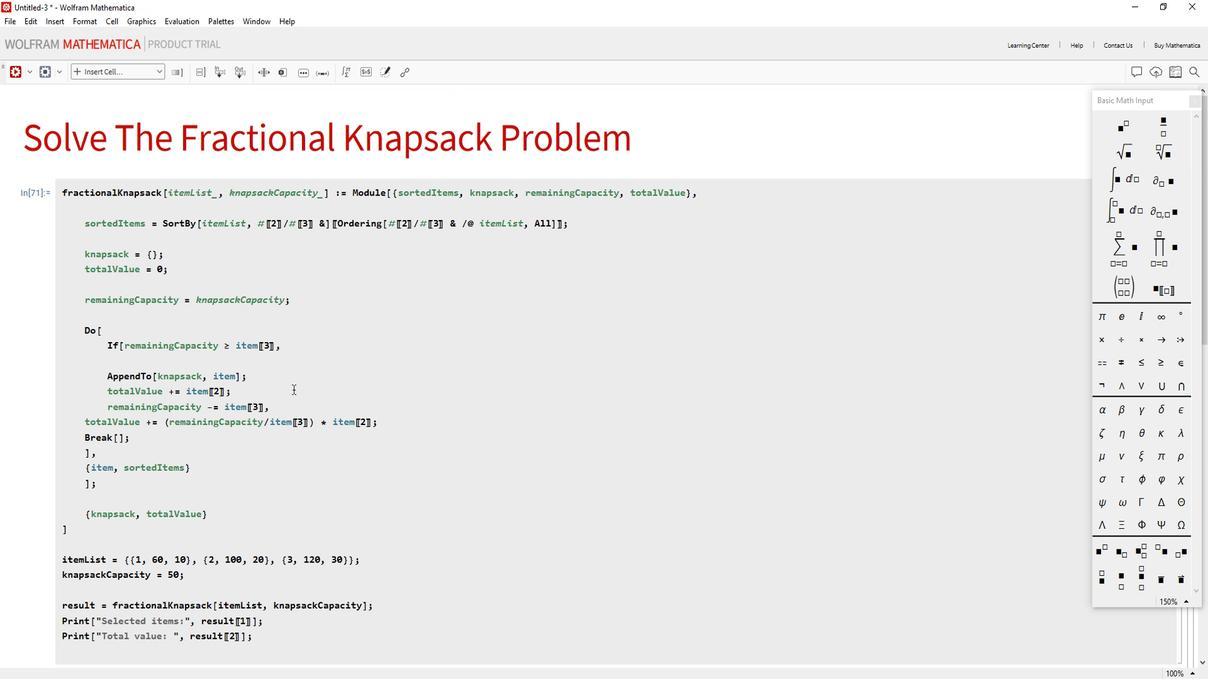 
Action: Mouse scrolled (140, 374) with delta (0, 0)
Screenshot: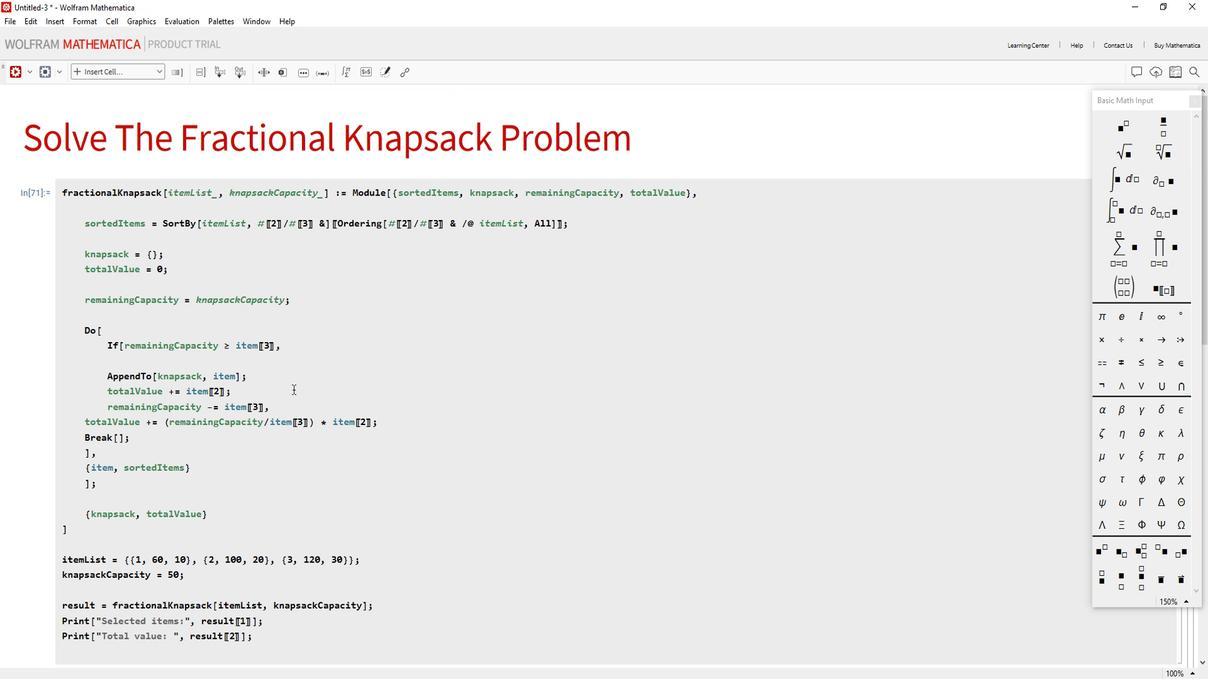 
Action: Mouse scrolled (140, 374) with delta (0, 0)
Screenshot: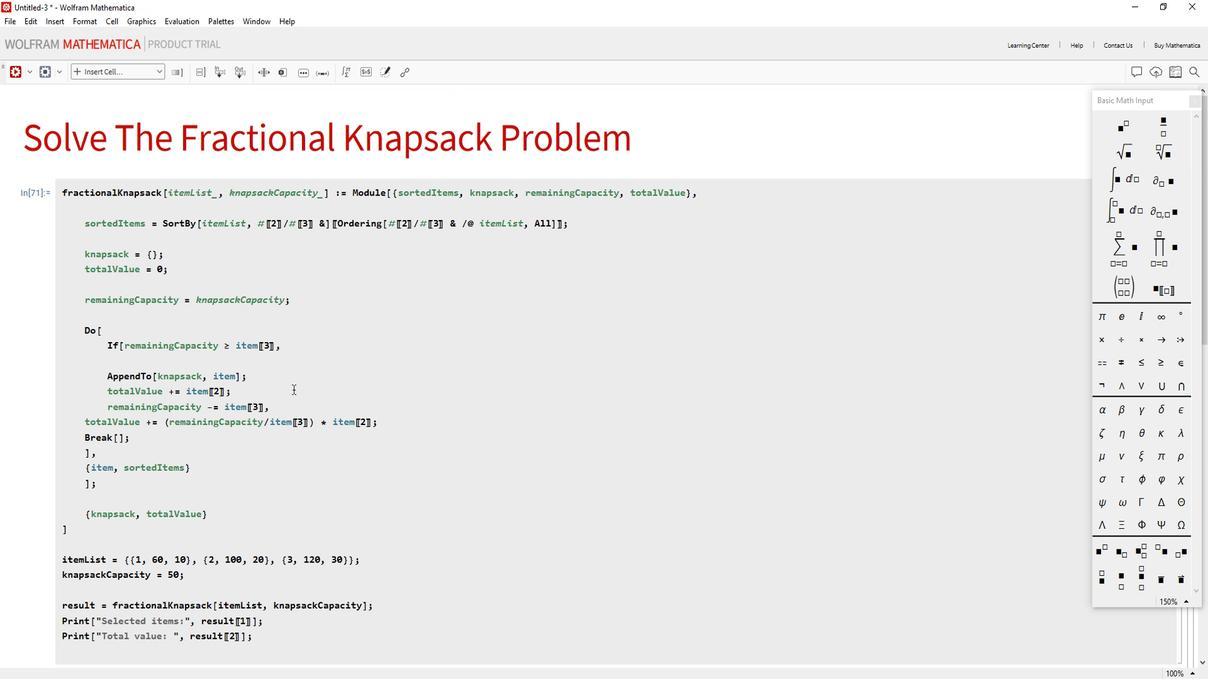 
Action: Mouse scrolled (140, 374) with delta (0, 0)
Screenshot: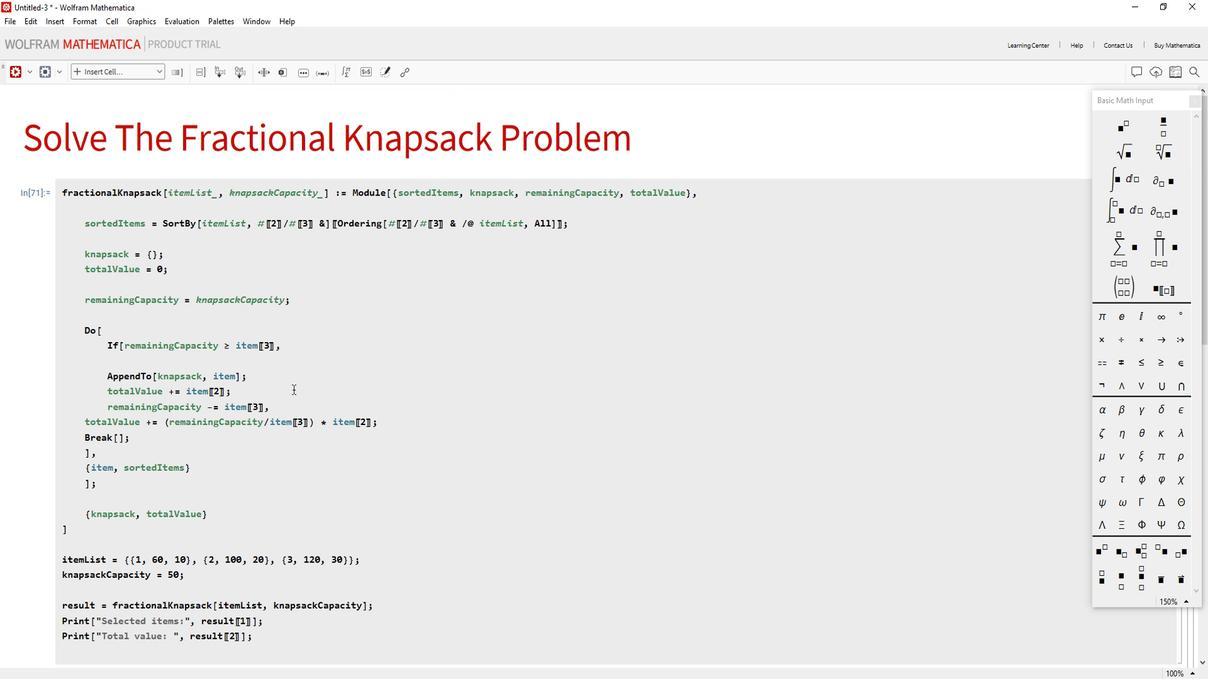 
Action: Mouse scrolled (140, 373) with delta (0, 0)
Screenshot: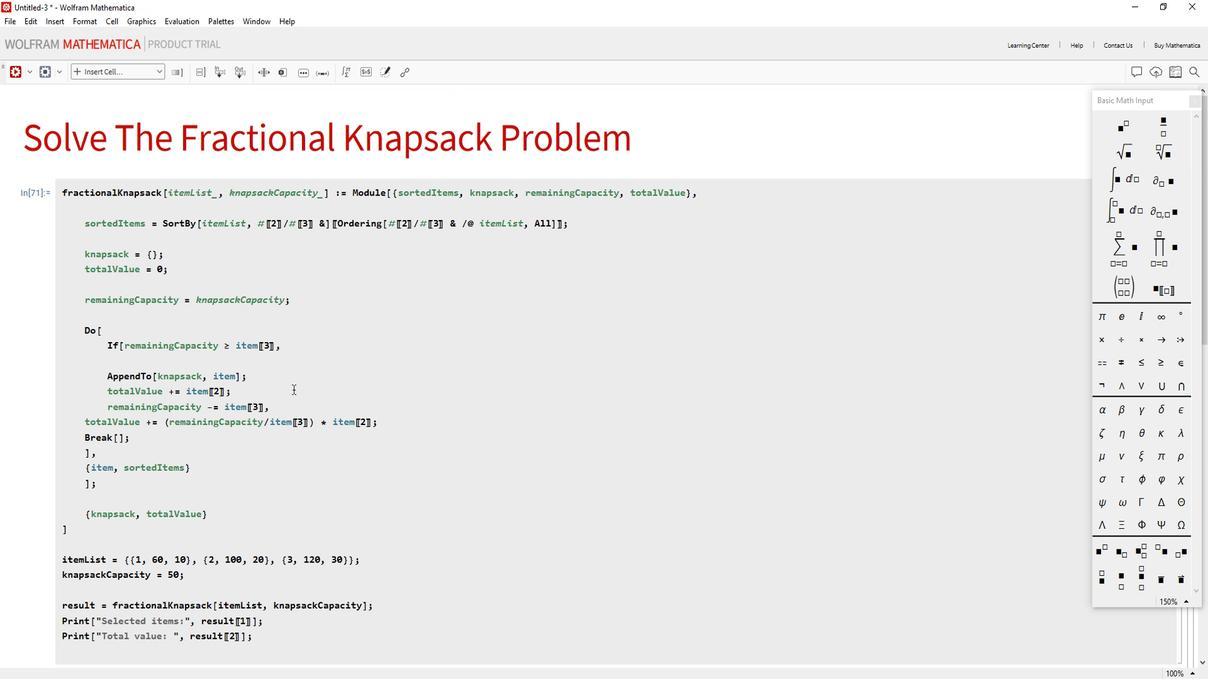
Action: Mouse moved to (140, 373)
Screenshot: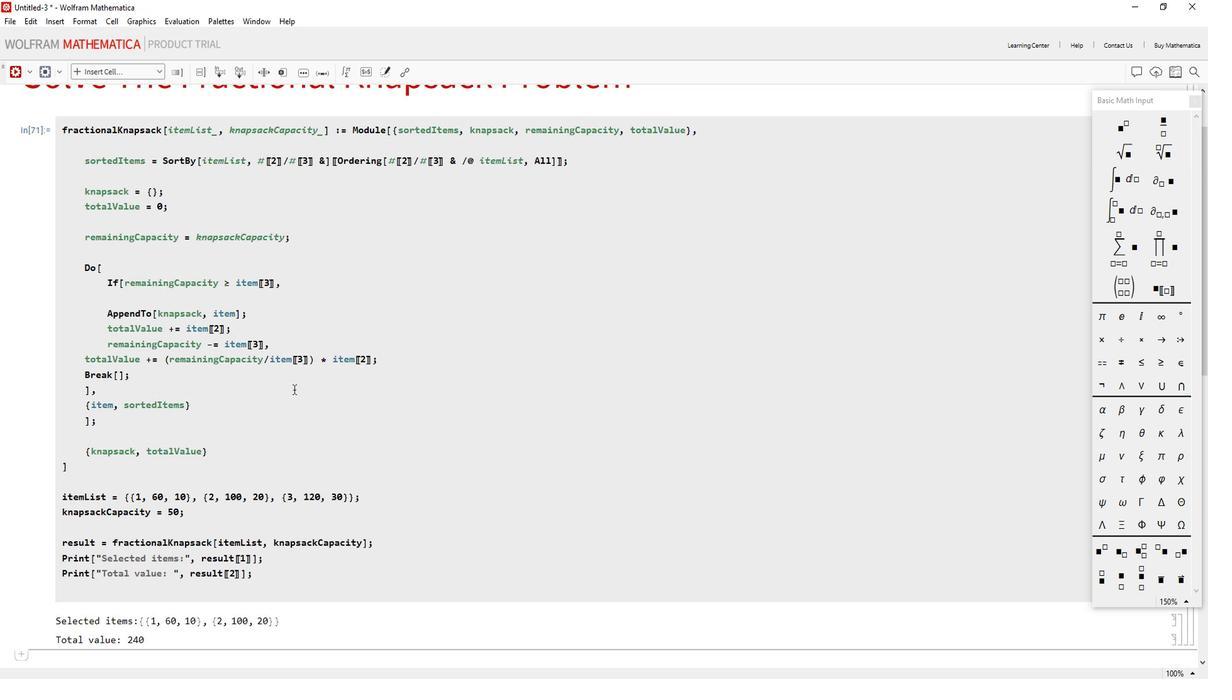 
Action: Mouse scrolled (140, 373) with delta (0, 0)
Screenshot: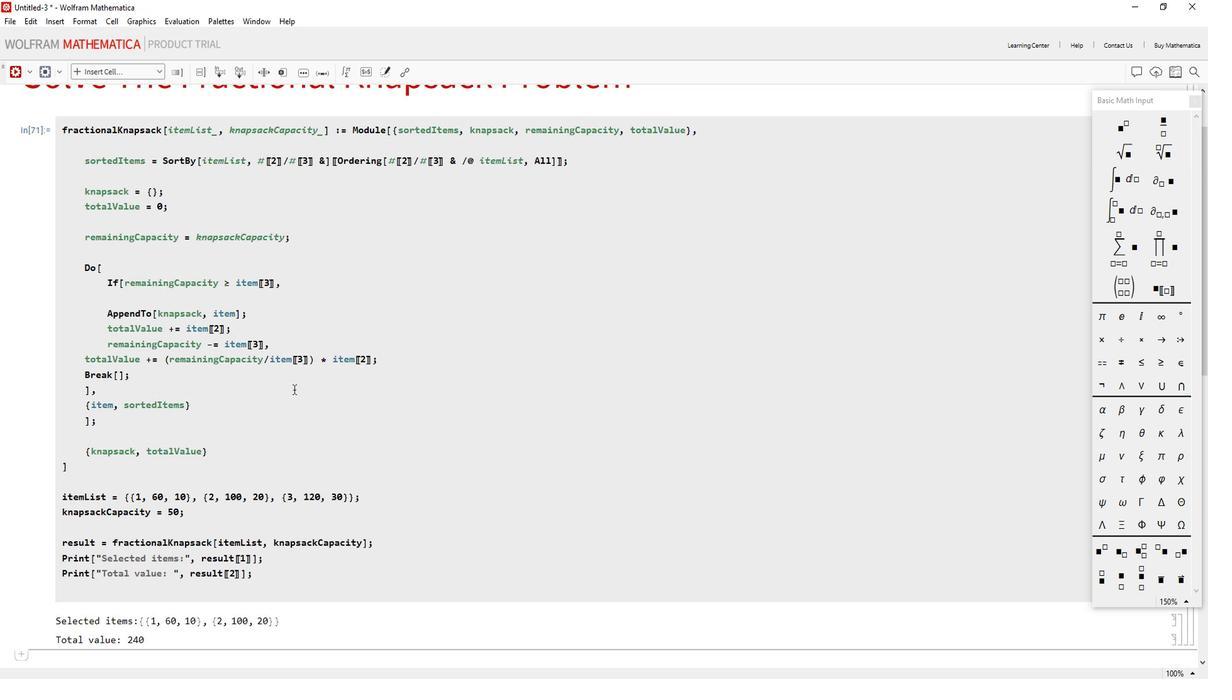 
Action: Mouse scrolled (140, 373) with delta (0, 0)
Screenshot: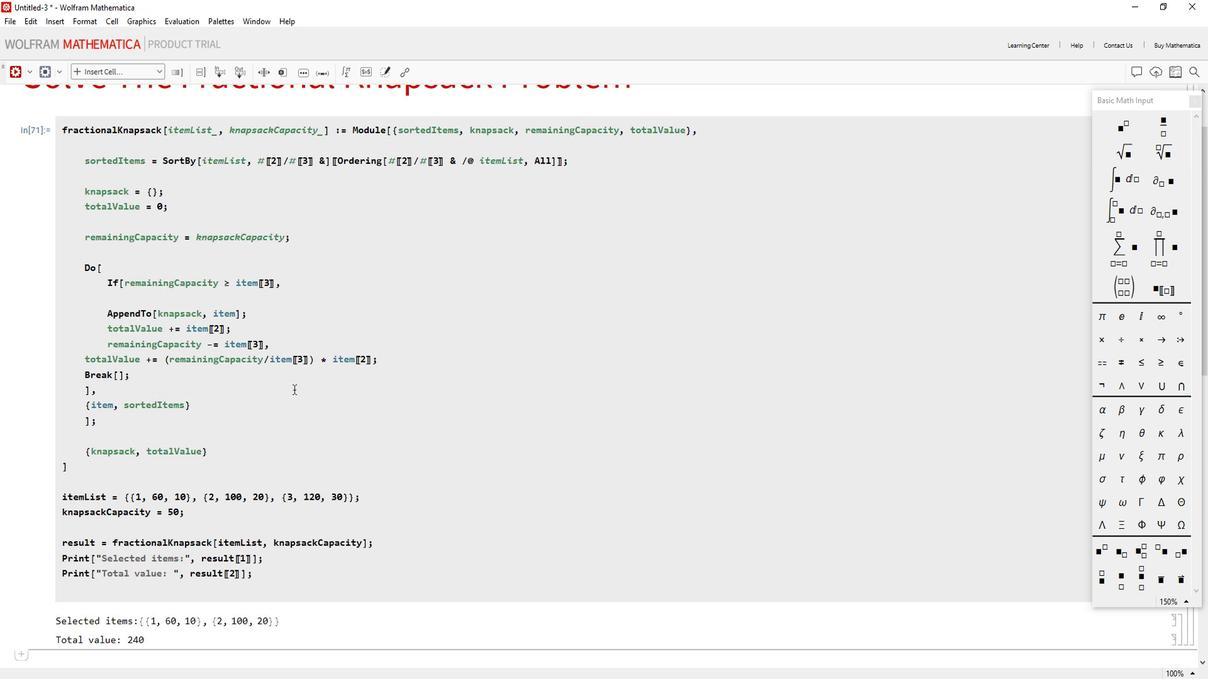 
Action: Mouse scrolled (140, 373) with delta (0, 0)
Screenshot: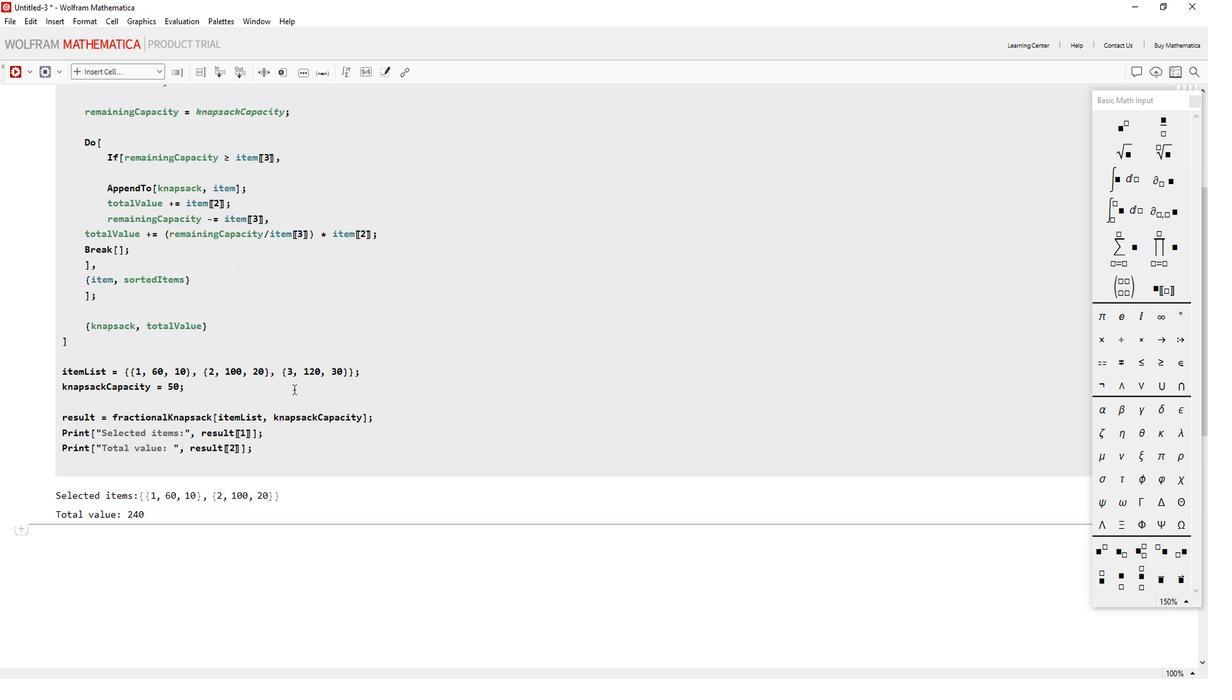 
Action: Mouse moved to (140, 374)
Screenshot: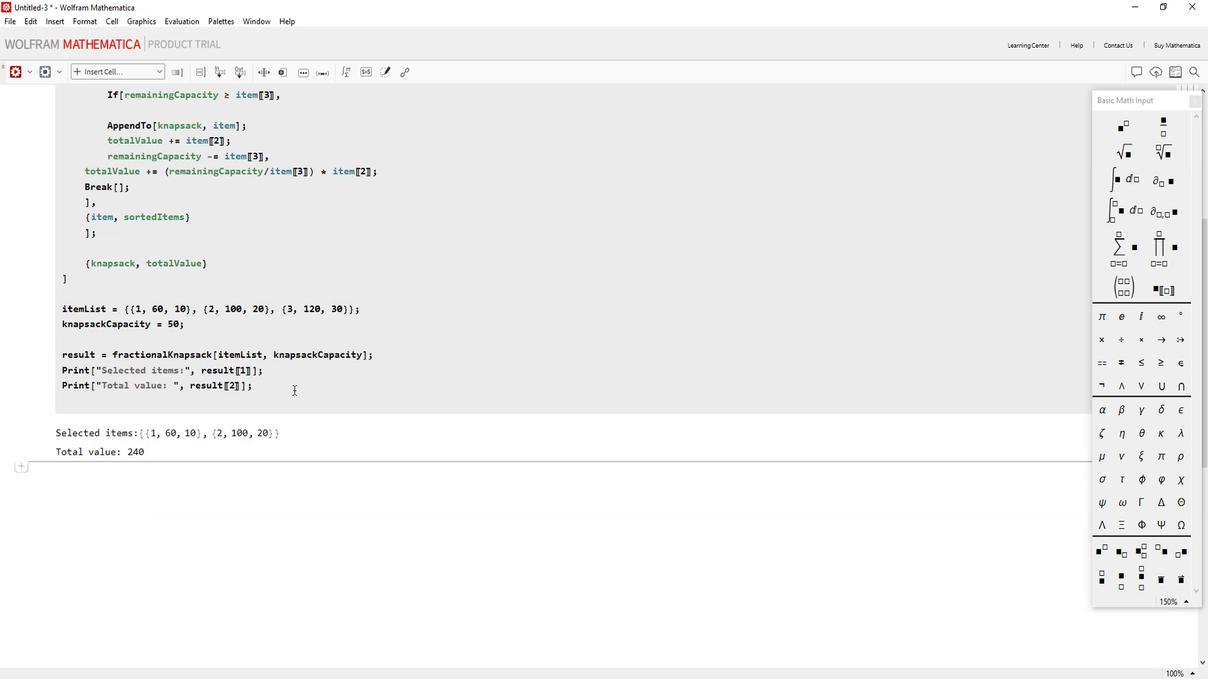 
Action: Mouse scrolled (140, 373) with delta (0, 0)
Screenshot: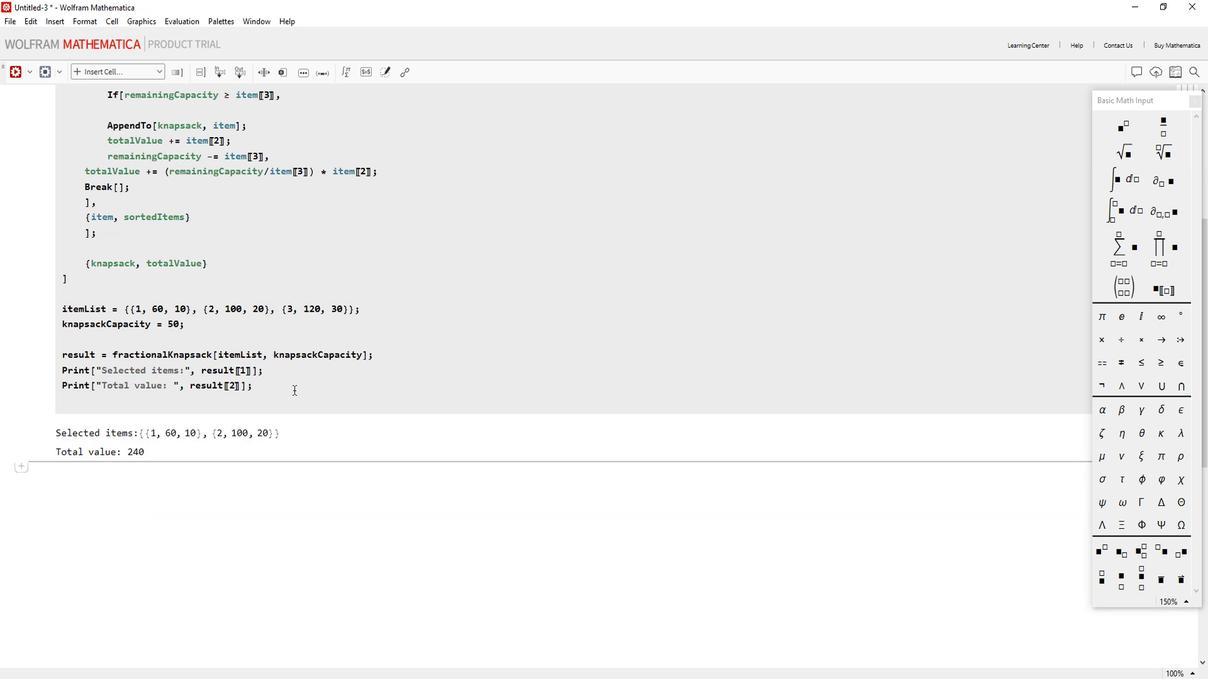 
Action: Mouse moved to (141, 375)
Screenshot: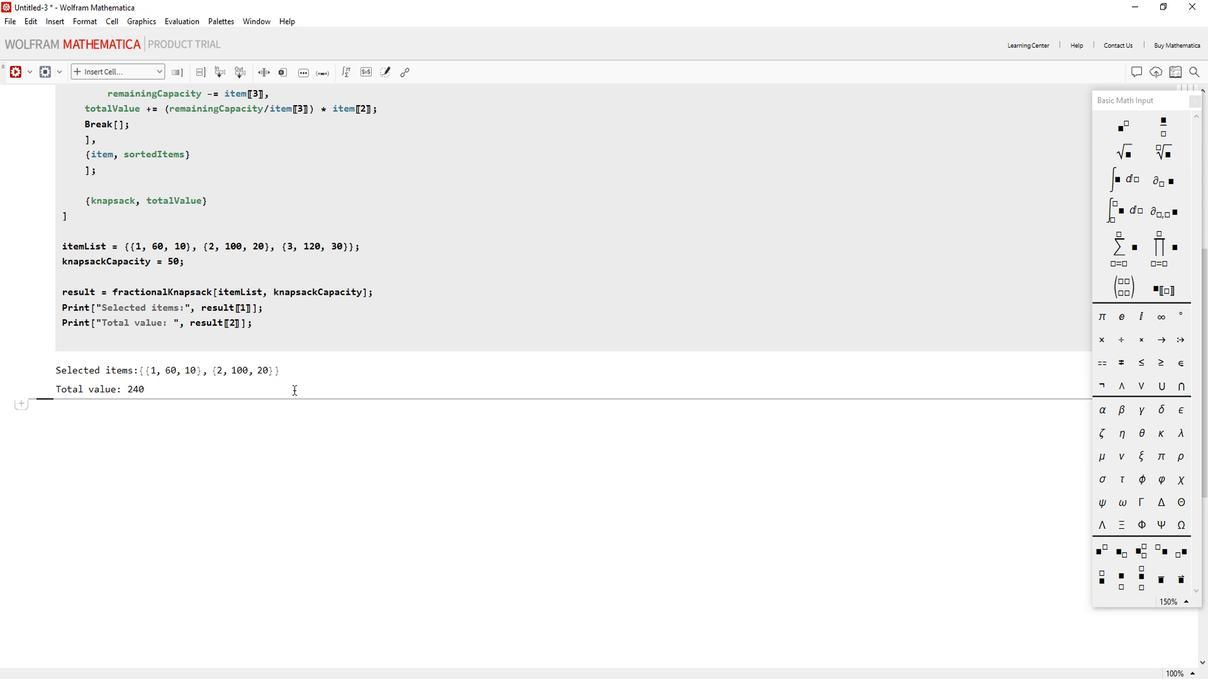 
Action: Mouse scrolled (141, 376) with delta (0, 0)
Screenshot: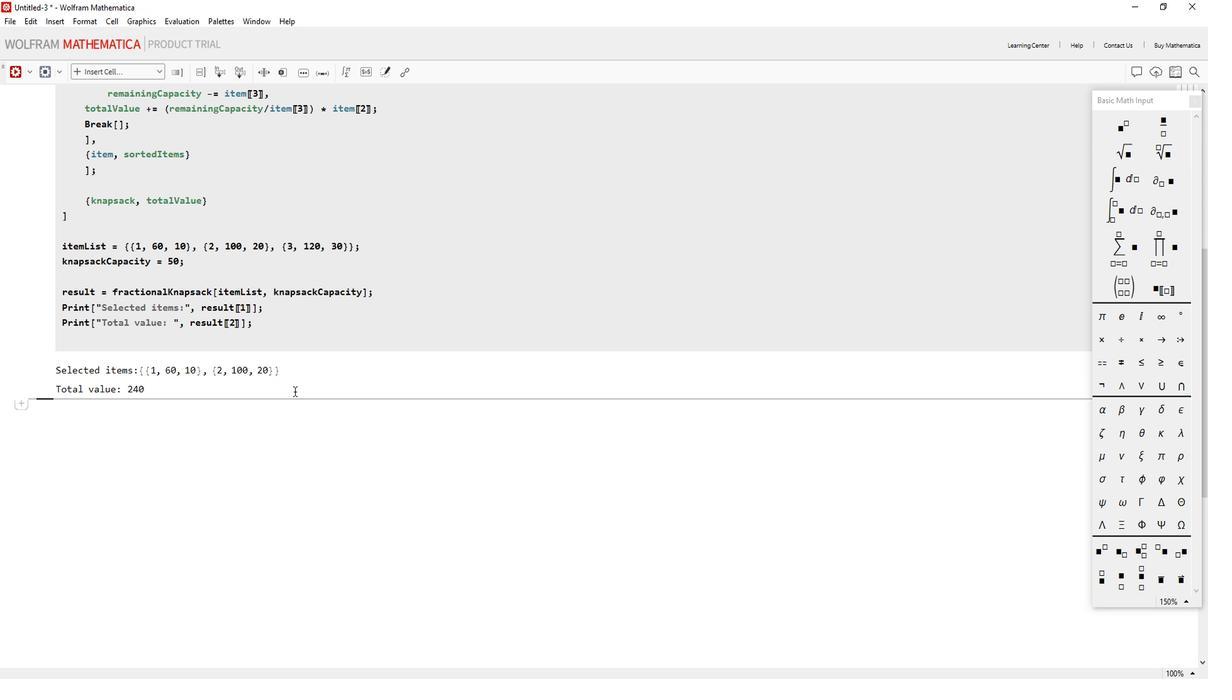 
Action: Mouse scrolled (141, 376) with delta (0, 0)
Screenshot: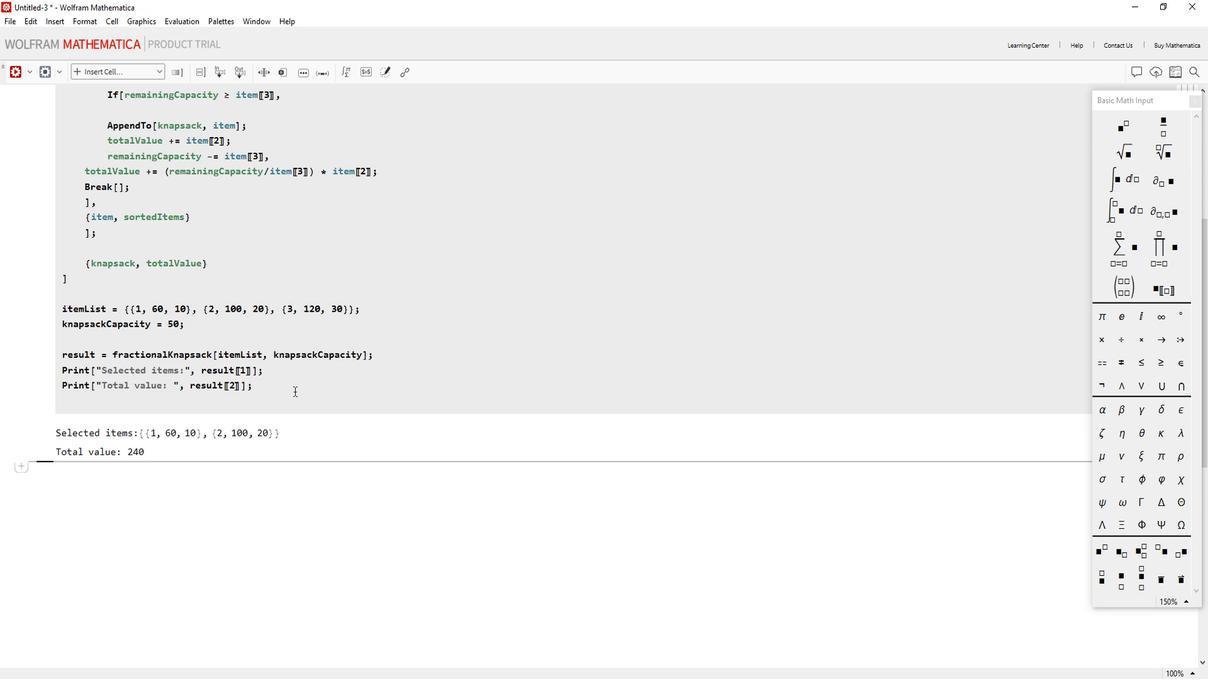 
Action: Mouse moved to (141, 376)
Screenshot: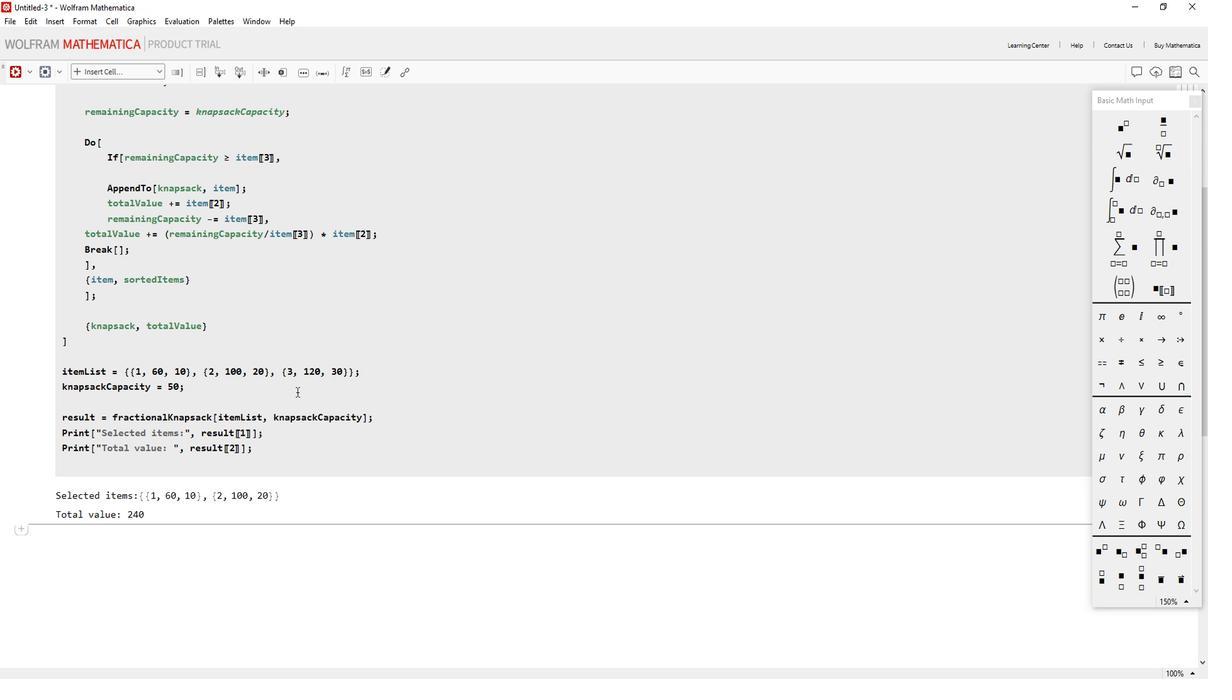 
Action: Mouse scrolled (141, 377) with delta (0, 0)
Screenshot: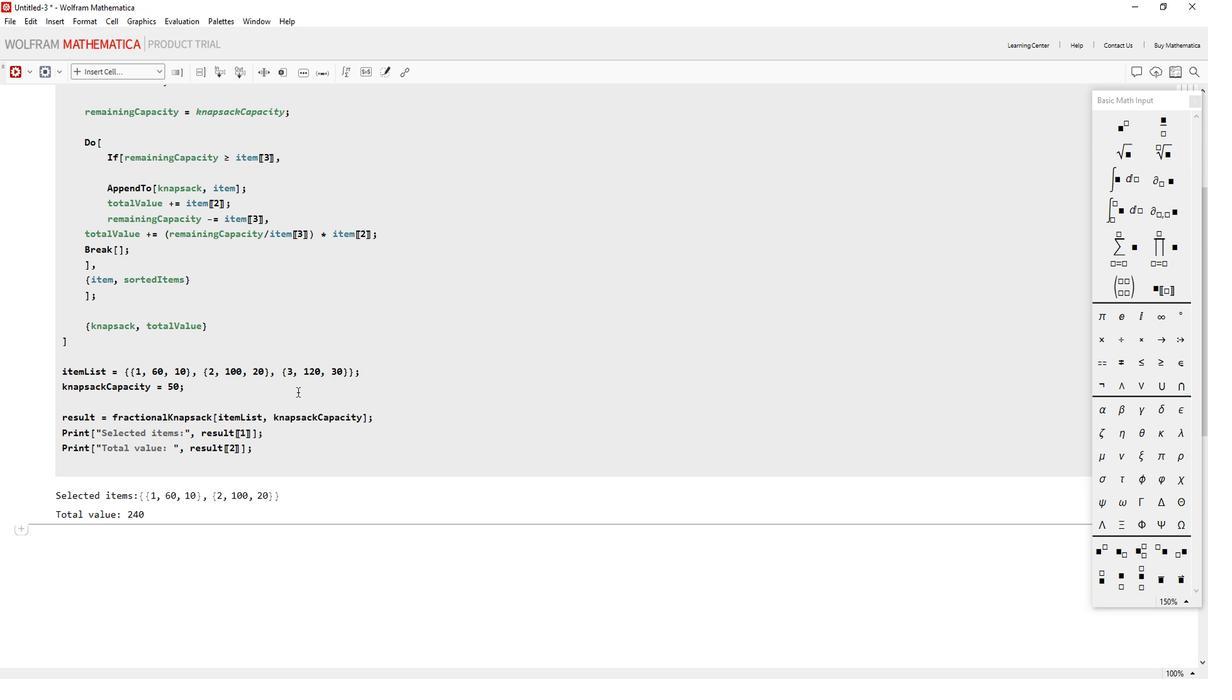 
Action: Mouse scrolled (141, 377) with delta (0, 0)
Screenshot: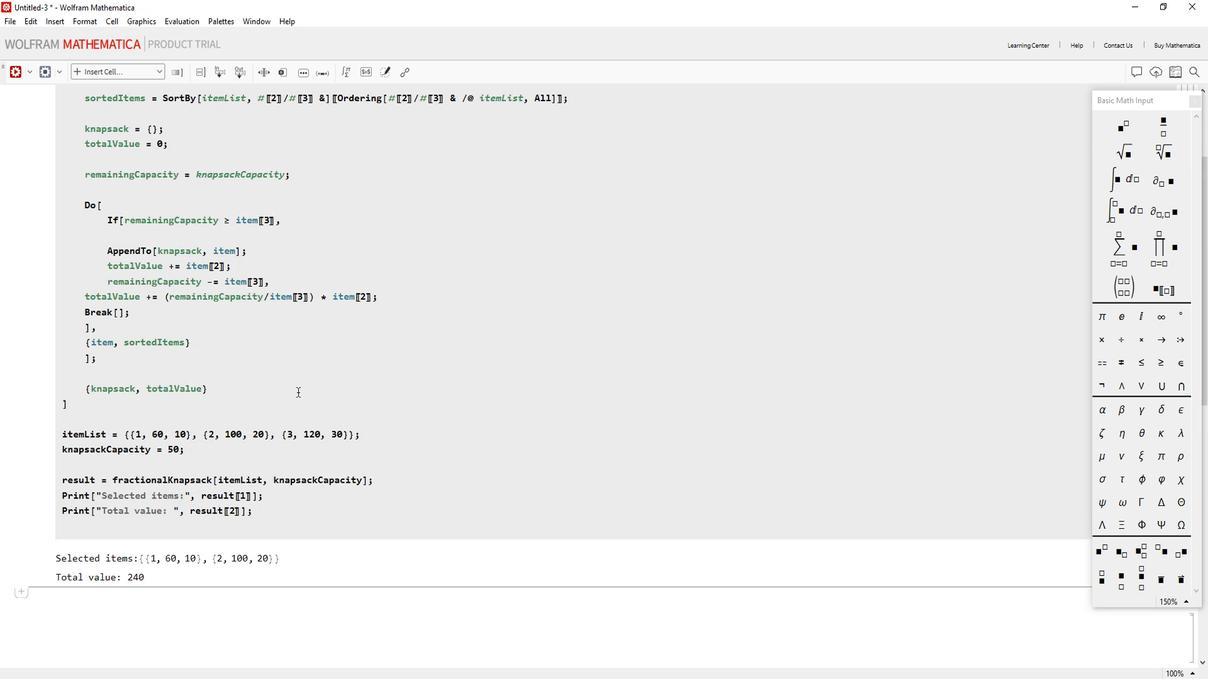 
Action: Mouse moved to (141, 376)
Screenshot: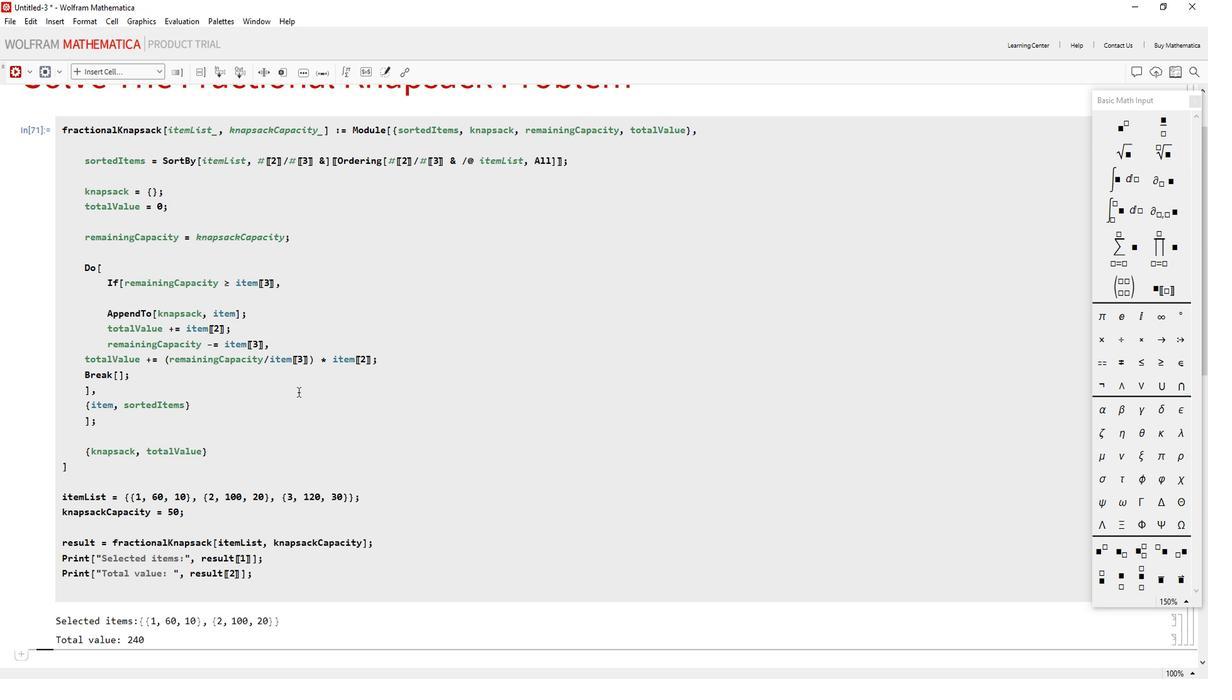 
Action: Mouse scrolled (141, 377) with delta (0, 0)
Screenshot: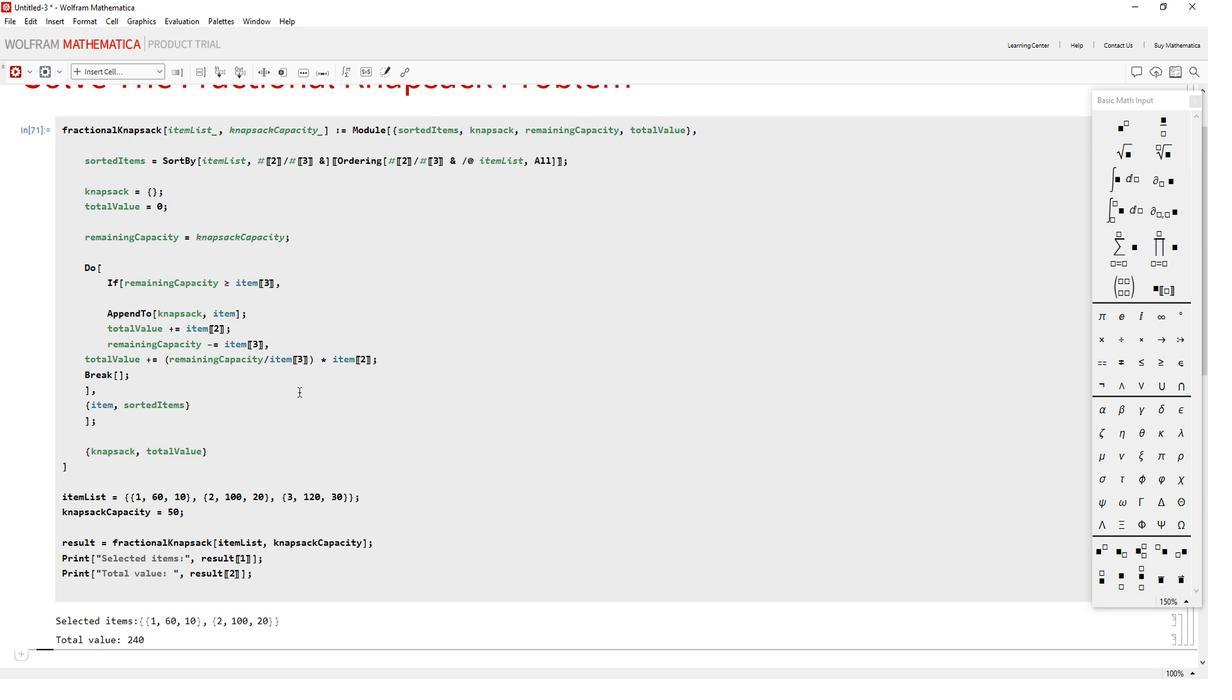
Action: Mouse scrolled (141, 377) with delta (0, 0)
Screenshot: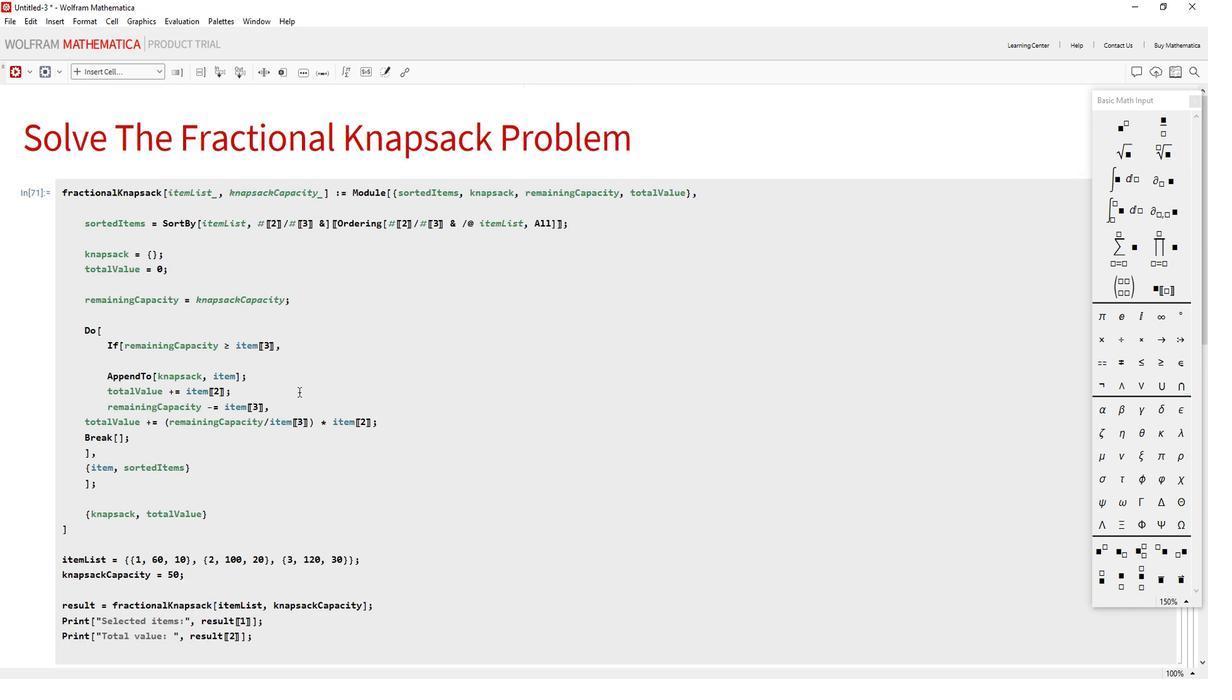 
Action: Mouse scrolled (141, 377) with delta (0, 0)
Screenshot: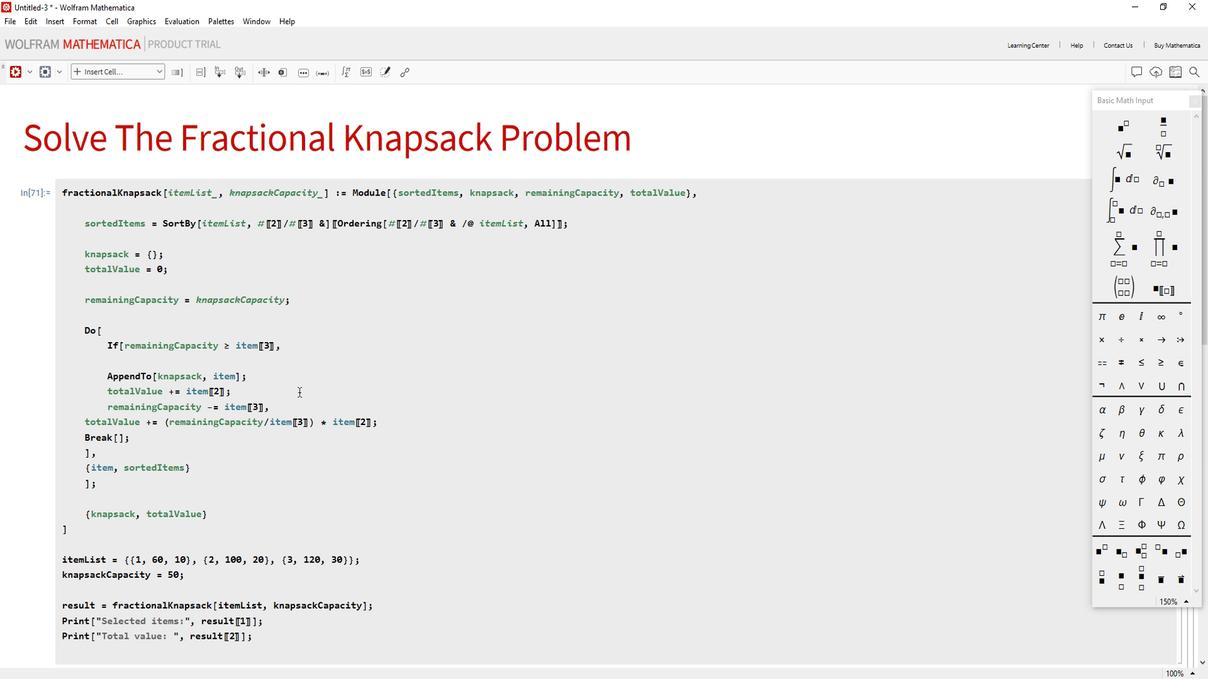 
Action: Mouse scrolled (141, 377) with delta (0, 0)
Screenshot: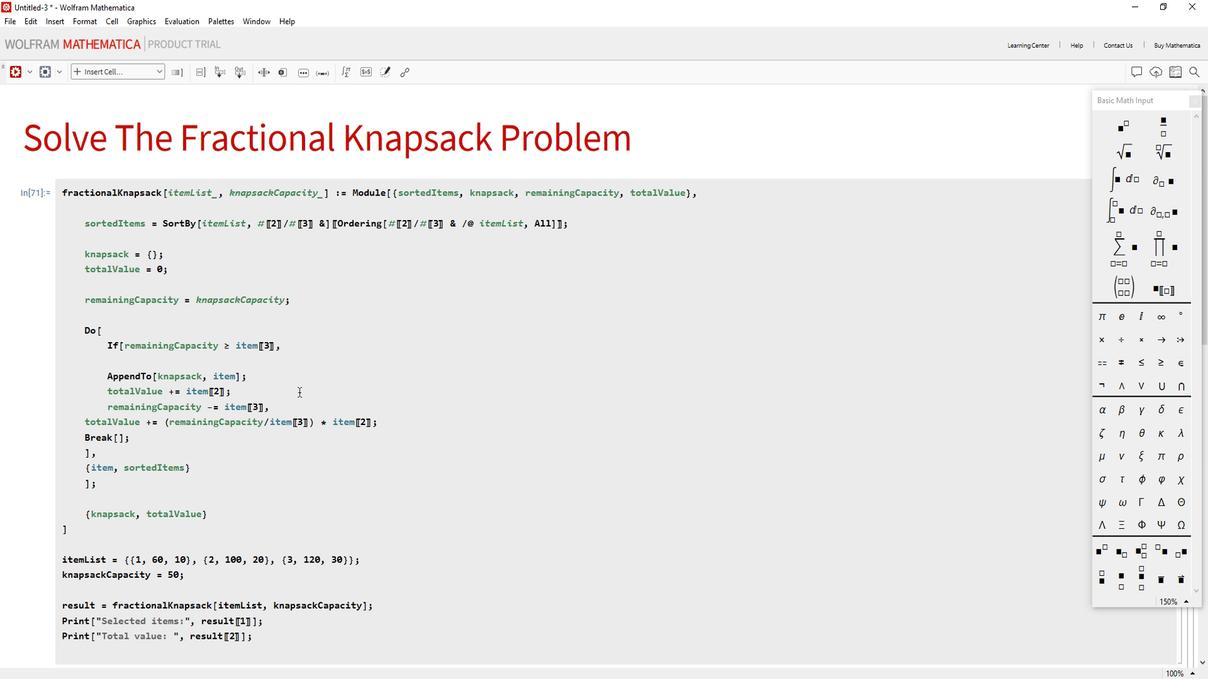 
Action: Mouse scrolled (141, 377) with delta (0, 0)
Screenshot: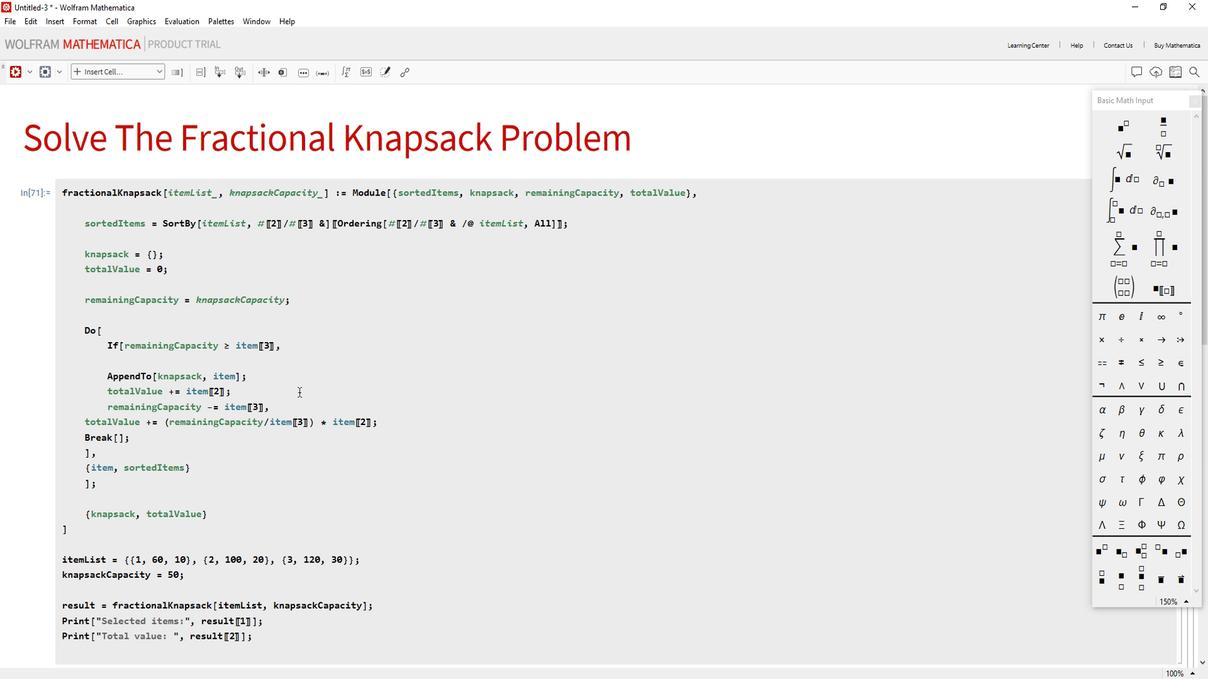 
Action: Mouse scrolled (141, 377) with delta (0, 0)
Screenshot: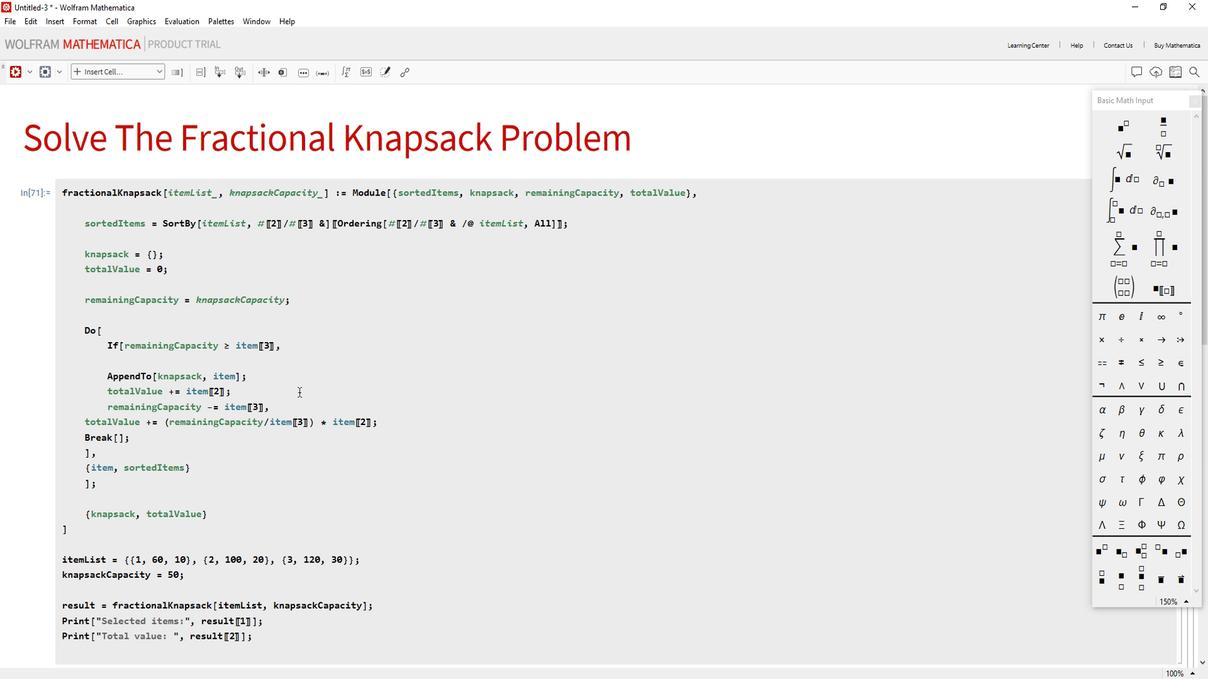 
Action: Mouse scrolled (141, 375) with delta (0, 0)
Screenshot: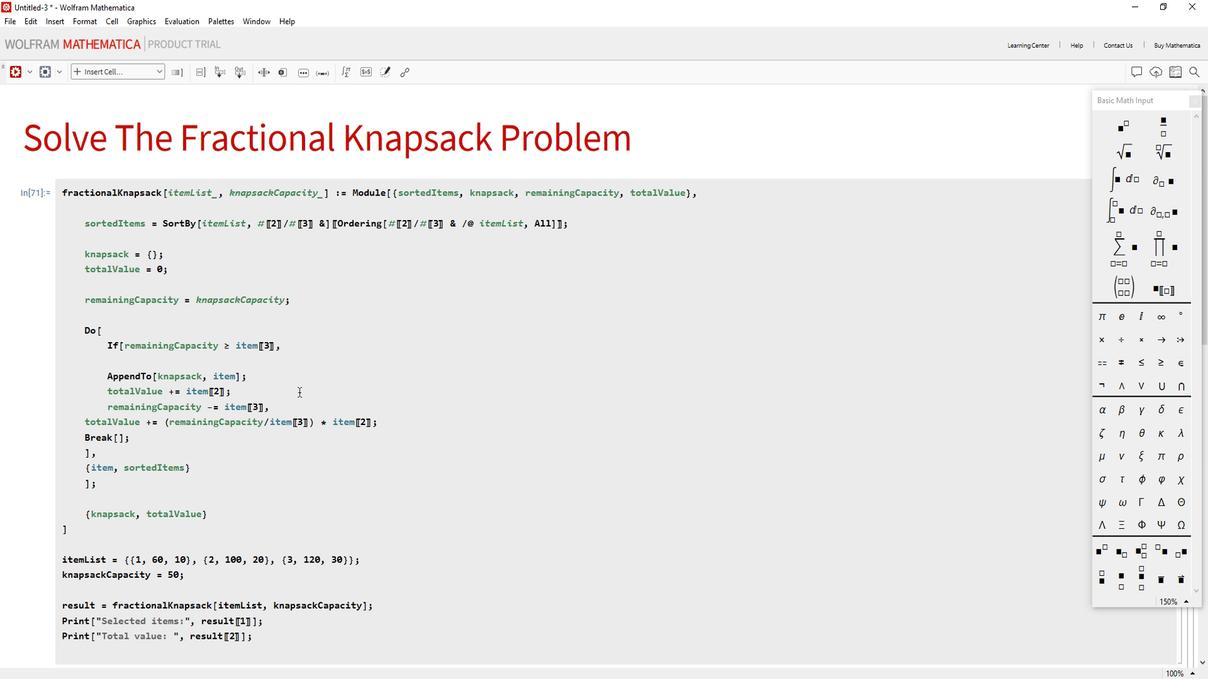 
Action: Mouse moved to (141, 376)
Screenshot: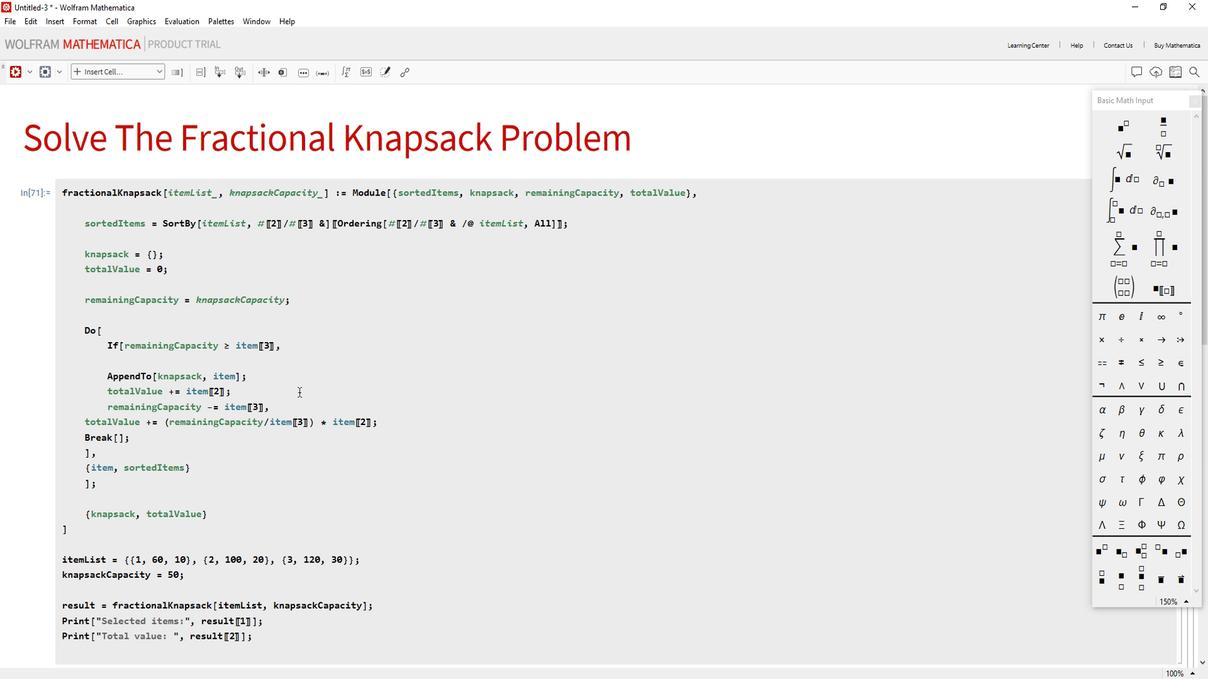 
Action: Mouse scrolled (141, 375) with delta (0, 0)
Screenshot: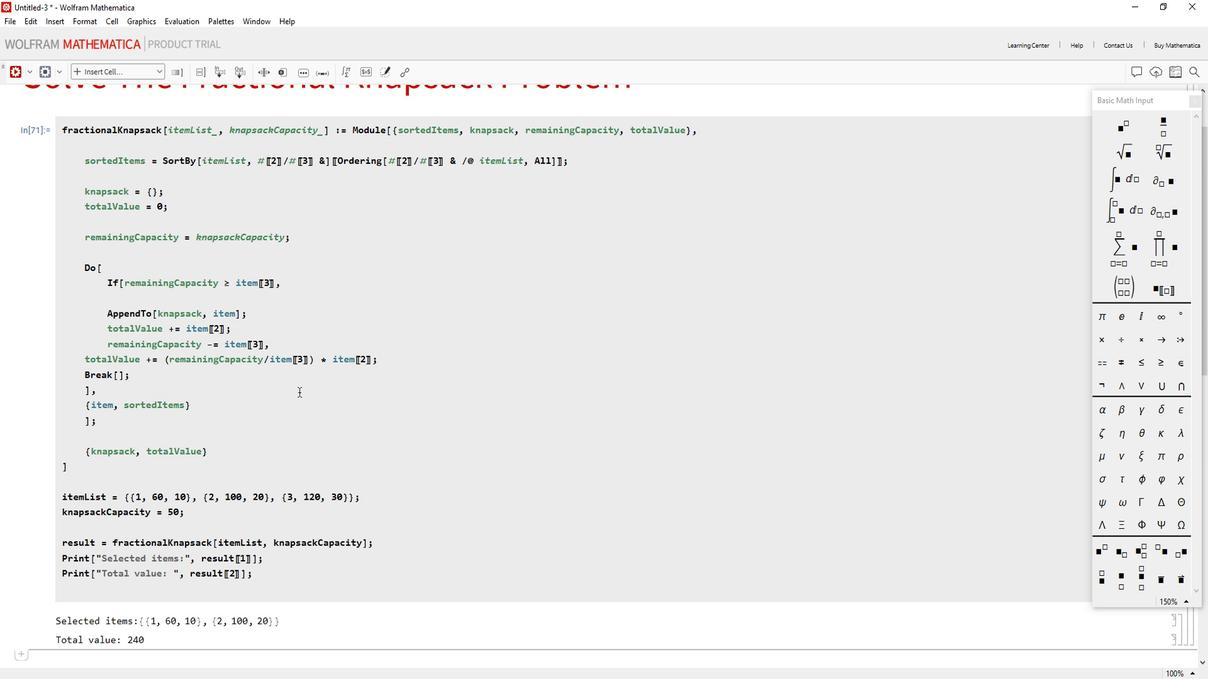 
Action: Mouse scrolled (141, 375) with delta (0, 0)
Screenshot: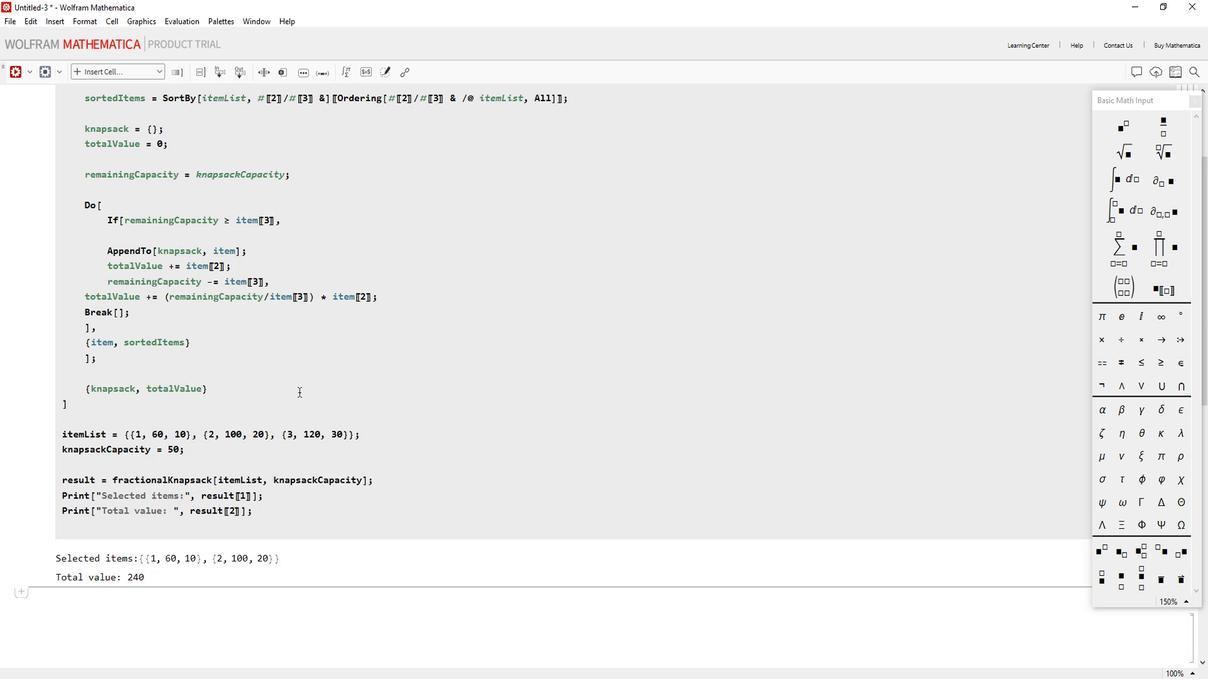 
Action: Mouse scrolled (141, 375) with delta (0, 0)
Screenshot: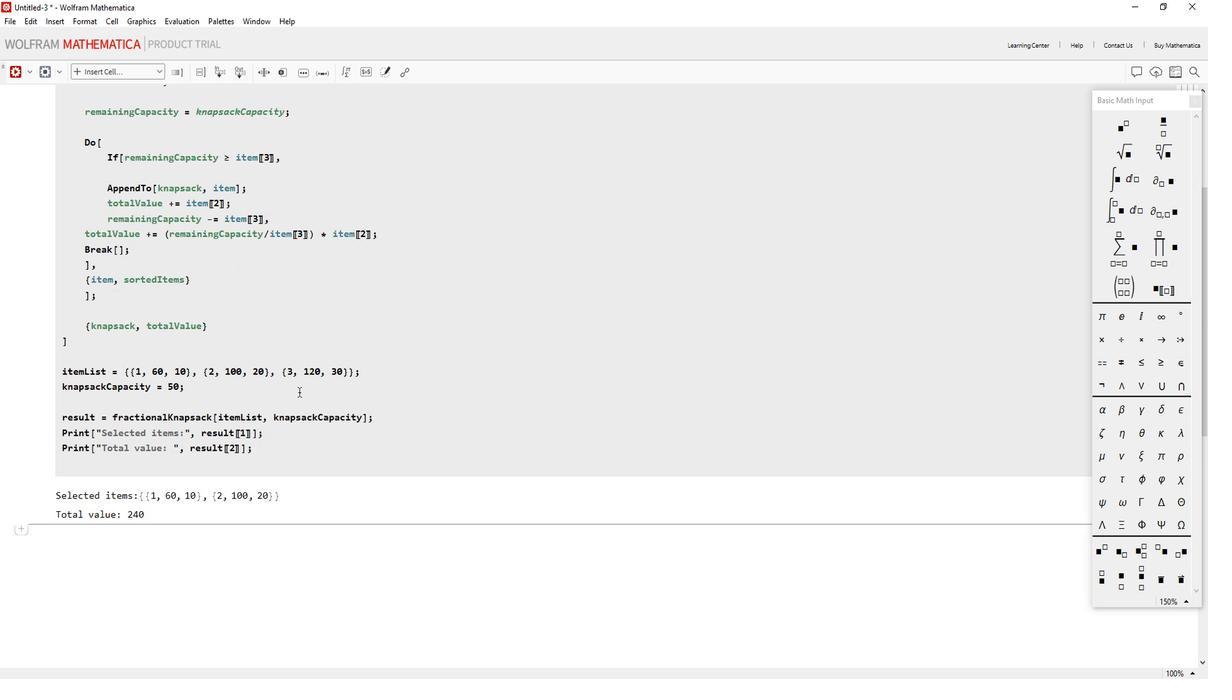 
Action: Mouse scrolled (141, 375) with delta (0, 0)
Screenshot: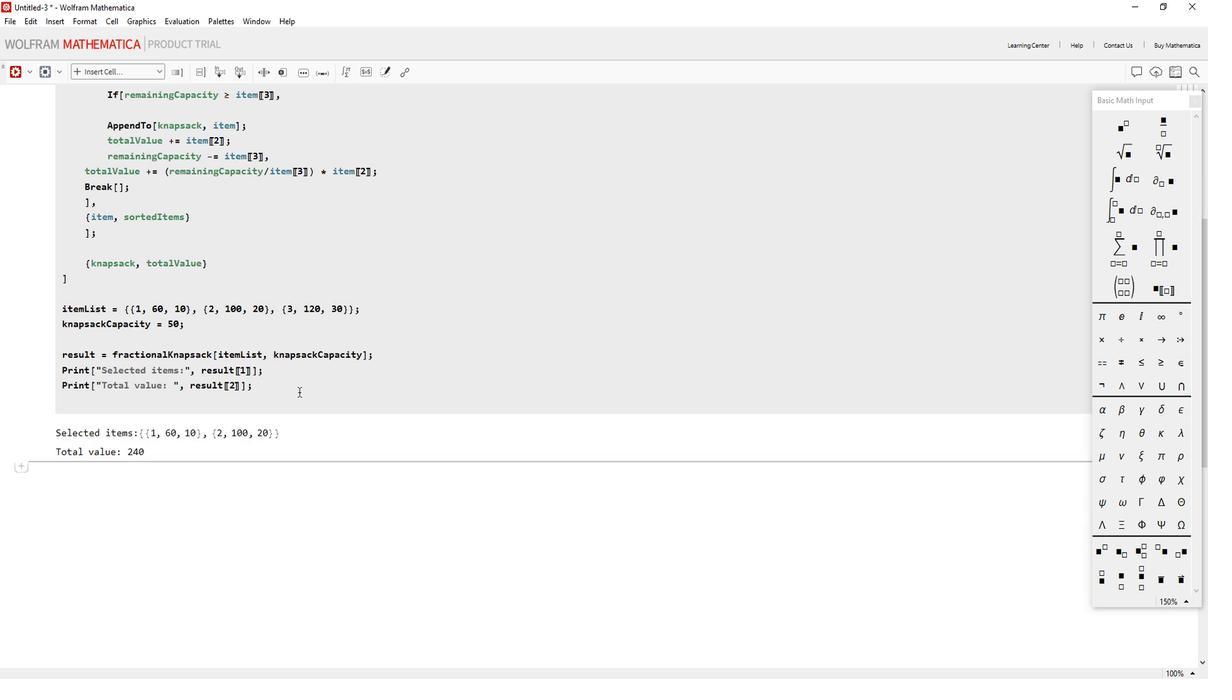 
Action: Mouse scrolled (141, 377) with delta (0, 0)
Screenshot: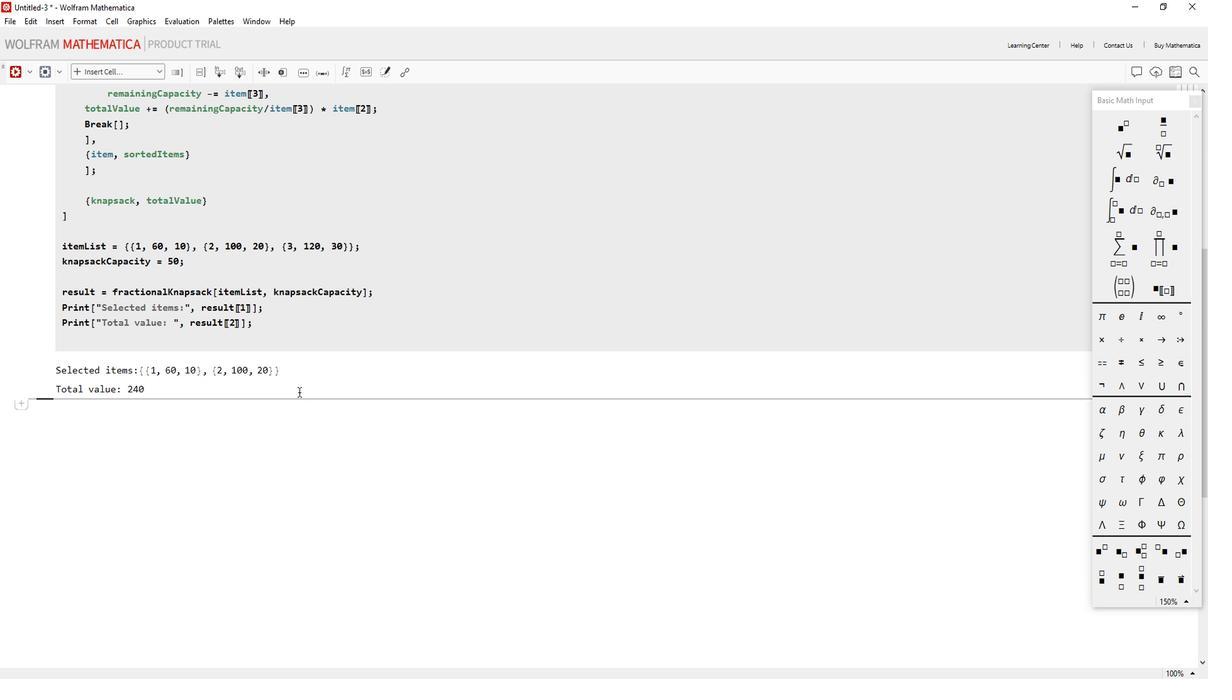 
Action: Mouse scrolled (141, 377) with delta (0, 0)
Screenshot: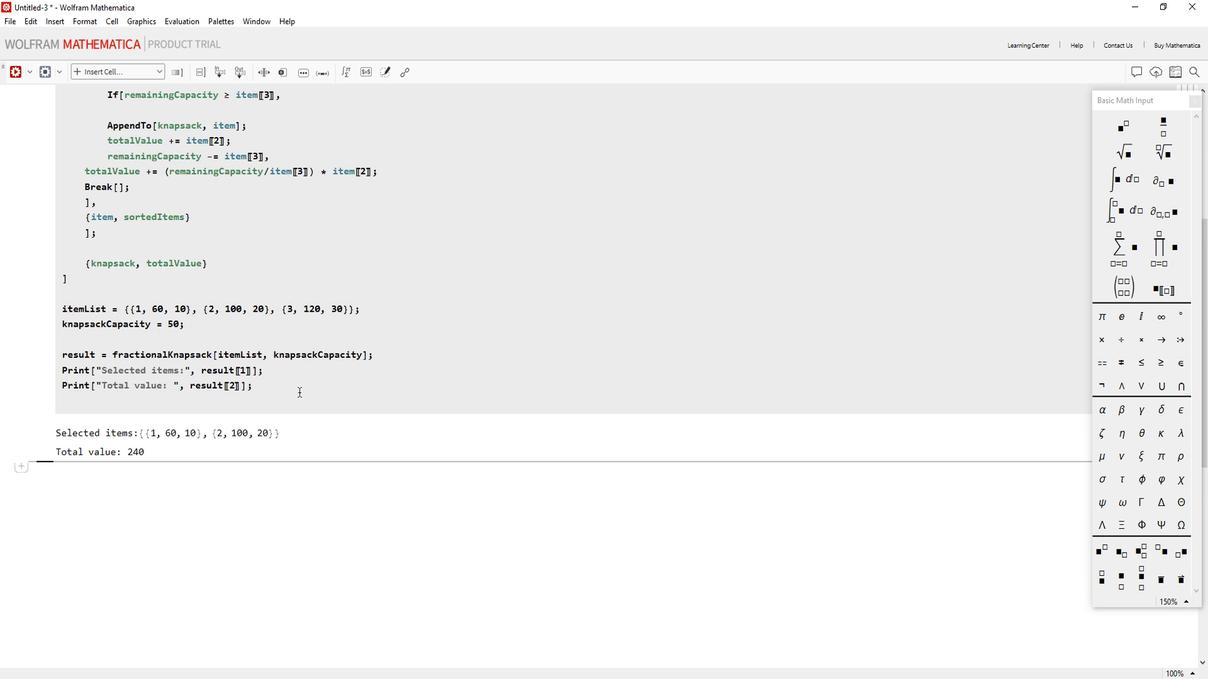 
Action: Mouse scrolled (141, 377) with delta (0, 0)
Screenshot: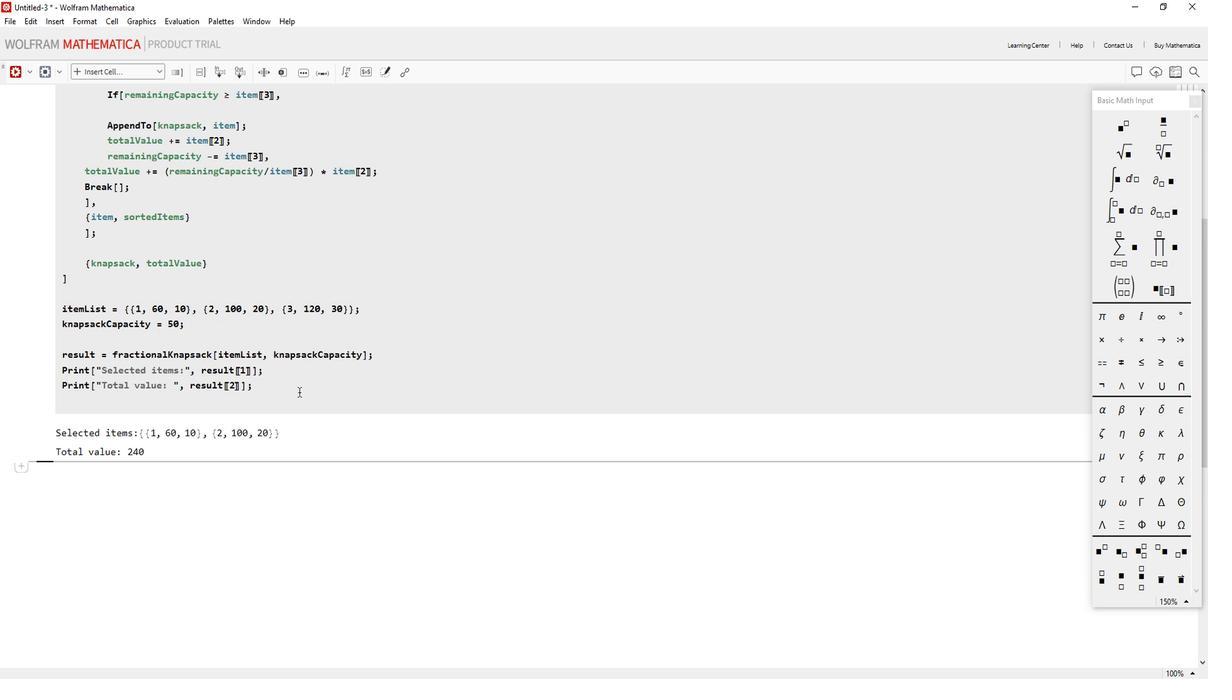 
Action: Mouse scrolled (141, 377) with delta (0, 0)
Screenshot: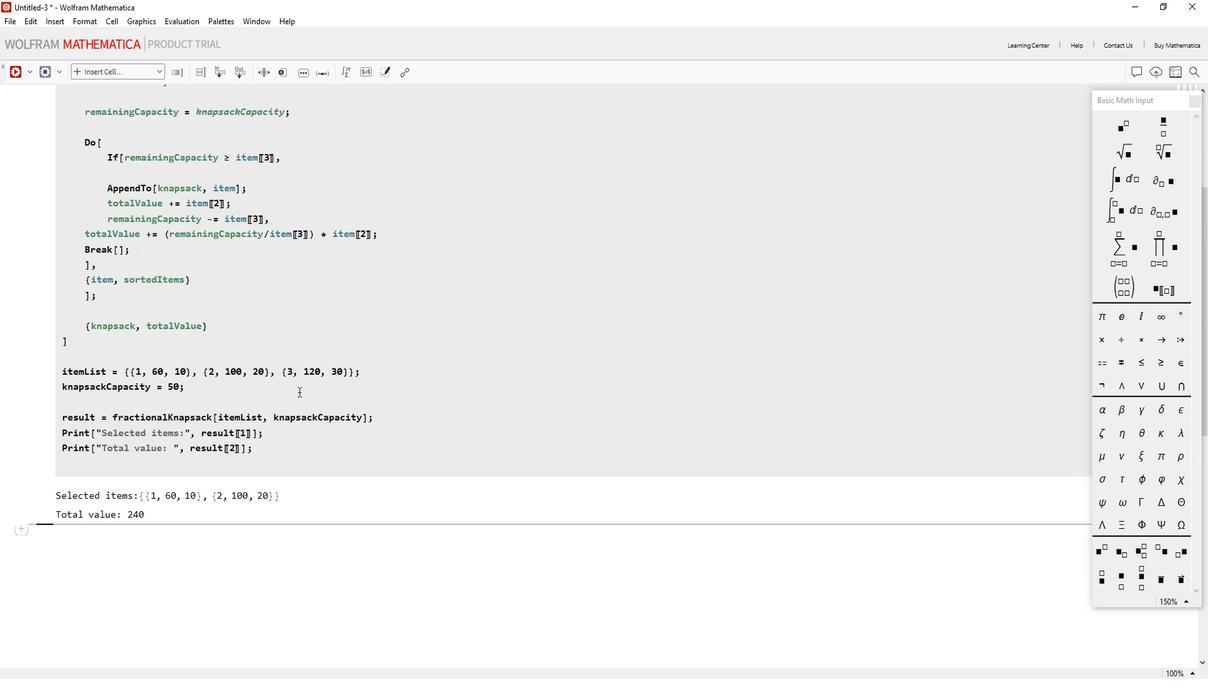 
Action: Mouse scrolled (141, 377) with delta (0, 0)
Screenshot: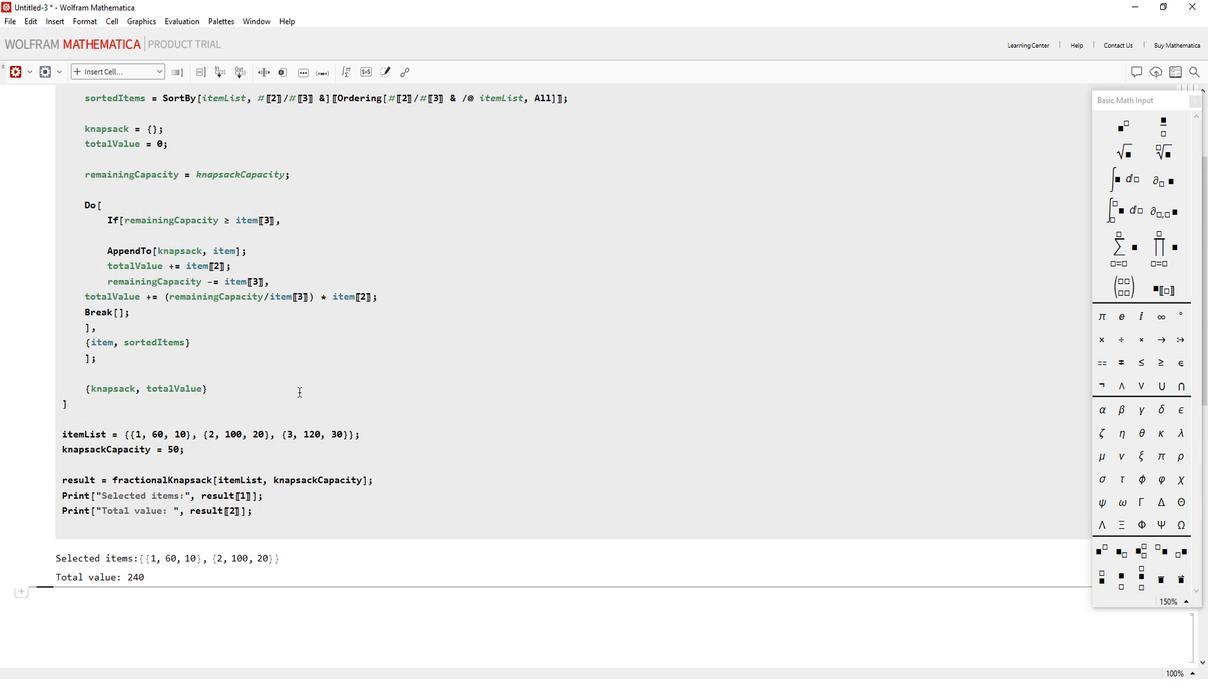 
Action: Mouse moved to (141, 376)
Screenshot: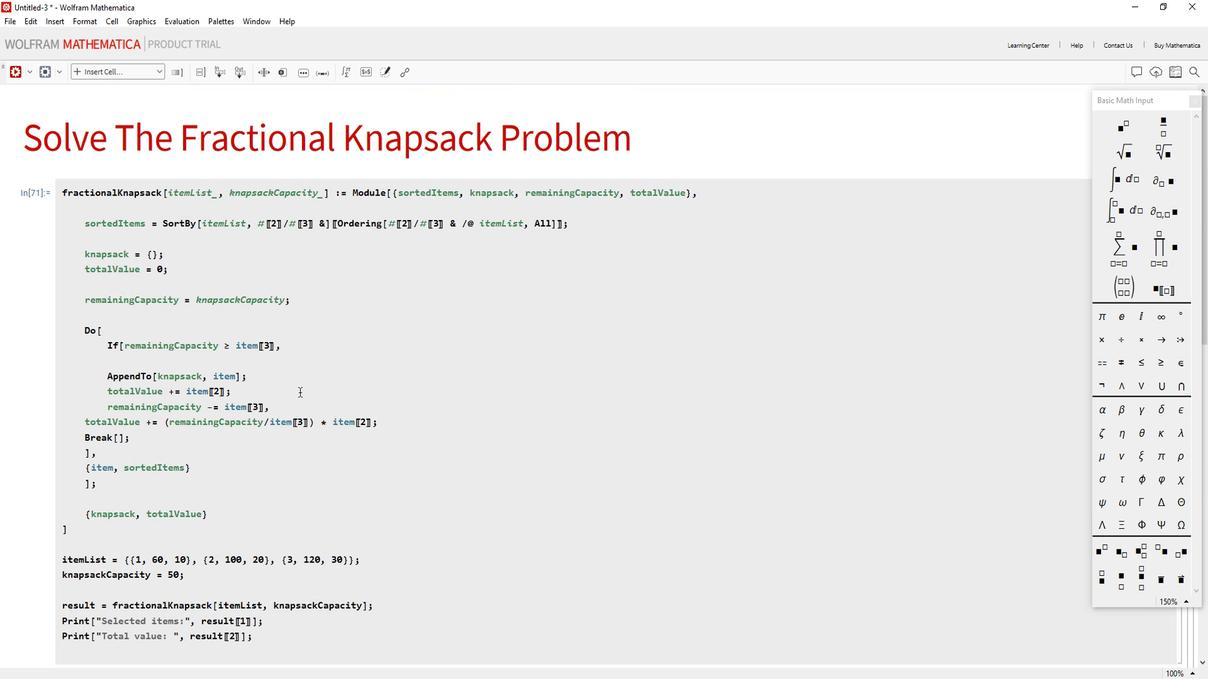 
Action: Mouse scrolled (141, 377) with delta (0, 0)
Screenshot: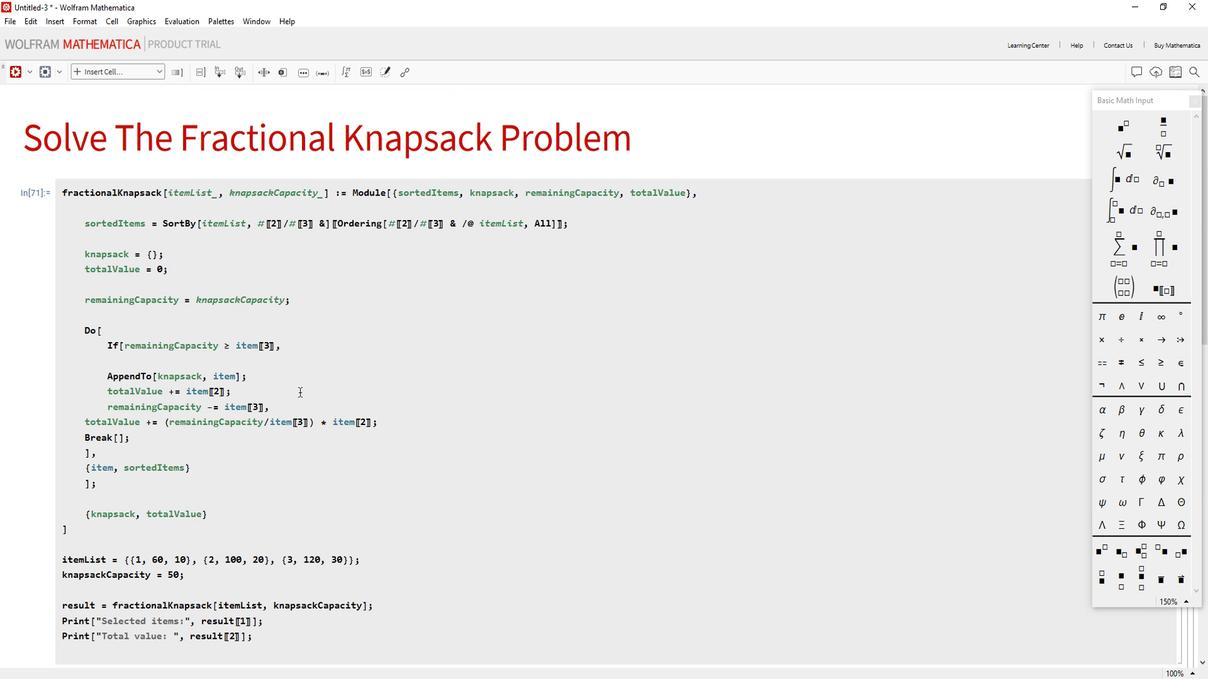 
Action: Mouse scrolled (141, 377) with delta (0, 0)
Screenshot: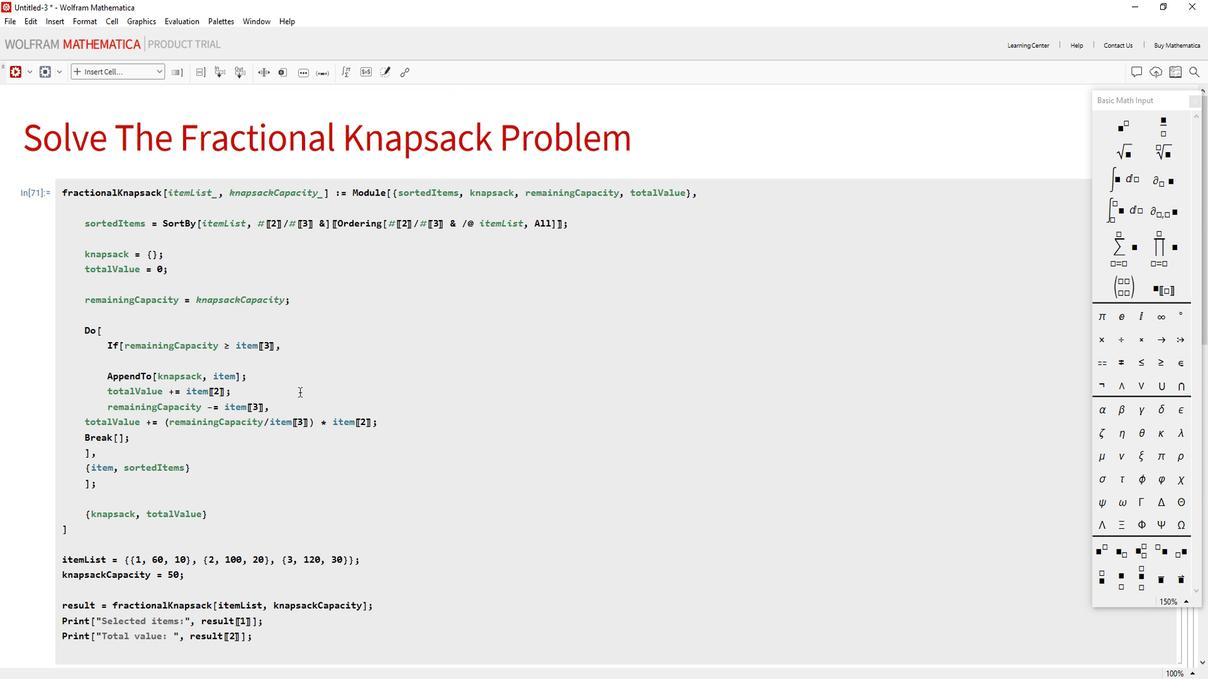 
Action: Mouse scrolled (141, 377) with delta (0, 0)
Screenshot: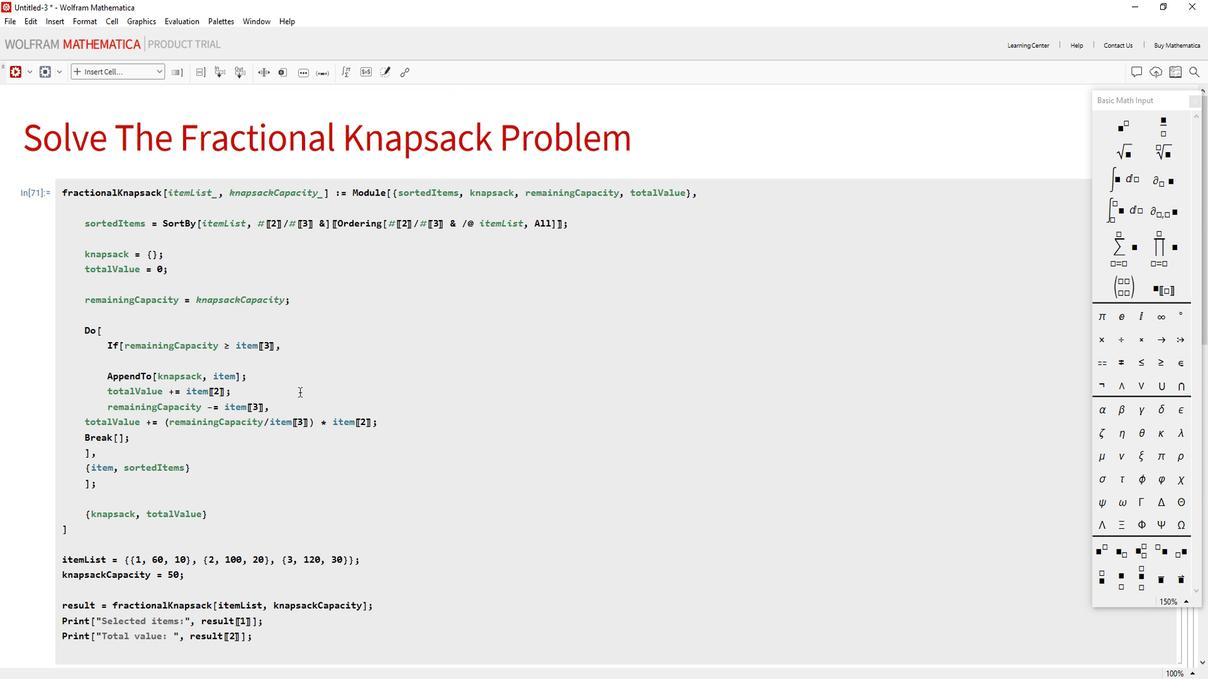 
